 Task: Select traffic view around selected location Chattahoochee National Forest, Georgia, United States and identify the nearest hotel to the peak traffic point
Action: Mouse moved to (196, 87)
Screenshot: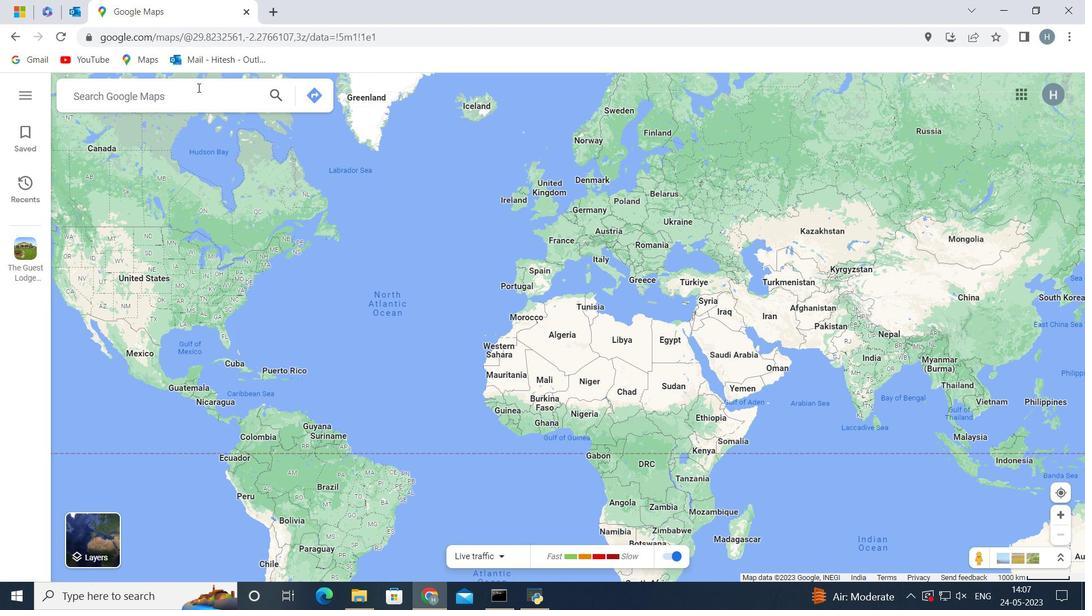 
Action: Mouse pressed left at (196, 87)
Screenshot: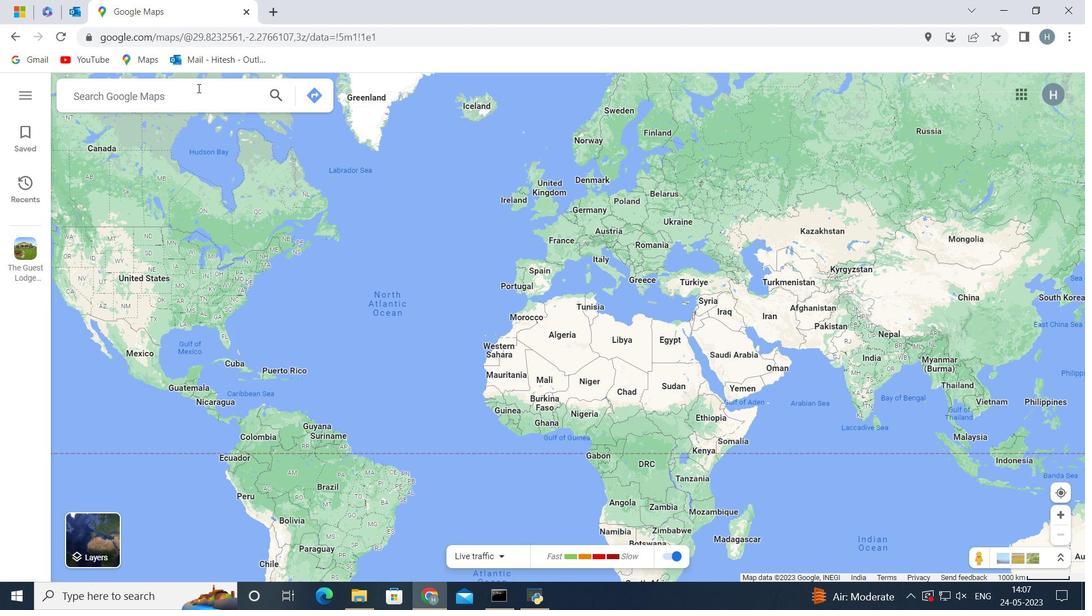 
Action: Key pressed <Key.shift>Chattahoochee<Key.space>national<Key.space>forest<Key.space>georgia<Key.space>united<Key.space>states
Screenshot: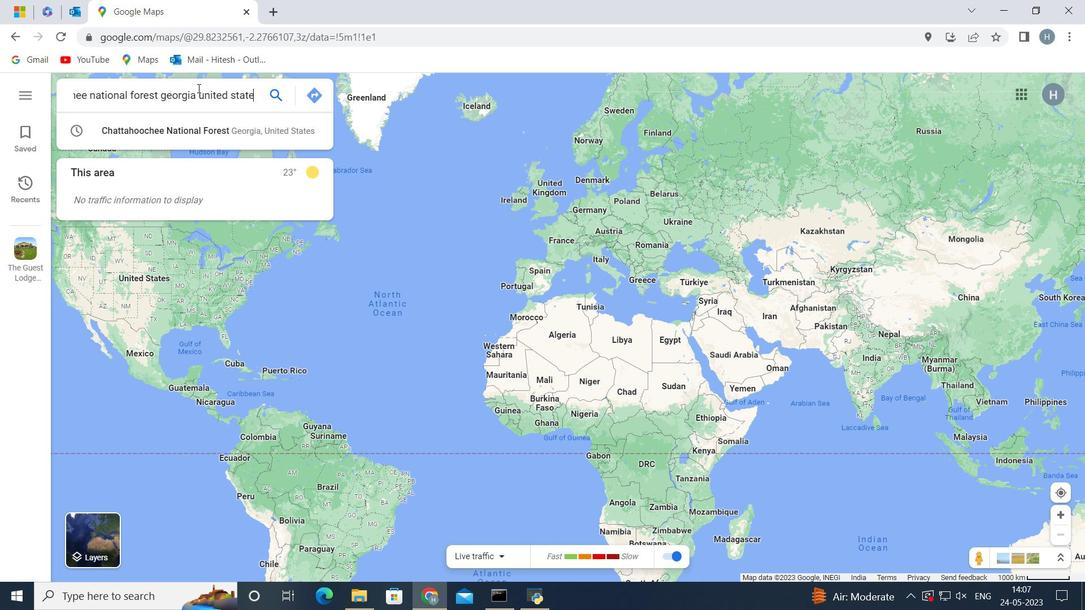 
Action: Mouse moved to (196, 124)
Screenshot: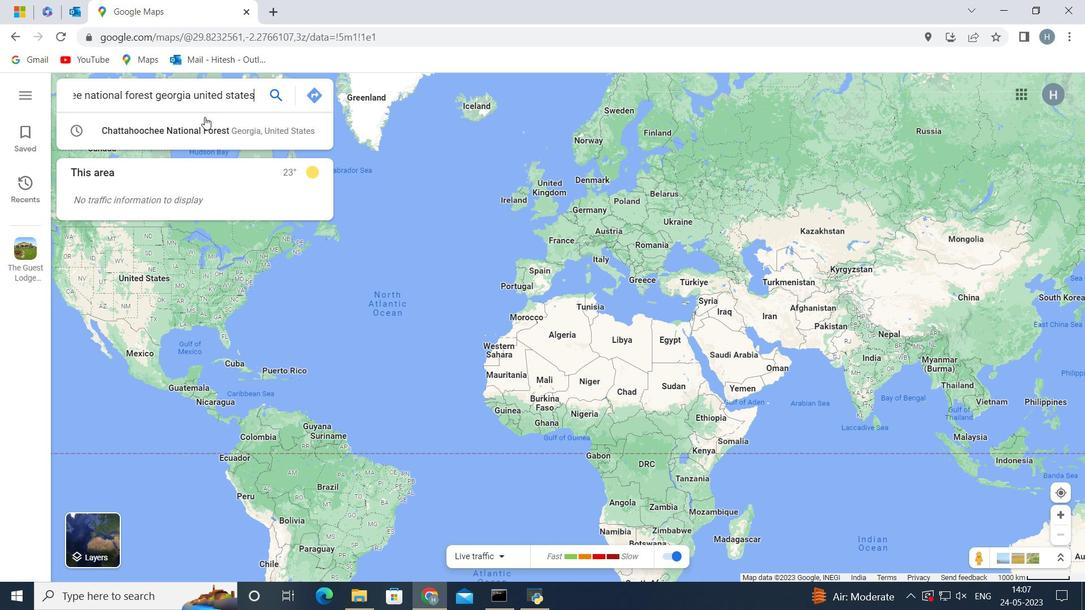 
Action: Mouse pressed left at (196, 124)
Screenshot: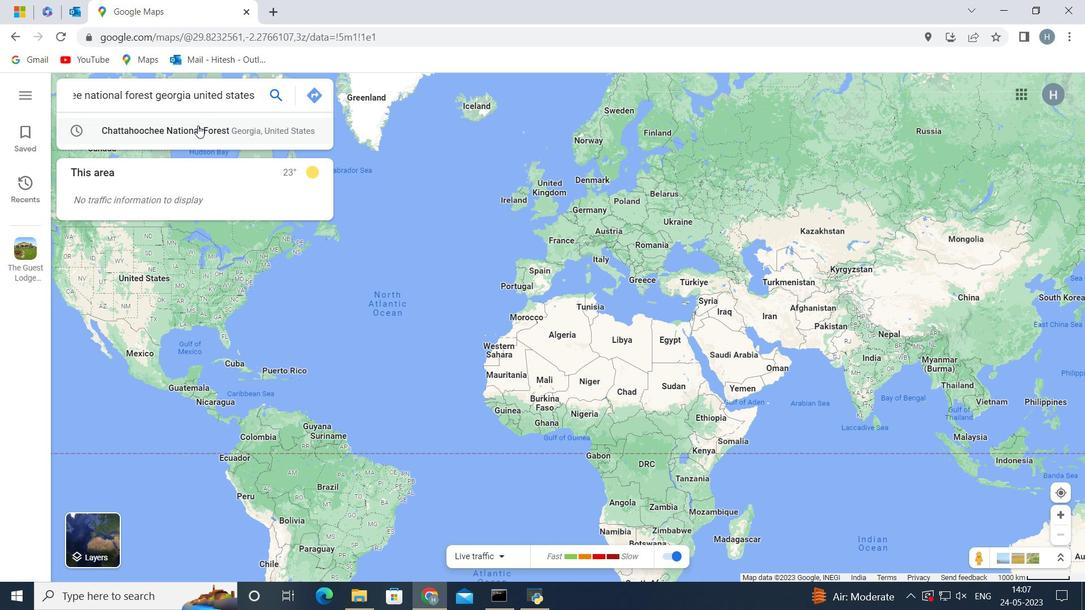 
Action: Mouse moved to (264, 457)
Screenshot: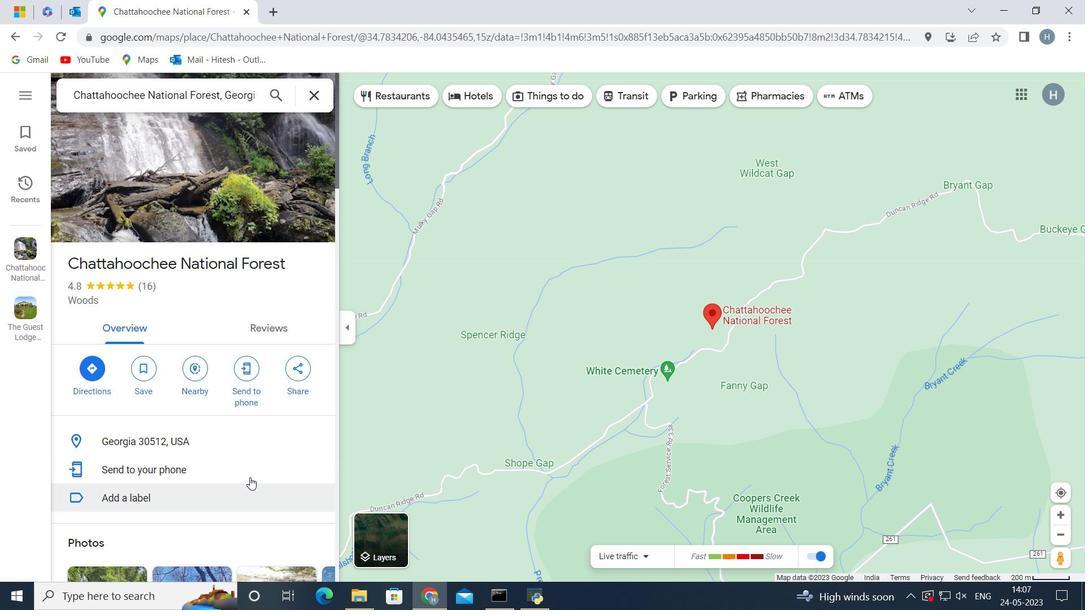 
Action: Mouse scrolled (264, 457) with delta (0, 0)
Screenshot: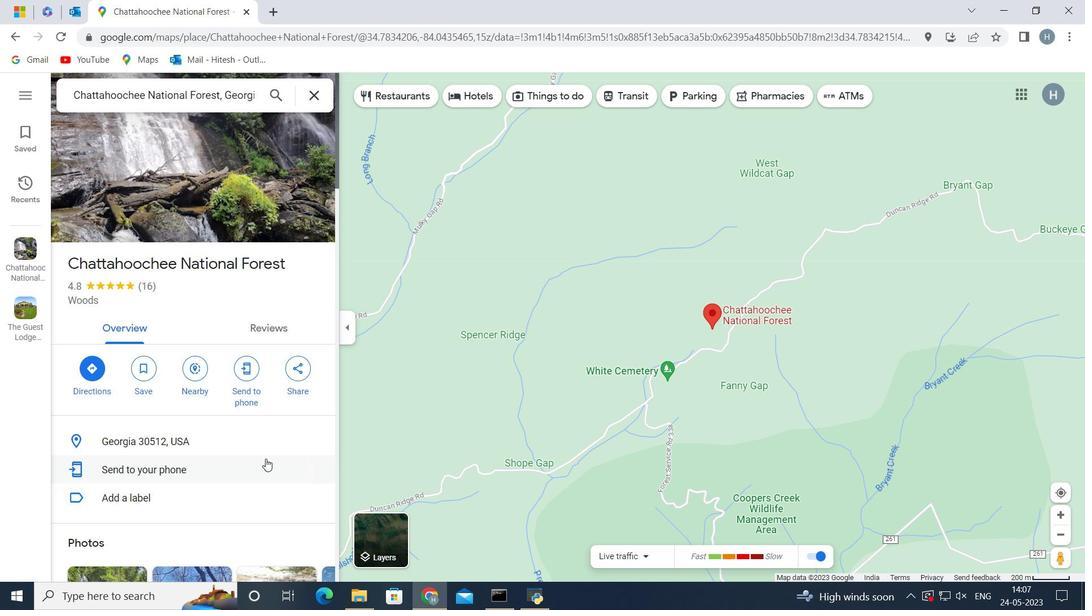 
Action: Mouse scrolled (264, 457) with delta (0, 0)
Screenshot: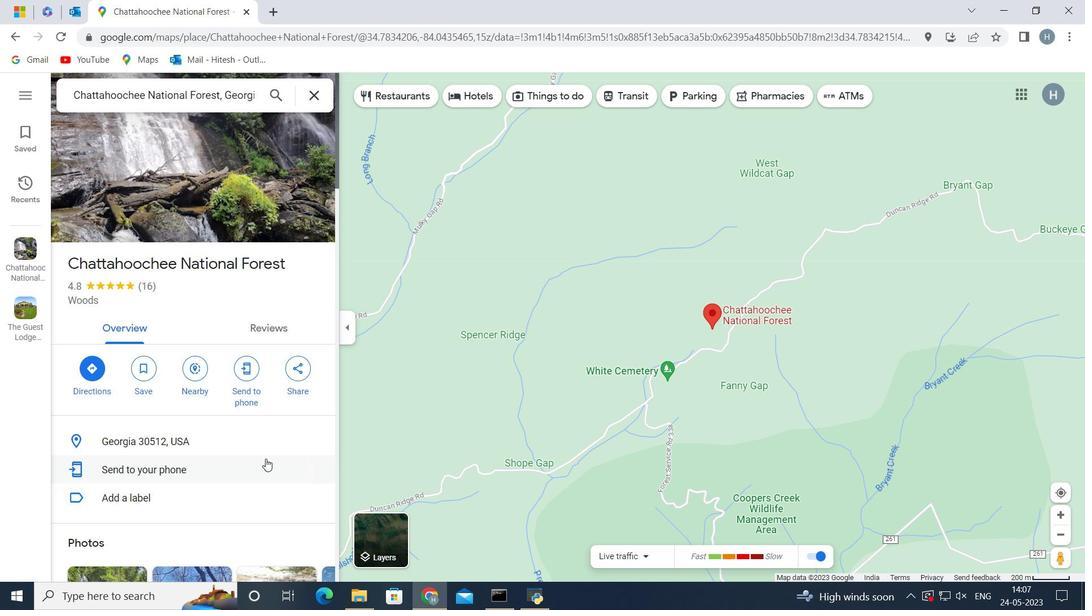 
Action: Mouse scrolled (264, 457) with delta (0, 0)
Screenshot: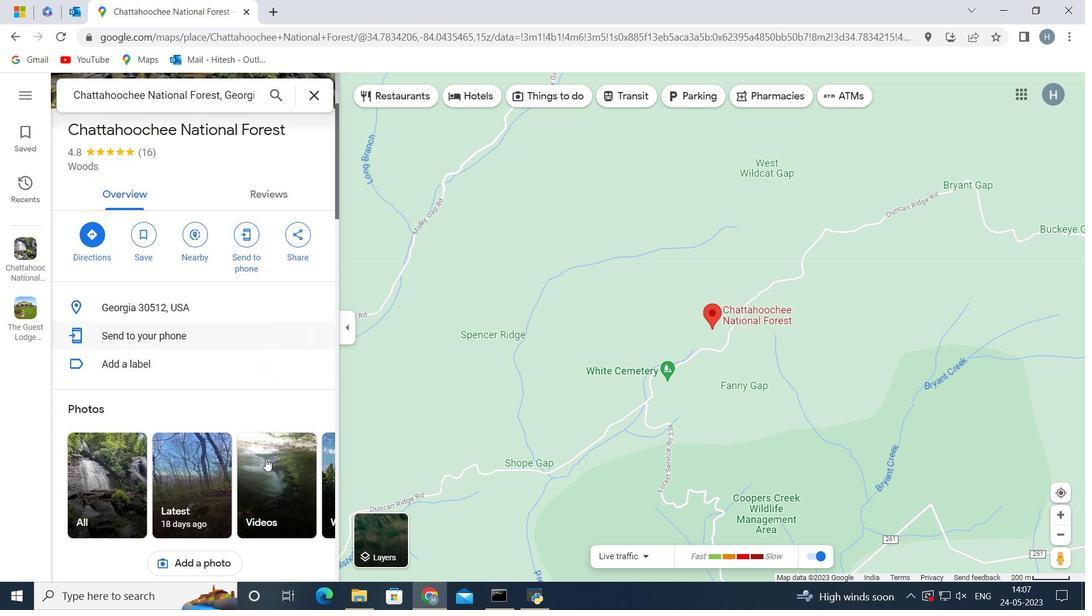 
Action: Mouse scrolled (264, 457) with delta (0, 0)
Screenshot: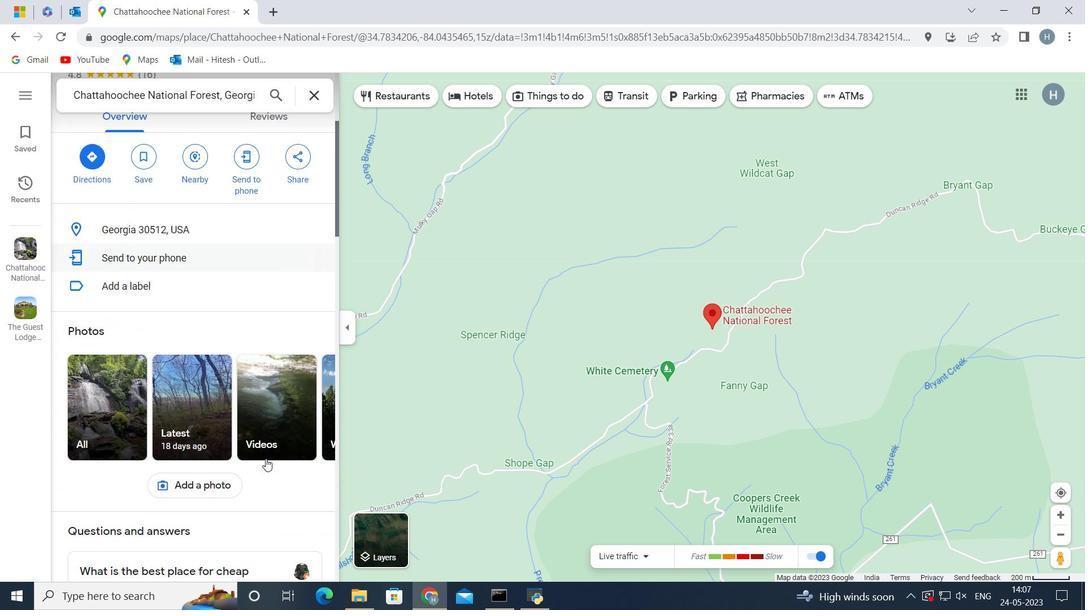 
Action: Mouse scrolled (264, 457) with delta (0, 0)
Screenshot: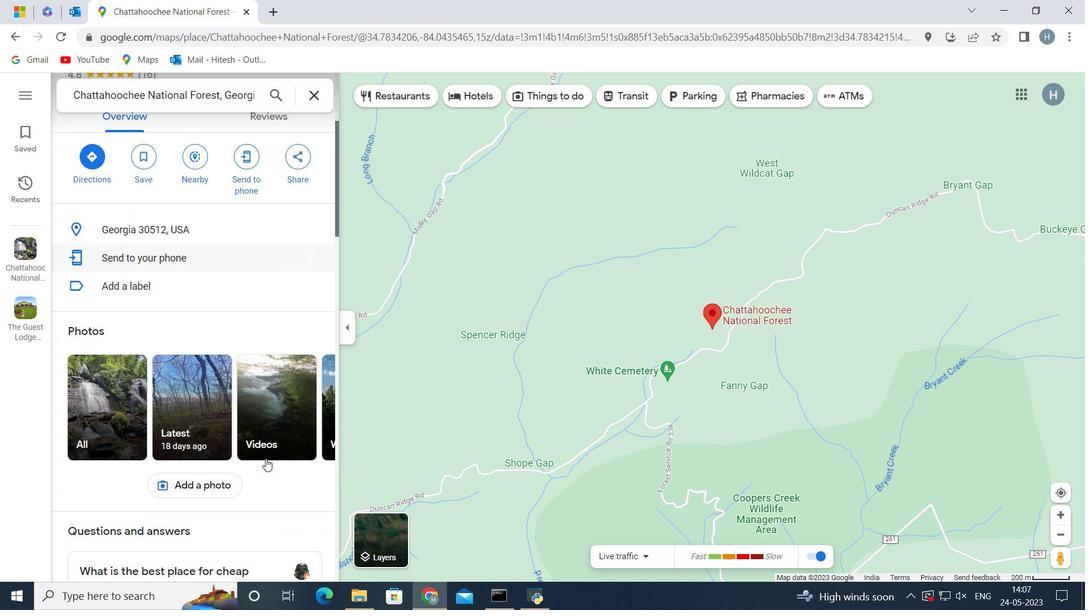 
Action: Mouse moved to (258, 452)
Screenshot: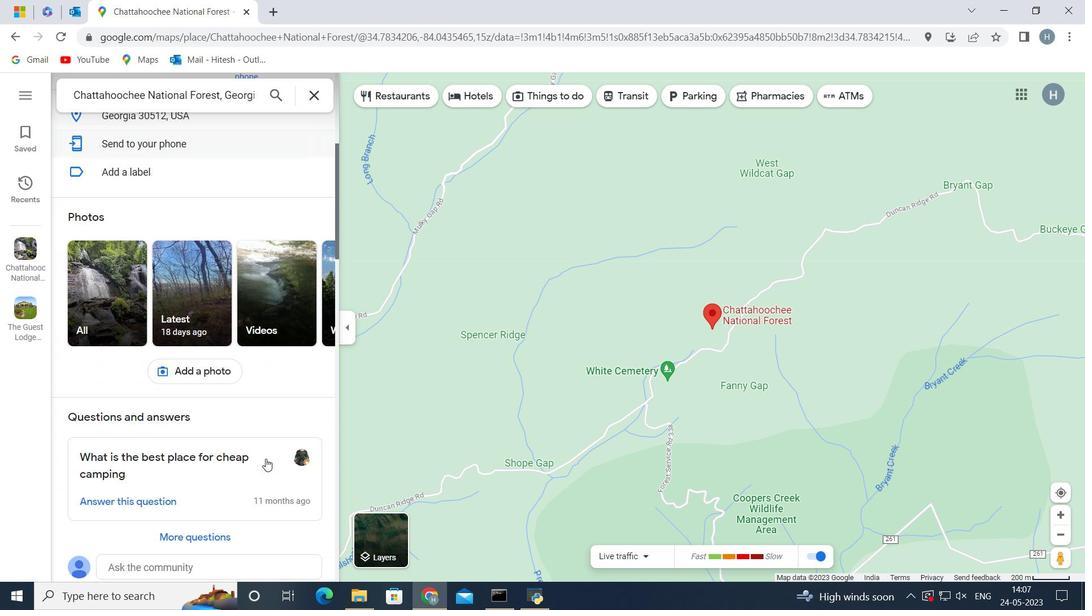 
Action: Mouse scrolled (258, 452) with delta (0, 0)
Screenshot: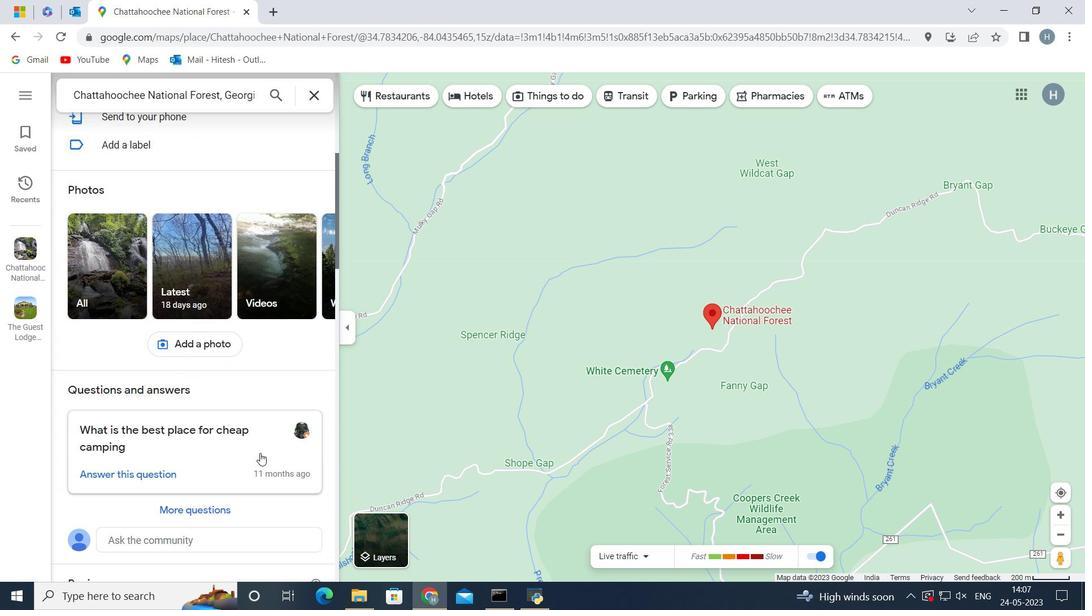 
Action: Mouse scrolled (258, 452) with delta (0, 0)
Screenshot: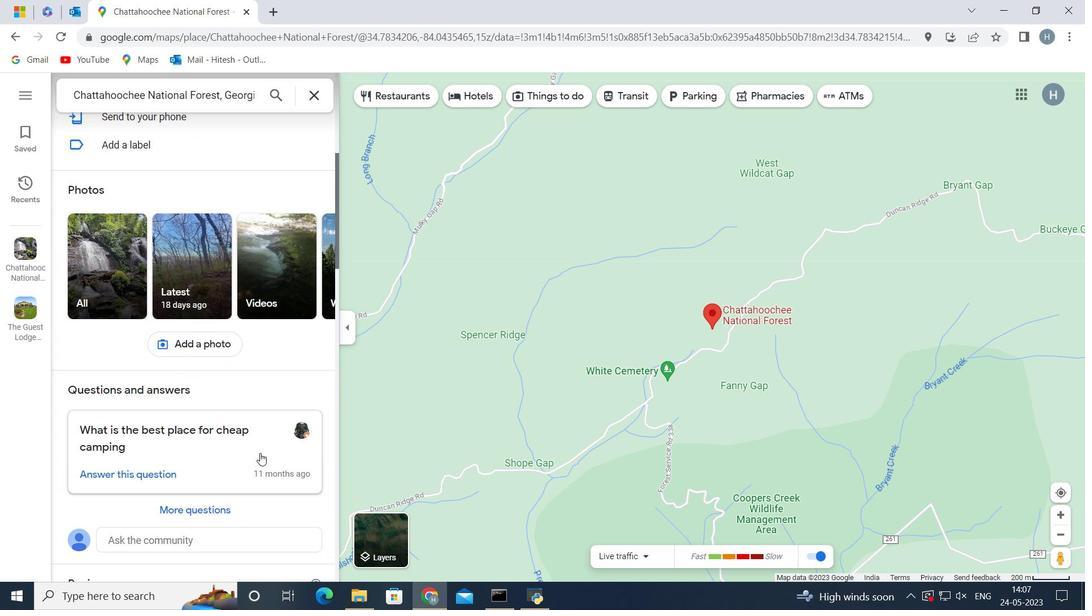 
Action: Mouse moved to (201, 438)
Screenshot: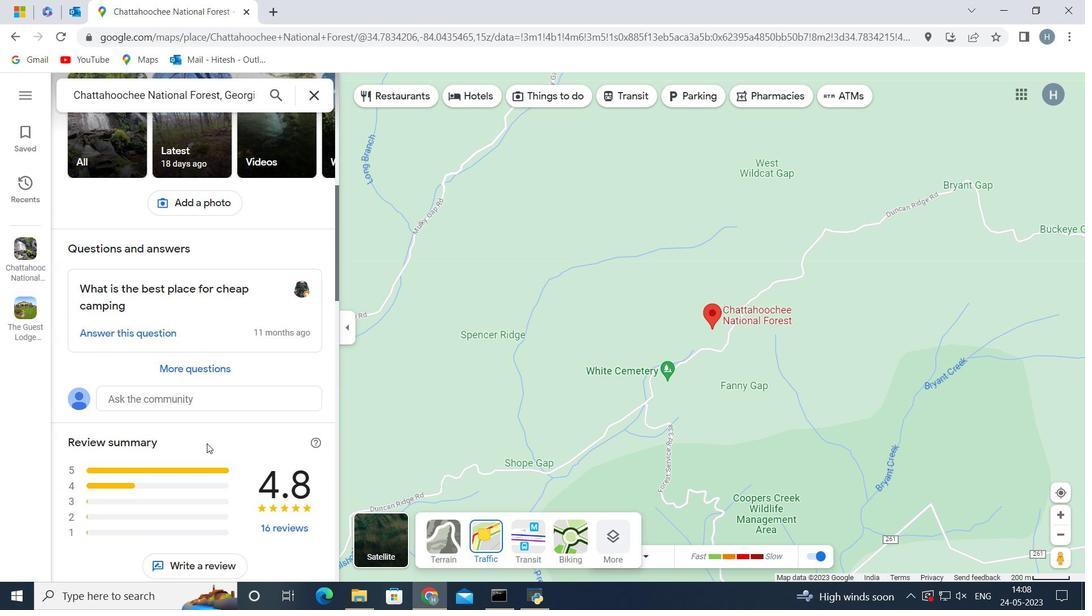 
Action: Mouse scrolled (201, 437) with delta (0, 0)
Screenshot: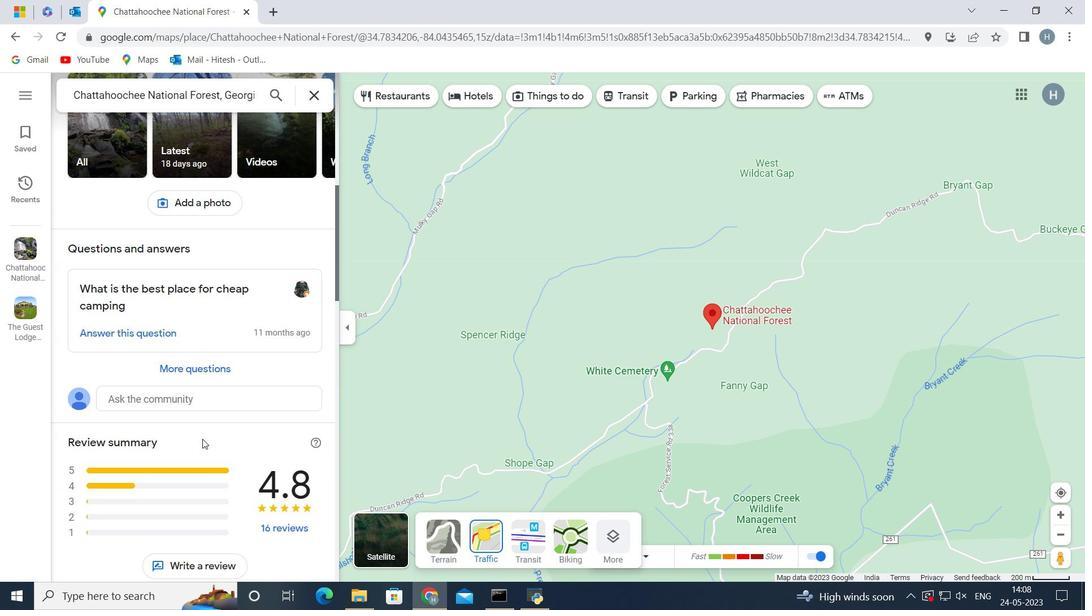 
Action: Mouse scrolled (201, 437) with delta (0, 0)
Screenshot: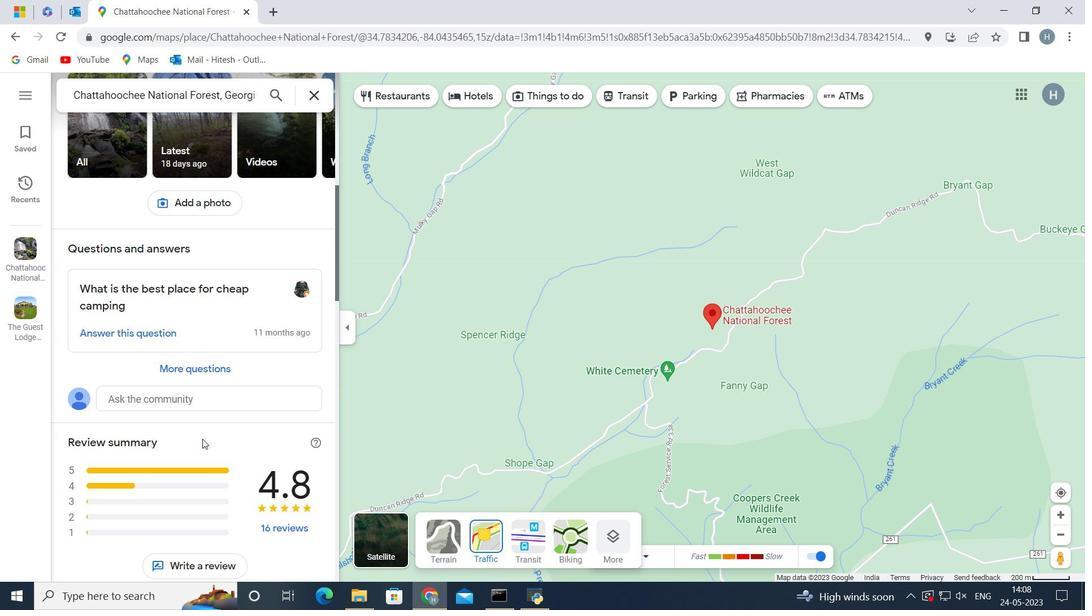
Action: Mouse moved to (193, 424)
Screenshot: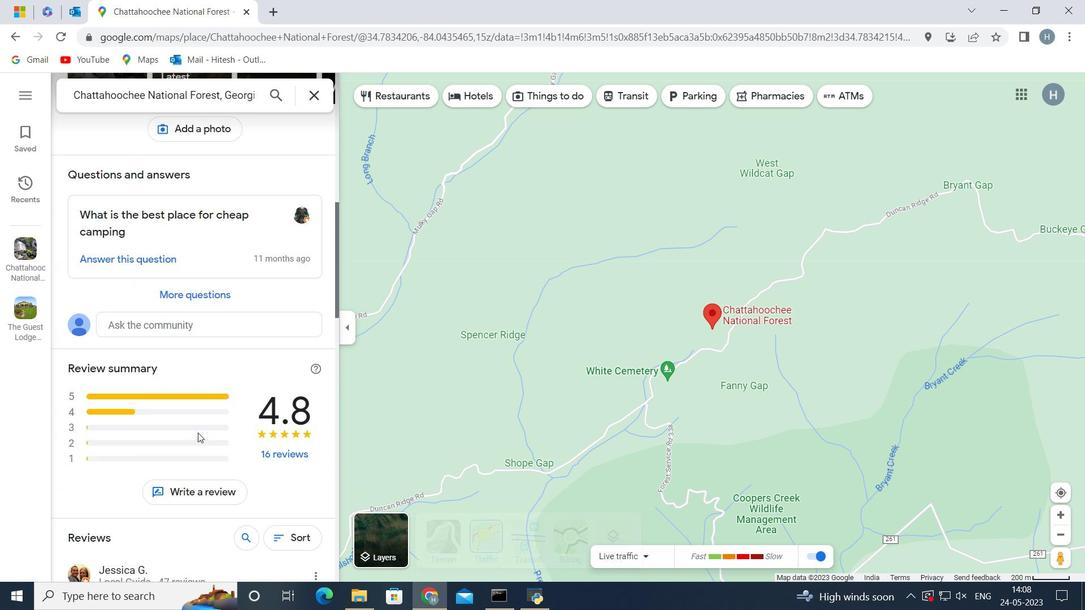 
Action: Mouse scrolled (193, 423) with delta (0, 0)
Screenshot: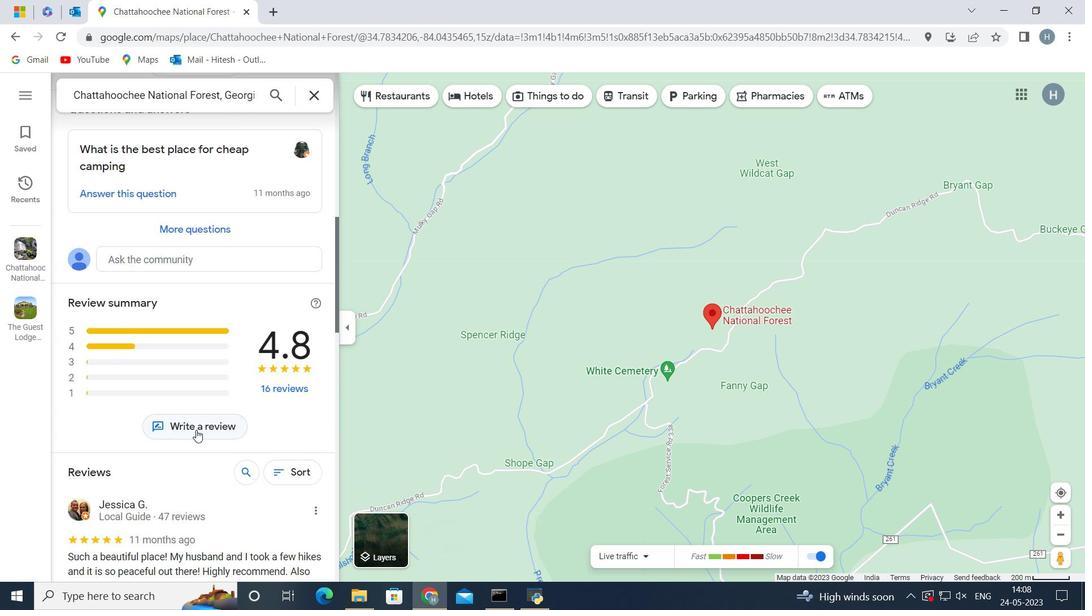 
Action: Mouse scrolled (193, 423) with delta (0, 0)
Screenshot: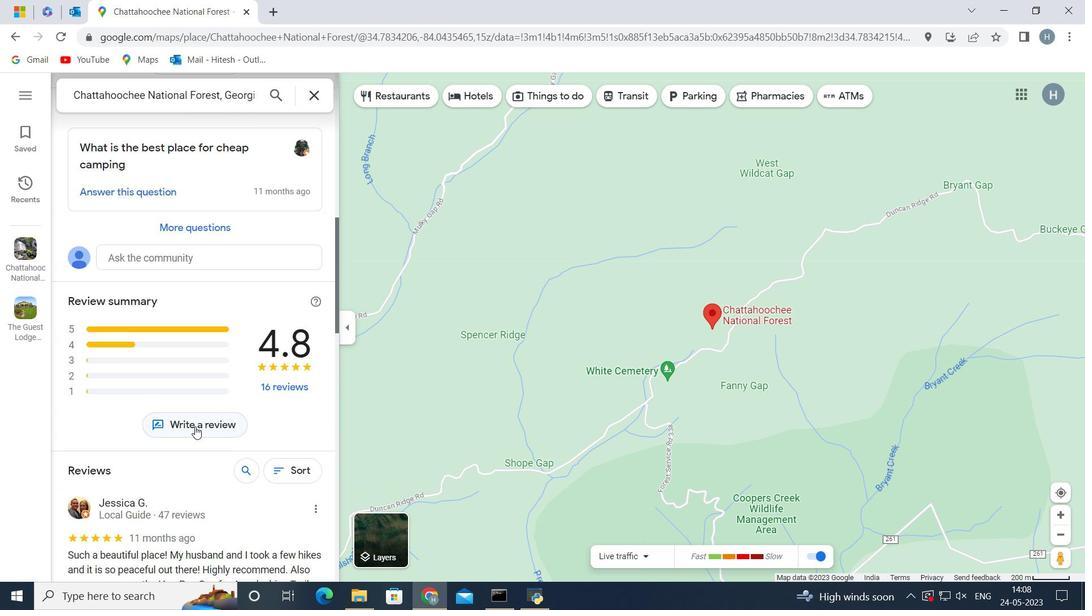 
Action: Mouse moved to (189, 425)
Screenshot: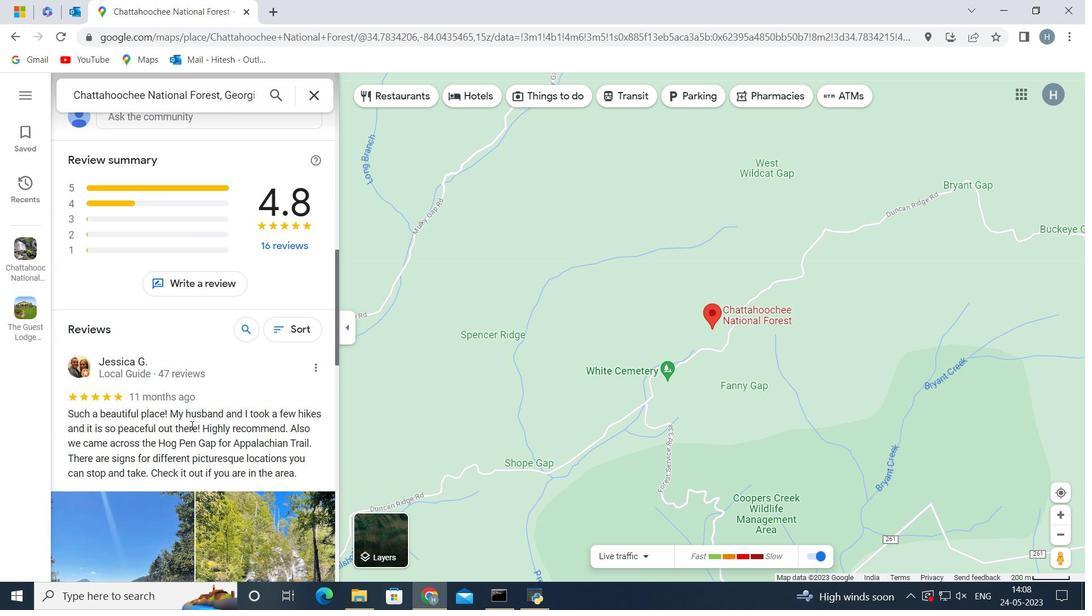 
Action: Mouse scrolled (189, 426) with delta (0, 0)
Screenshot: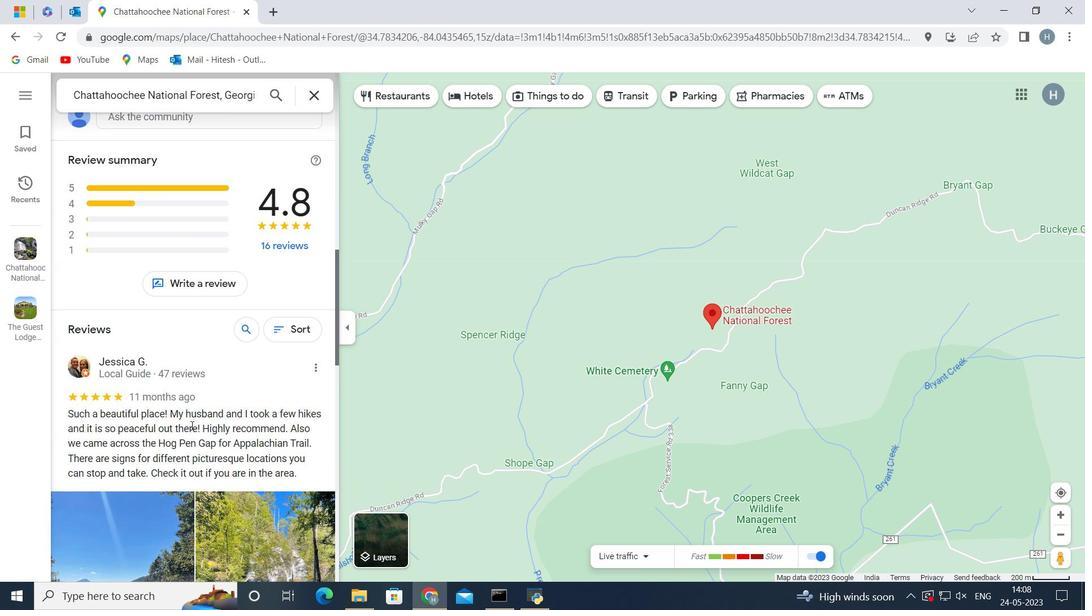 
Action: Mouse scrolled (189, 426) with delta (0, 0)
Screenshot: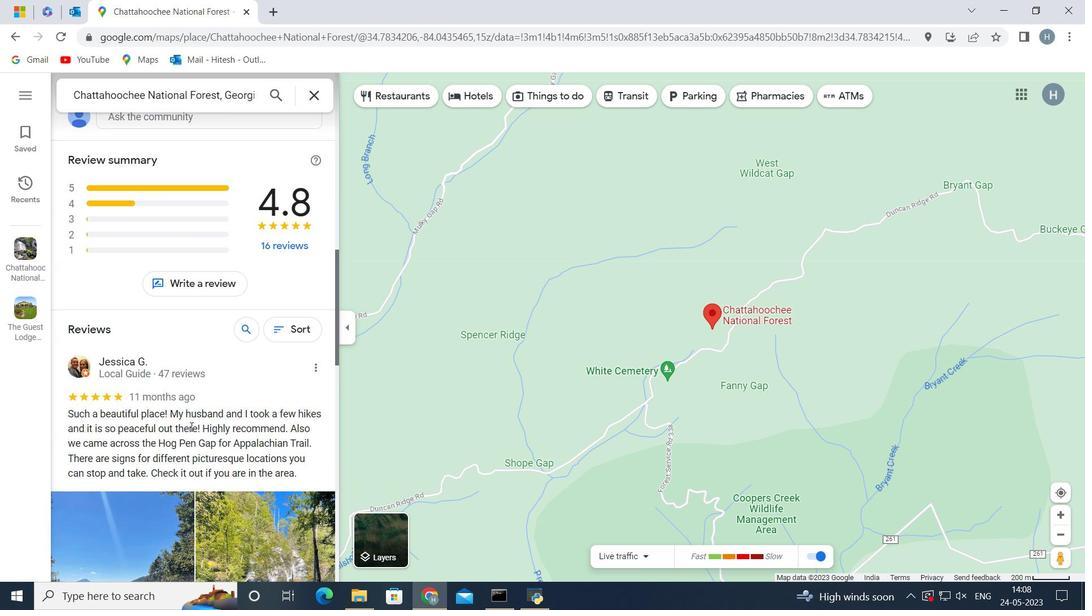 
Action: Mouse scrolled (189, 426) with delta (0, 0)
Screenshot: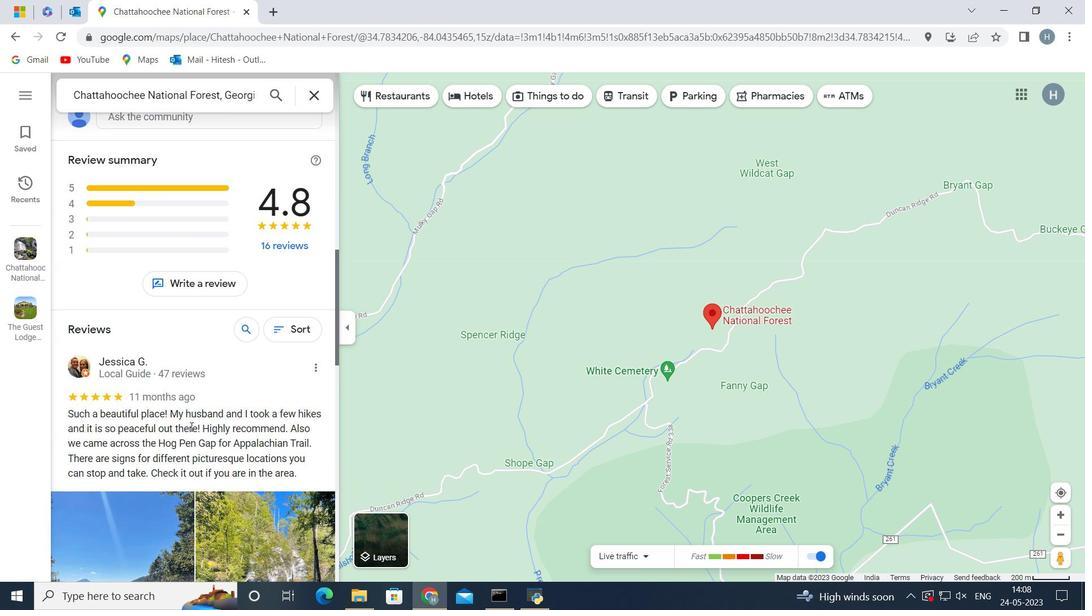 
Action: Mouse scrolled (189, 426) with delta (0, 0)
Screenshot: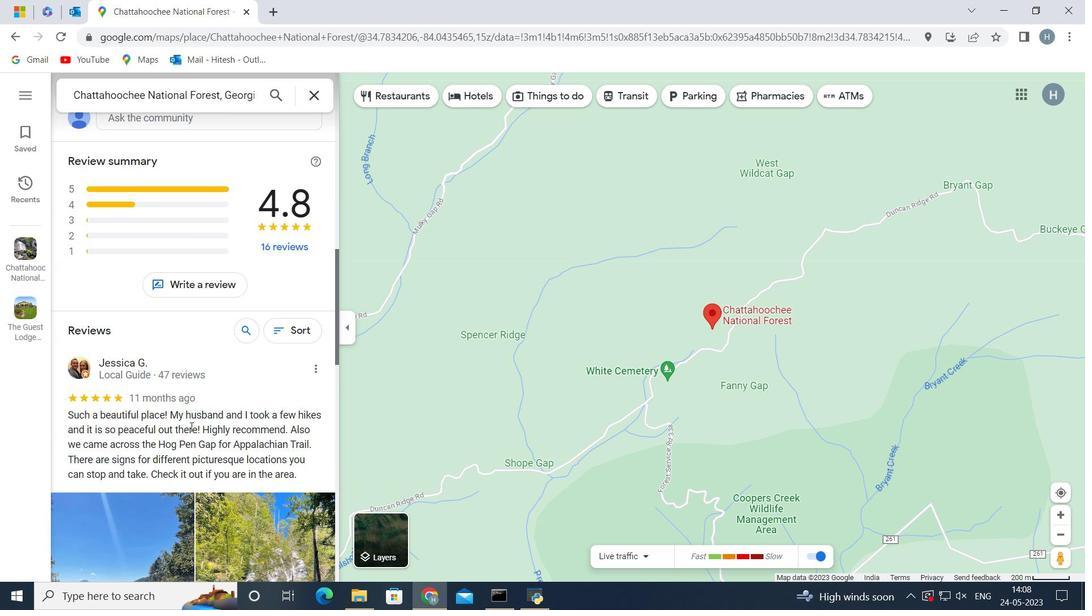 
Action: Mouse scrolled (189, 426) with delta (0, 0)
Screenshot: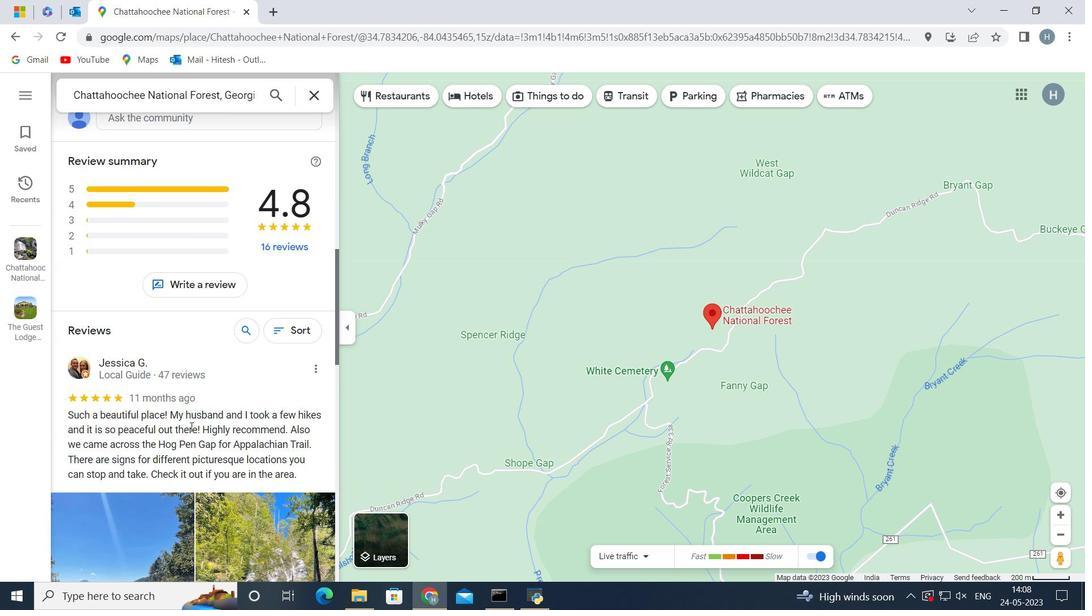 
Action: Mouse scrolled (189, 426) with delta (0, 0)
Screenshot: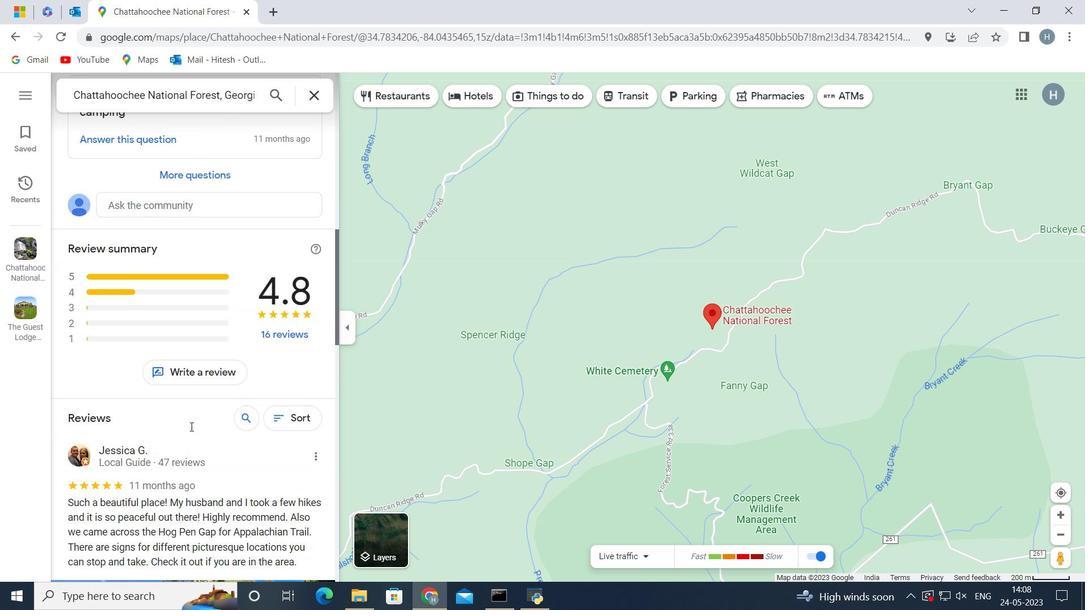 
Action: Mouse scrolled (189, 426) with delta (0, 0)
Screenshot: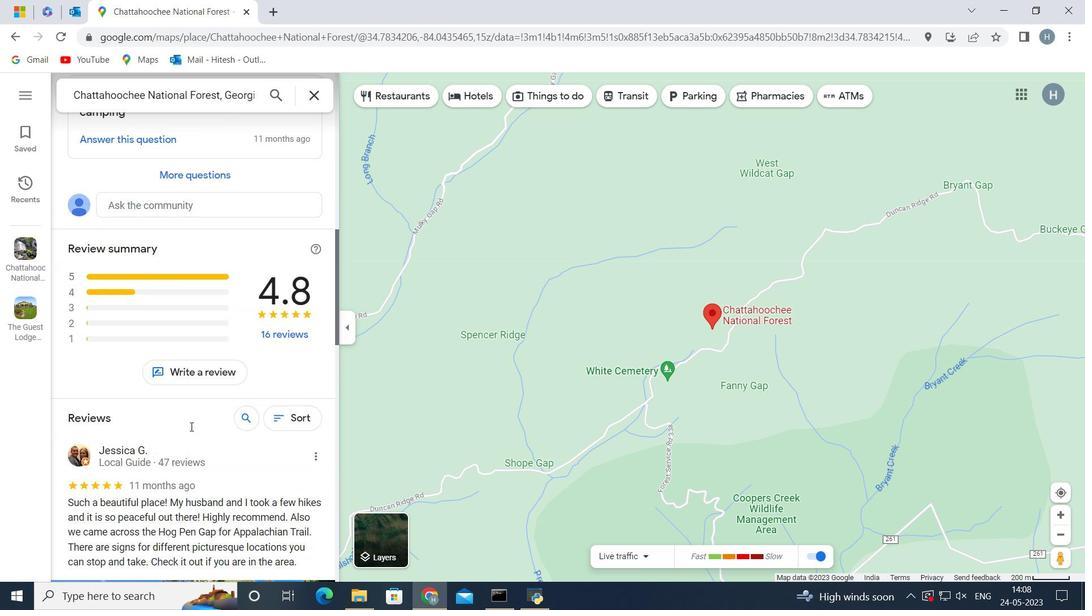 
Action: Mouse scrolled (189, 426) with delta (0, 0)
Screenshot: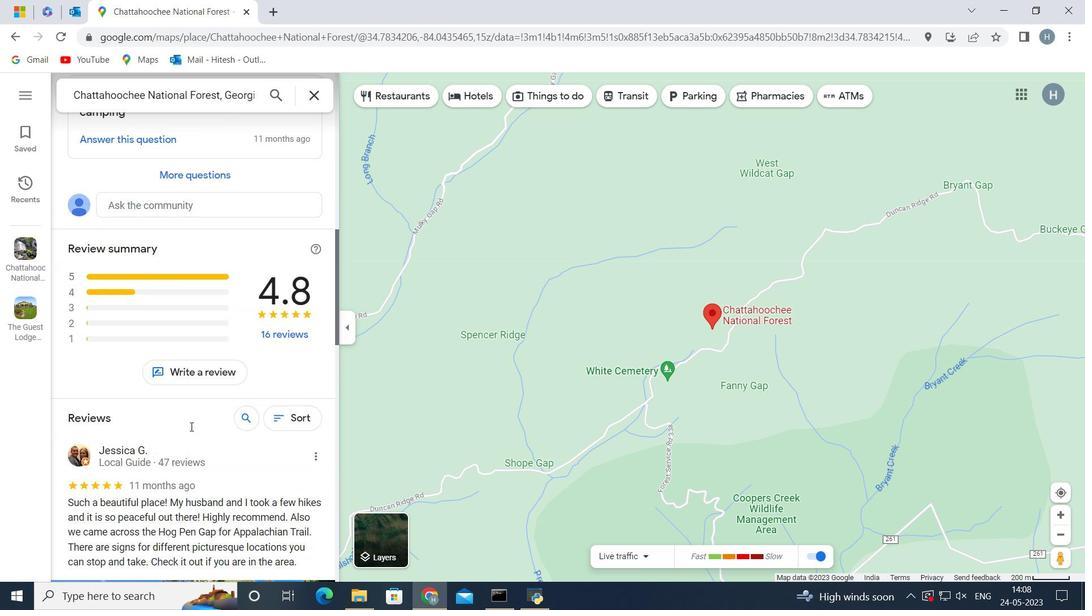 
Action: Mouse scrolled (189, 426) with delta (0, 0)
Screenshot: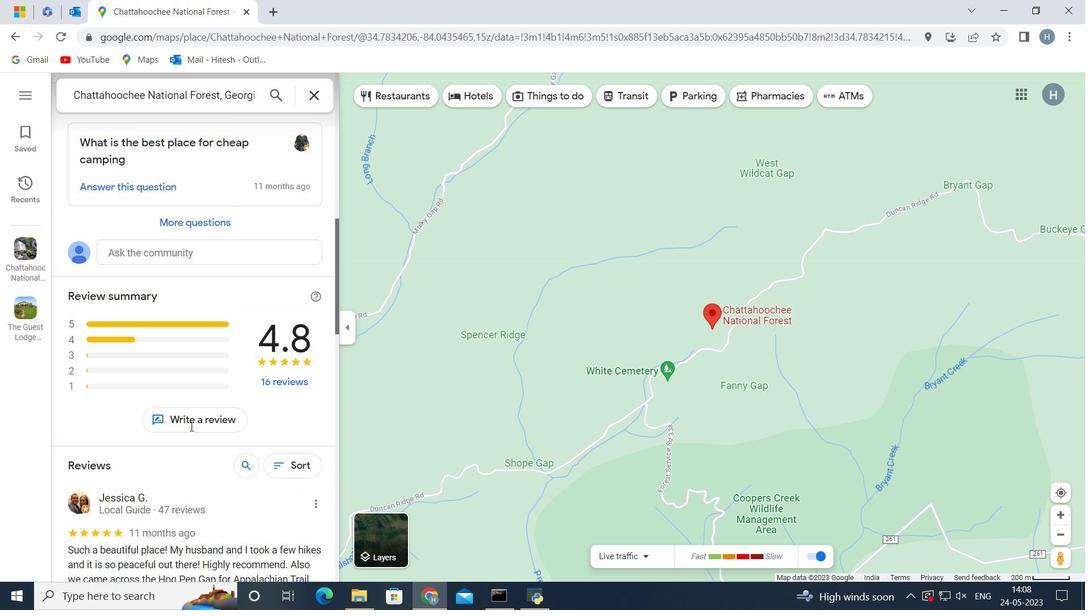 
Action: Mouse scrolled (189, 426) with delta (0, 0)
Screenshot: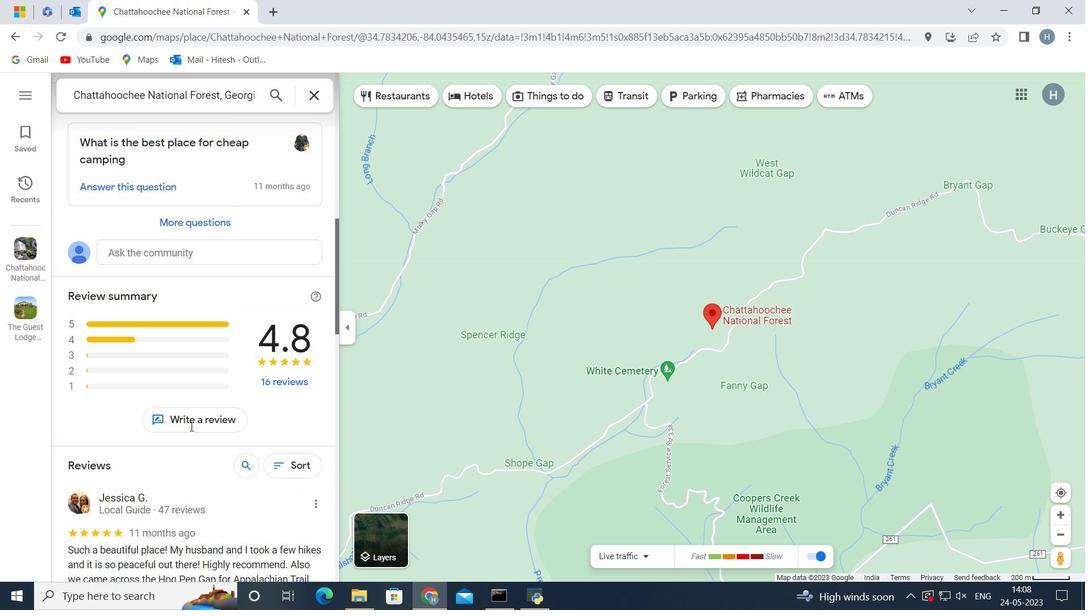 
Action: Mouse scrolled (189, 426) with delta (0, 0)
Screenshot: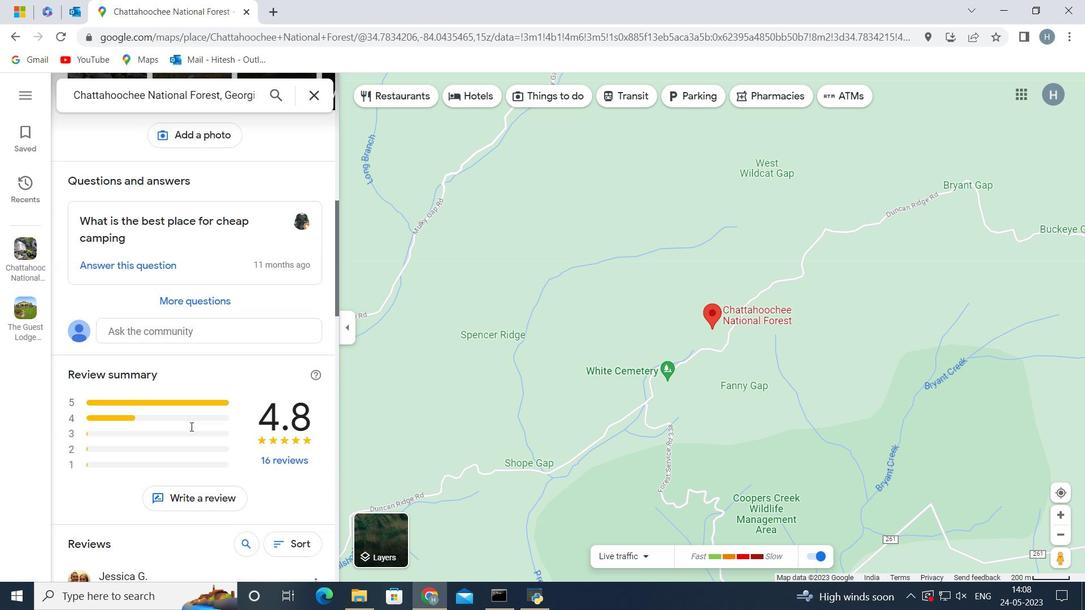 
Action: Mouse scrolled (189, 426) with delta (0, 0)
Screenshot: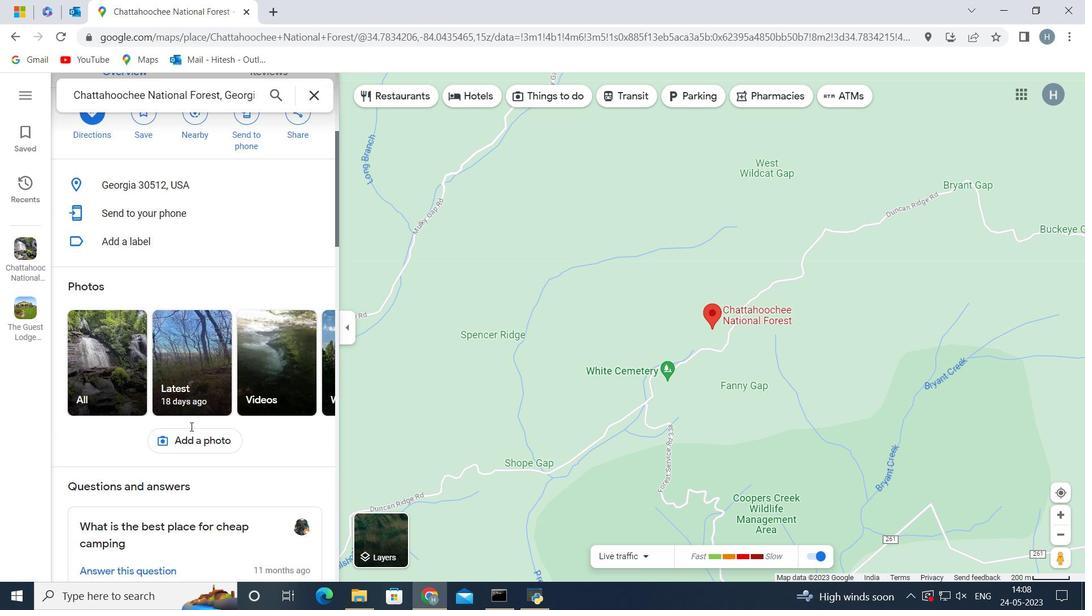
Action: Mouse scrolled (189, 426) with delta (0, 0)
Screenshot: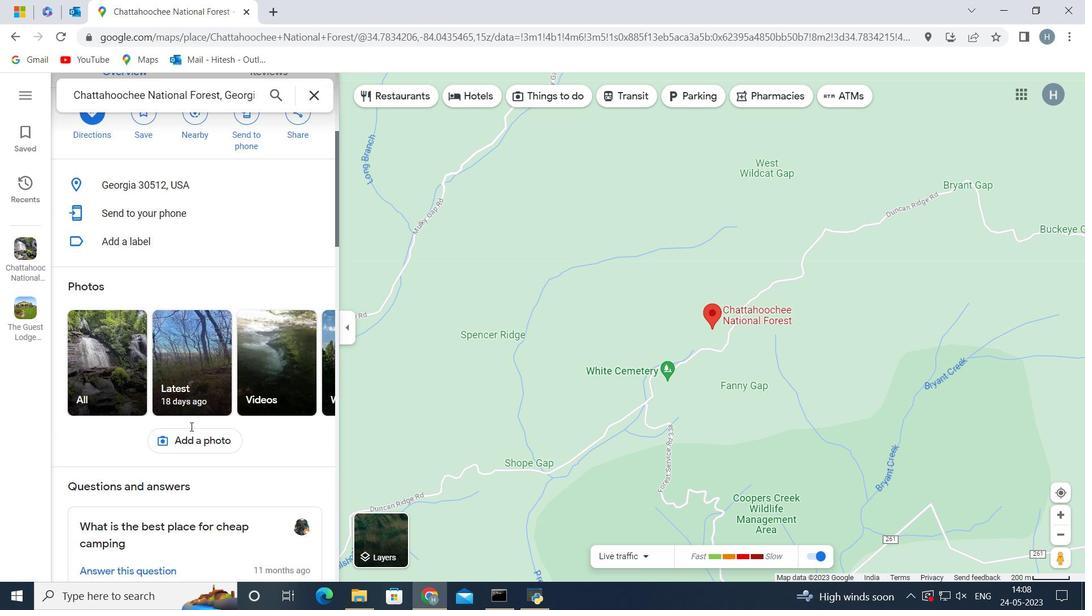 
Action: Mouse scrolled (189, 426) with delta (0, 0)
Screenshot: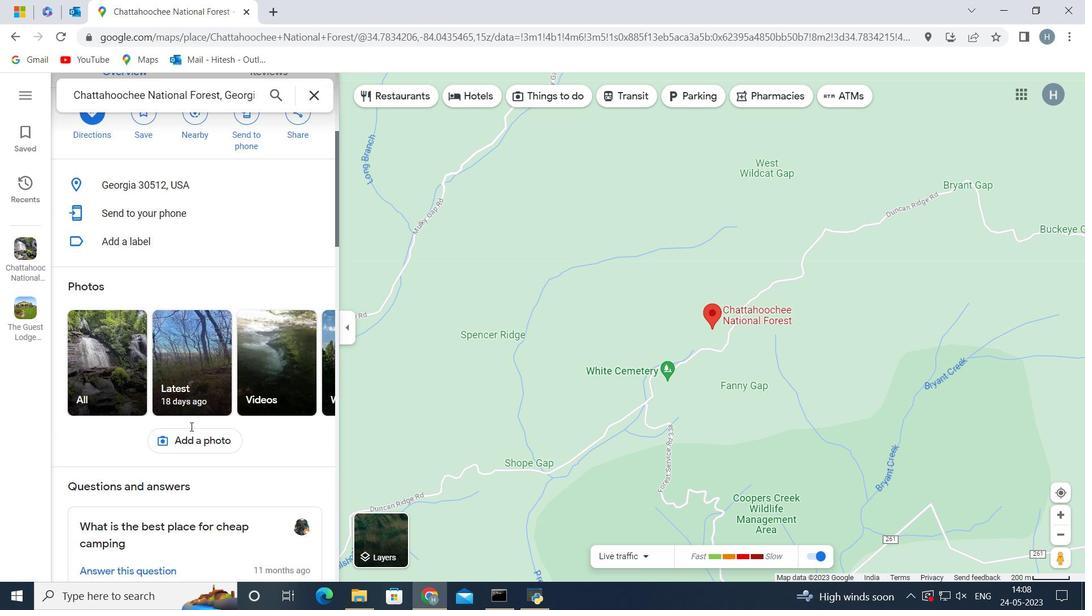 
Action: Mouse scrolled (189, 426) with delta (0, 0)
Screenshot: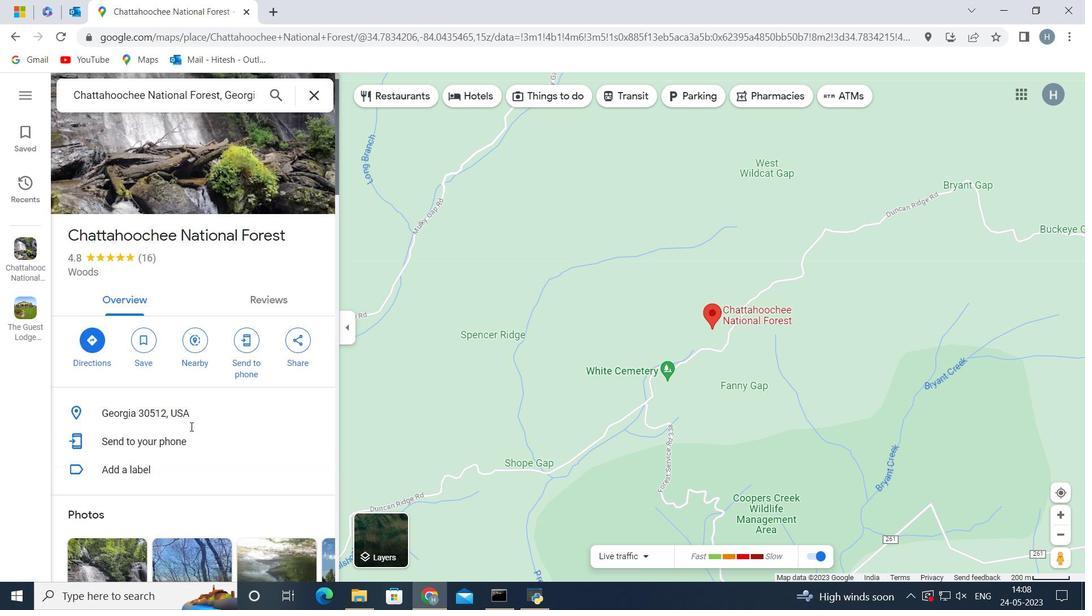 
Action: Mouse scrolled (189, 426) with delta (0, 0)
Screenshot: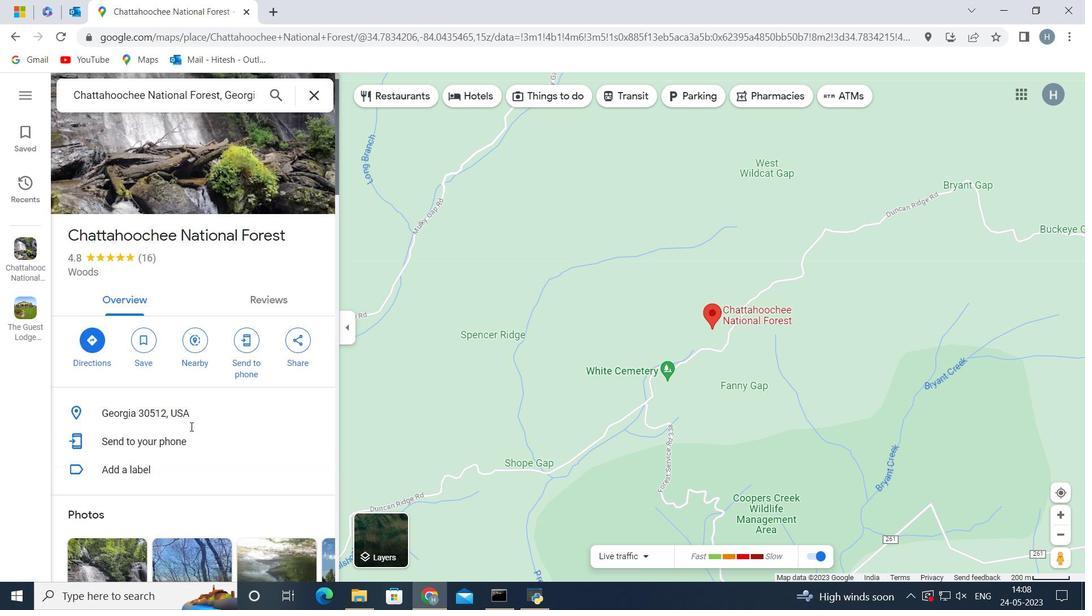 
Action: Mouse scrolled (189, 426) with delta (0, 0)
Screenshot: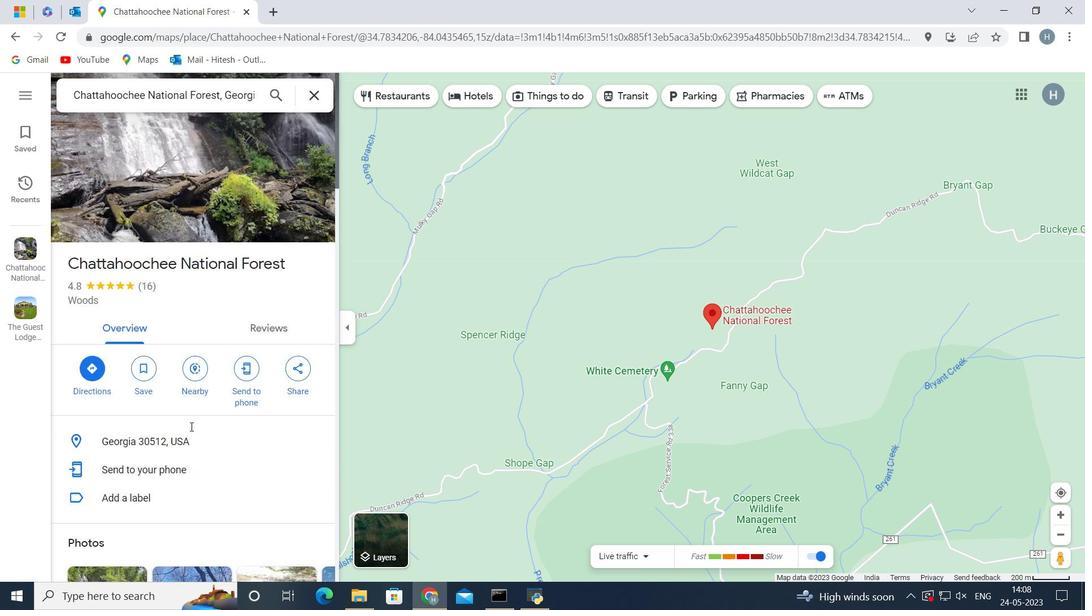 
Action: Mouse moved to (475, 97)
Screenshot: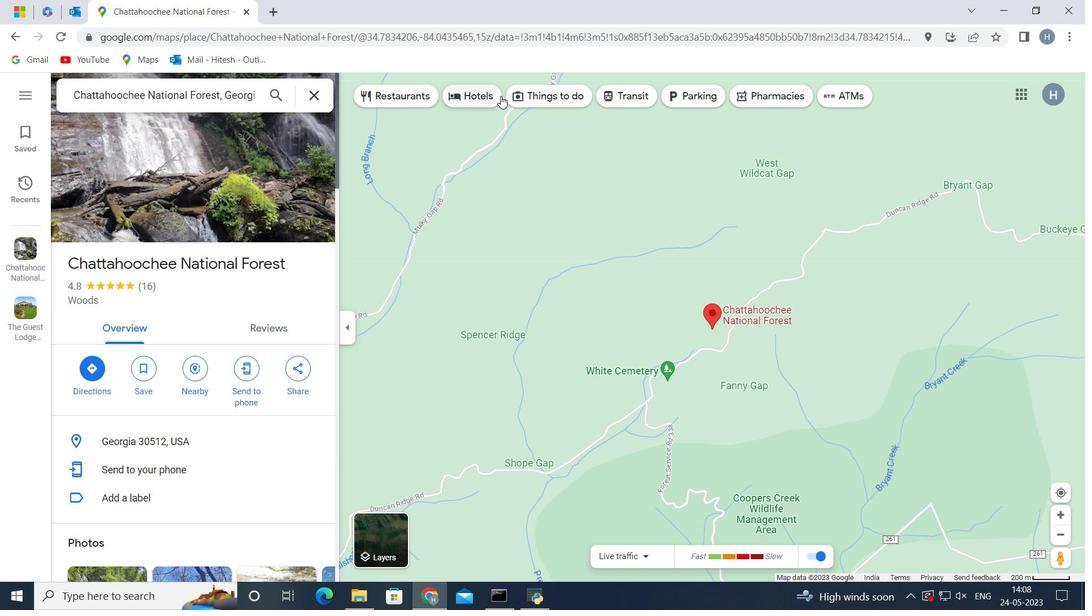 
Action: Mouse pressed left at (475, 97)
Screenshot: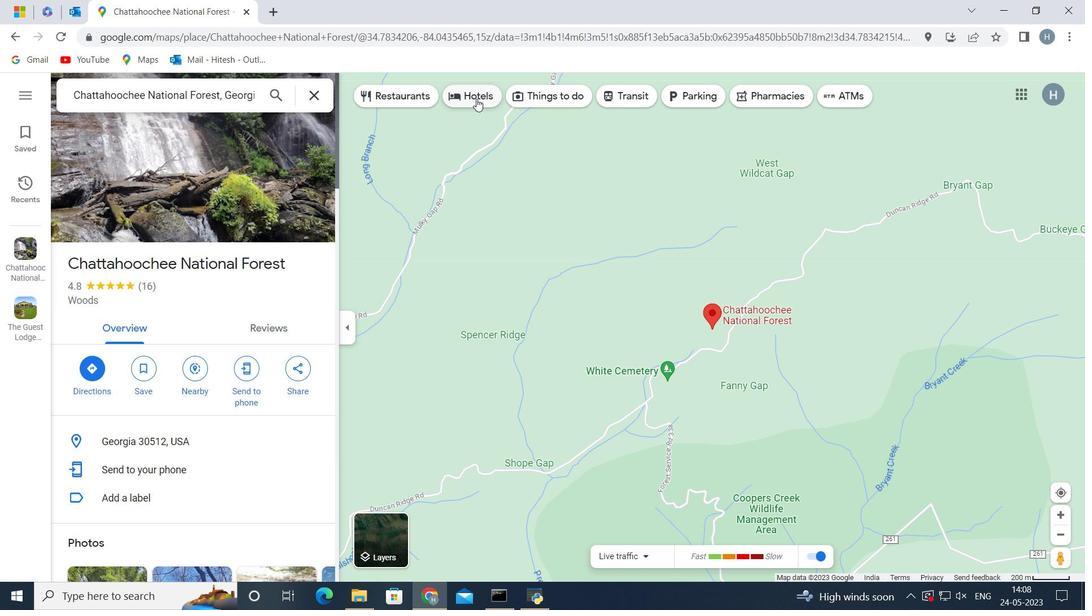
Action: Mouse moved to (229, 354)
Screenshot: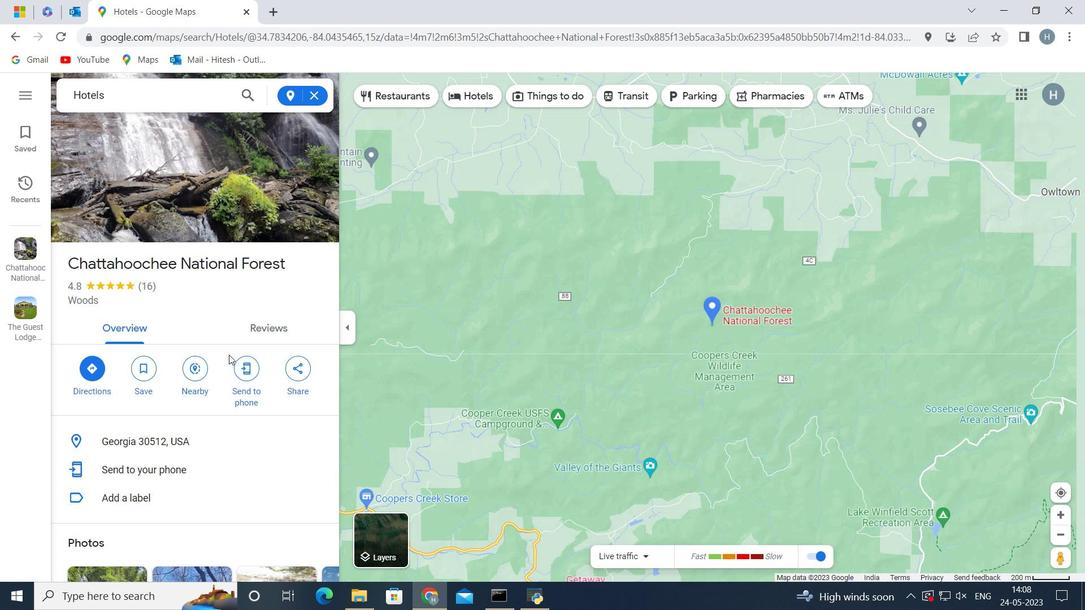 
Action: Mouse scrolled (229, 353) with delta (0, 0)
Screenshot: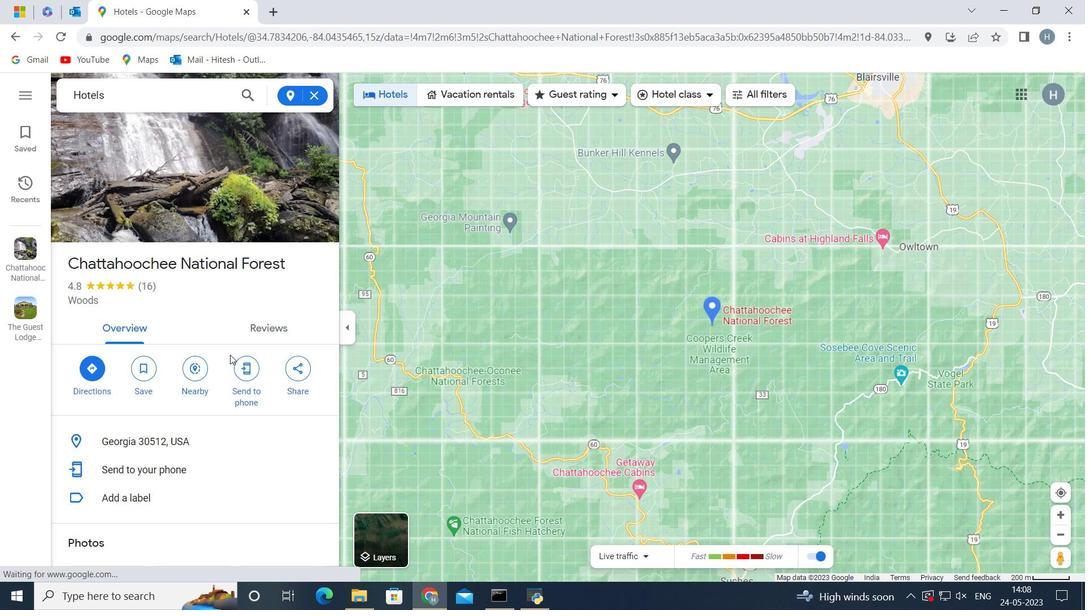 
Action: Mouse scrolled (229, 353) with delta (0, 0)
Screenshot: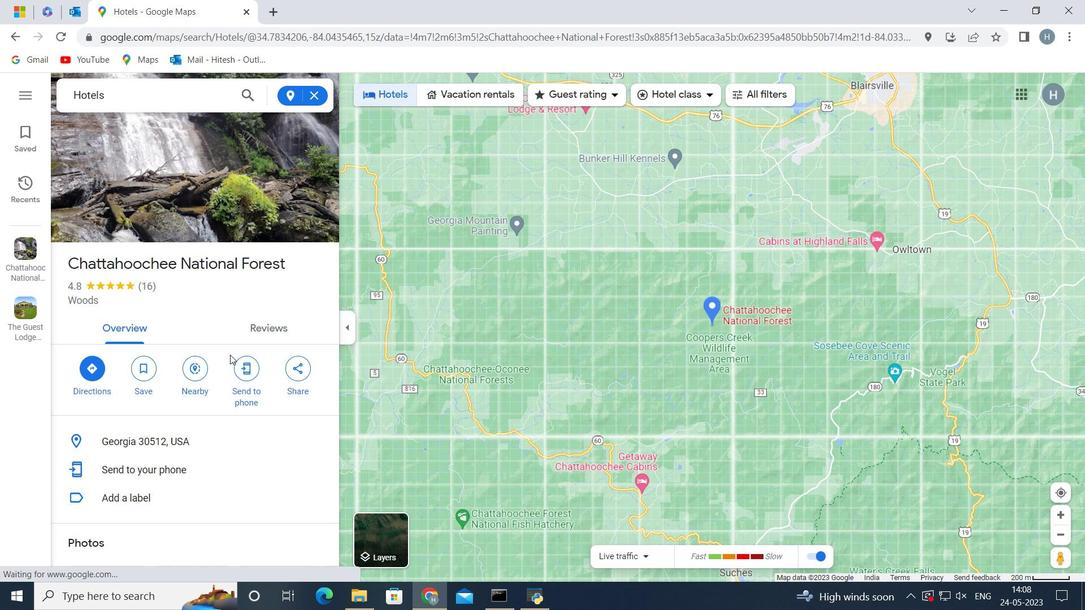 
Action: Mouse scrolled (229, 353) with delta (0, 0)
Screenshot: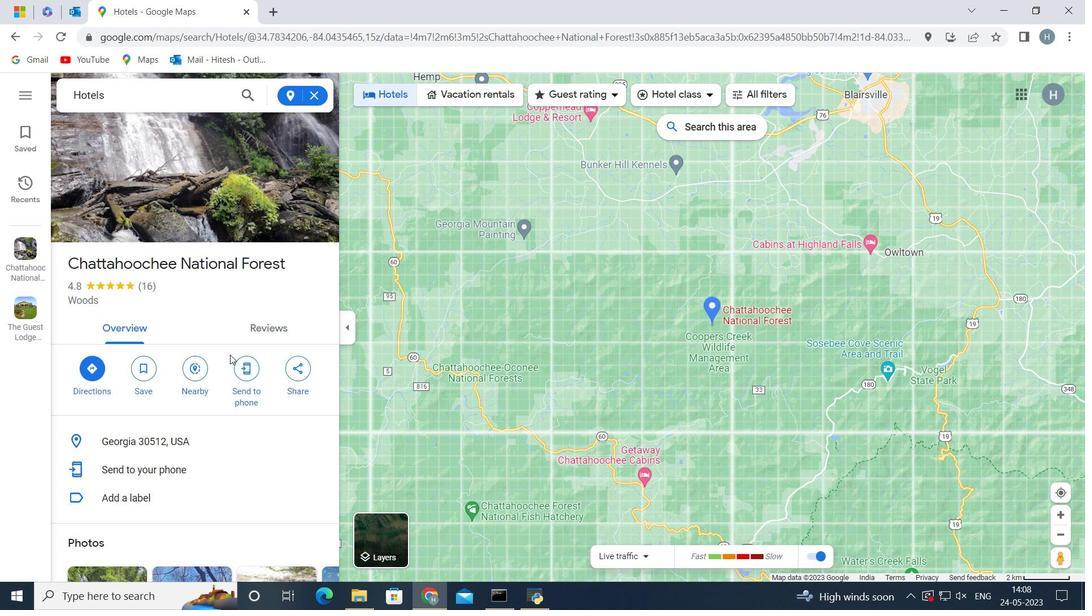 
Action: Mouse moved to (236, 359)
Screenshot: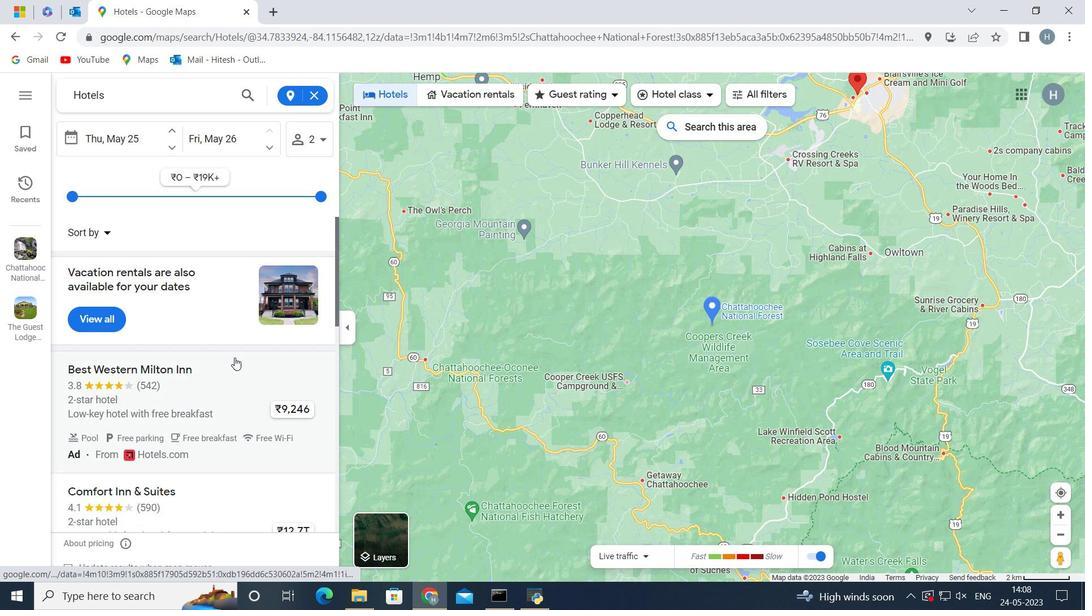 
Action: Mouse scrolled (236, 358) with delta (0, 0)
Screenshot: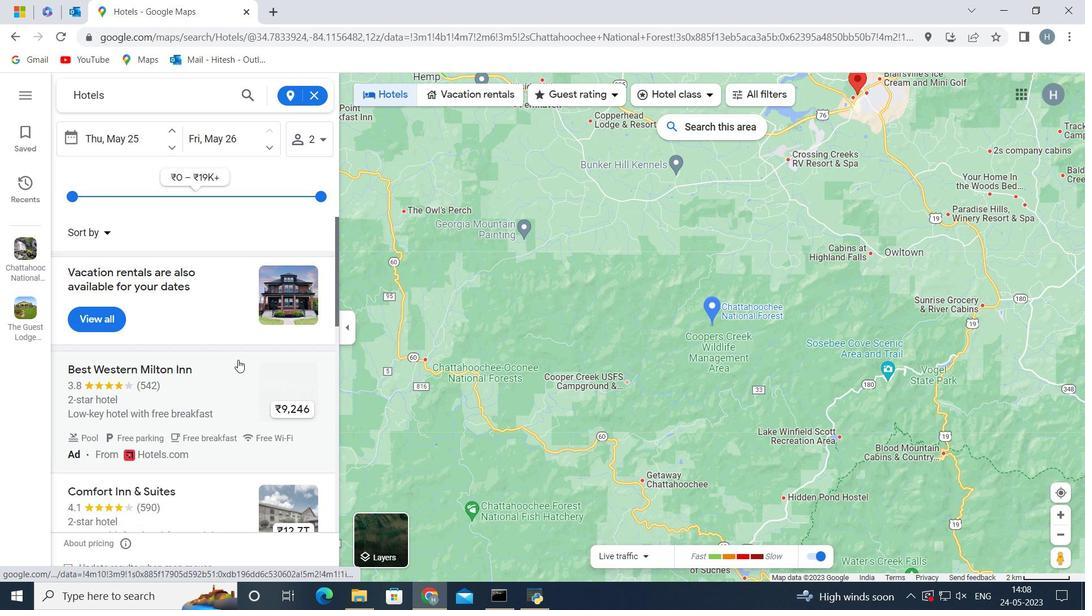 
Action: Mouse scrolled (236, 358) with delta (0, 0)
Screenshot: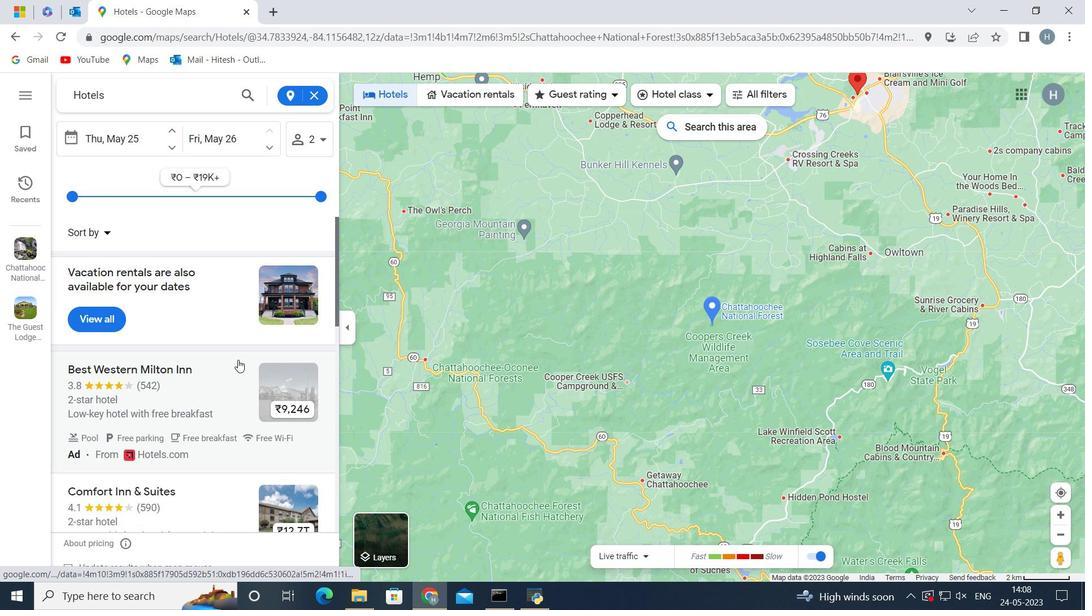 
Action: Mouse scrolled (236, 360) with delta (0, 0)
Screenshot: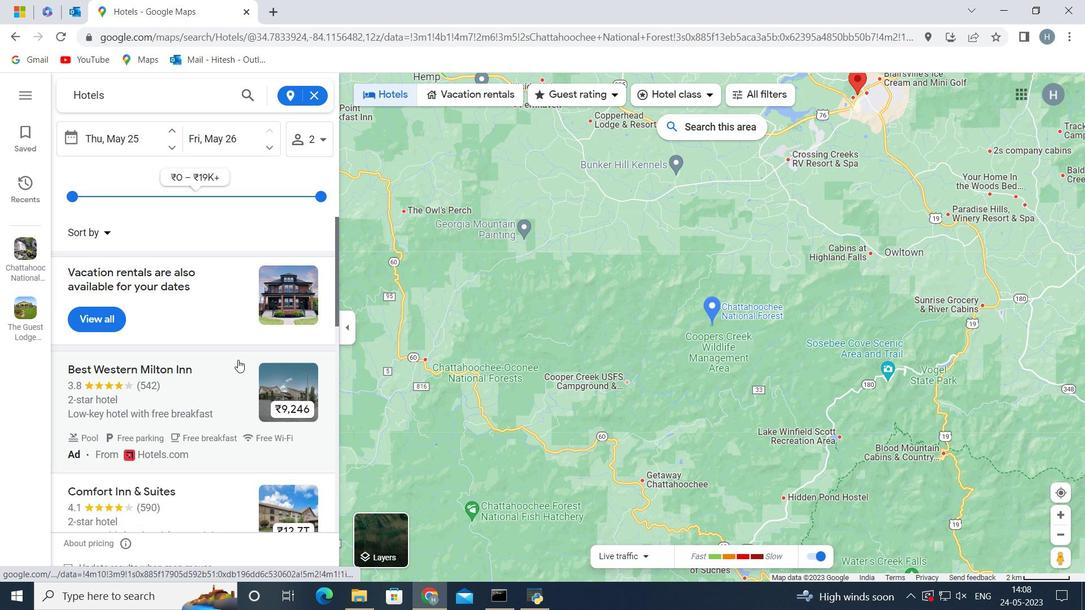 
Action: Mouse moved to (184, 347)
Screenshot: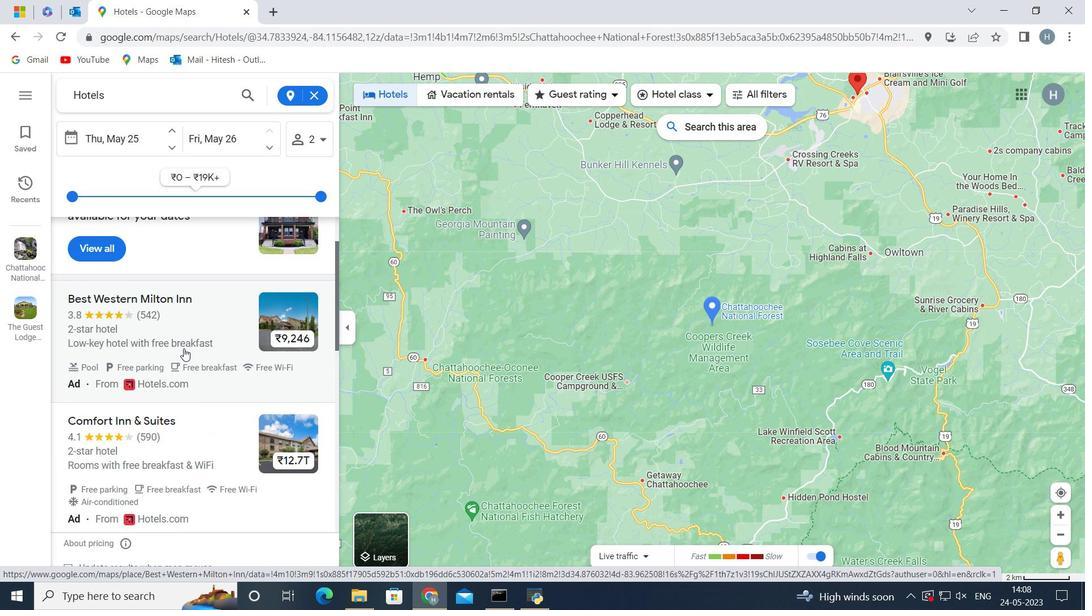 
Action: Mouse scrolled (184, 348) with delta (0, 0)
Screenshot: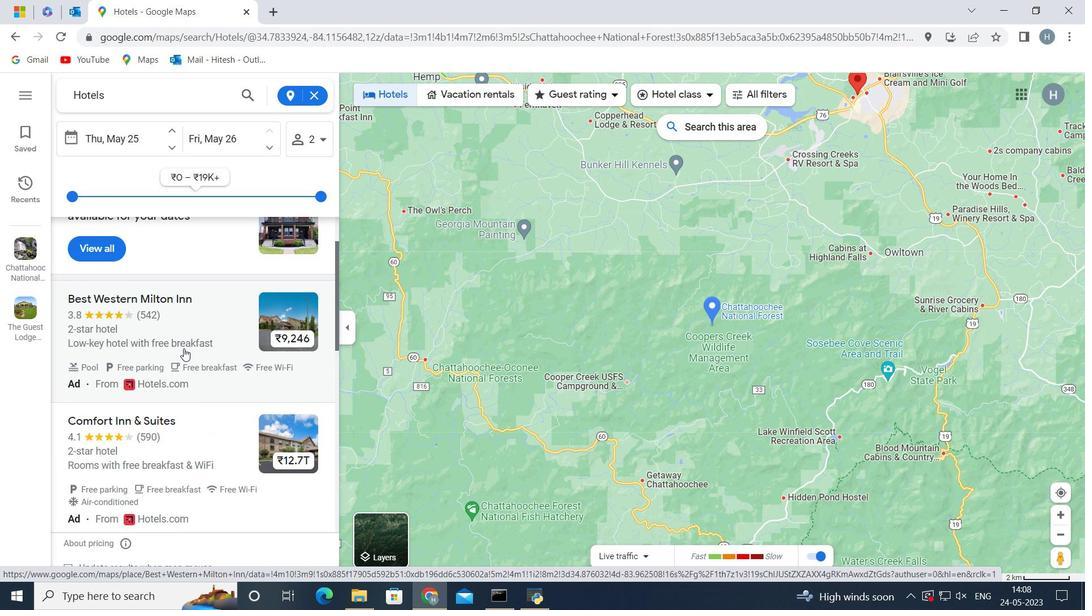 
Action: Mouse scrolled (184, 348) with delta (0, 0)
Screenshot: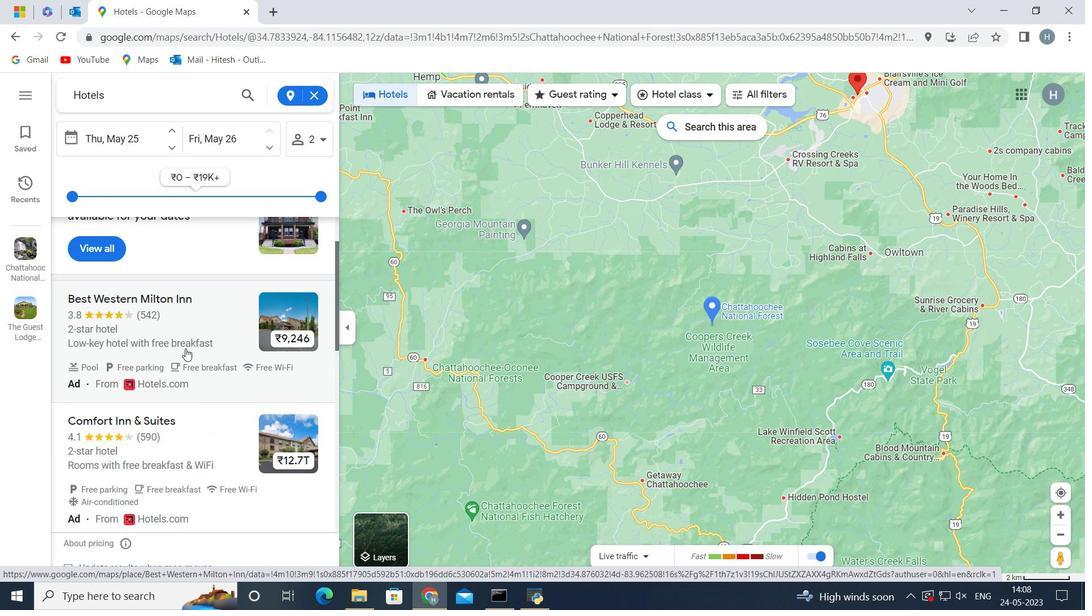 
Action: Mouse moved to (687, 331)
Screenshot: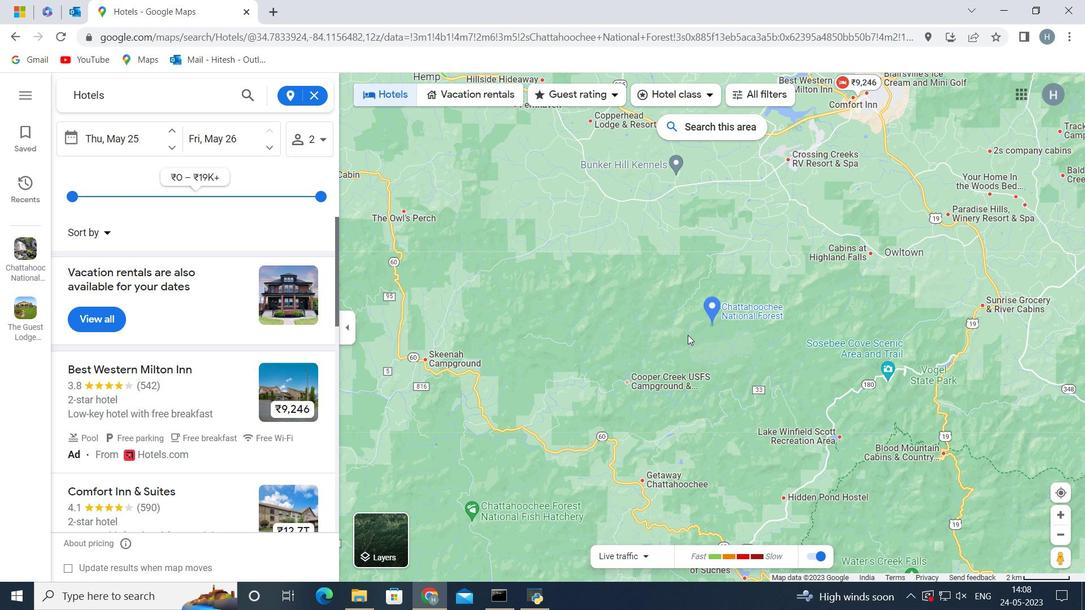 
Action: Mouse scrolled (687, 331) with delta (0, 0)
Screenshot: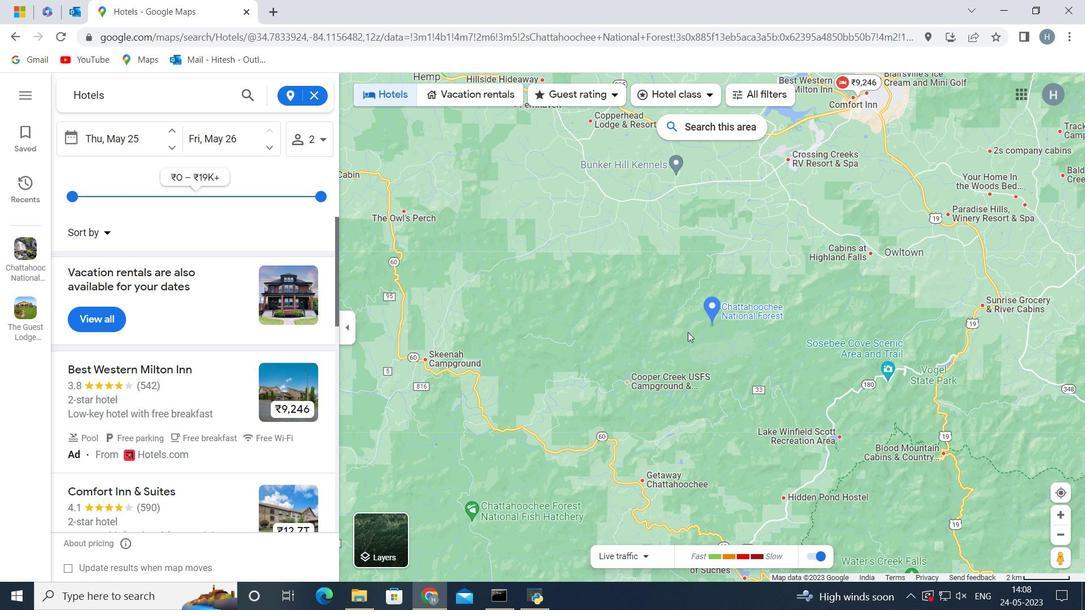 
Action: Mouse scrolled (687, 331) with delta (0, 0)
Screenshot: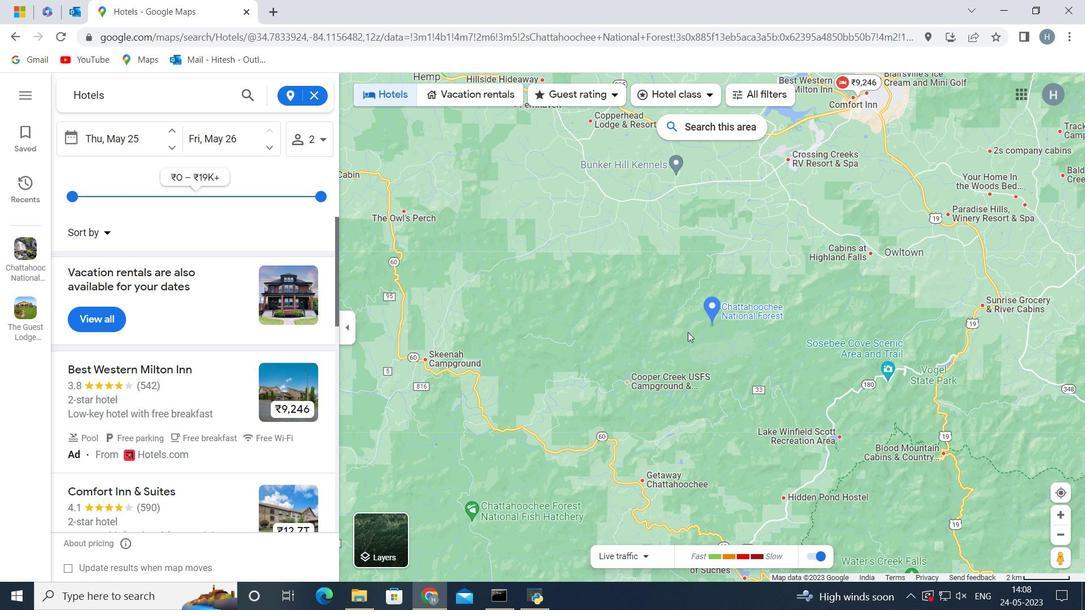 
Action: Mouse scrolled (687, 331) with delta (0, 0)
Screenshot: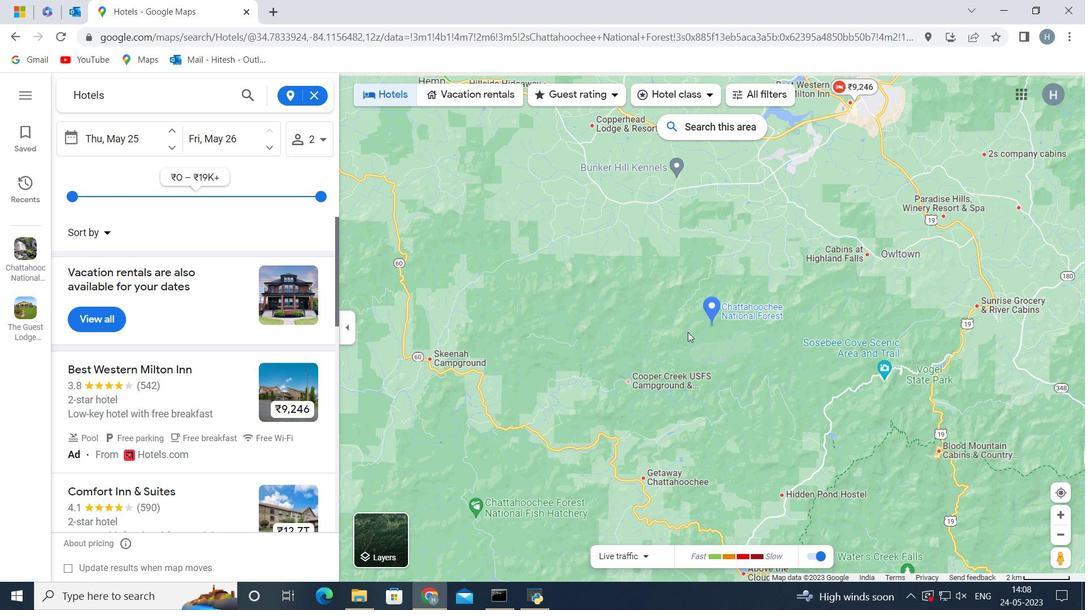 
Action: Mouse scrolled (687, 331) with delta (0, 0)
Screenshot: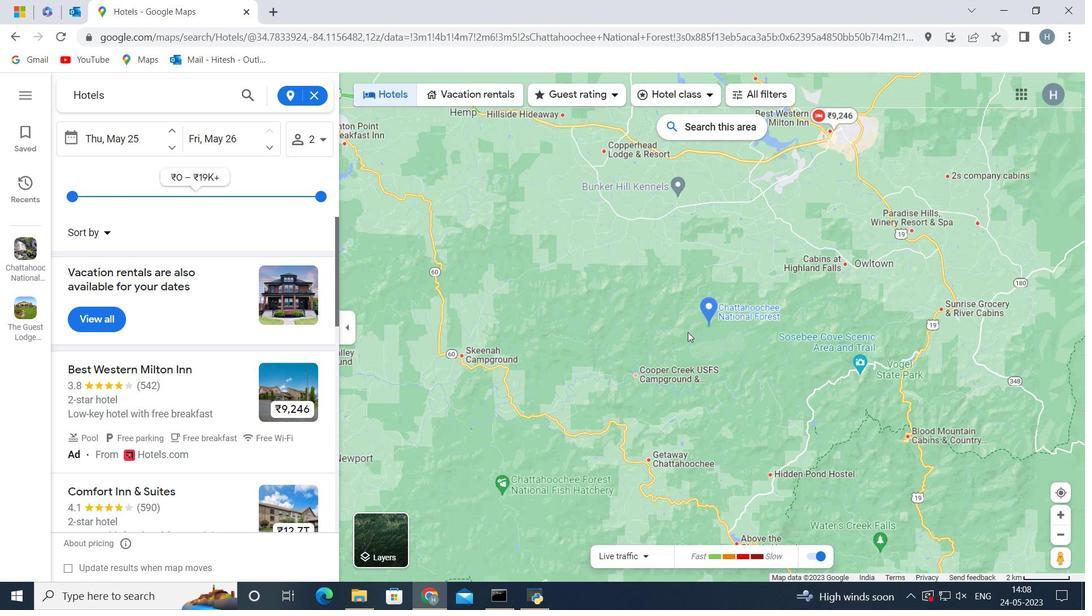 
Action: Mouse scrolled (687, 331) with delta (0, 0)
Screenshot: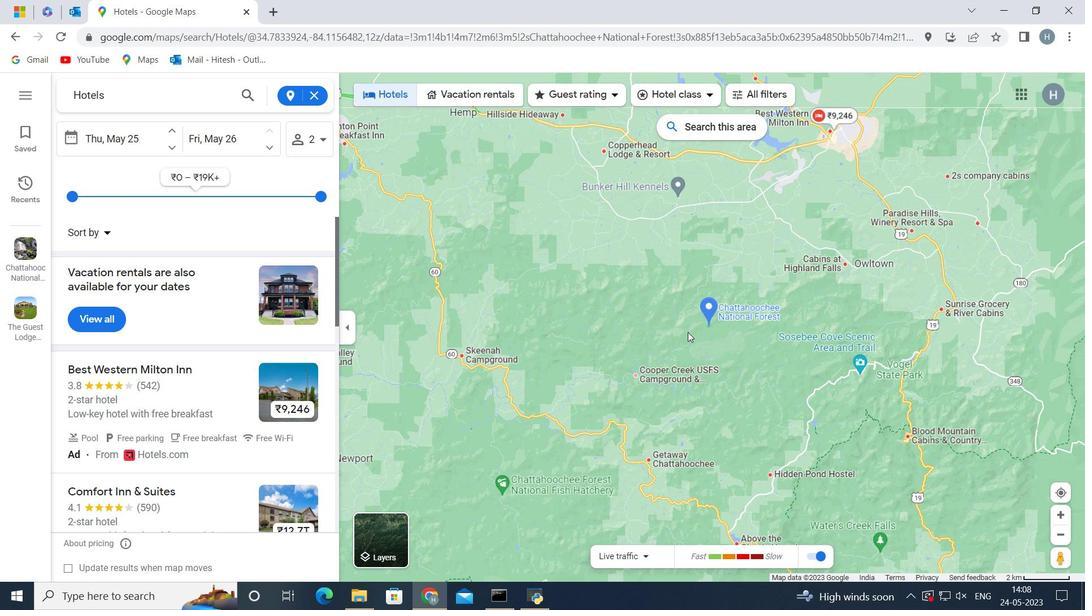
Action: Mouse scrolled (687, 331) with delta (0, 0)
Screenshot: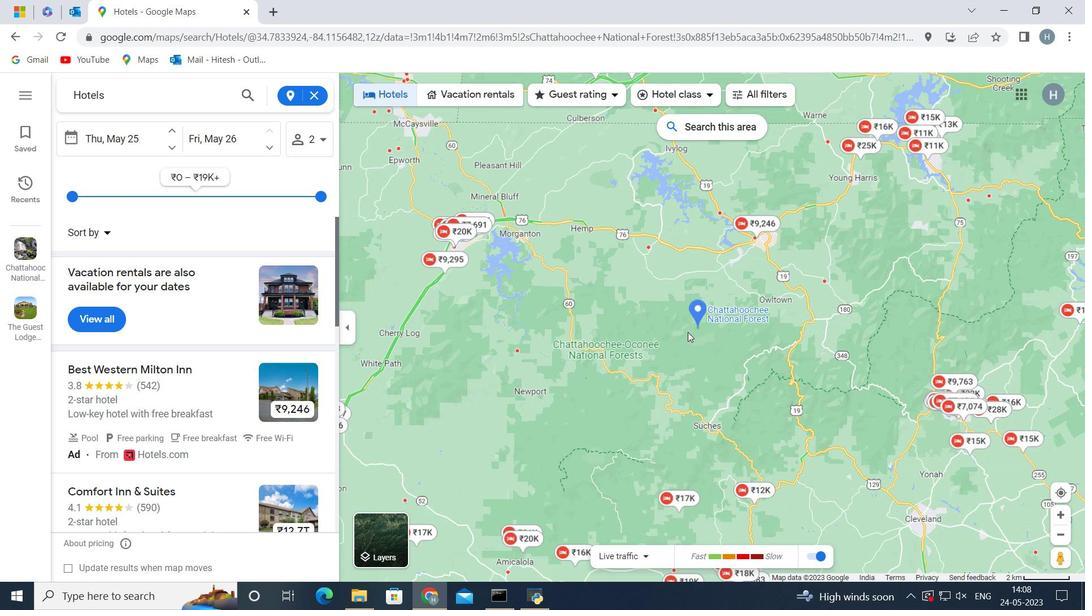 
Action: Mouse scrolled (687, 332) with delta (0, 0)
Screenshot: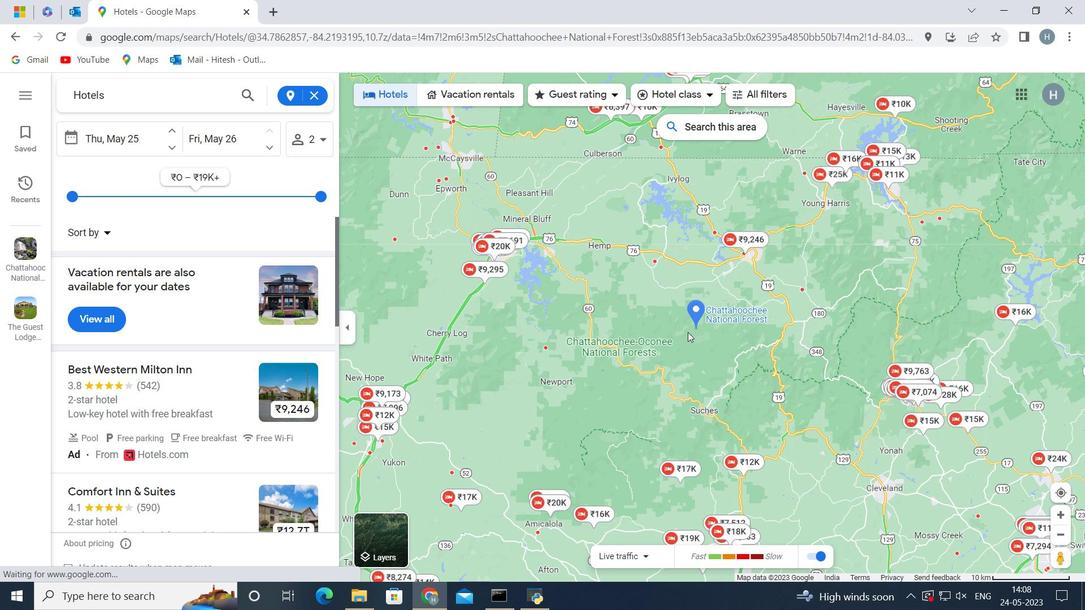 
Action: Mouse scrolled (687, 332) with delta (0, 0)
Screenshot: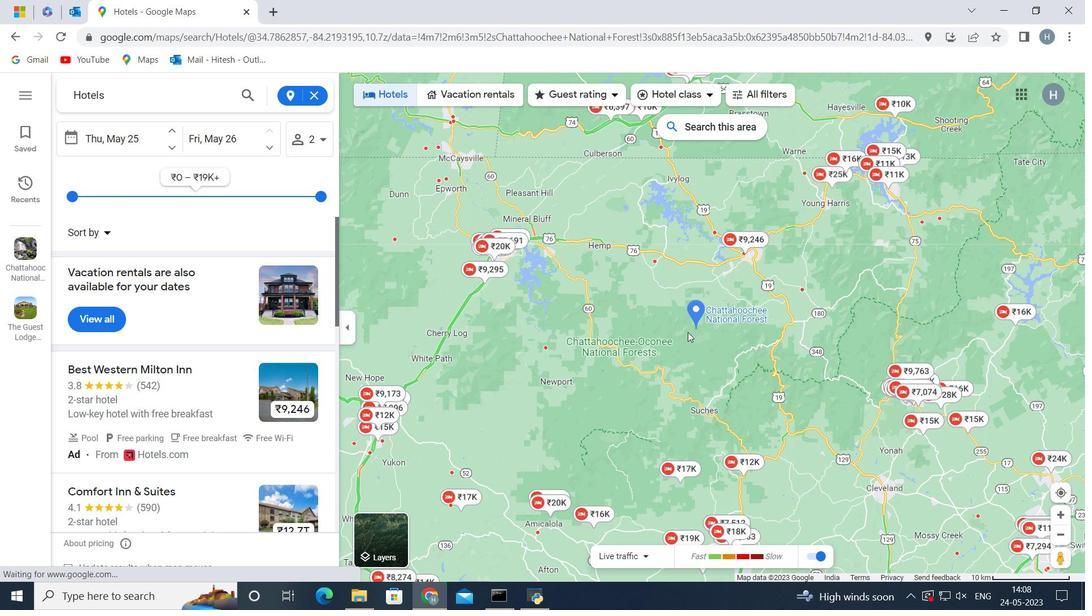 
Action: Mouse scrolled (687, 332) with delta (0, 0)
Screenshot: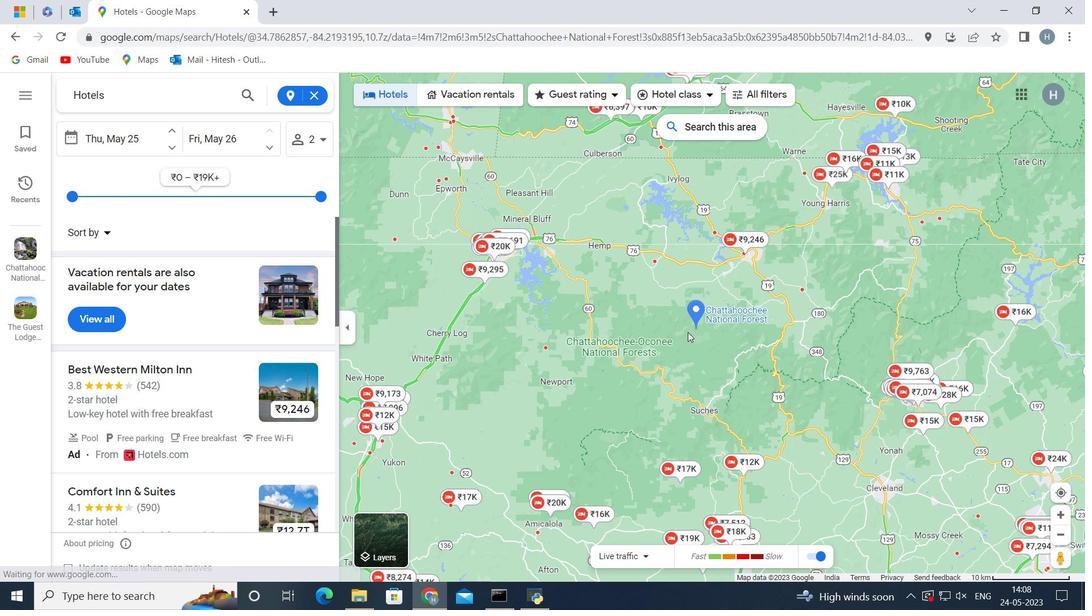 
Action: Mouse scrolled (687, 331) with delta (0, 0)
Screenshot: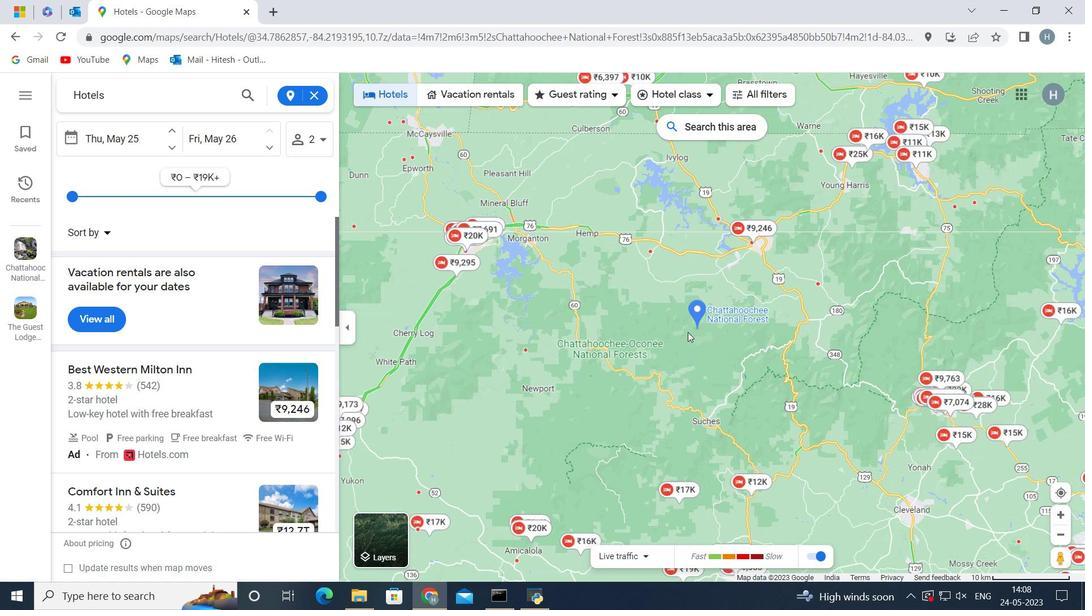 
Action: Mouse moved to (744, 447)
Screenshot: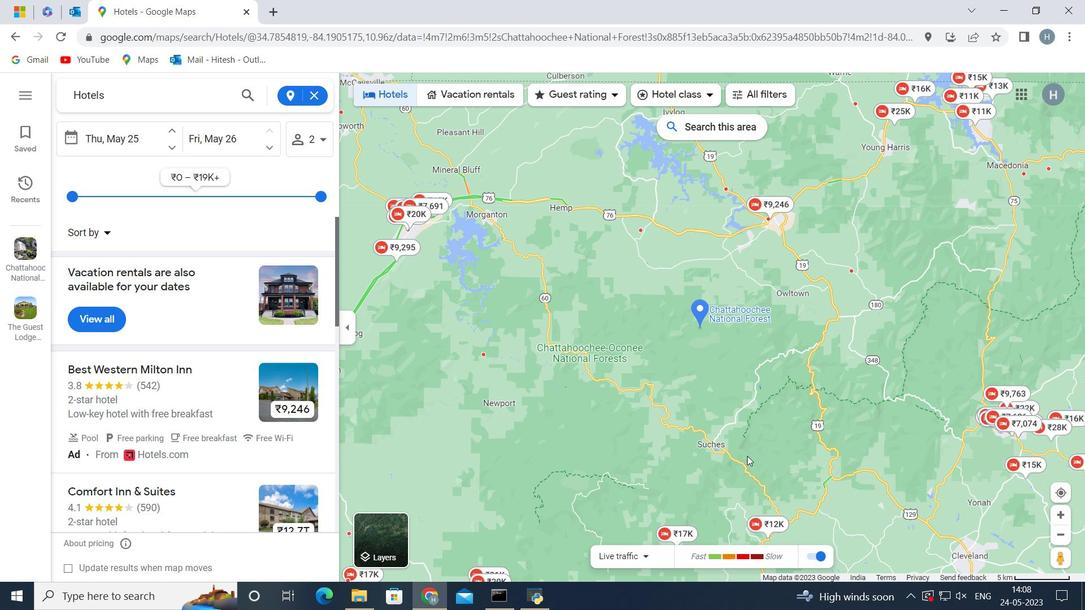 
Action: Mouse scrolled (744, 446) with delta (0, 0)
Screenshot: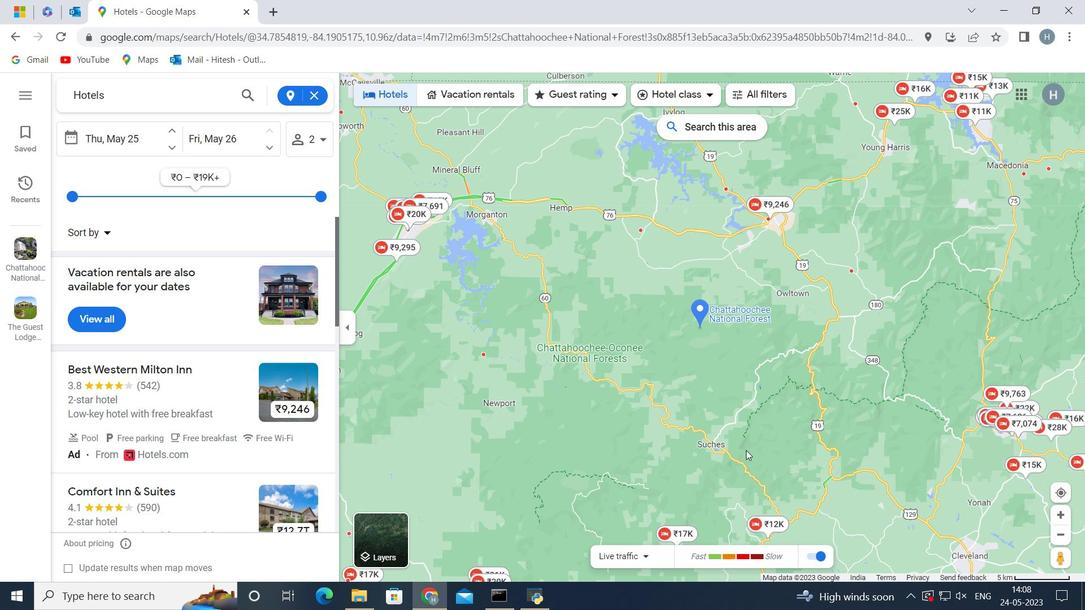 
Action: Mouse moved to (742, 430)
Screenshot: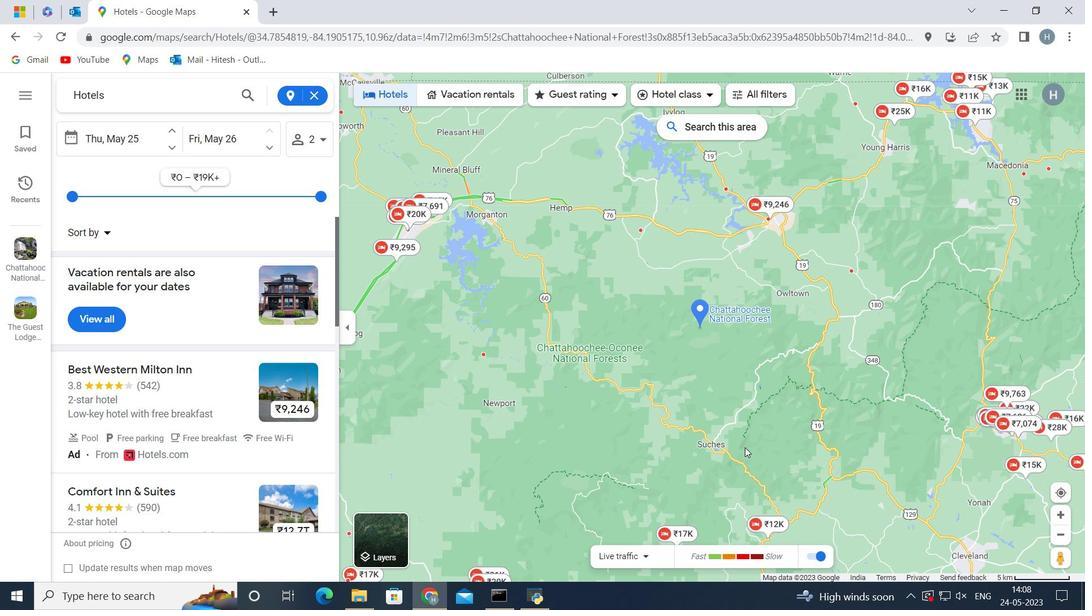 
Action: Mouse scrolled (744, 445) with delta (0, 0)
Screenshot: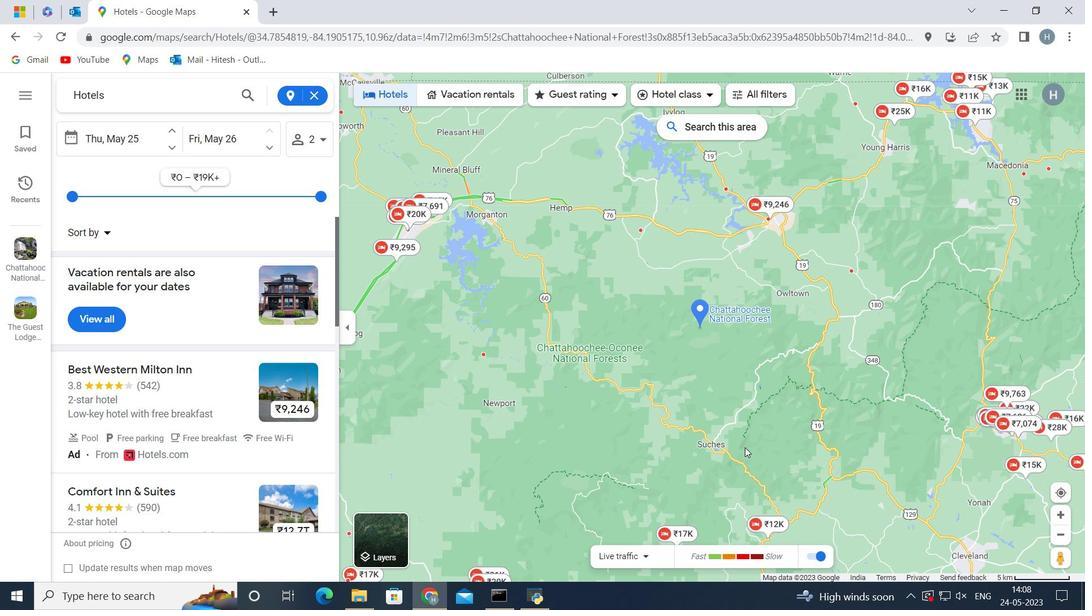 
Action: Mouse moved to (731, 378)
Screenshot: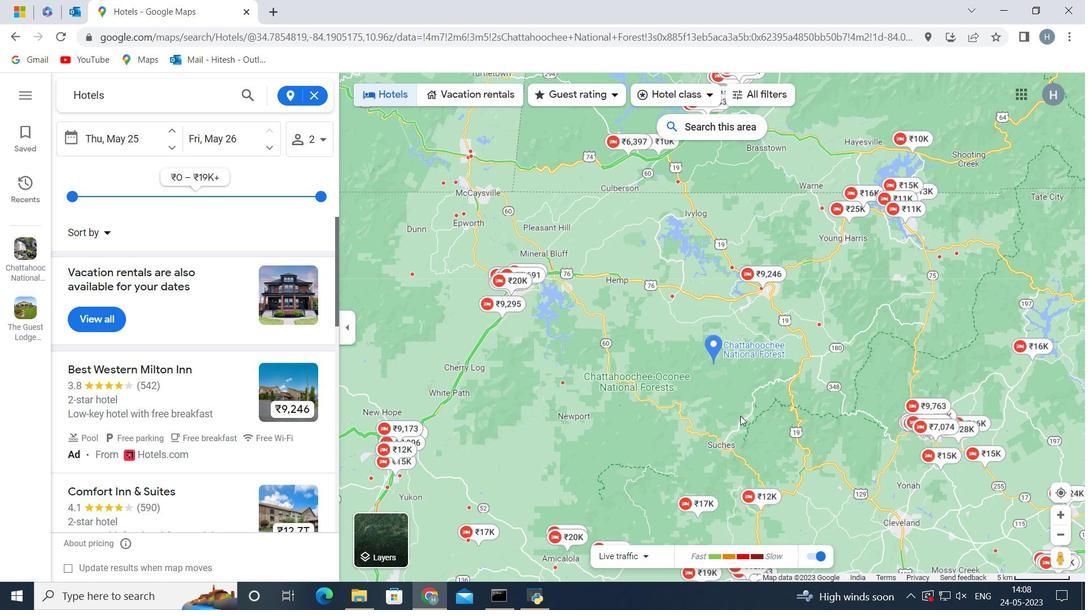 
Action: Mouse scrolled (731, 378) with delta (0, 0)
Screenshot: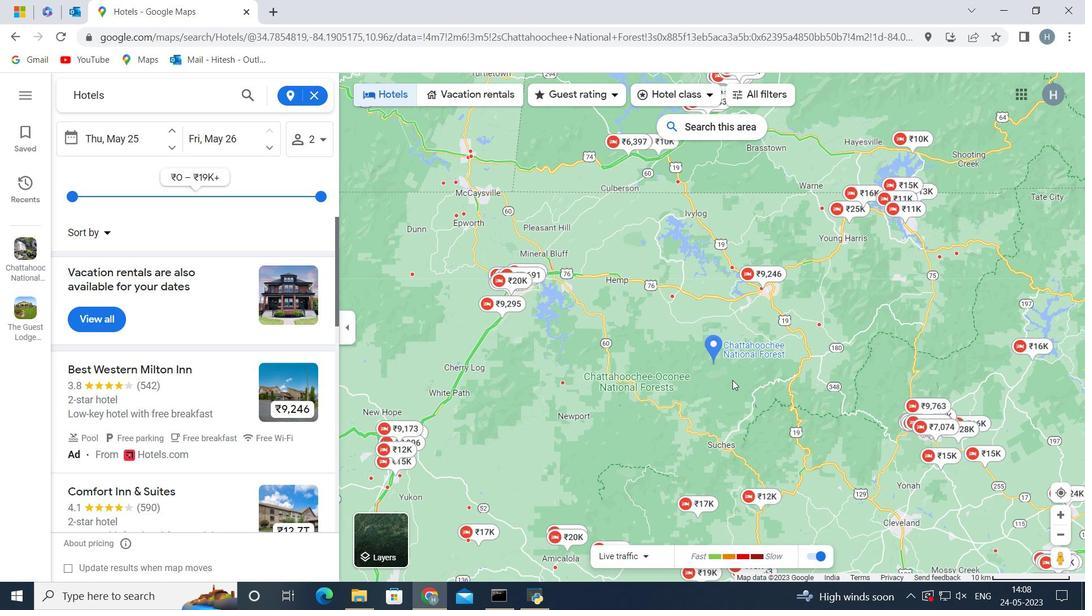 
Action: Mouse scrolled (731, 378) with delta (0, 0)
Screenshot: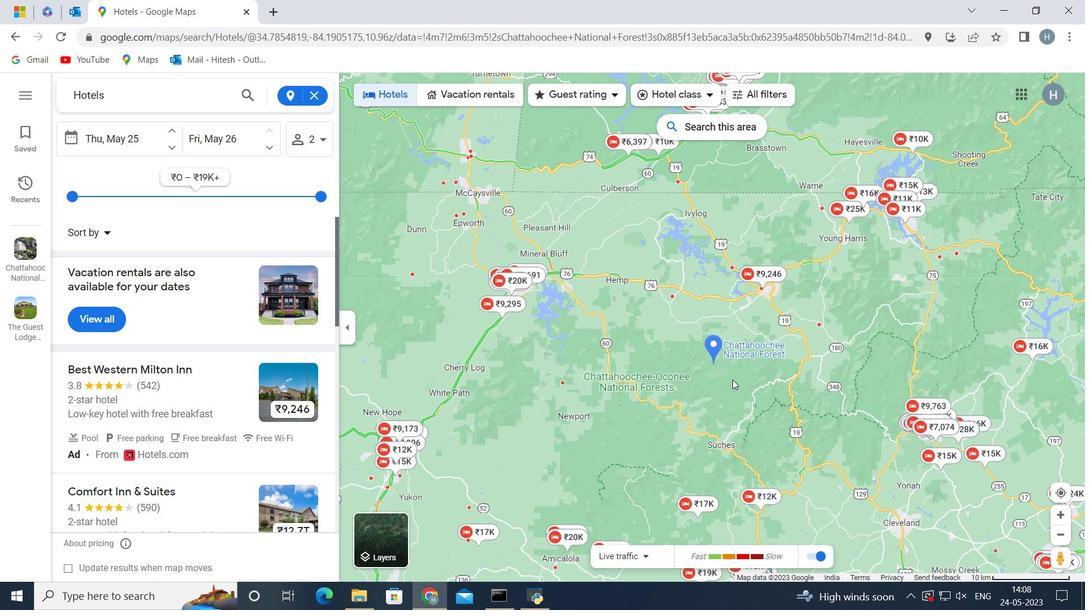 
Action: Mouse moved to (737, 298)
Screenshot: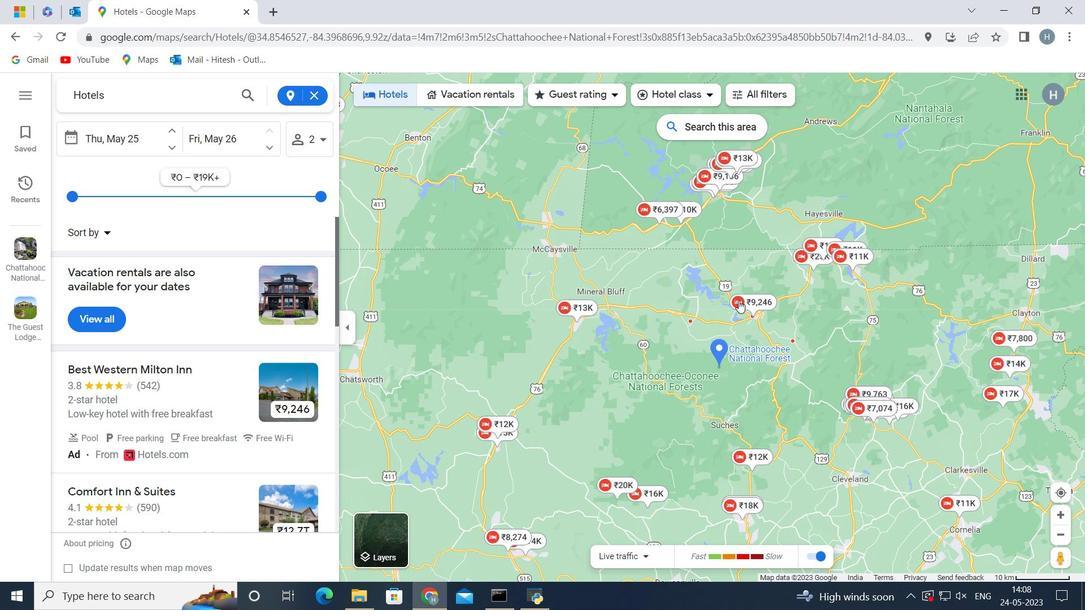 
Action: Mouse pressed left at (737, 298)
Screenshot: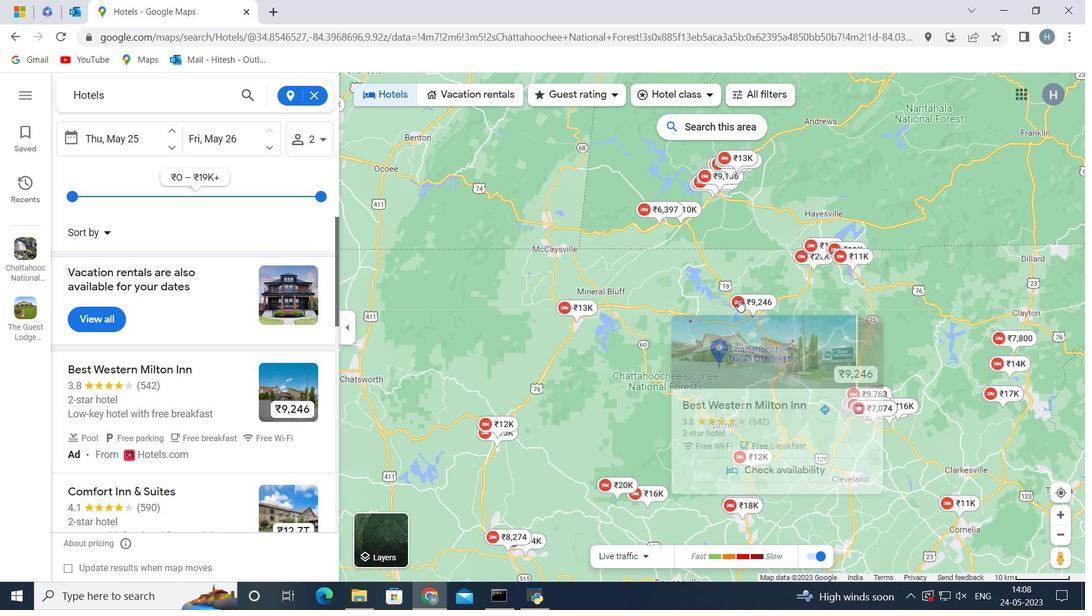 
Action: Mouse moved to (489, 253)
Screenshot: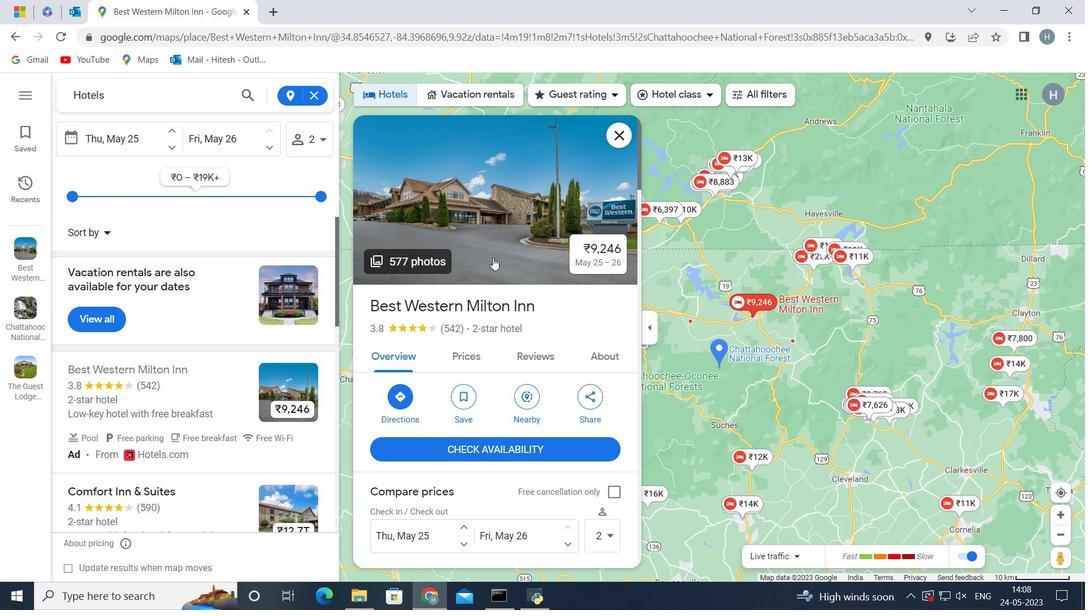 
Action: Mouse pressed left at (489, 253)
Screenshot: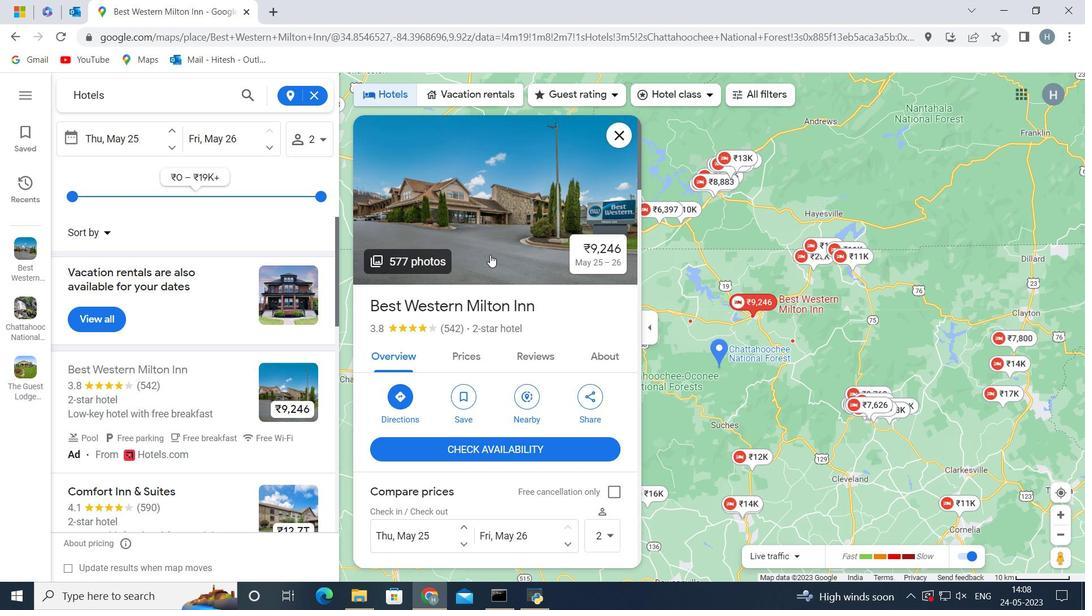 
Action: Mouse moved to (513, 340)
Screenshot: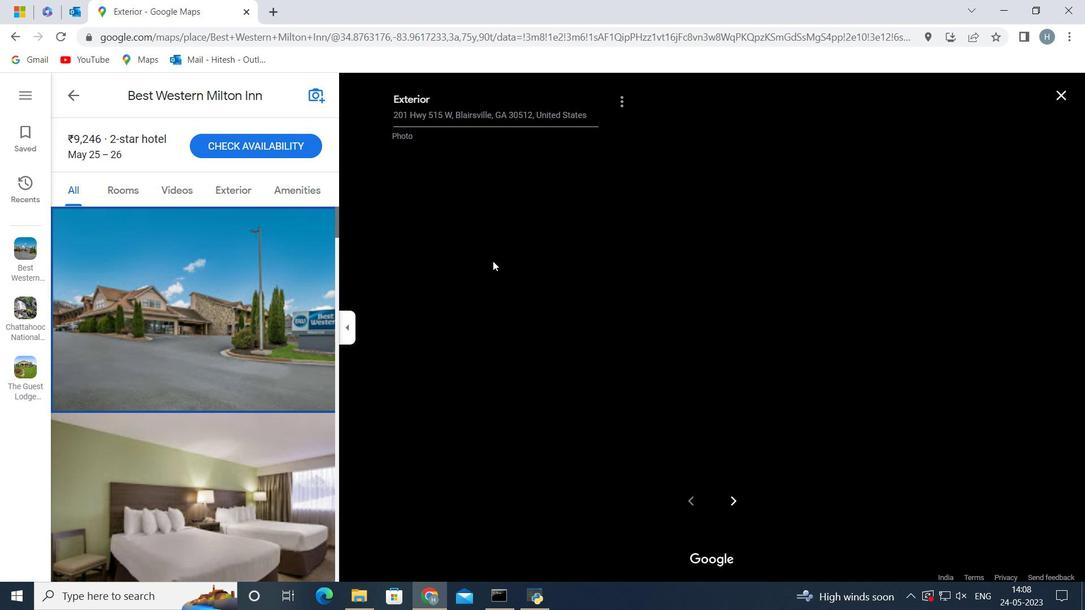 
Action: Key pressed <Key.right><Key.right><Key.right><Key.right><Key.right><Key.right><Key.right><Key.right>
Screenshot: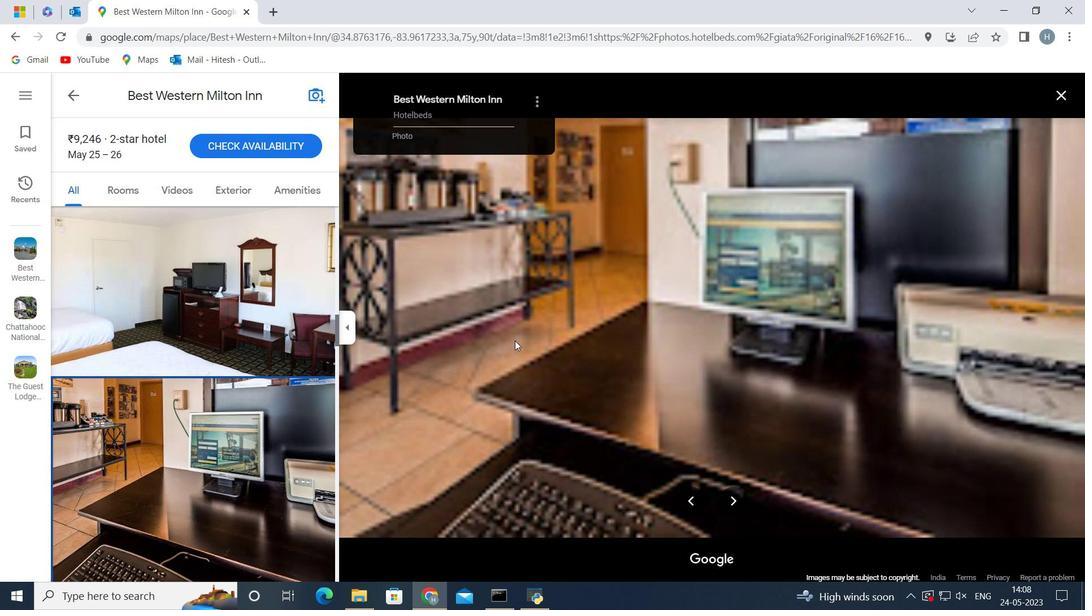 
Action: Mouse moved to (1066, 88)
Screenshot: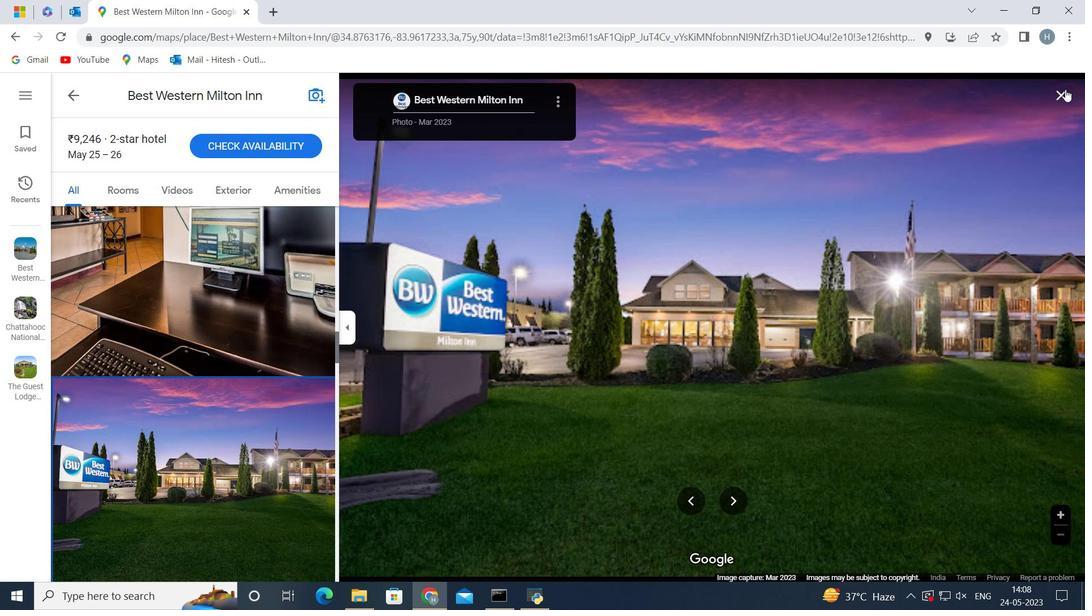 
Action: Mouse pressed left at (1066, 88)
Screenshot: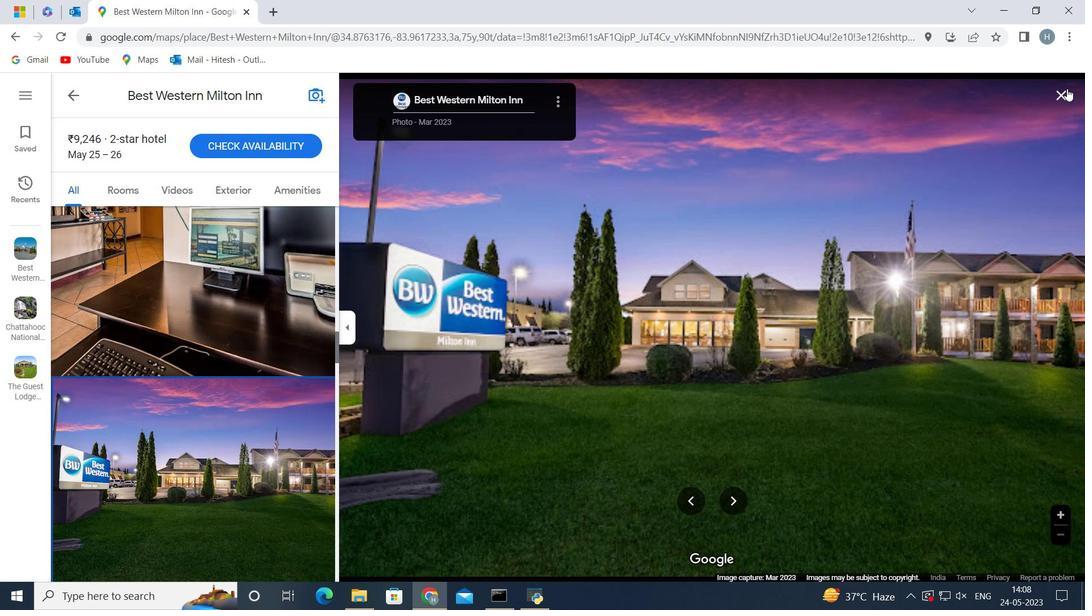 
Action: Mouse moved to (620, 130)
Screenshot: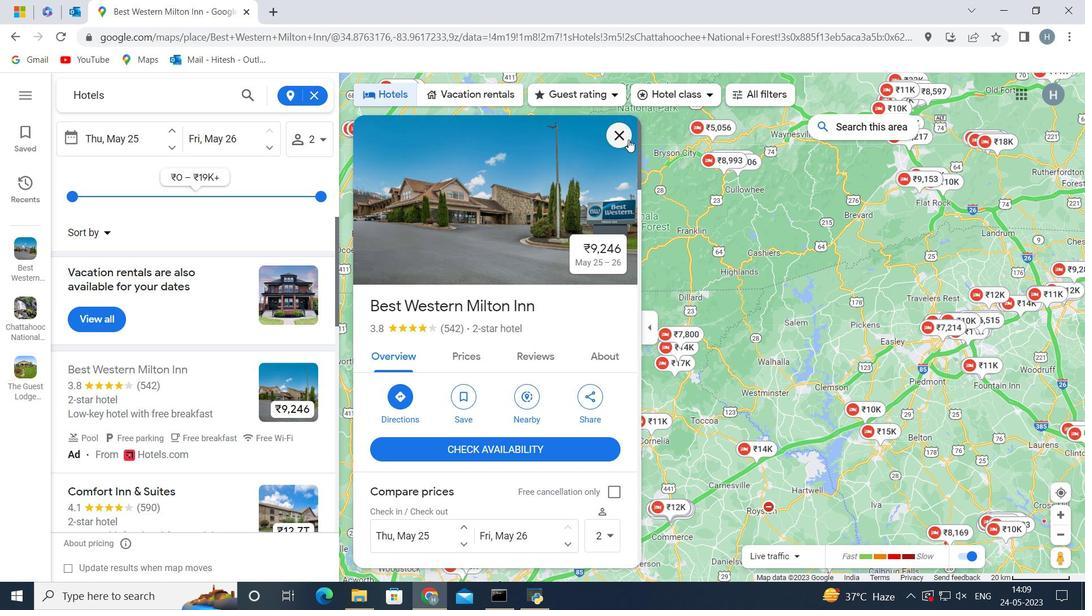
Action: Mouse pressed left at (620, 130)
Screenshot: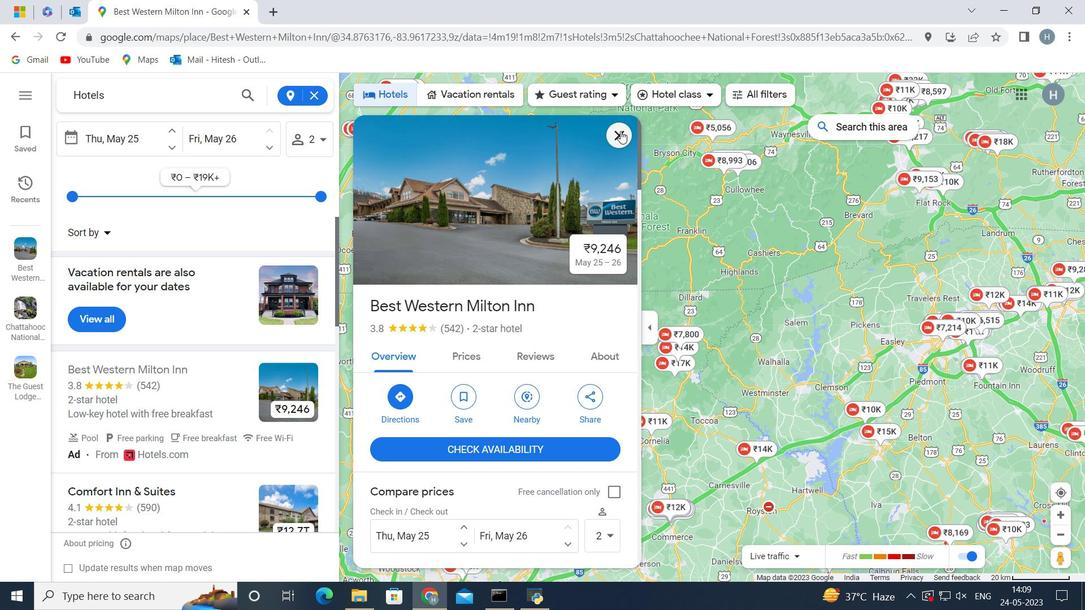 
Action: Mouse moved to (607, 321)
Screenshot: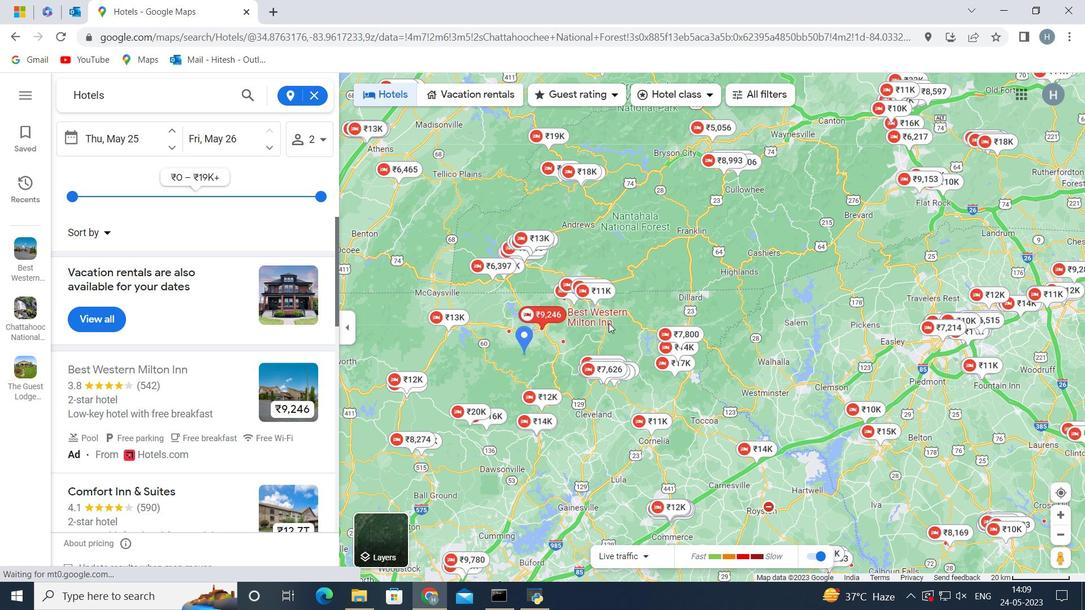
Action: Mouse scrolled (607, 320) with delta (0, 0)
Screenshot: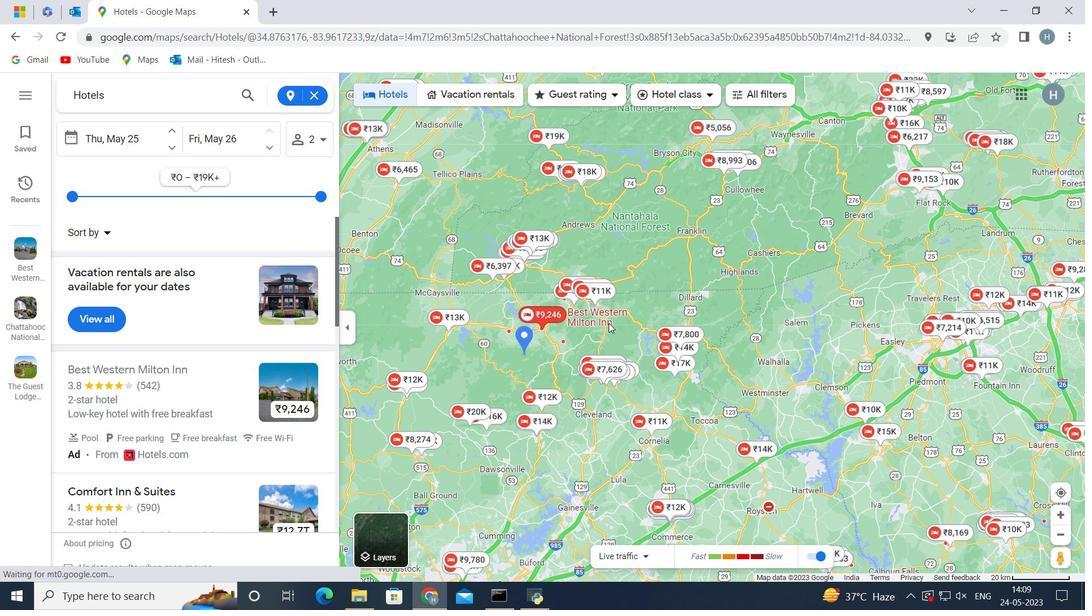 
Action: Mouse scrolled (607, 320) with delta (0, 0)
Screenshot: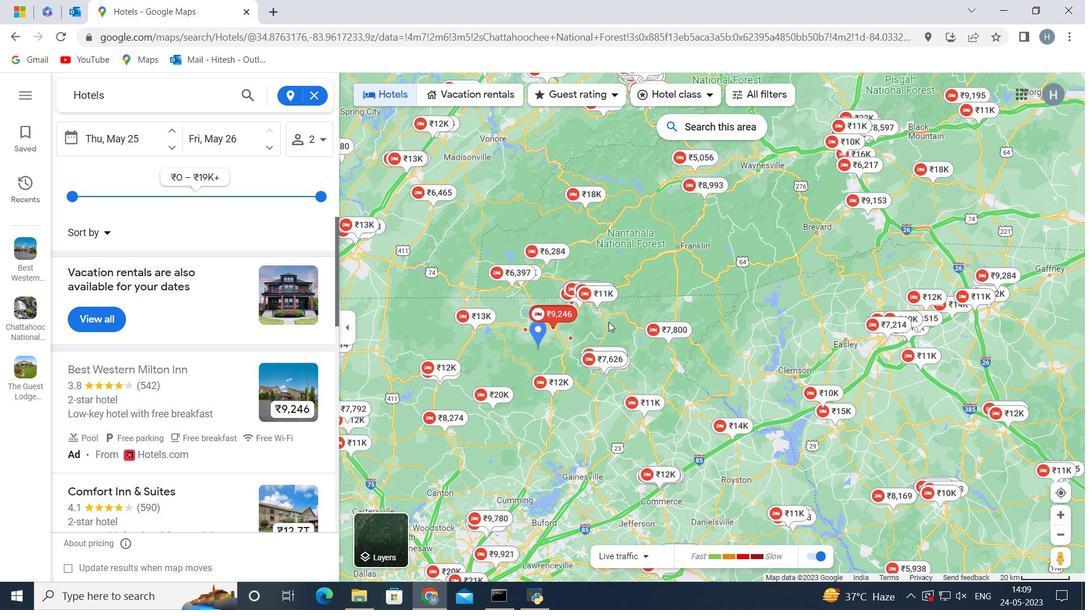 
Action: Mouse scrolled (607, 320) with delta (0, 0)
Screenshot: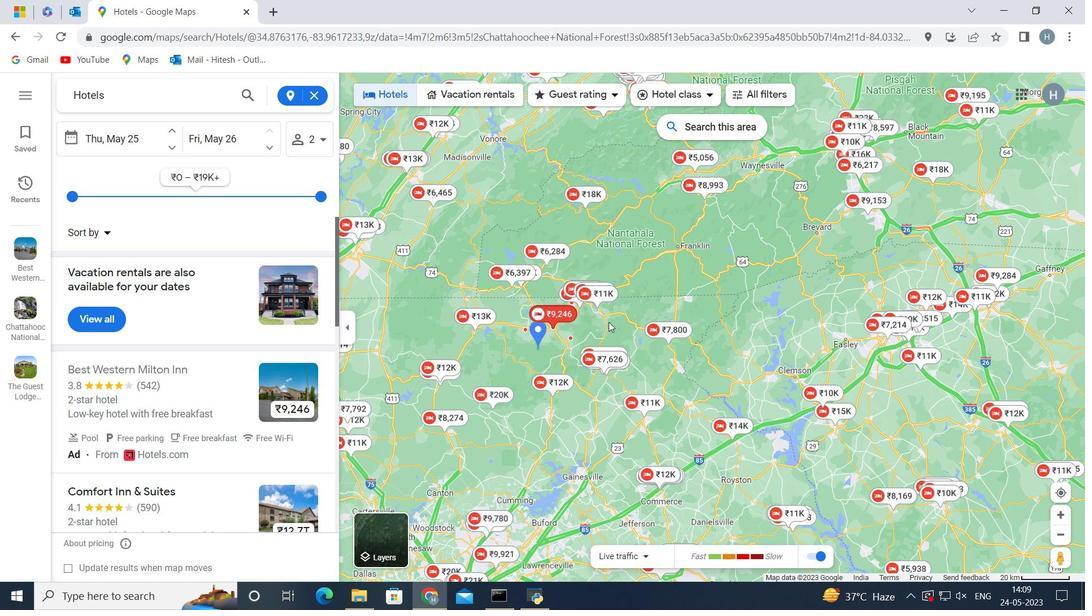 
Action: Mouse scrolled (607, 320) with delta (0, 0)
Screenshot: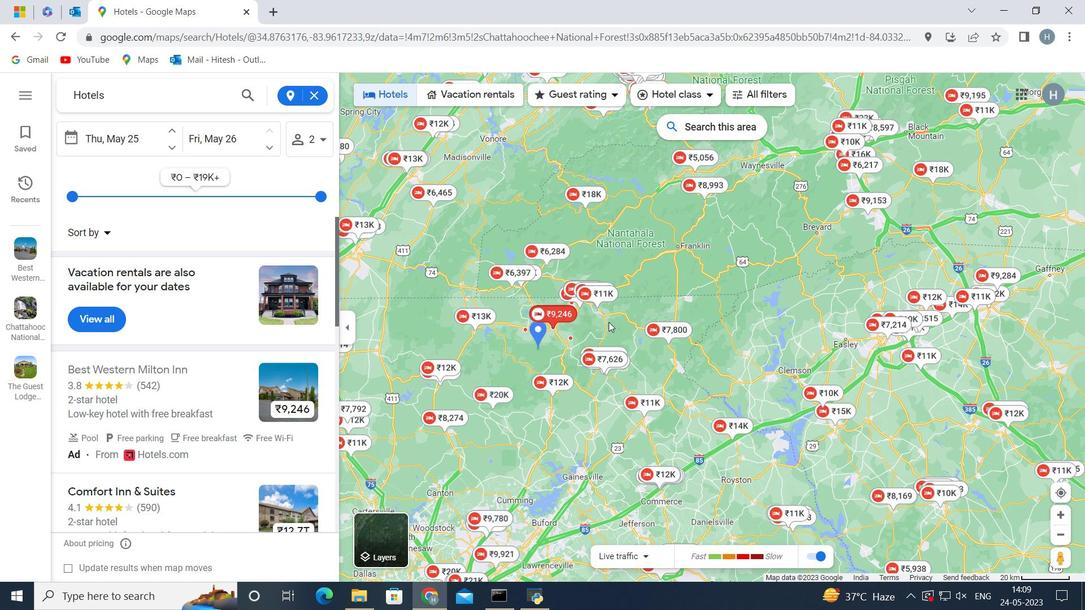 
Action: Mouse moved to (566, 327)
Screenshot: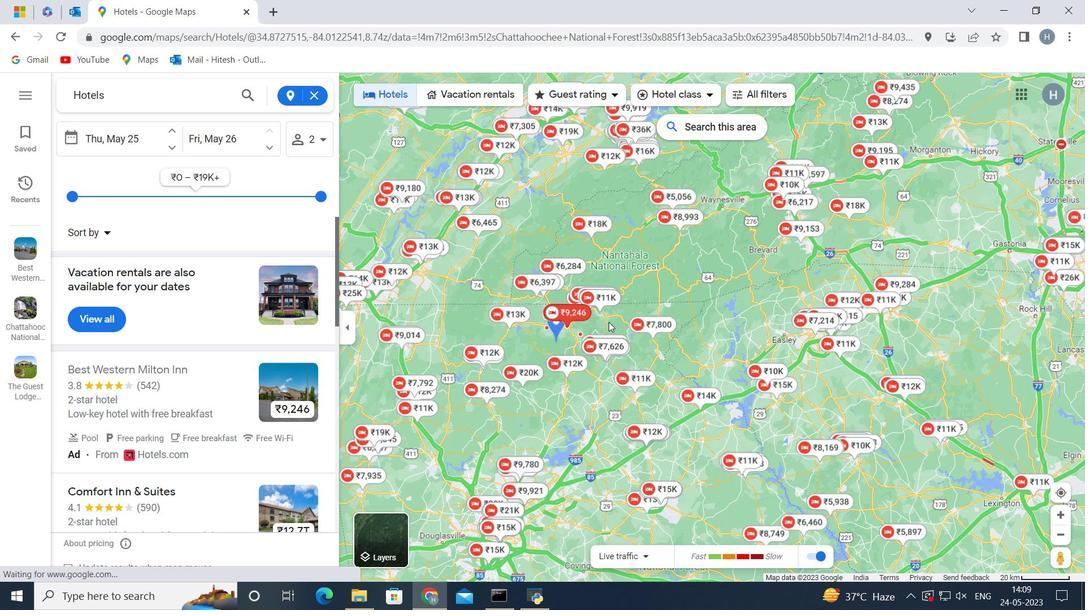 
Action: Mouse scrolled (566, 328) with delta (0, 0)
Screenshot: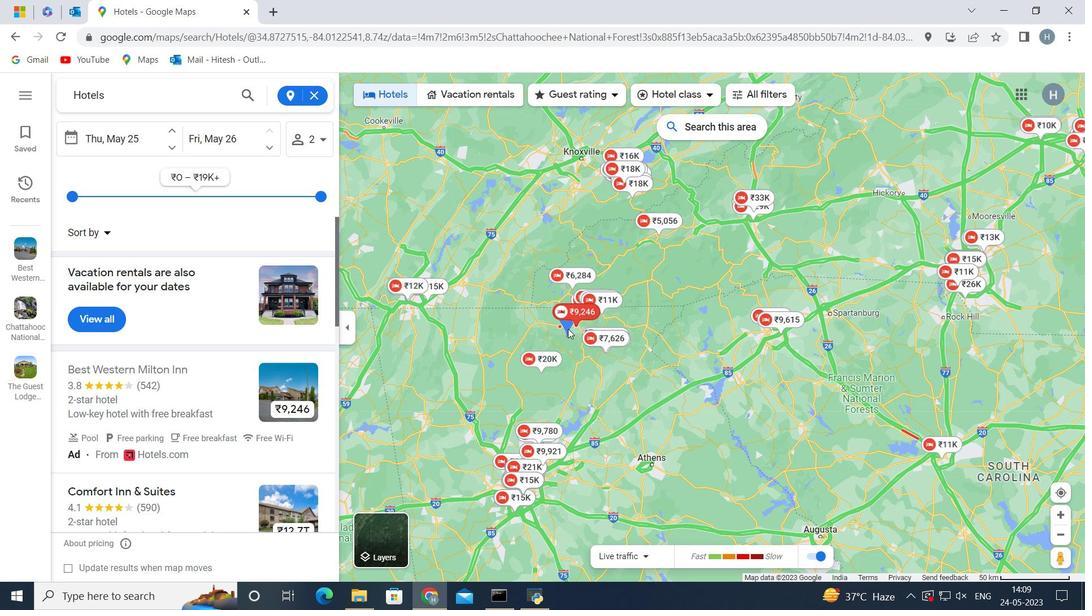 
Action: Mouse scrolled (566, 328) with delta (0, 0)
Screenshot: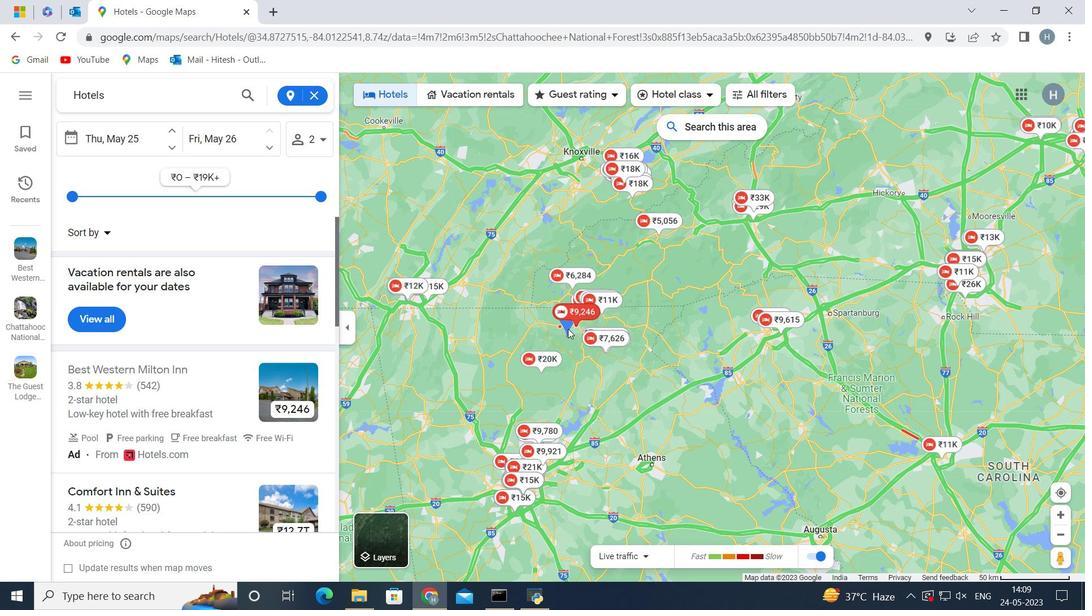 
Action: Mouse scrolled (566, 328) with delta (0, 0)
Screenshot: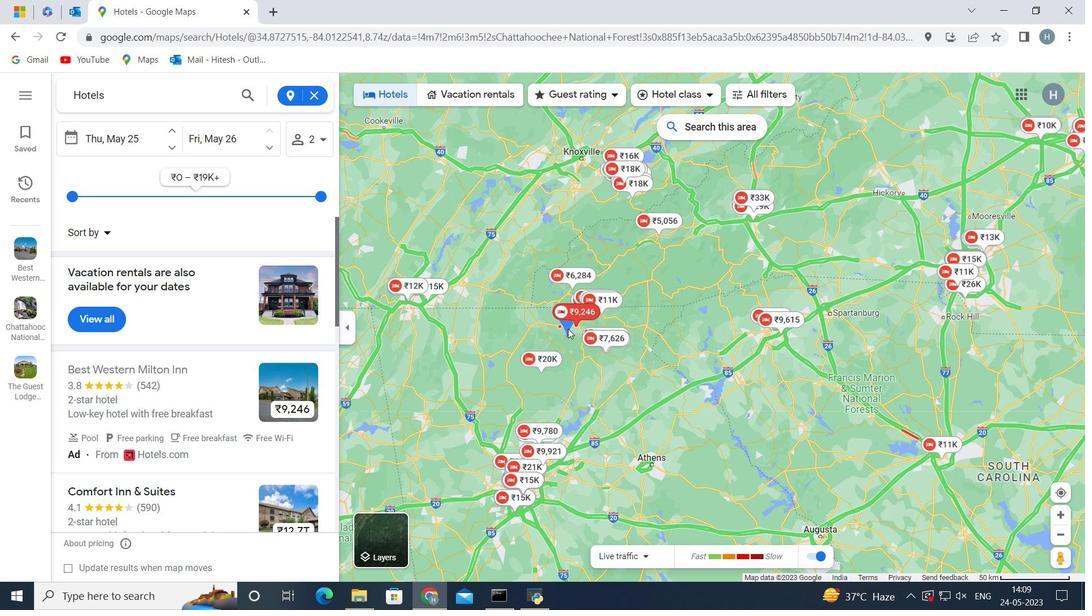
Action: Mouse scrolled (566, 328) with delta (0, 0)
Screenshot: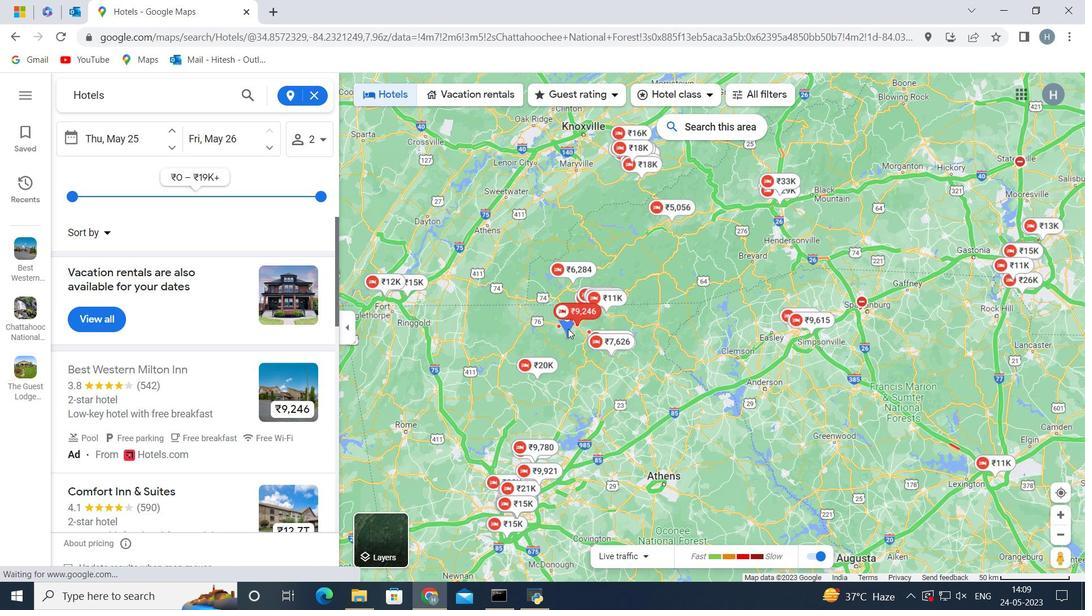 
Action: Mouse scrolled (566, 328) with delta (0, 0)
Screenshot: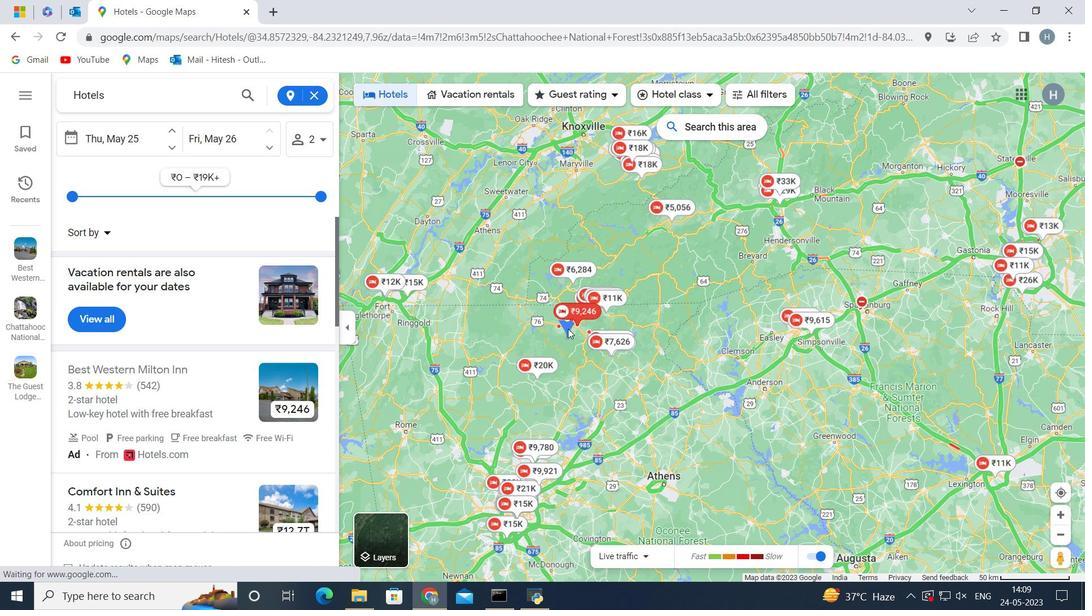 
Action: Mouse scrolled (566, 328) with delta (0, 0)
Screenshot: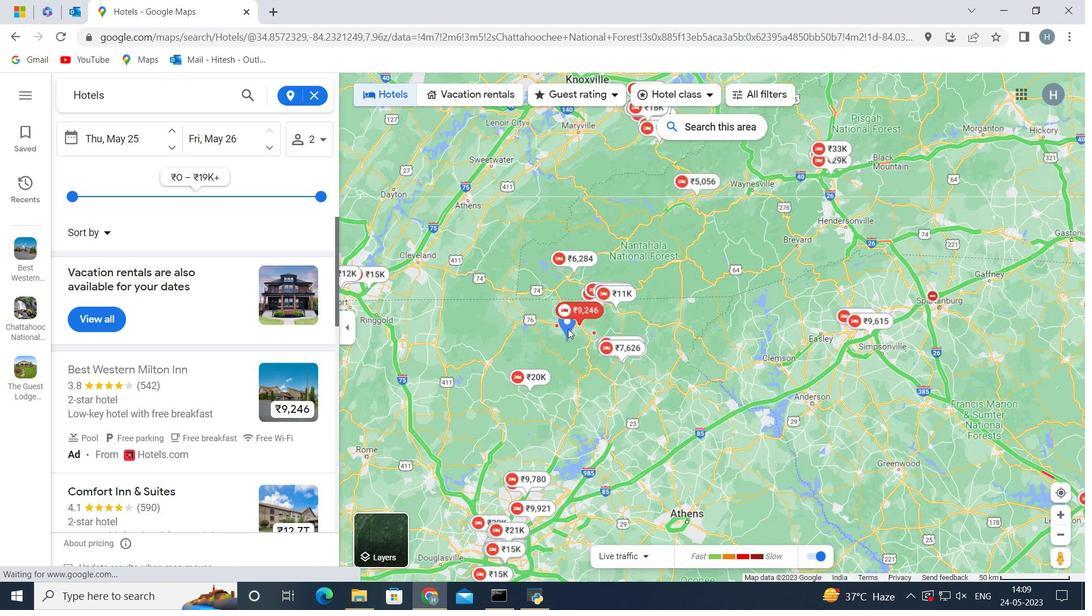 
Action: Mouse scrolled (566, 328) with delta (0, 0)
Screenshot: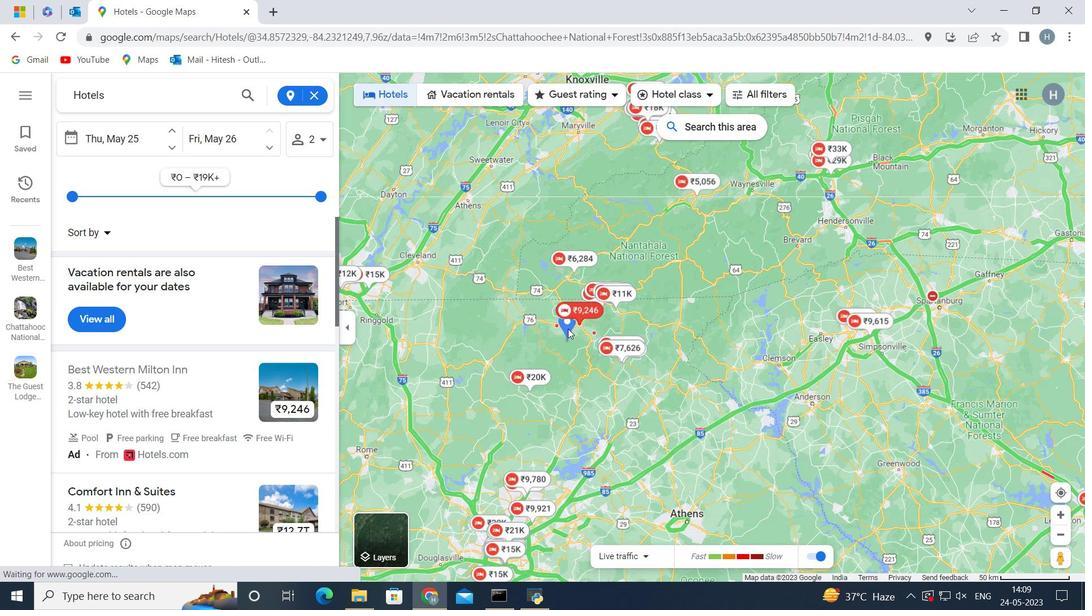 
Action: Mouse moved to (563, 340)
Screenshot: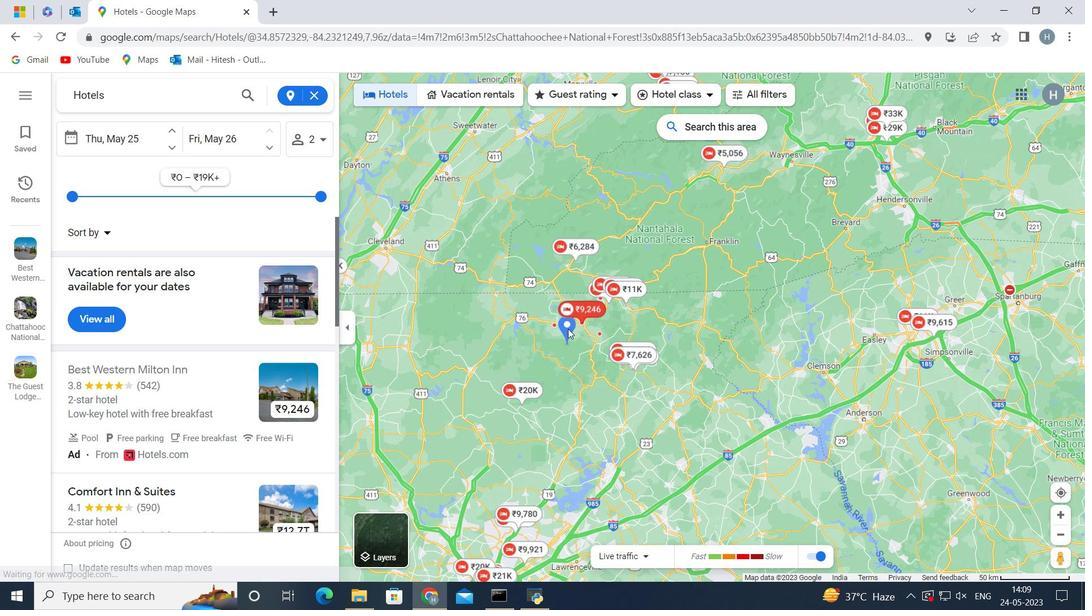 
Action: Mouse scrolled (563, 340) with delta (0, 0)
Screenshot: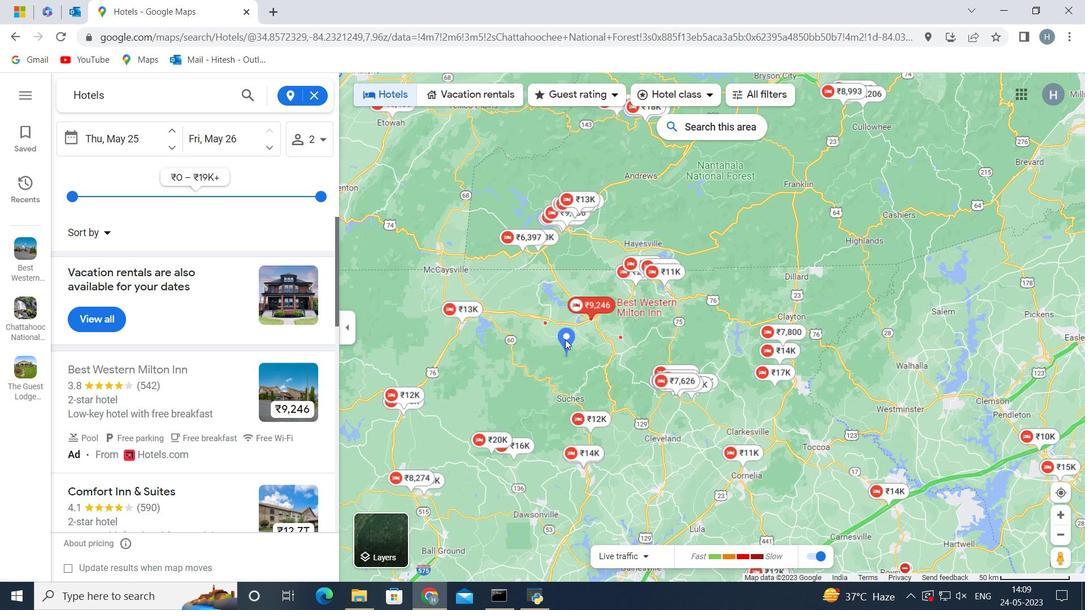 
Action: Mouse scrolled (563, 340) with delta (0, 0)
Screenshot: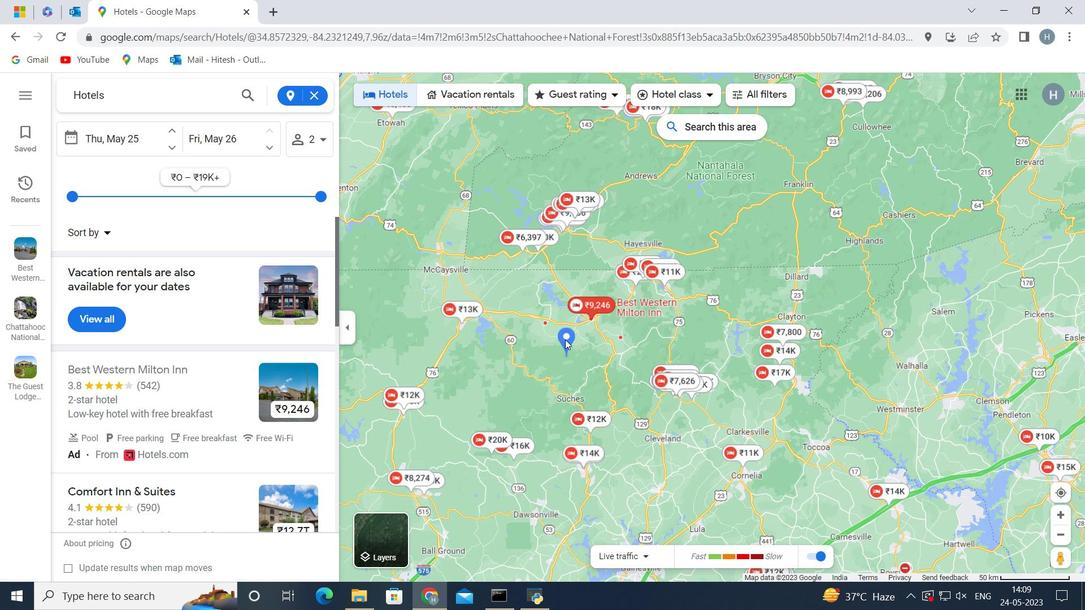 
Action: Mouse scrolled (563, 340) with delta (0, 0)
Screenshot: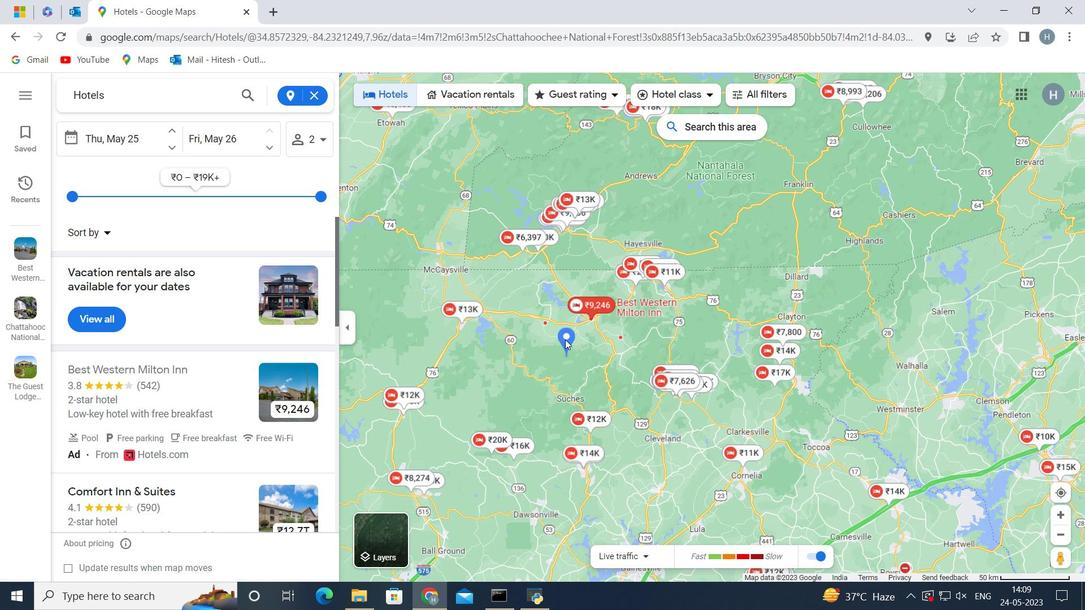 
Action: Mouse moved to (625, 362)
Screenshot: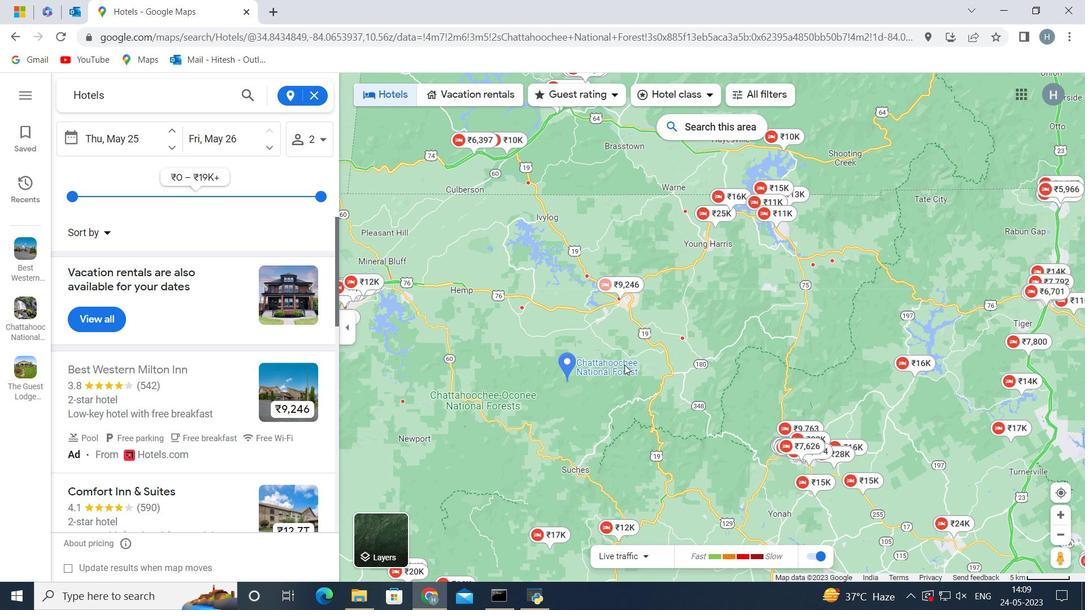 
Action: Mouse pressed left at (625, 362)
Screenshot: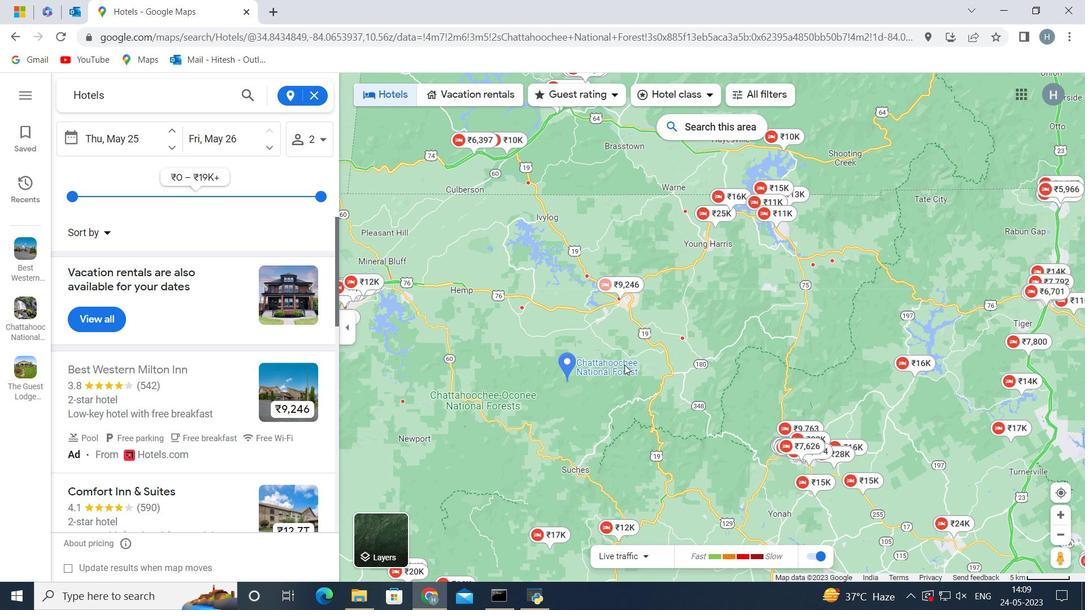 
Action: Mouse moved to (665, 380)
Screenshot: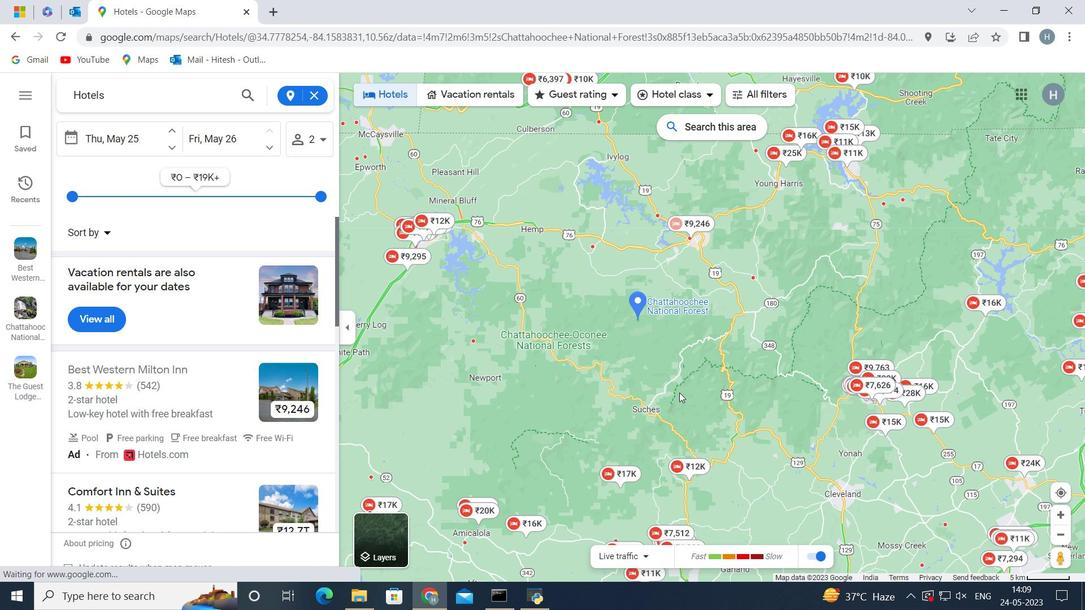 
Action: Mouse pressed left at (665, 380)
Screenshot: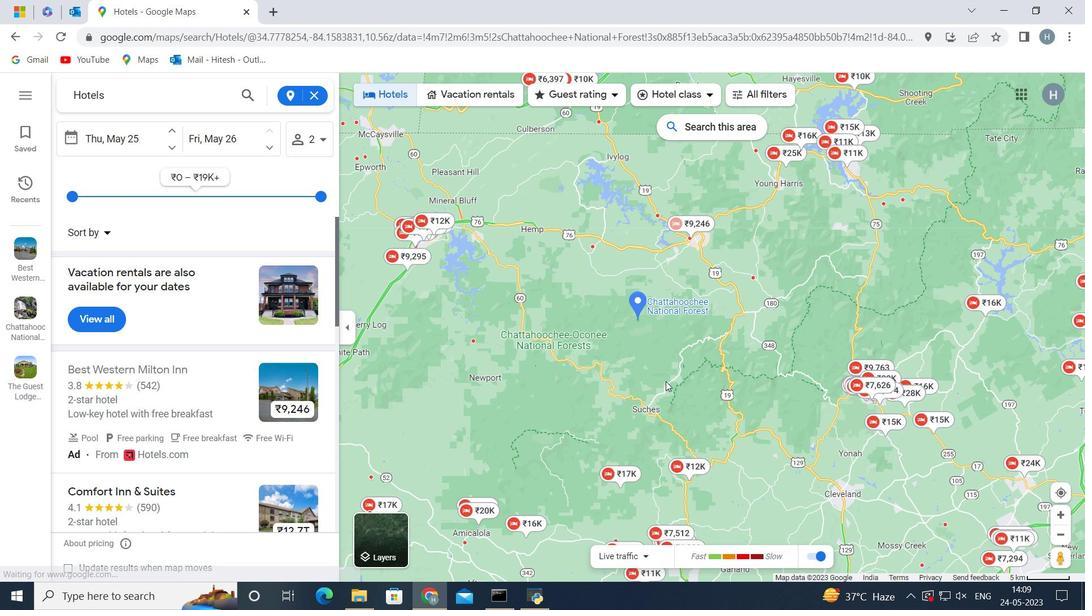 
Action: Mouse moved to (596, 341)
Screenshot: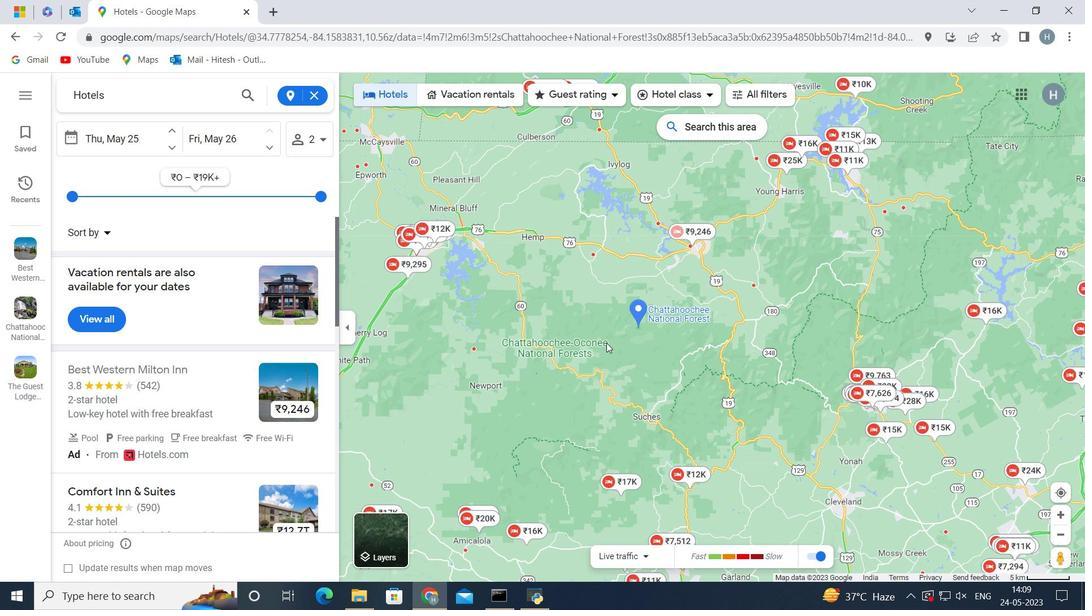 
Action: Mouse pressed left at (596, 341)
Screenshot: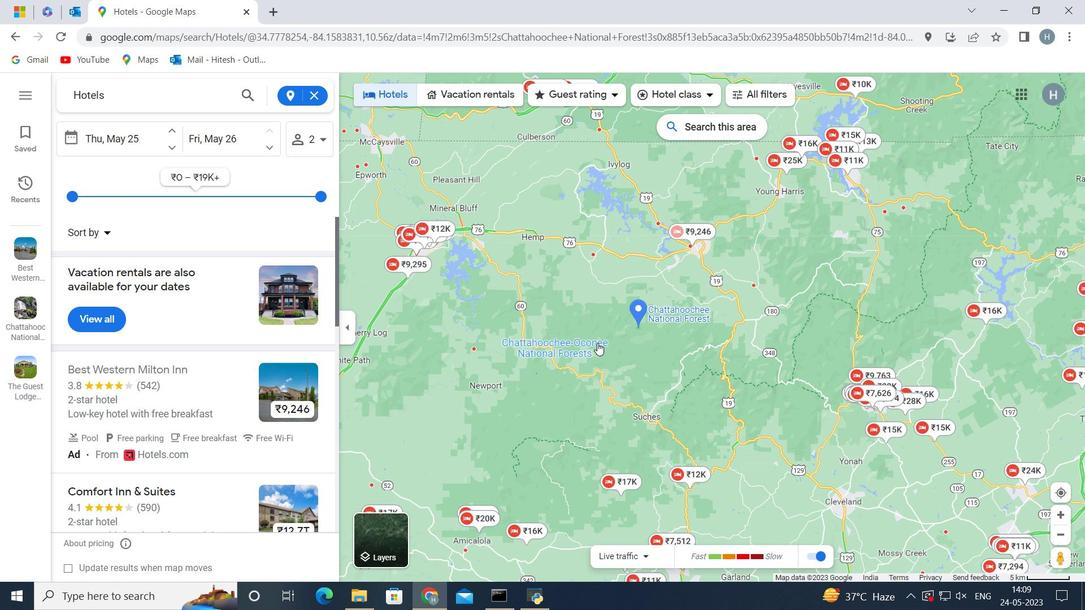 
Action: Mouse moved to (544, 319)
Screenshot: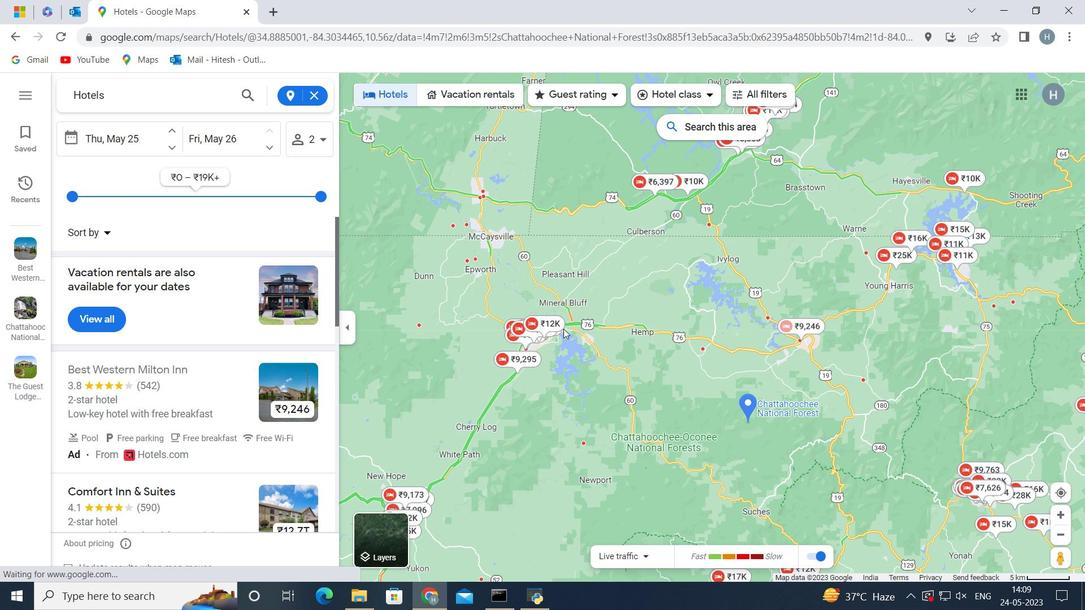 
Action: Mouse scrolled (544, 319) with delta (0, 0)
Screenshot: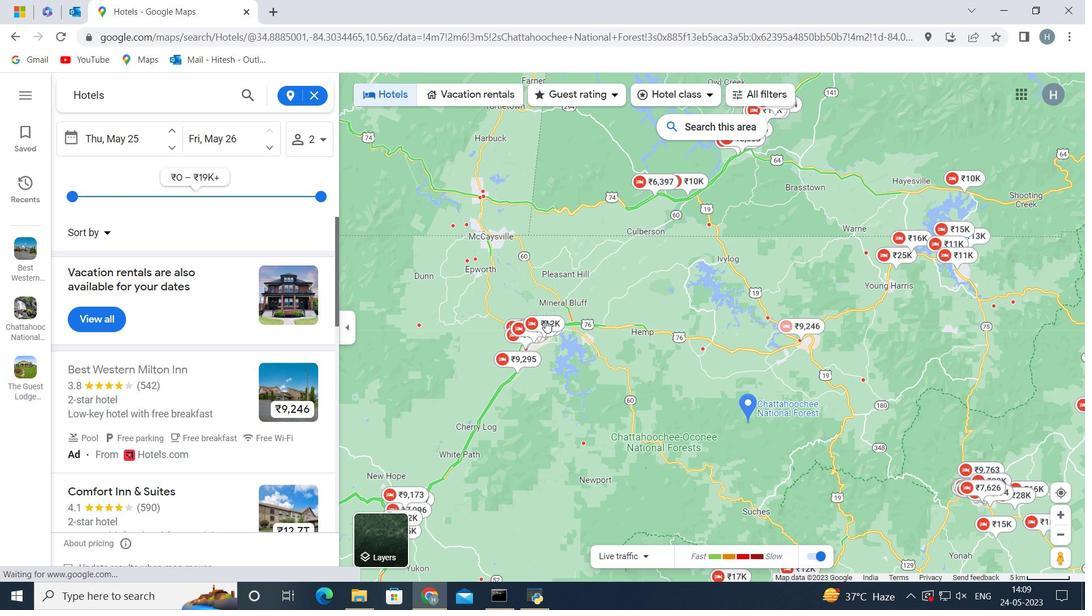 
Action: Mouse scrolled (544, 319) with delta (0, 0)
Screenshot: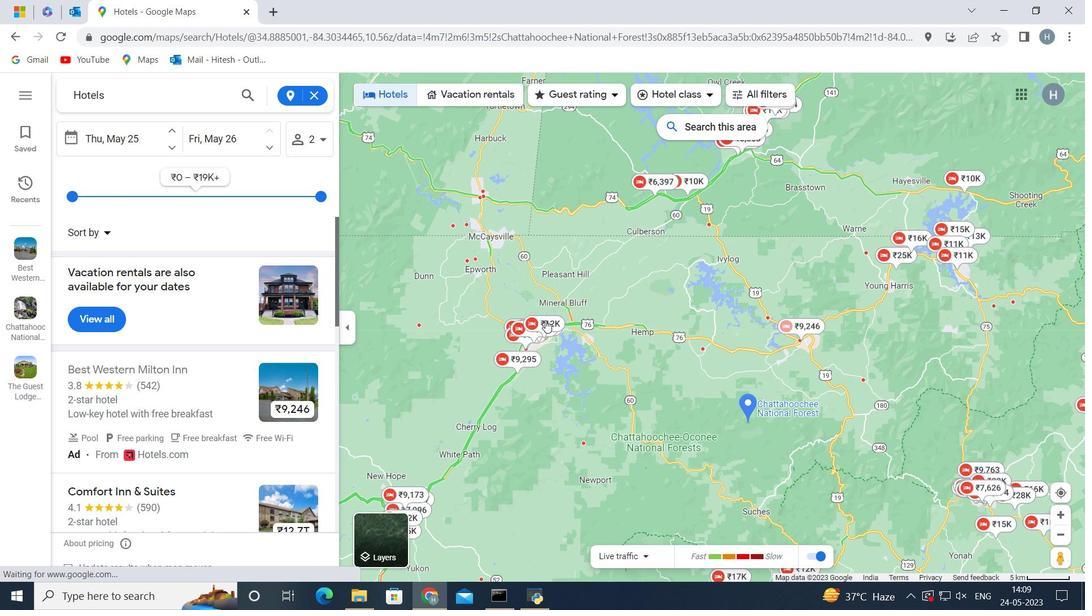 
Action: Mouse scrolled (544, 319) with delta (0, 0)
Screenshot: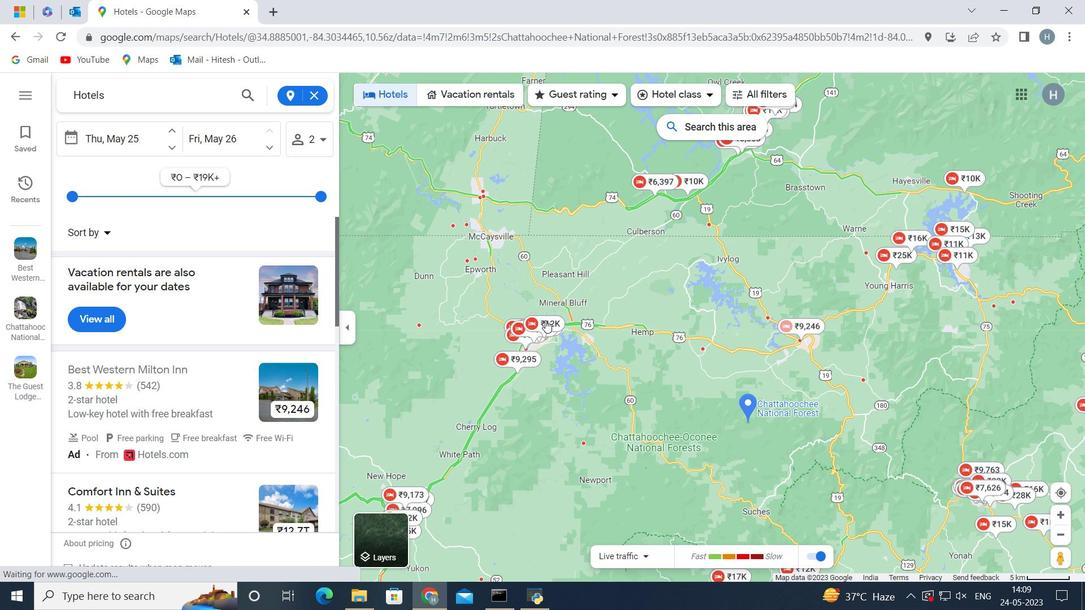 
Action: Mouse moved to (639, 338)
Screenshot: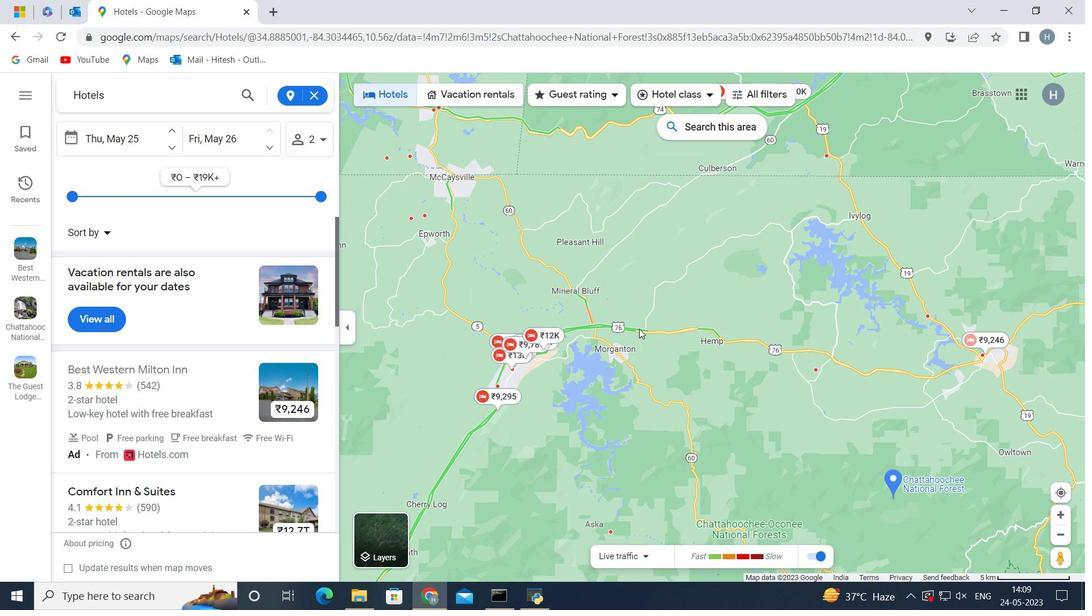 
Action: Mouse pressed left at (639, 338)
Screenshot: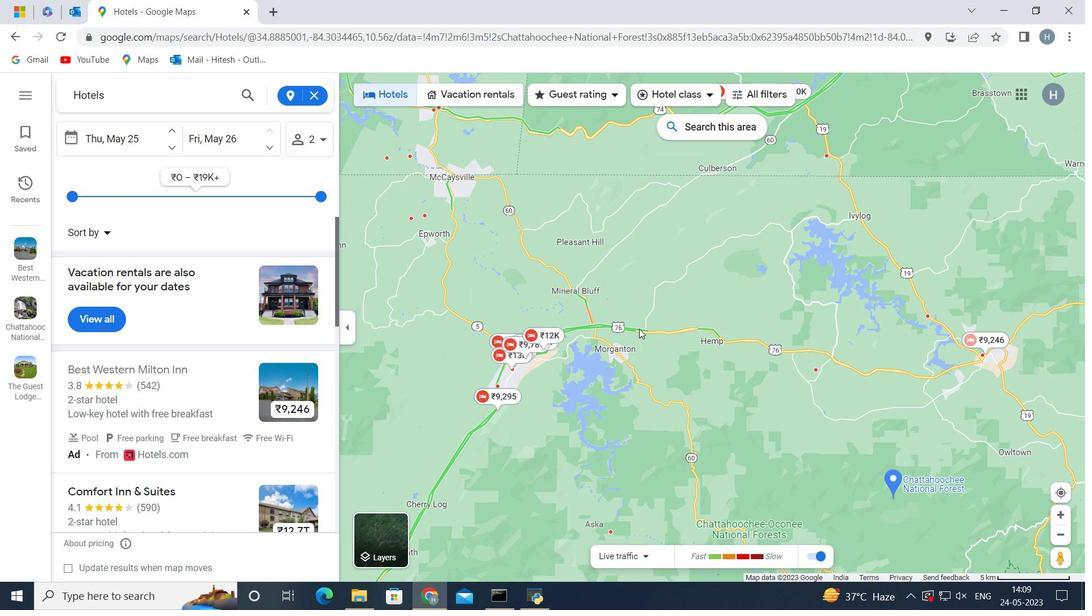 
Action: Mouse moved to (590, 404)
Screenshot: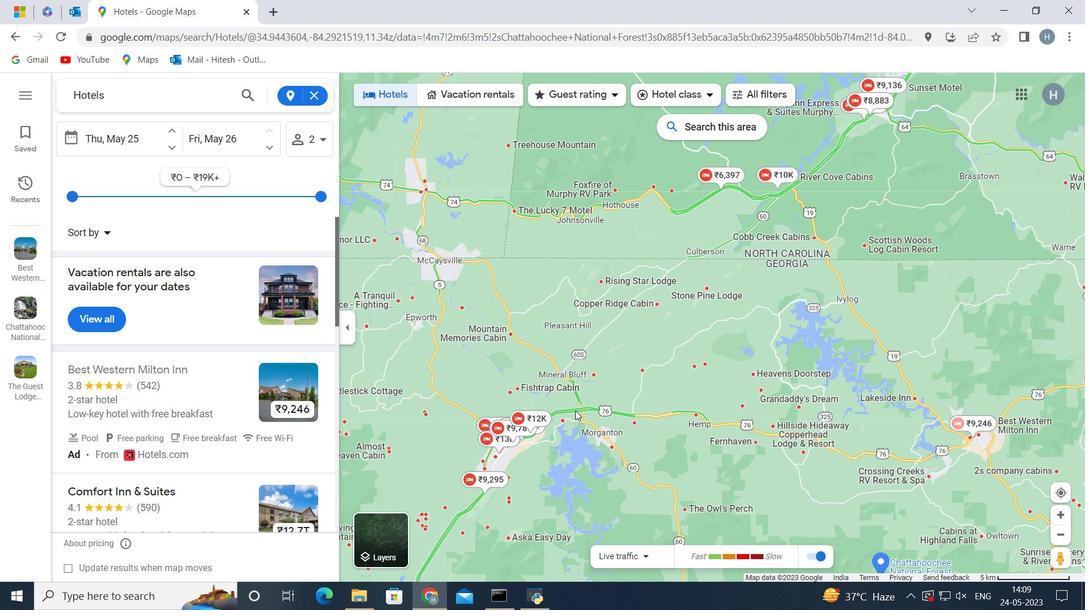 
Action: Mouse scrolled (590, 404) with delta (0, 0)
Screenshot: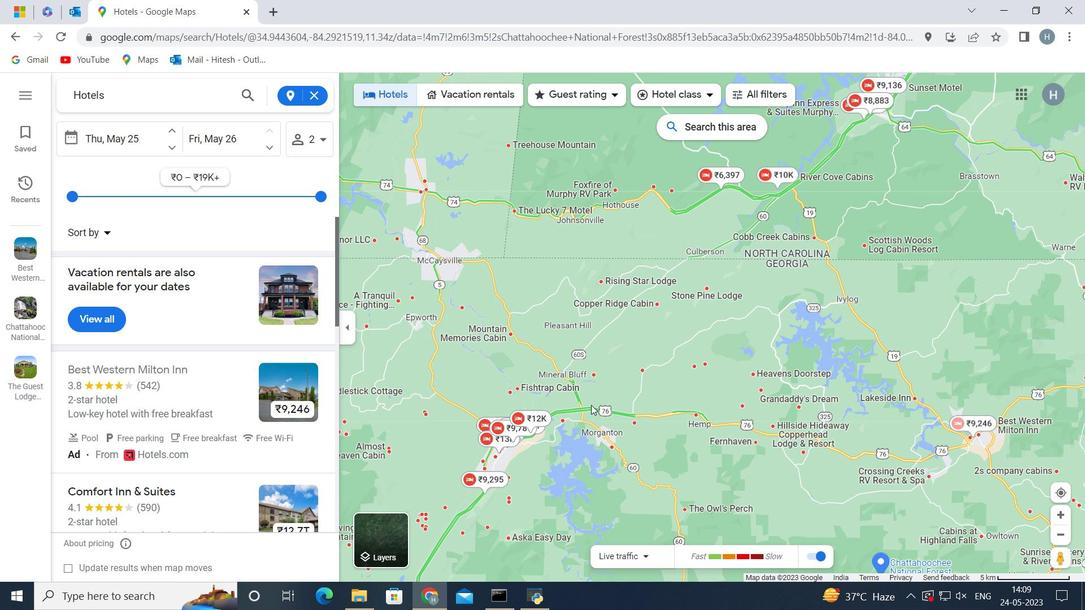 
Action: Mouse scrolled (590, 404) with delta (0, 0)
Screenshot: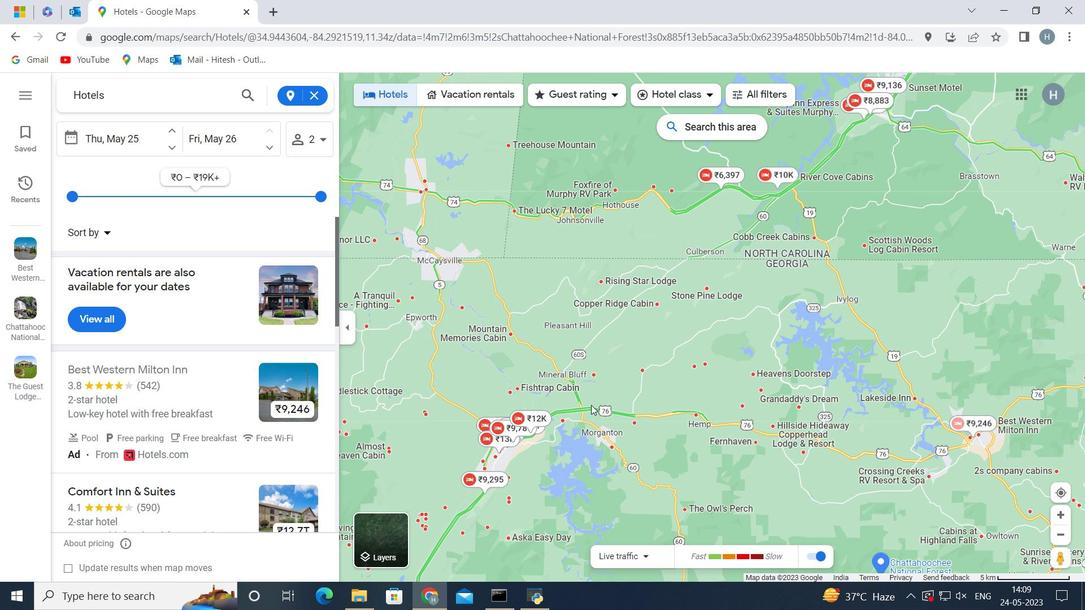 
Action: Mouse scrolled (590, 404) with delta (0, 0)
Screenshot: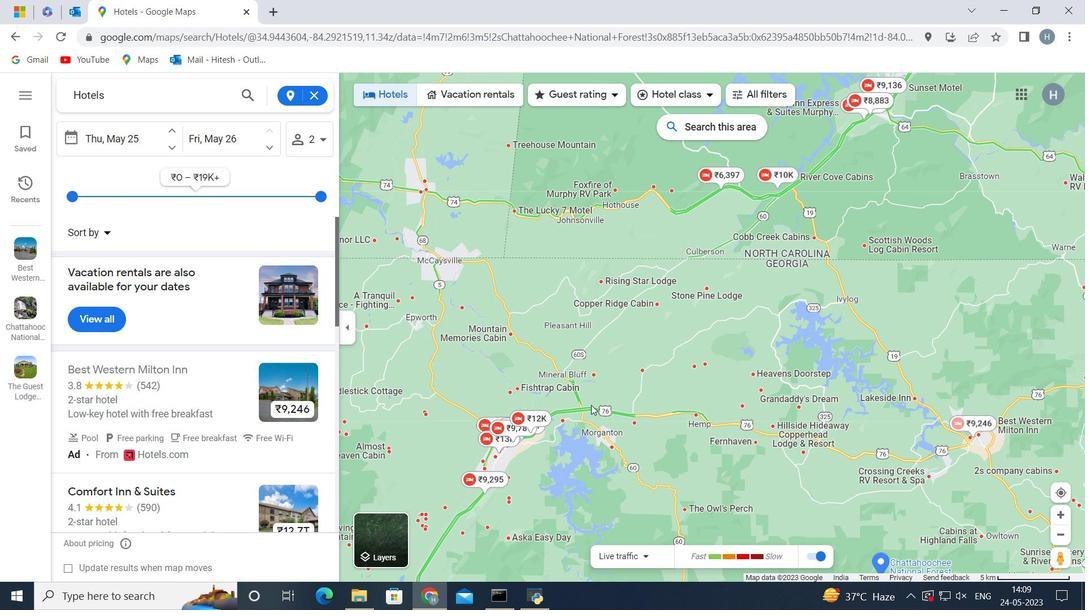 
Action: Mouse scrolled (590, 404) with delta (0, 0)
Screenshot: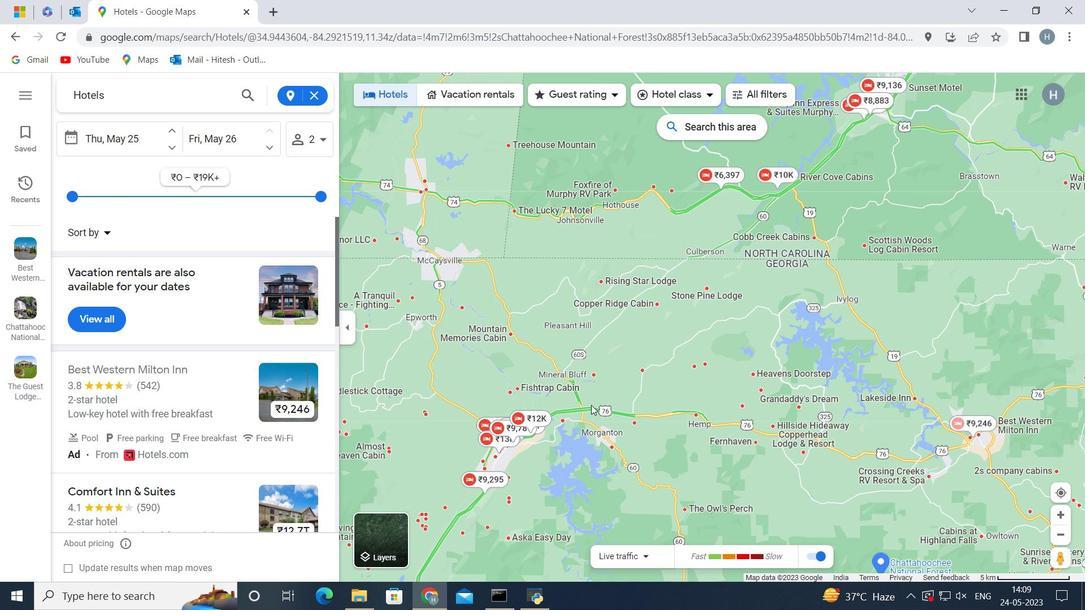 
Action: Mouse scrolled (590, 403) with delta (0, 0)
Screenshot: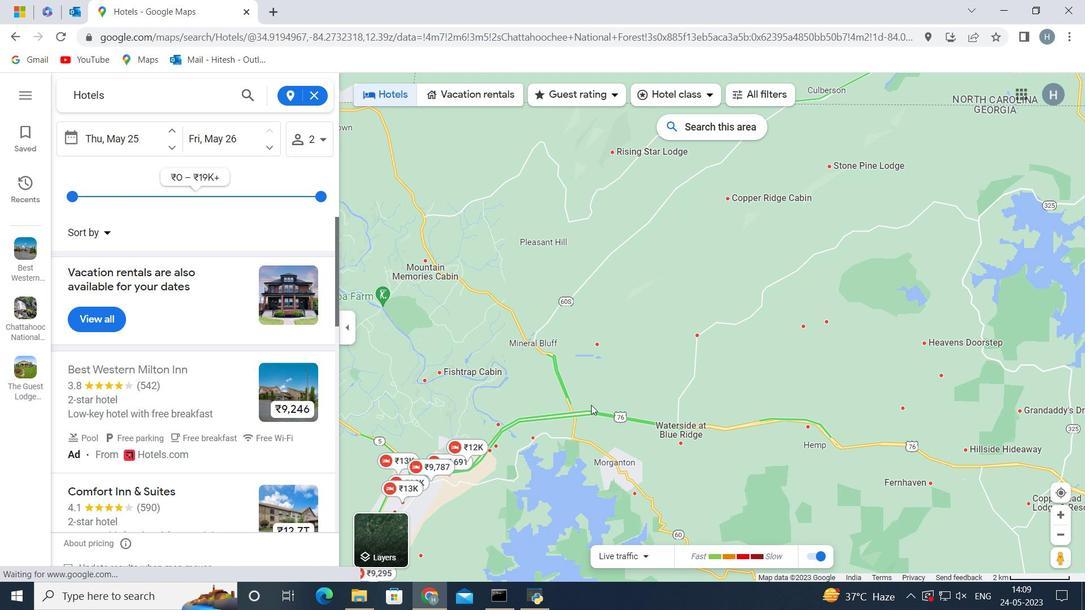 
Action: Mouse scrolled (590, 403) with delta (0, 0)
Screenshot: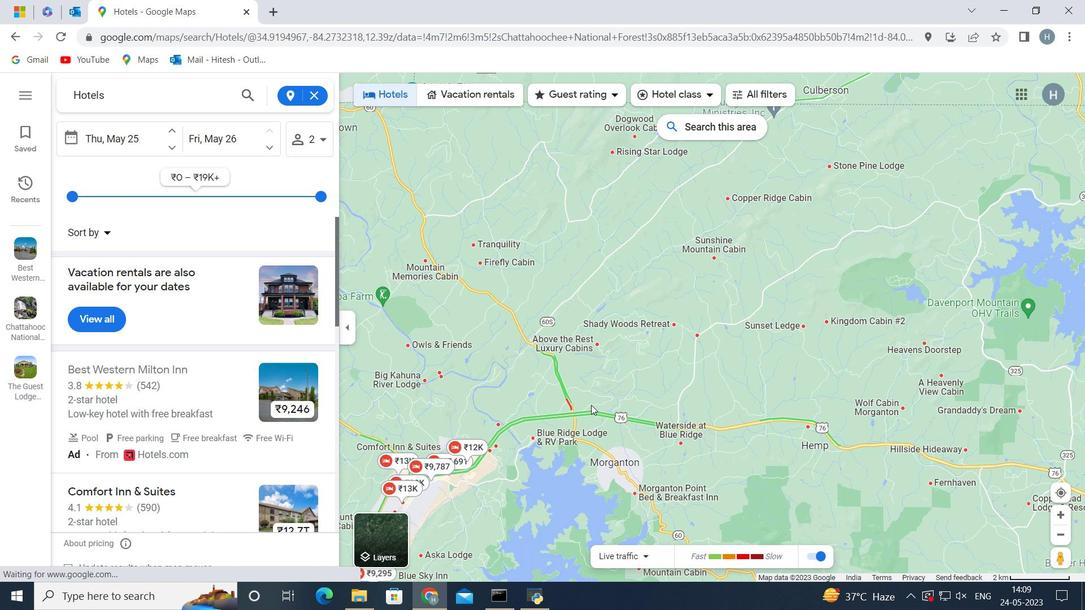 
Action: Mouse scrolled (590, 403) with delta (0, 0)
Screenshot: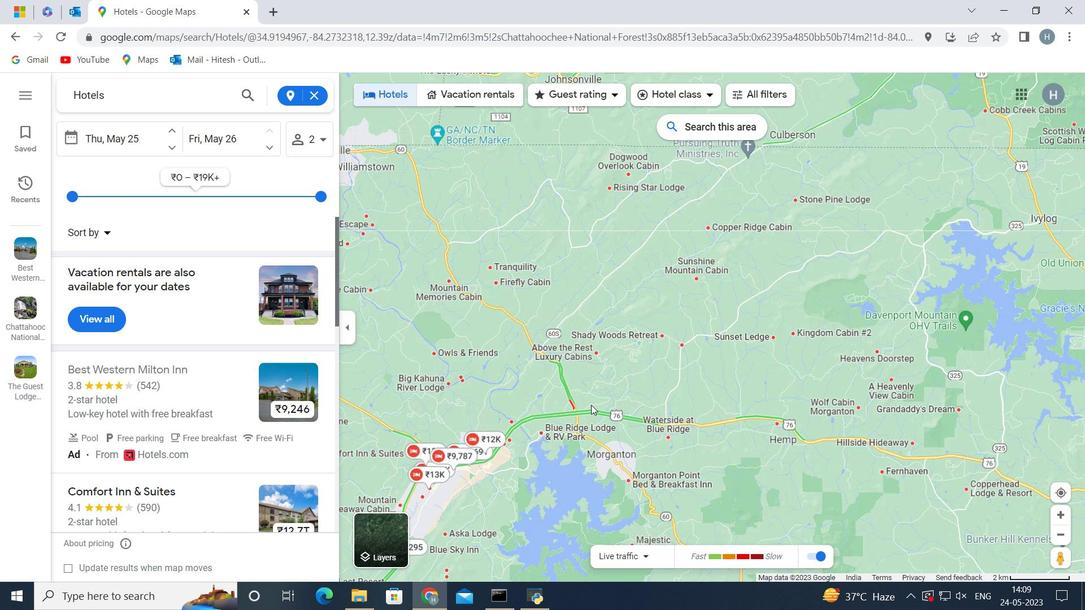 
Action: Mouse scrolled (590, 403) with delta (0, 0)
Screenshot: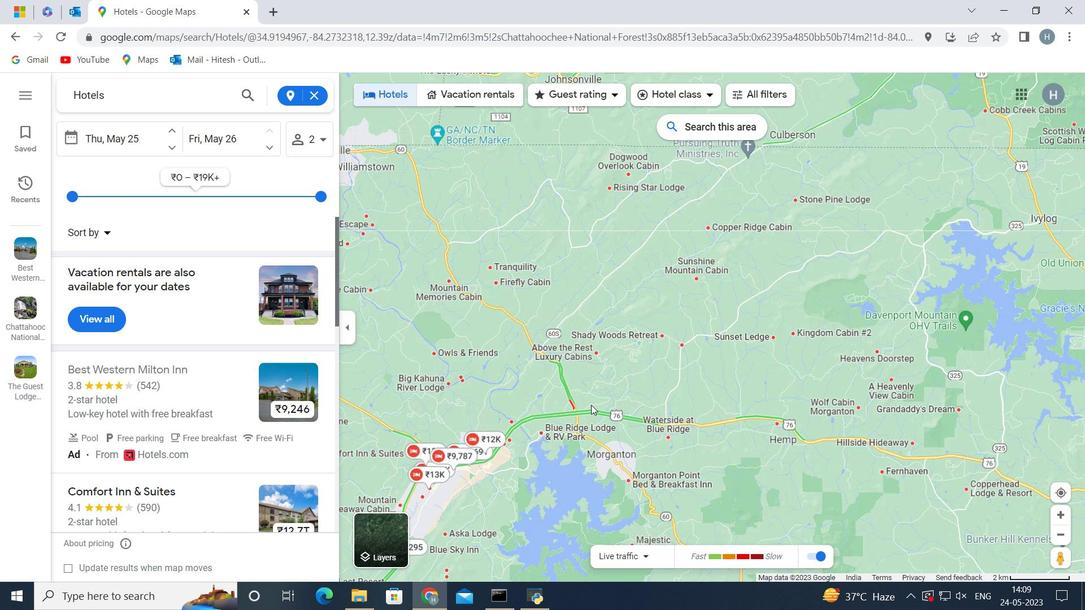 
Action: Mouse scrolled (590, 403) with delta (0, 0)
Screenshot: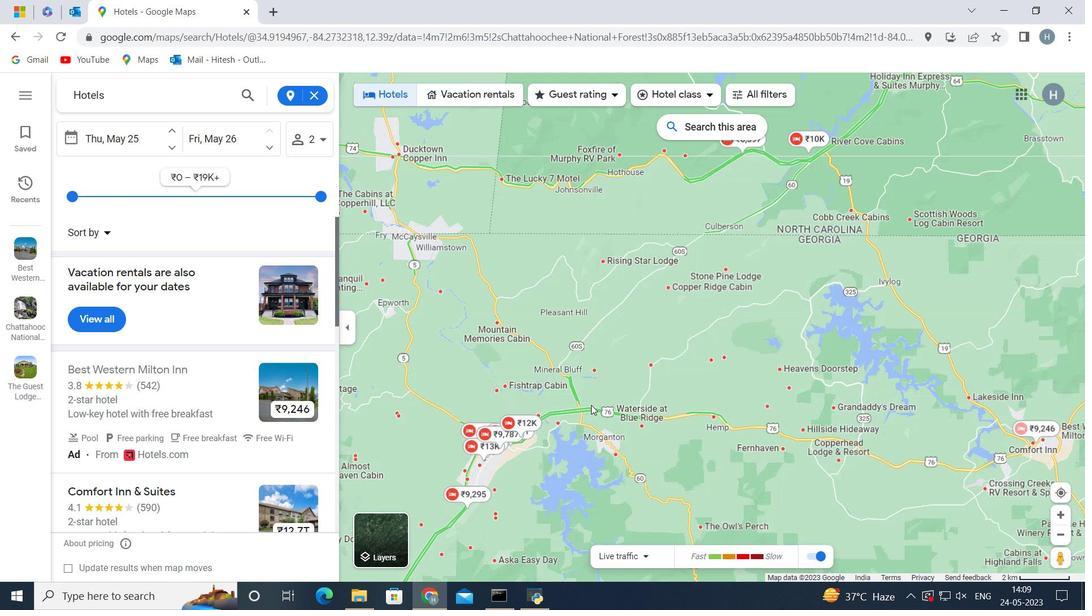 
Action: Mouse scrolled (590, 403) with delta (0, 0)
Screenshot: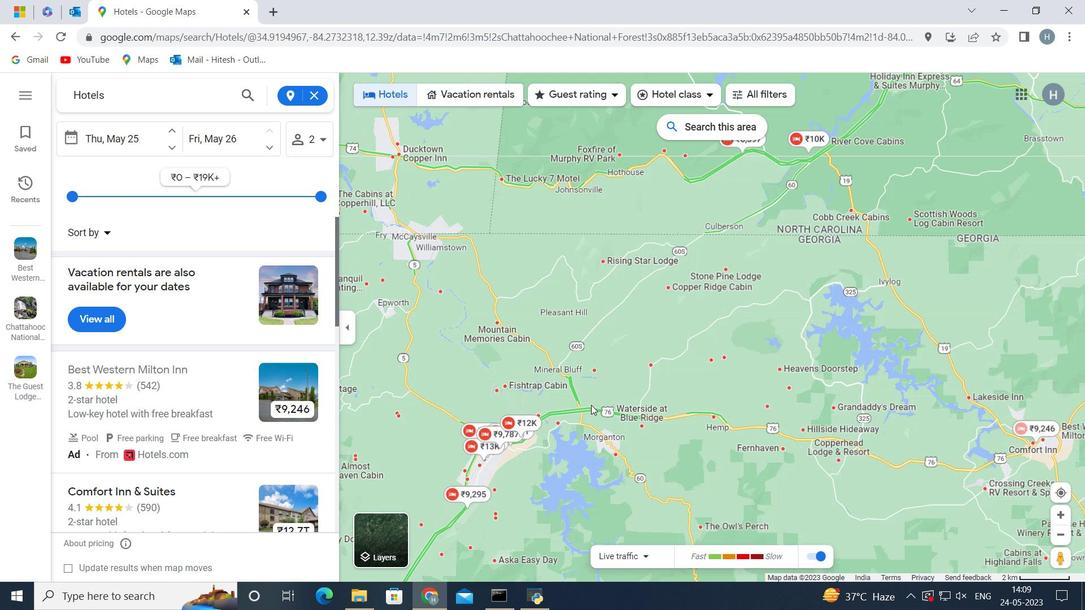 
Action: Mouse scrolled (590, 403) with delta (0, 0)
Screenshot: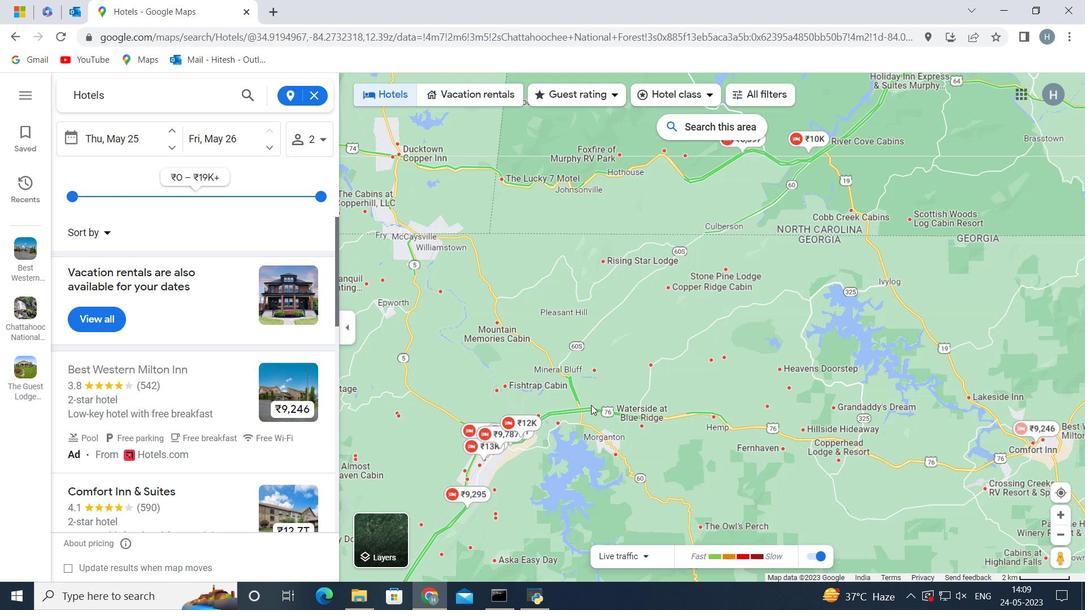 
Action: Mouse scrolled (590, 403) with delta (0, 0)
Screenshot: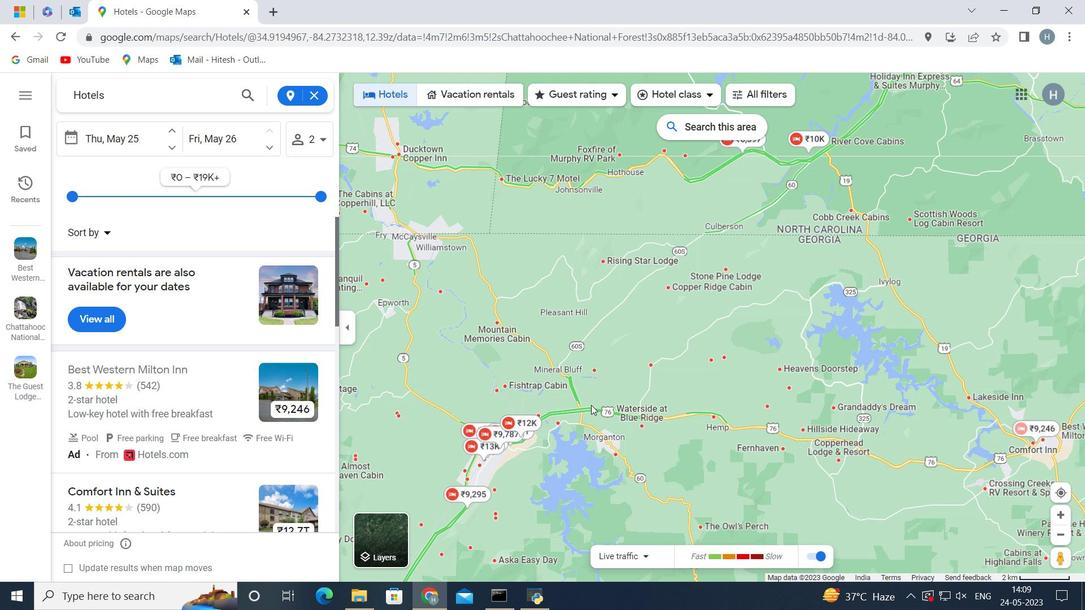 
Action: Mouse moved to (794, 448)
Screenshot: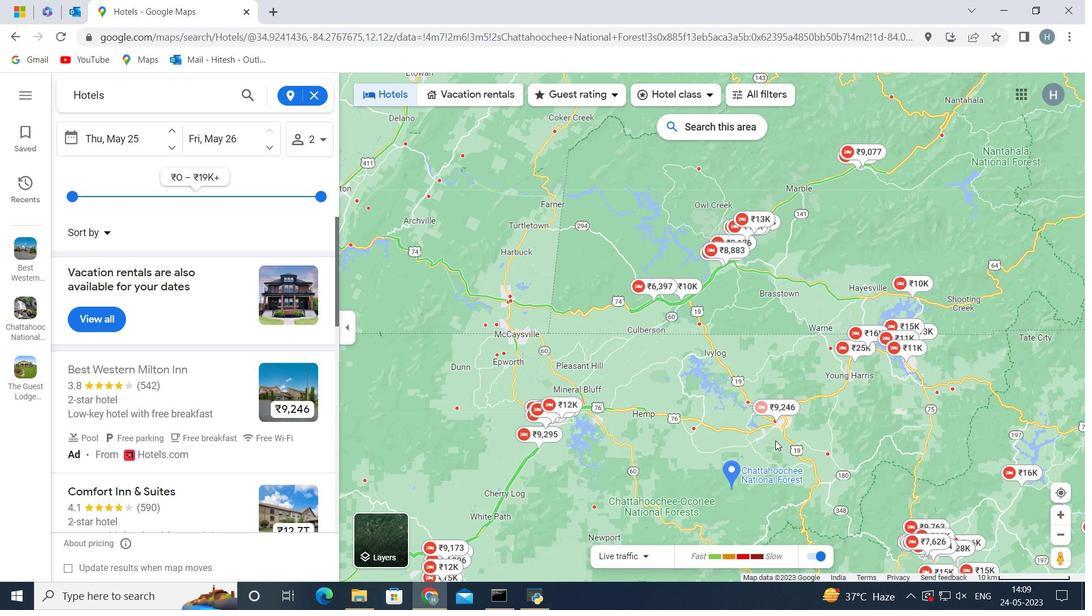
Action: Mouse pressed left at (794, 448)
Screenshot: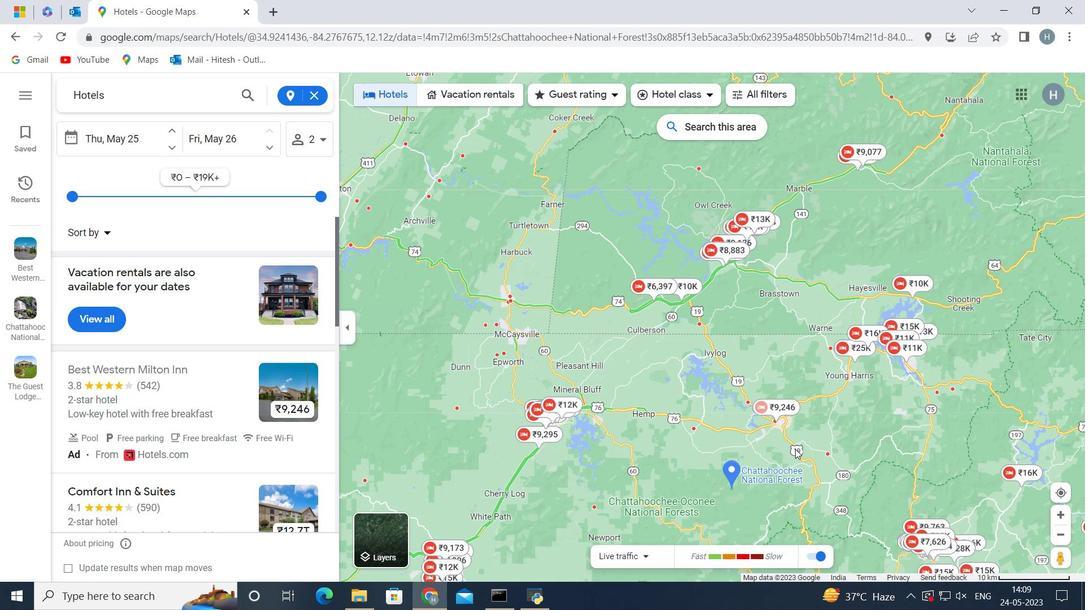 
Action: Mouse moved to (715, 423)
Screenshot: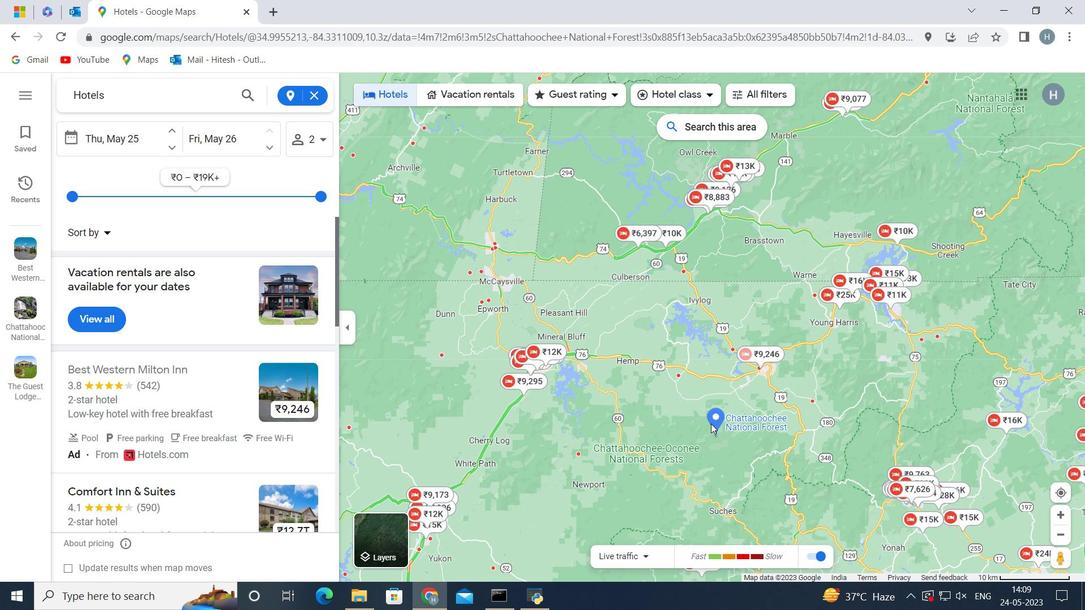 
Action: Mouse pressed left at (715, 423)
Screenshot: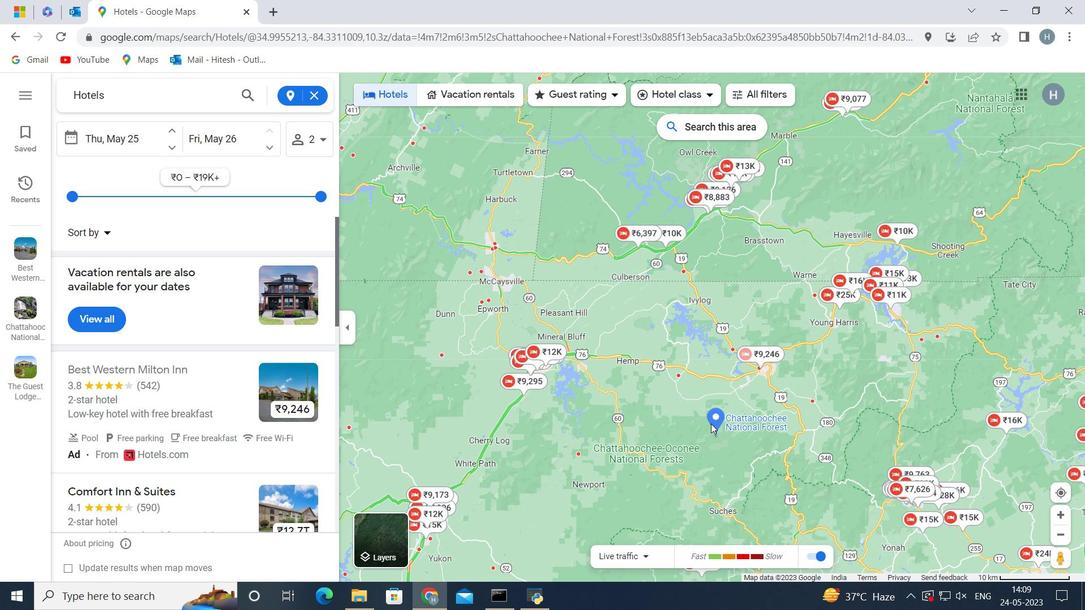 
Action: Mouse moved to (678, 333)
Screenshot: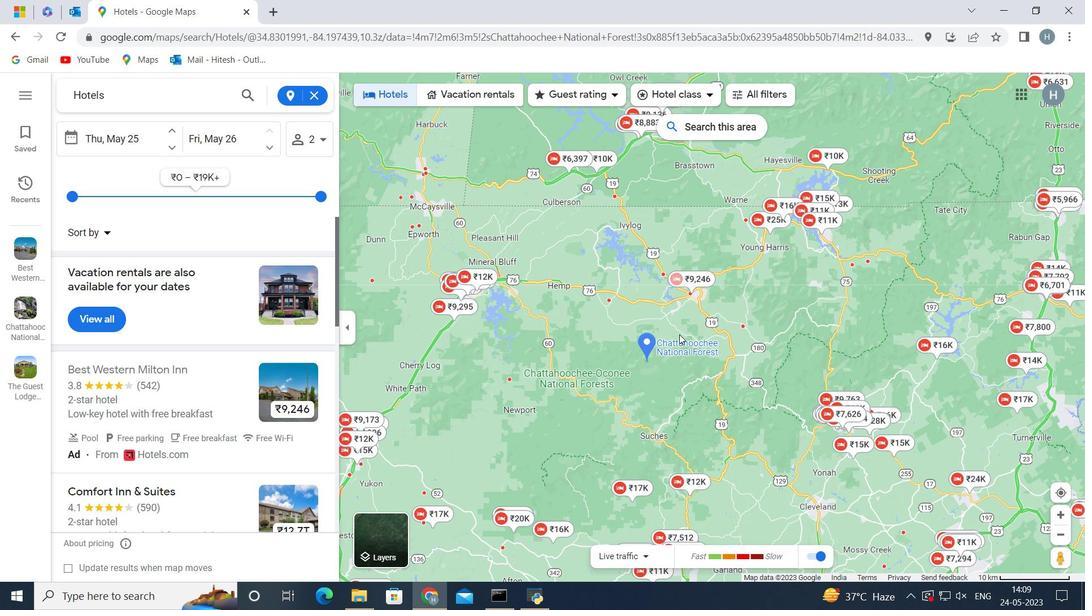 
Action: Mouse scrolled (678, 334) with delta (0, 0)
Screenshot: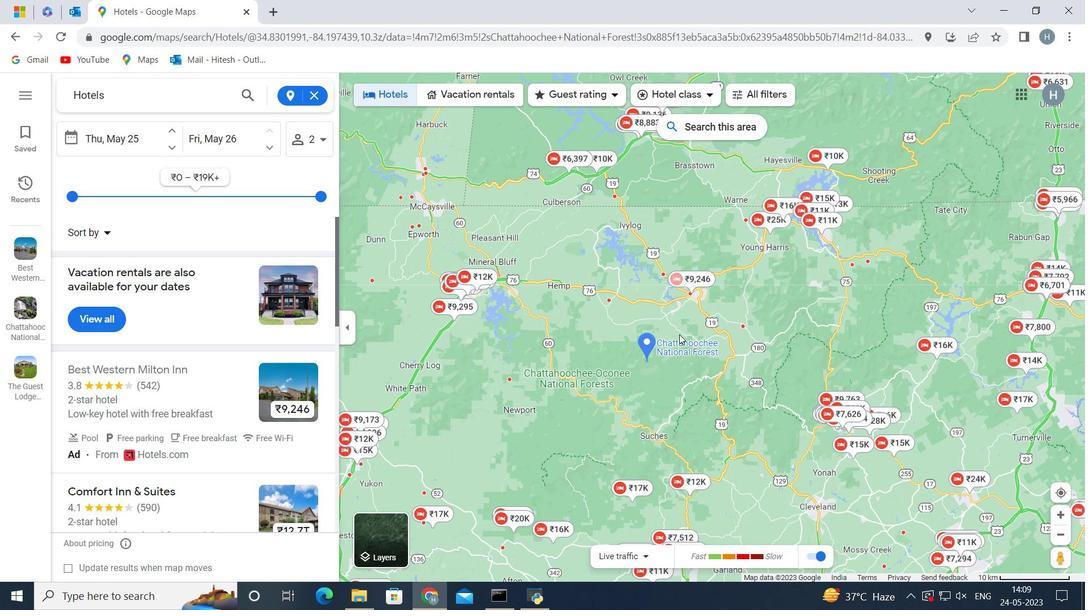 
Action: Mouse scrolled (678, 334) with delta (0, 0)
Screenshot: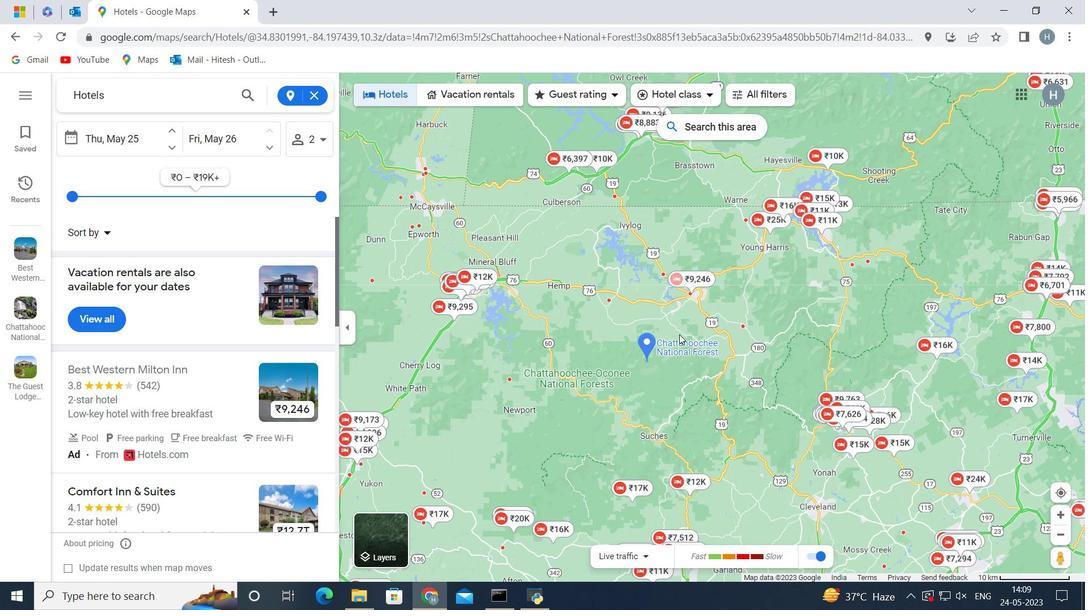 
Action: Mouse scrolled (678, 334) with delta (0, 0)
Screenshot: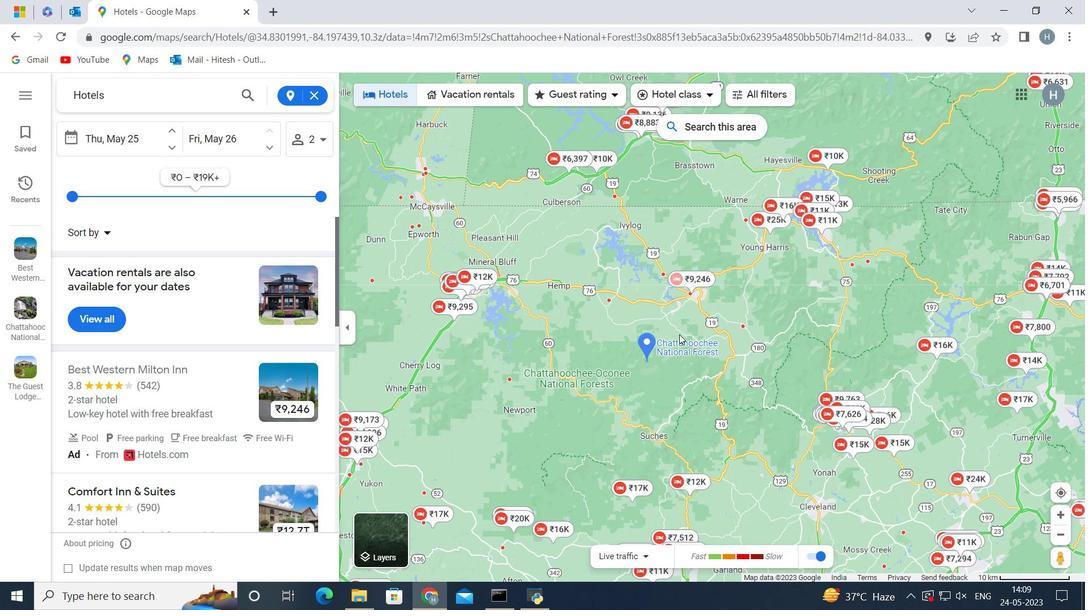 
Action: Mouse scrolled (678, 334) with delta (0, 0)
Screenshot: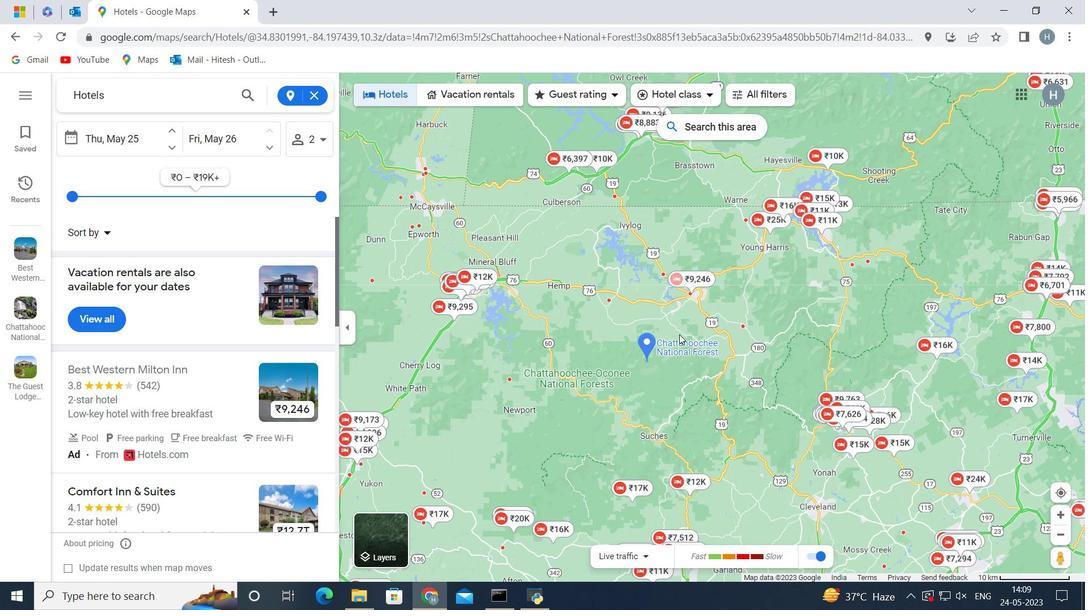 
Action: Mouse scrolled (678, 332) with delta (0, 0)
Screenshot: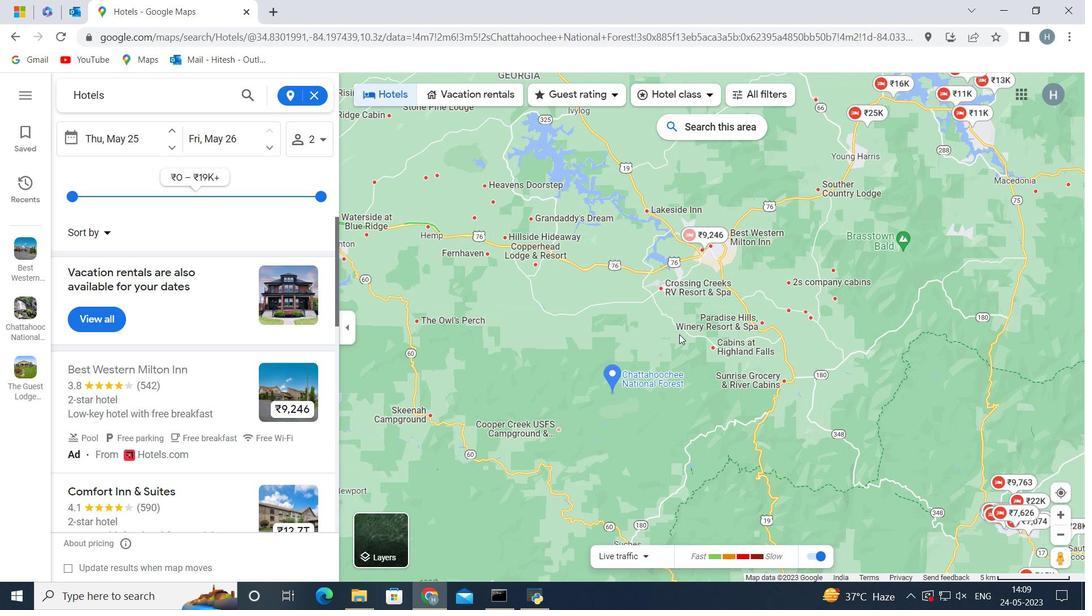 
Action: Mouse scrolled (678, 332) with delta (0, 0)
Screenshot: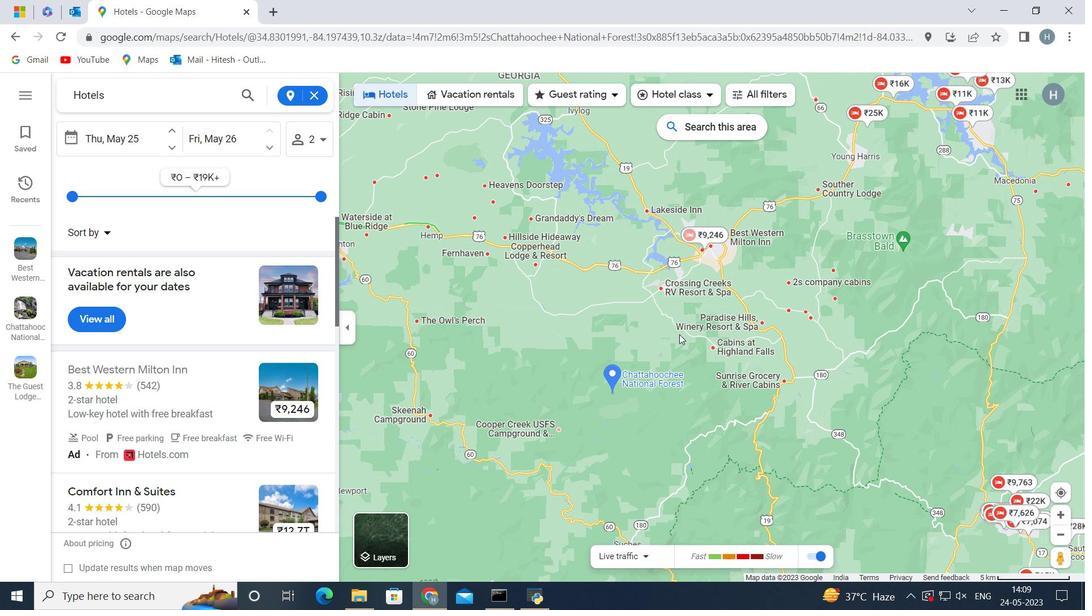 
Action: Mouse scrolled (678, 332) with delta (0, 0)
Screenshot: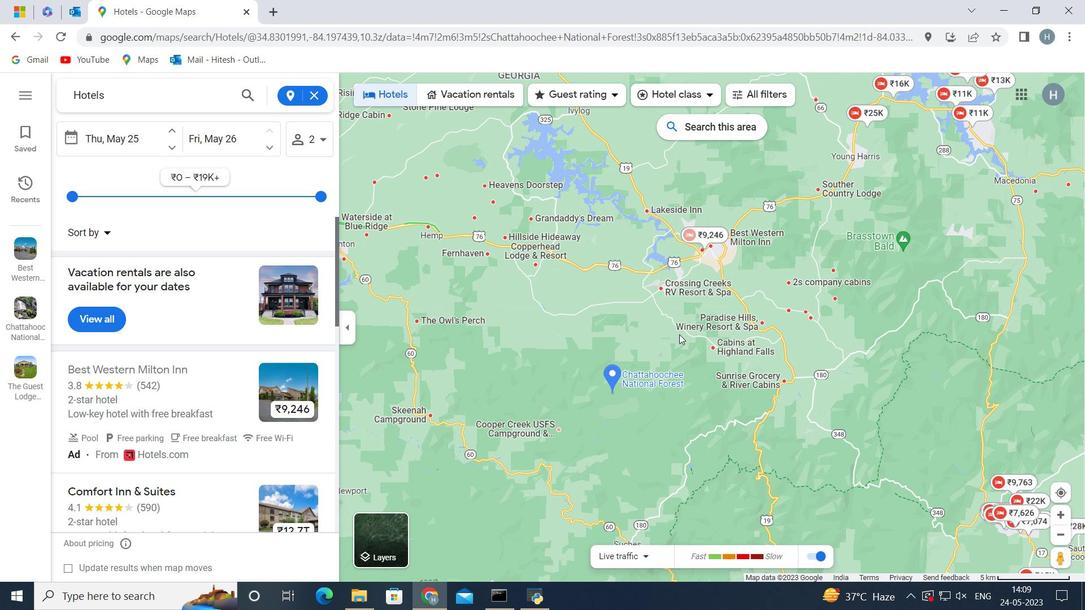 
Action: Mouse scrolled (678, 332) with delta (0, 0)
Screenshot: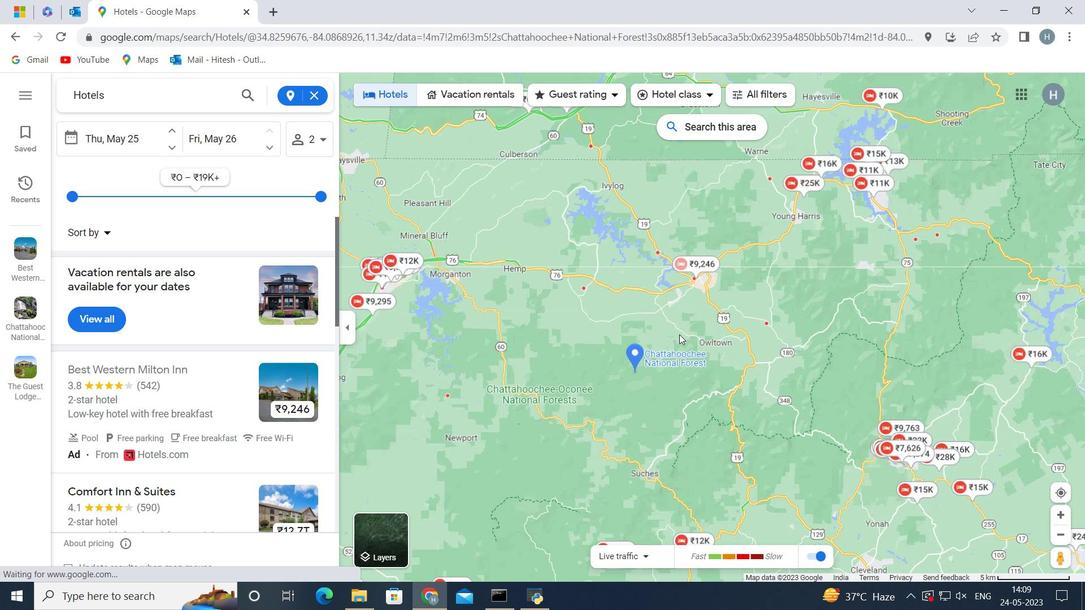 
Action: Mouse scrolled (678, 332) with delta (0, 0)
Screenshot: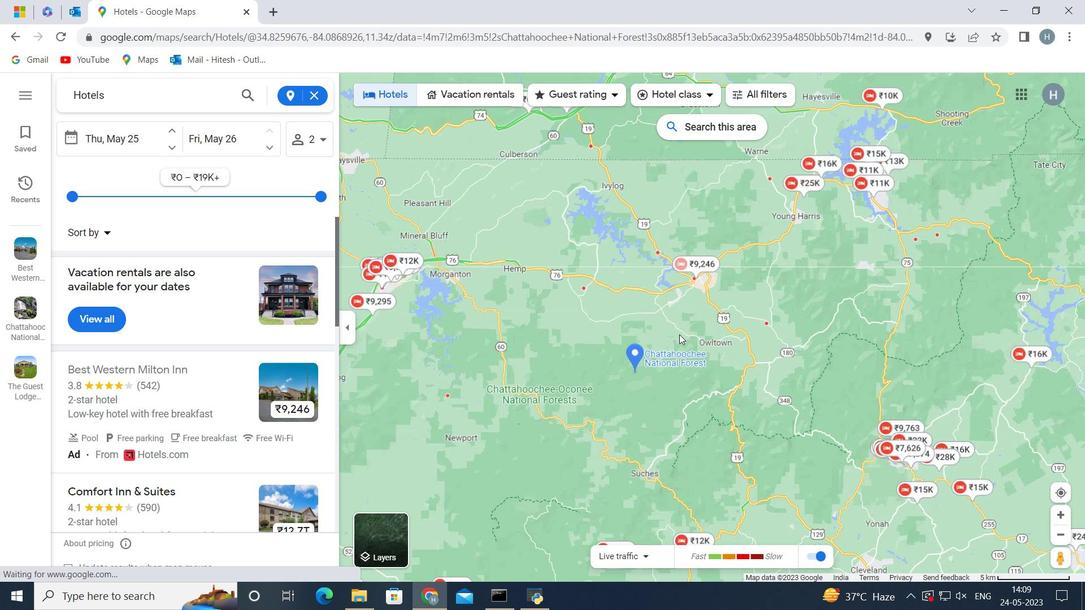 
Action: Mouse scrolled (678, 332) with delta (0, 0)
Screenshot: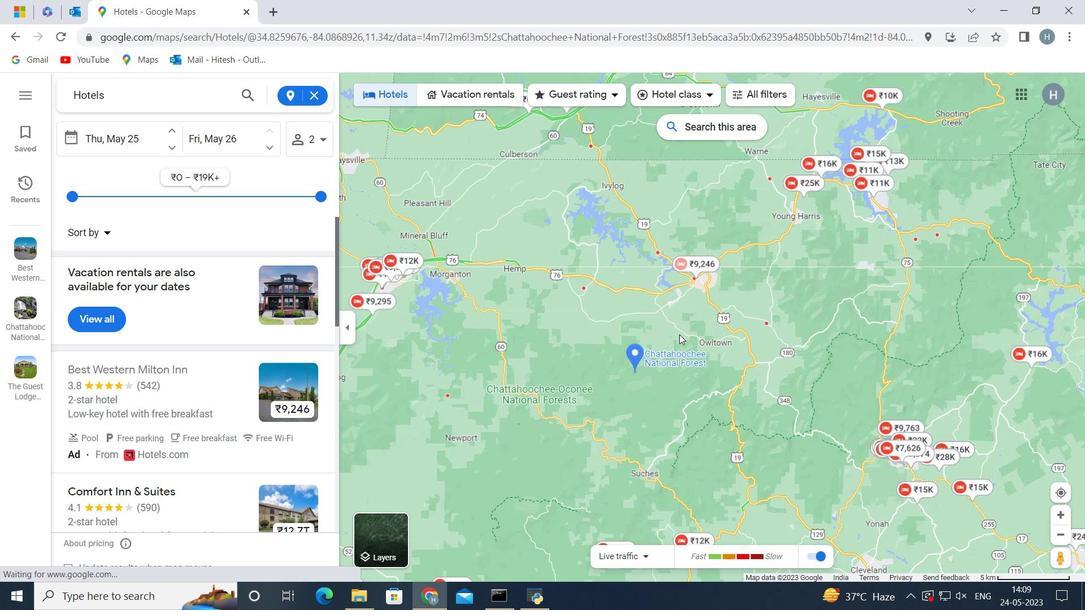 
Action: Mouse scrolled (678, 332) with delta (0, 0)
Screenshot: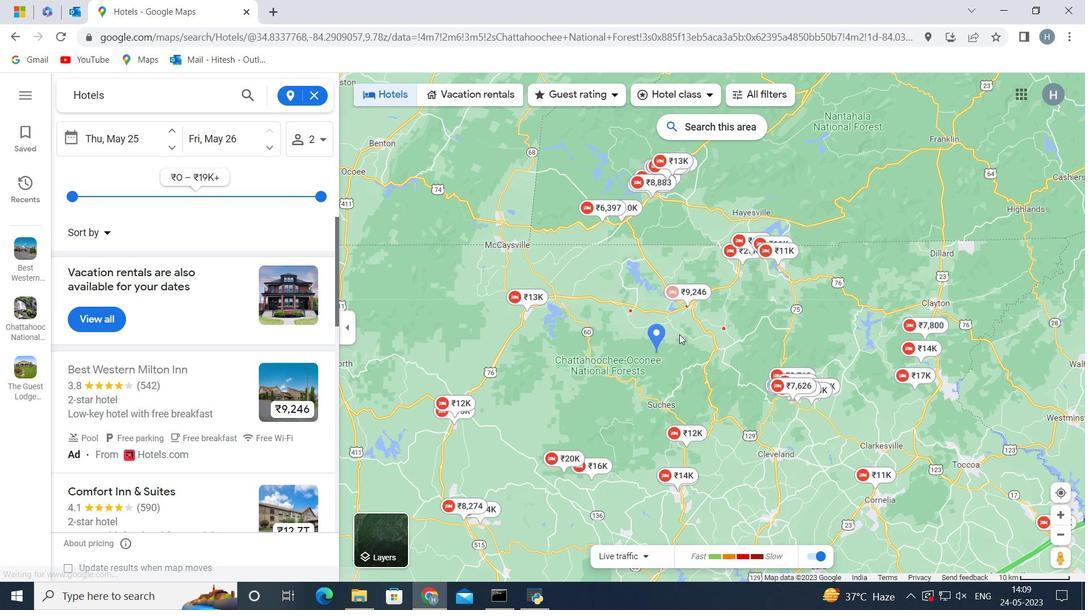 
Action: Mouse scrolled (678, 332) with delta (0, 0)
Screenshot: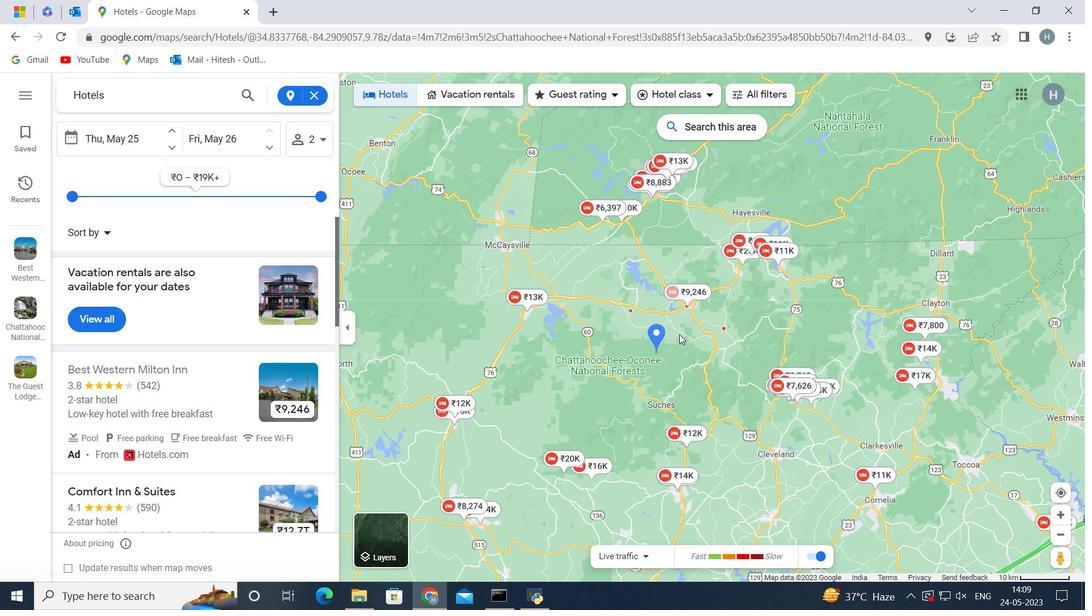 
Action: Mouse scrolled (678, 332) with delta (0, 0)
Screenshot: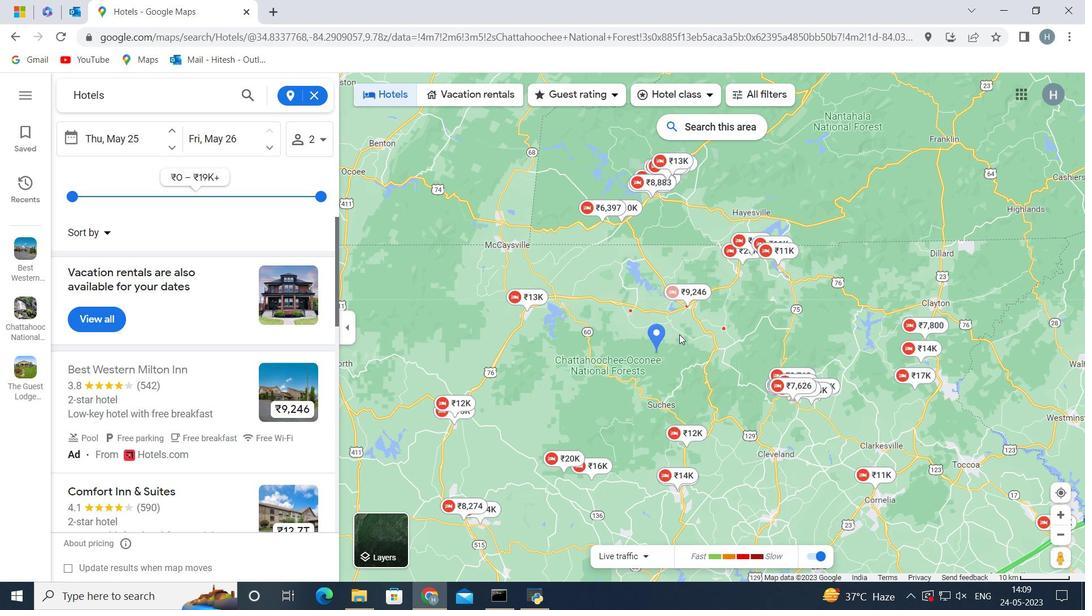 
Action: Mouse scrolled (678, 332) with delta (0, 0)
Screenshot: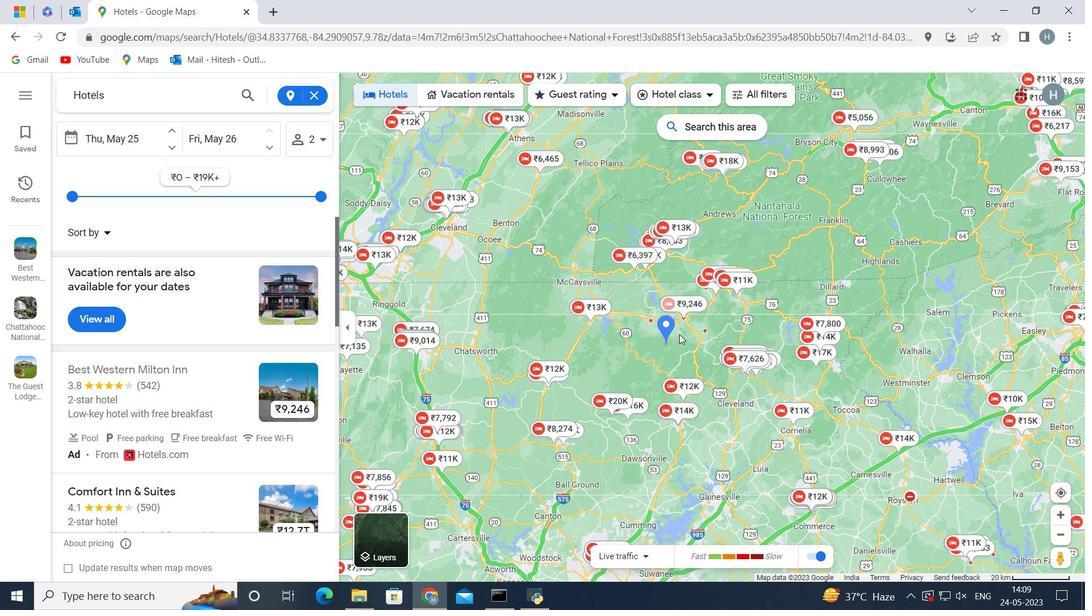 
Action: Mouse scrolled (678, 332) with delta (0, 0)
Screenshot: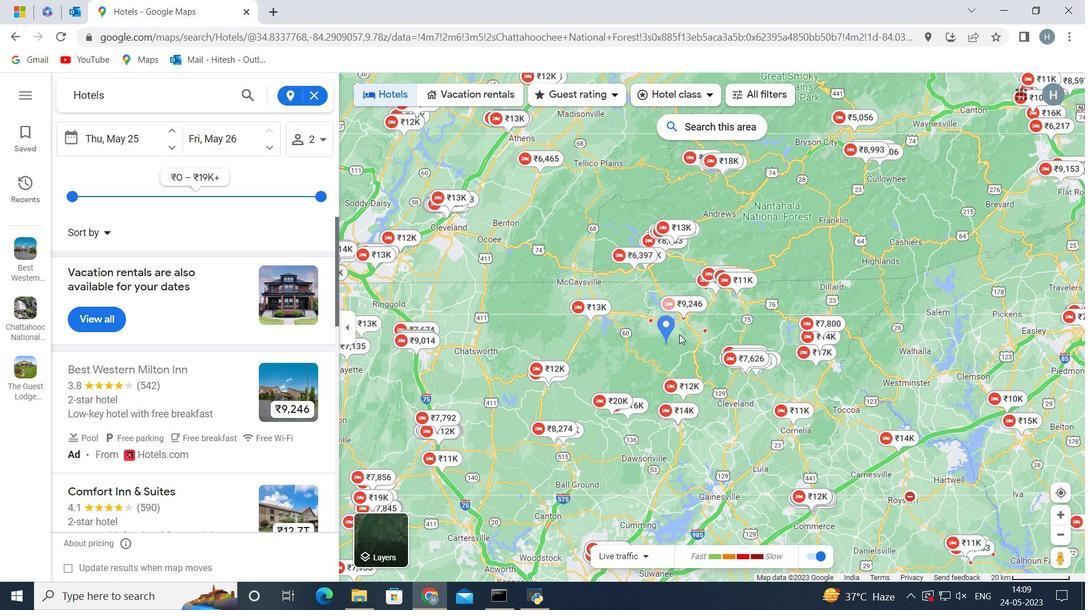 
Action: Mouse scrolled (678, 332) with delta (0, 0)
Screenshot: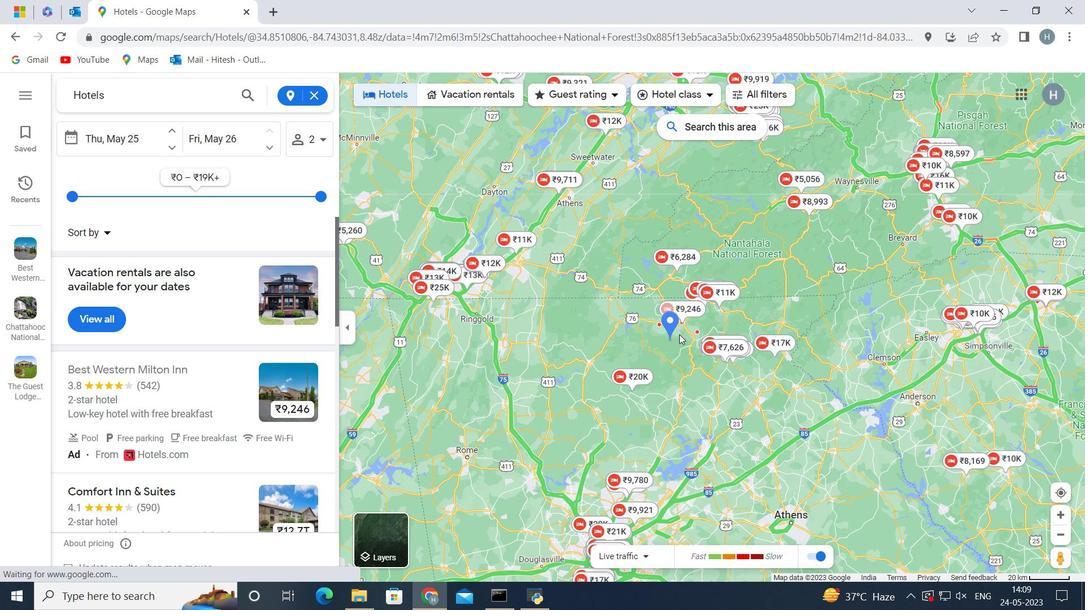
Action: Mouse scrolled (678, 332) with delta (0, 0)
Screenshot: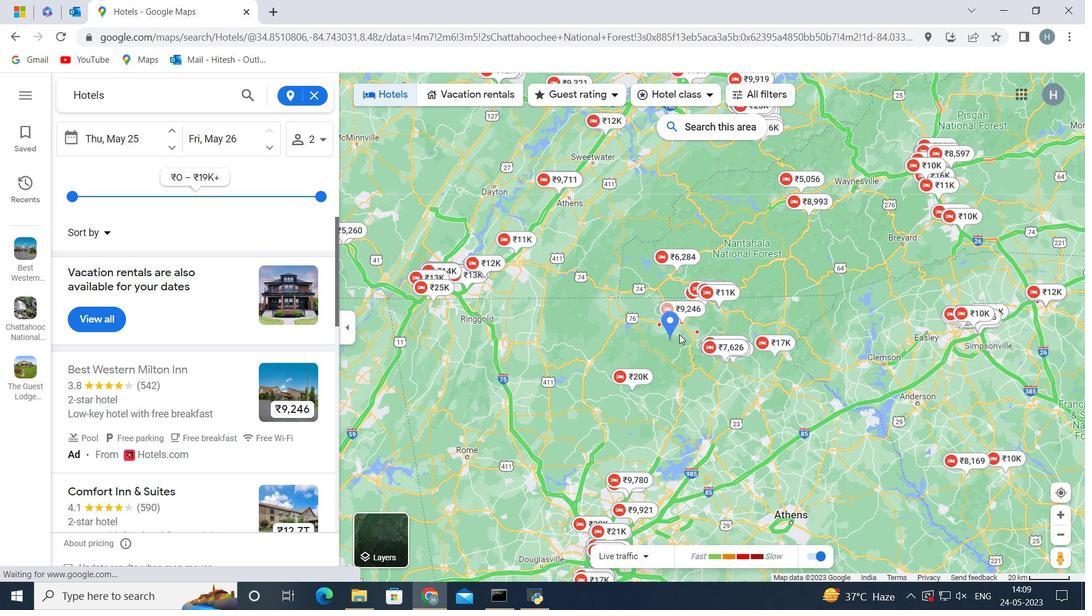 
Action: Mouse scrolled (678, 334) with delta (0, 0)
Screenshot: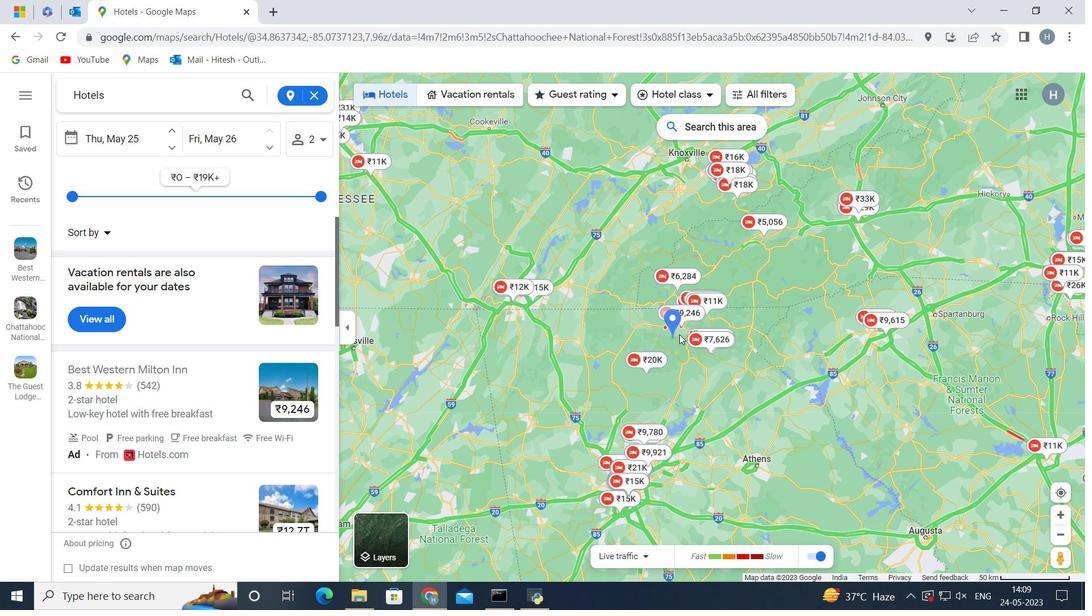 
Action: Mouse scrolled (678, 334) with delta (0, 0)
Screenshot: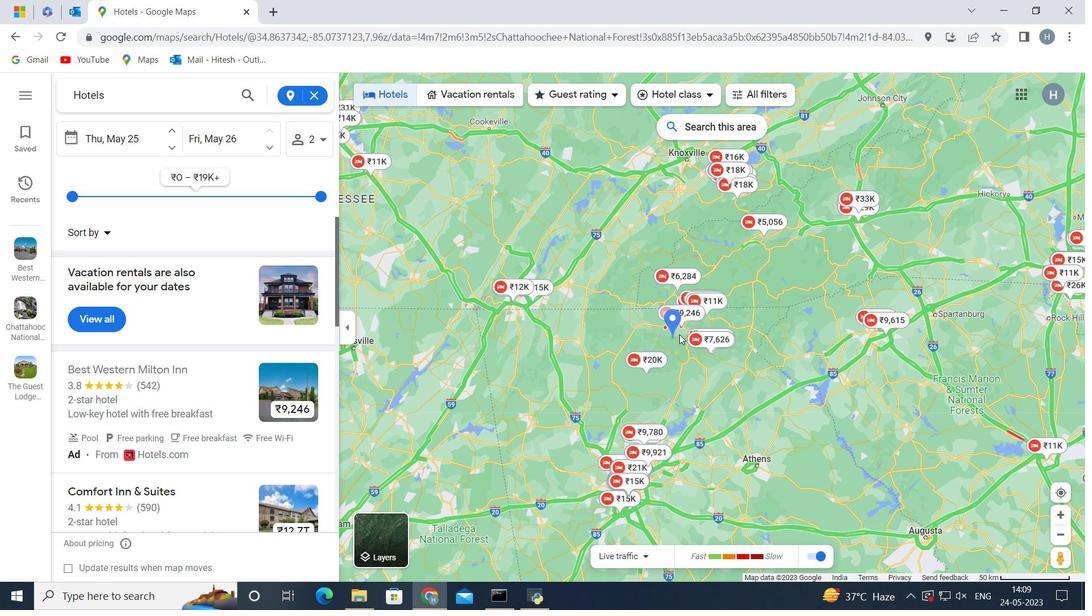 
Action: Mouse scrolled (678, 334) with delta (0, 0)
Screenshot: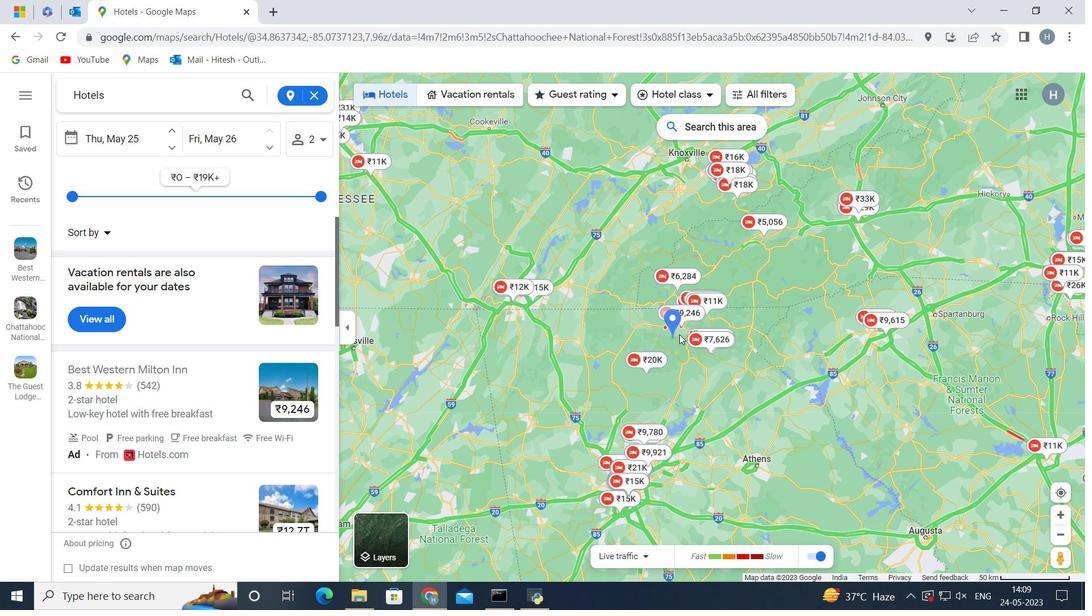 
Action: Mouse scrolled (678, 334) with delta (0, 0)
Screenshot: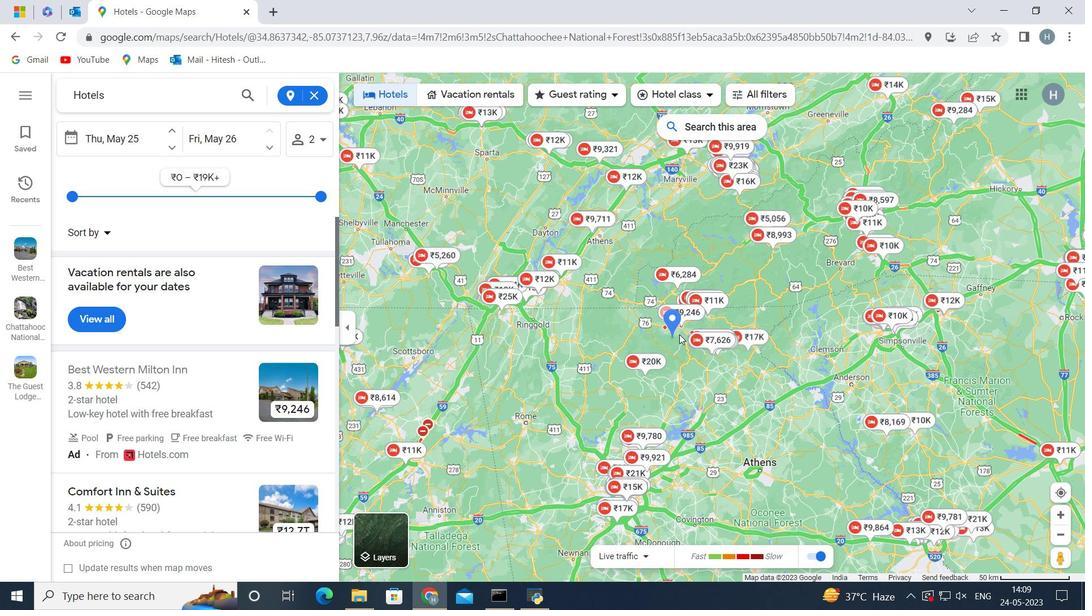 
Action: Mouse scrolled (678, 334) with delta (0, 0)
Screenshot: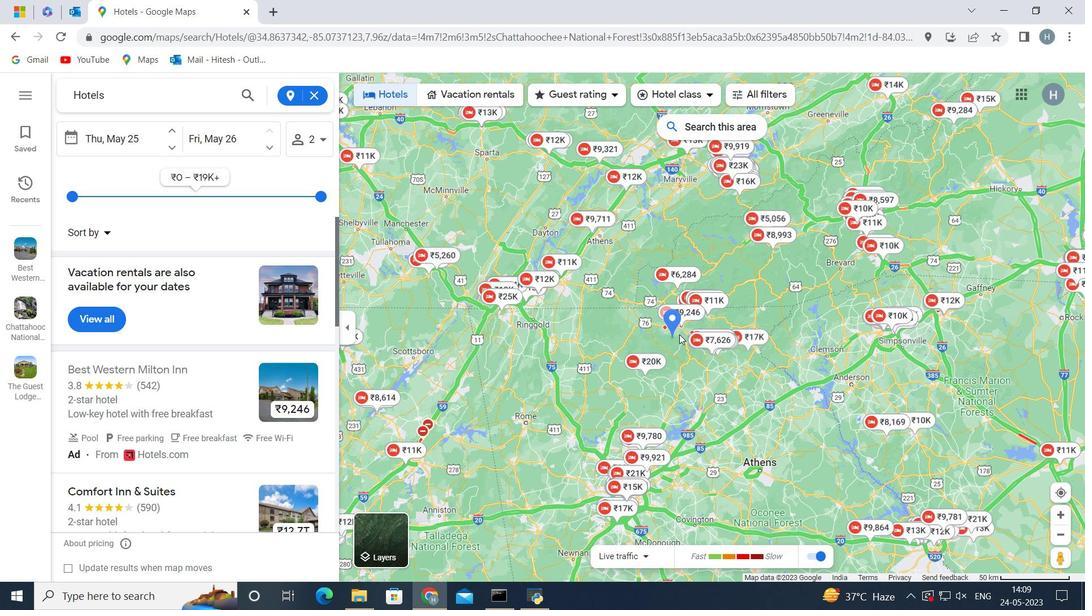 
Action: Mouse scrolled (678, 334) with delta (0, 0)
Screenshot: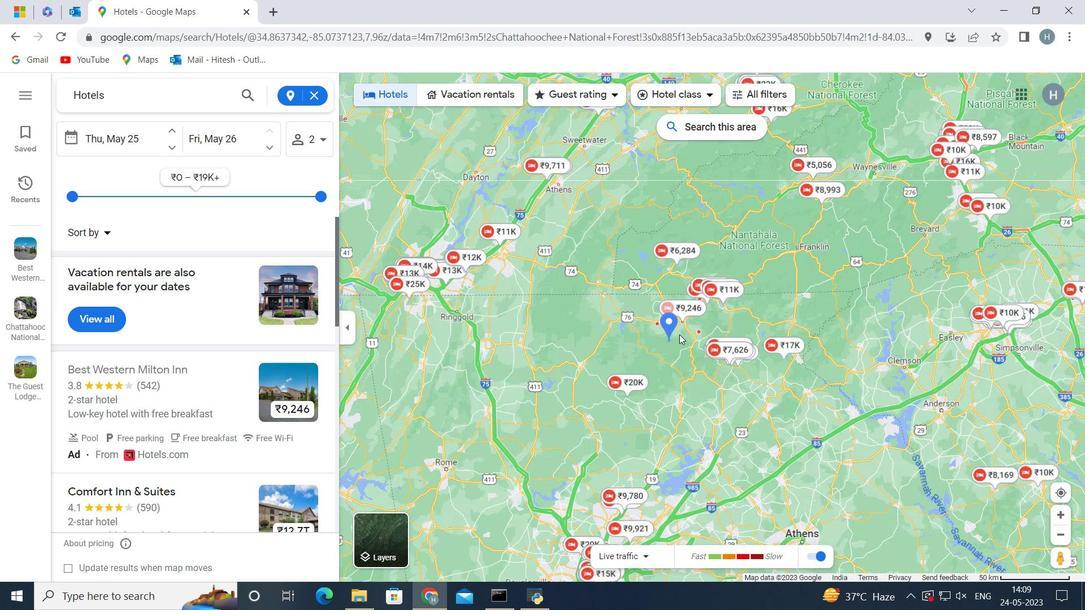 
Action: Mouse scrolled (678, 334) with delta (0, 0)
Screenshot: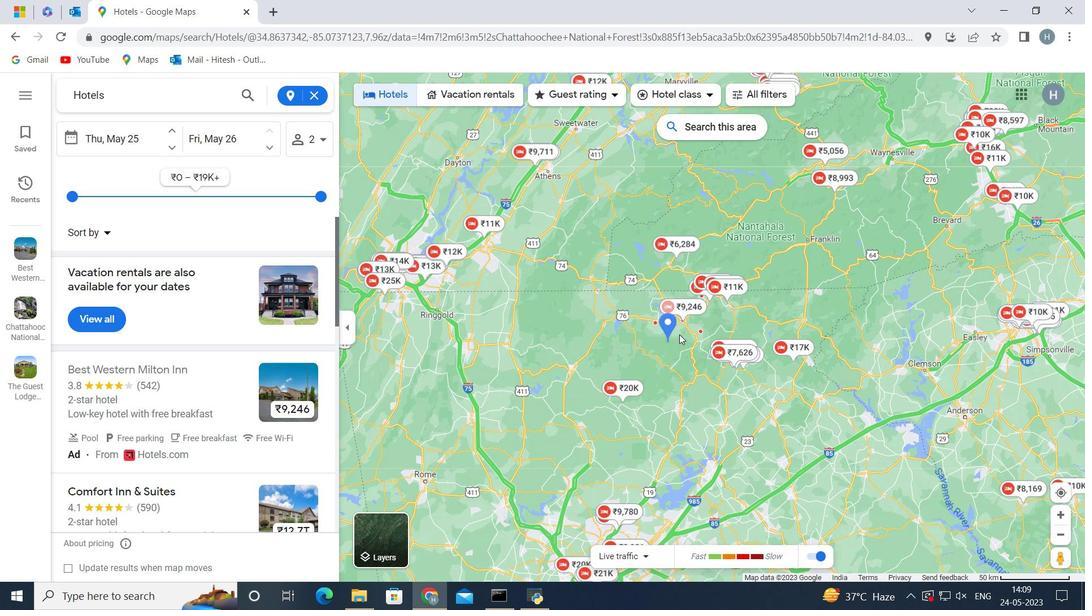 
Action: Mouse scrolled (678, 334) with delta (0, 0)
Screenshot: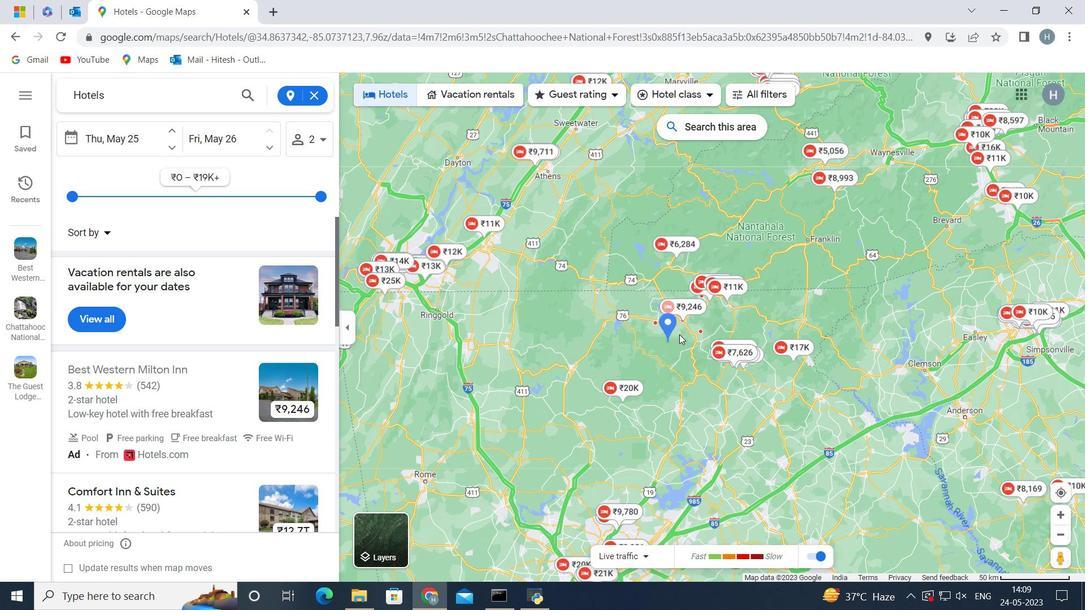 
Action: Mouse scrolled (678, 334) with delta (0, 0)
Screenshot: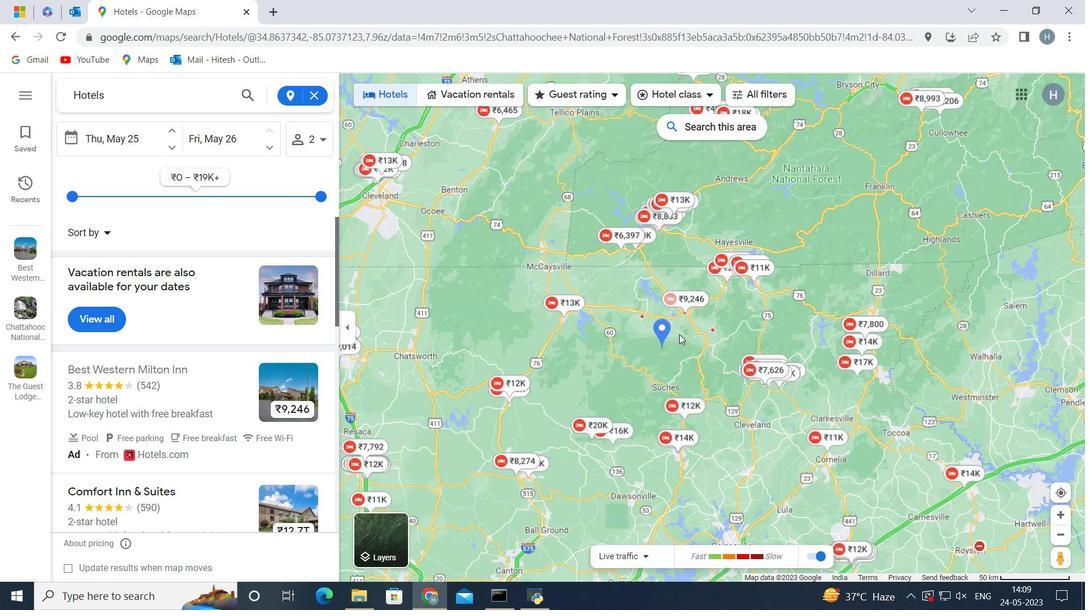 
Action: Mouse scrolled (678, 334) with delta (0, 0)
Screenshot: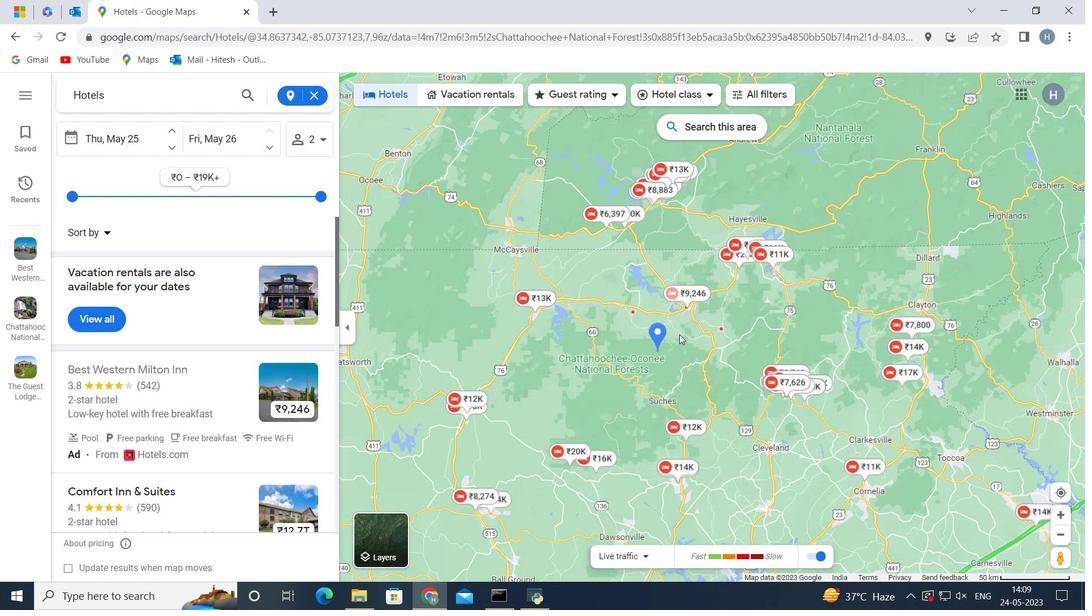 
Action: Mouse scrolled (678, 334) with delta (0, 0)
Screenshot: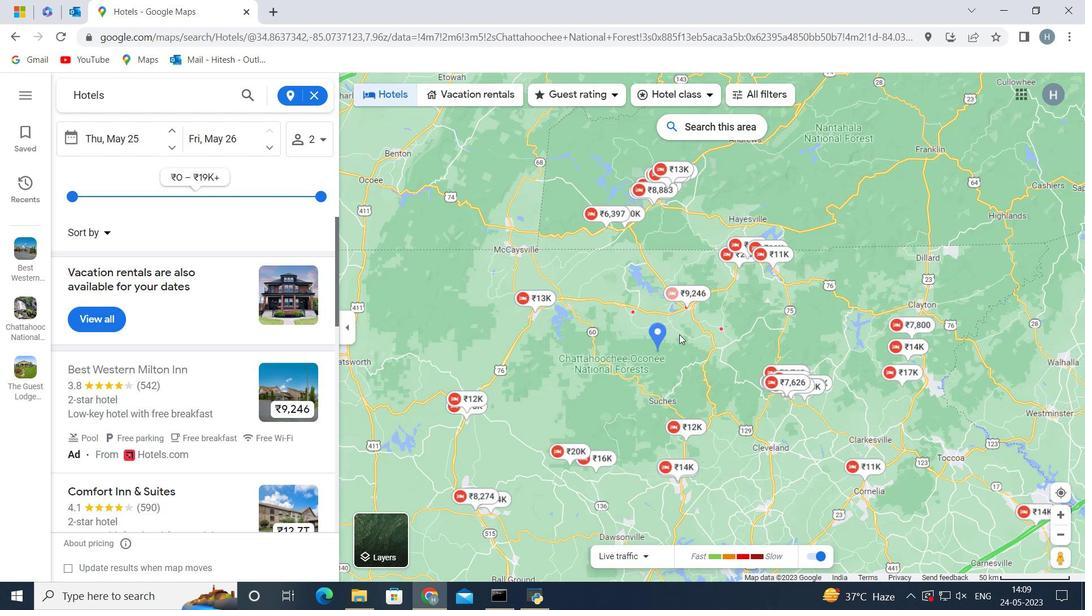 
Action: Mouse scrolled (678, 334) with delta (0, 0)
Screenshot: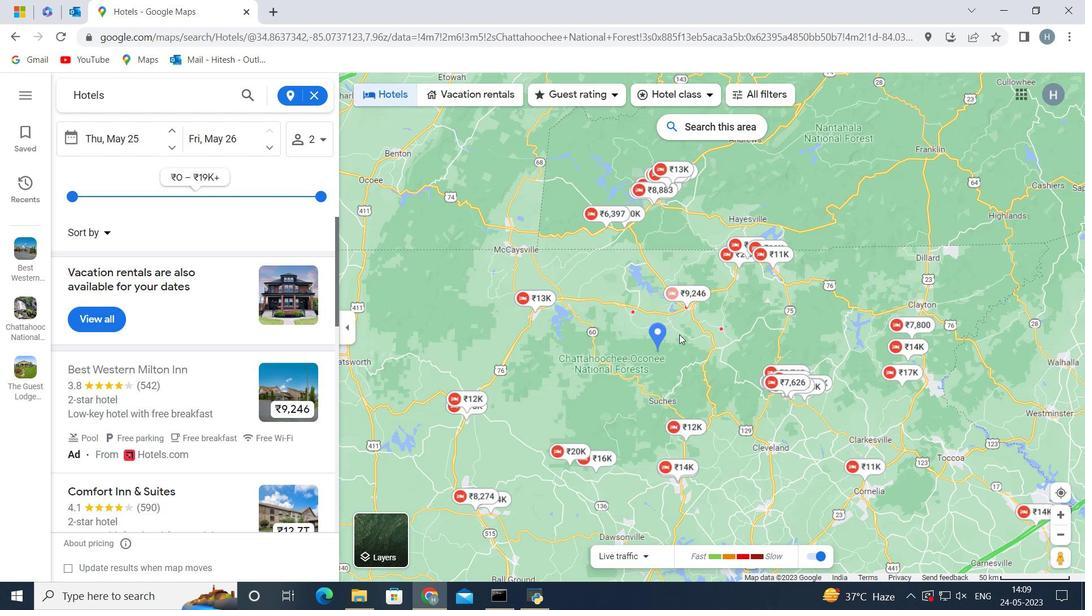 
Action: Mouse moved to (685, 245)
Screenshot: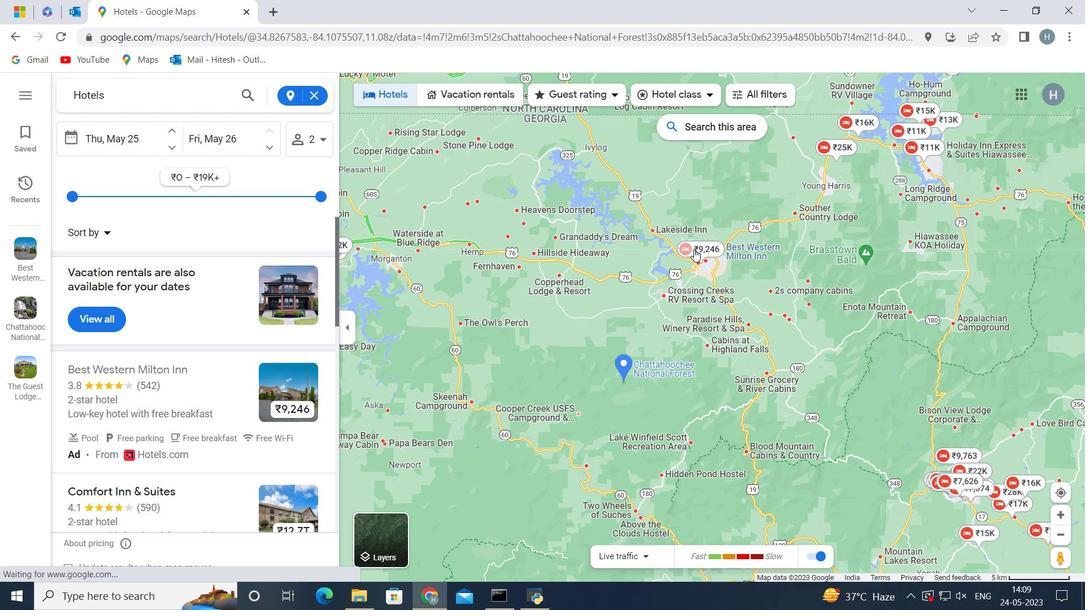 
Action: Mouse pressed left at (685, 245)
Screenshot: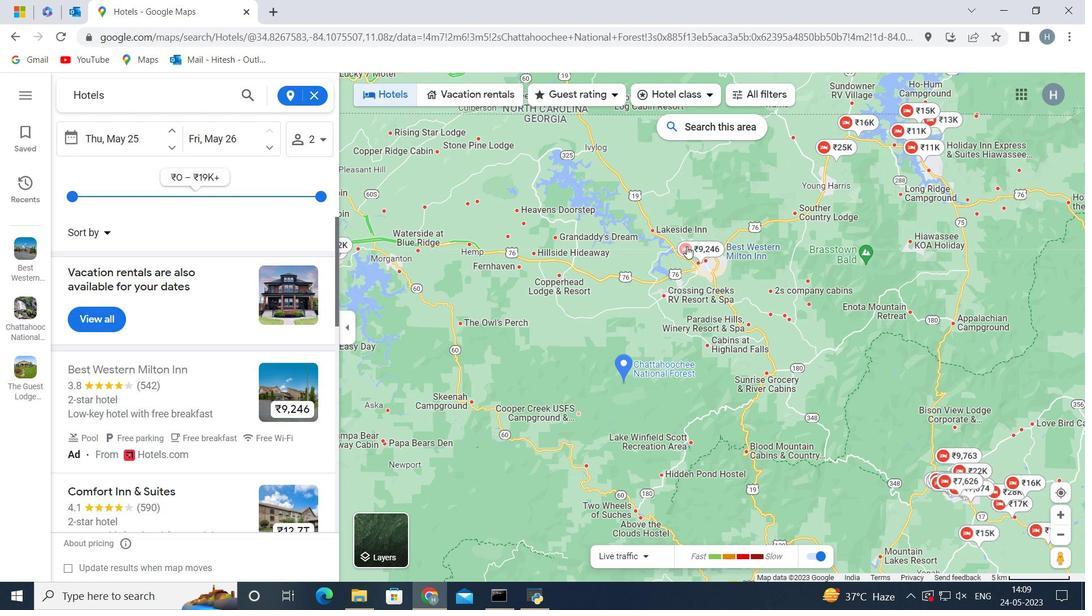 
Action: Mouse moved to (535, 237)
Screenshot: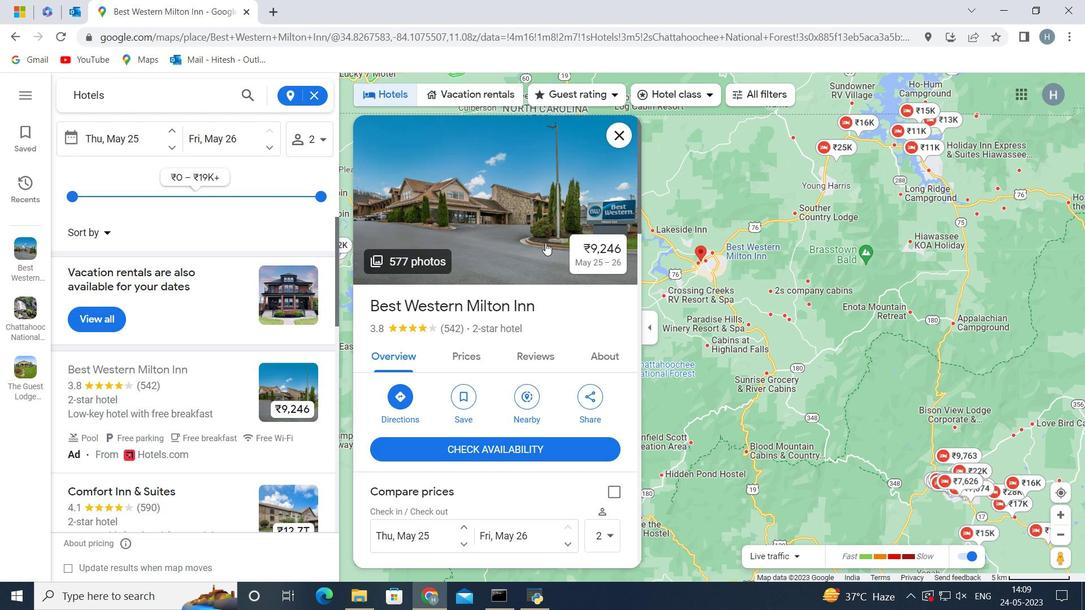
Action: Mouse pressed left at (535, 237)
Screenshot: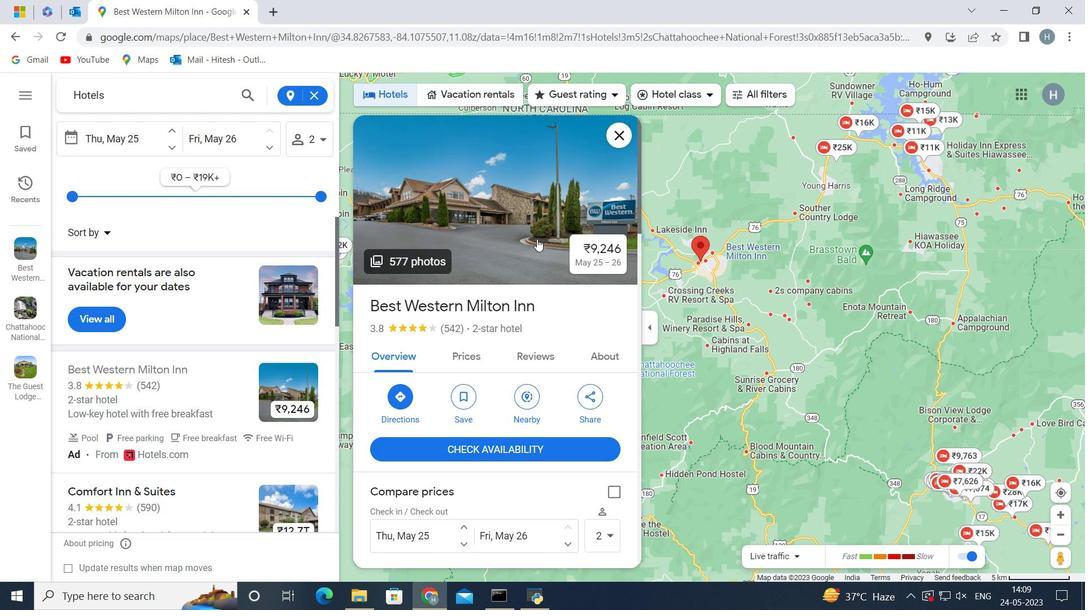 
Action: Mouse moved to (520, 240)
Screenshot: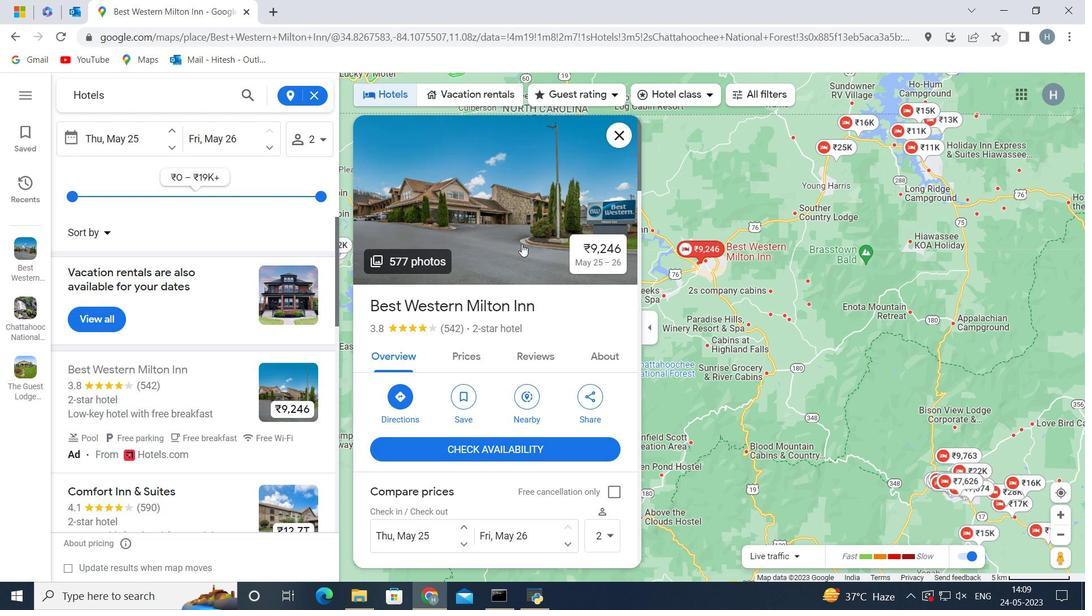 
Action: Mouse pressed left at (520, 240)
Screenshot: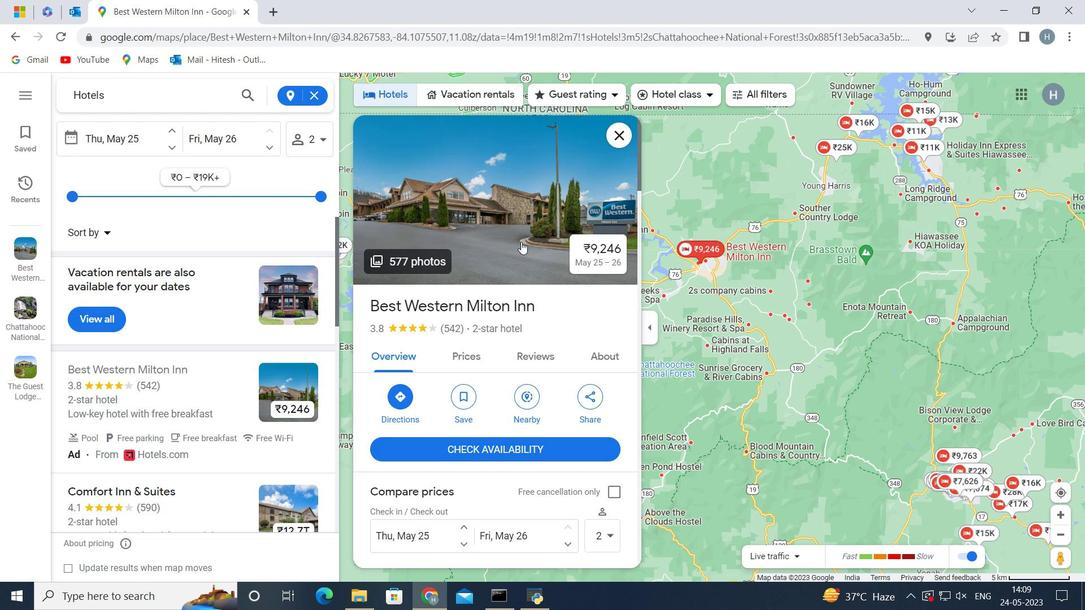 
Action: Mouse moved to (223, 416)
Screenshot: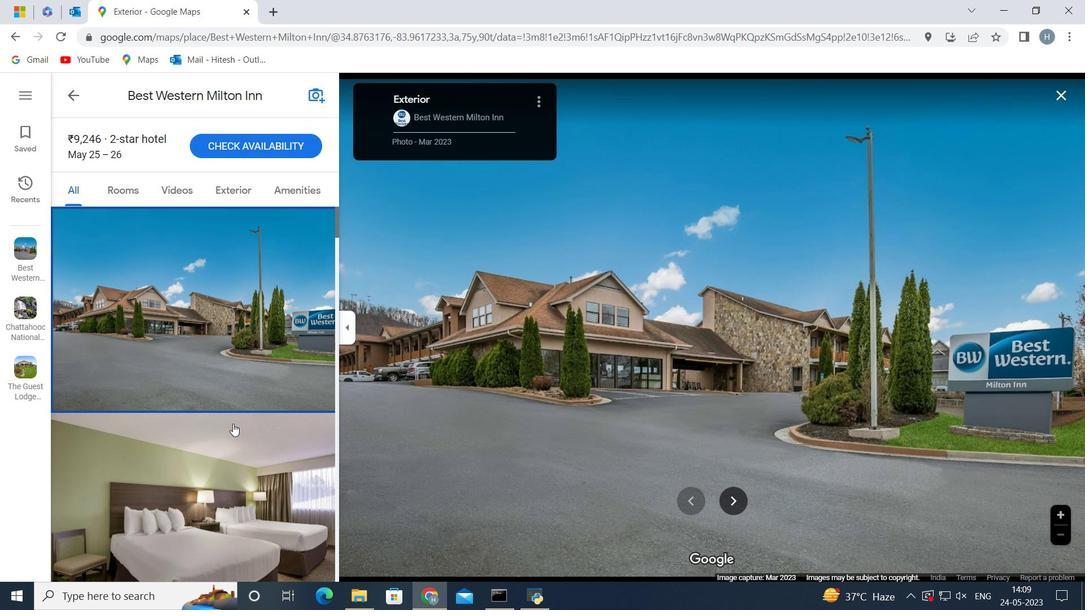 
Action: Mouse scrolled (223, 416) with delta (0, 0)
Screenshot: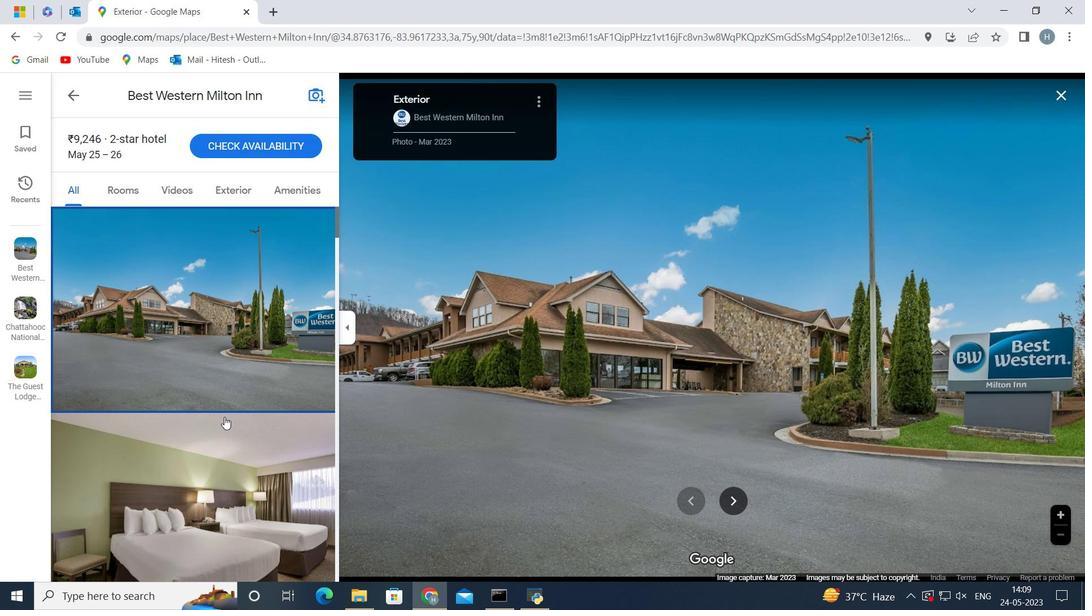 
Action: Mouse scrolled (223, 416) with delta (0, 0)
Screenshot: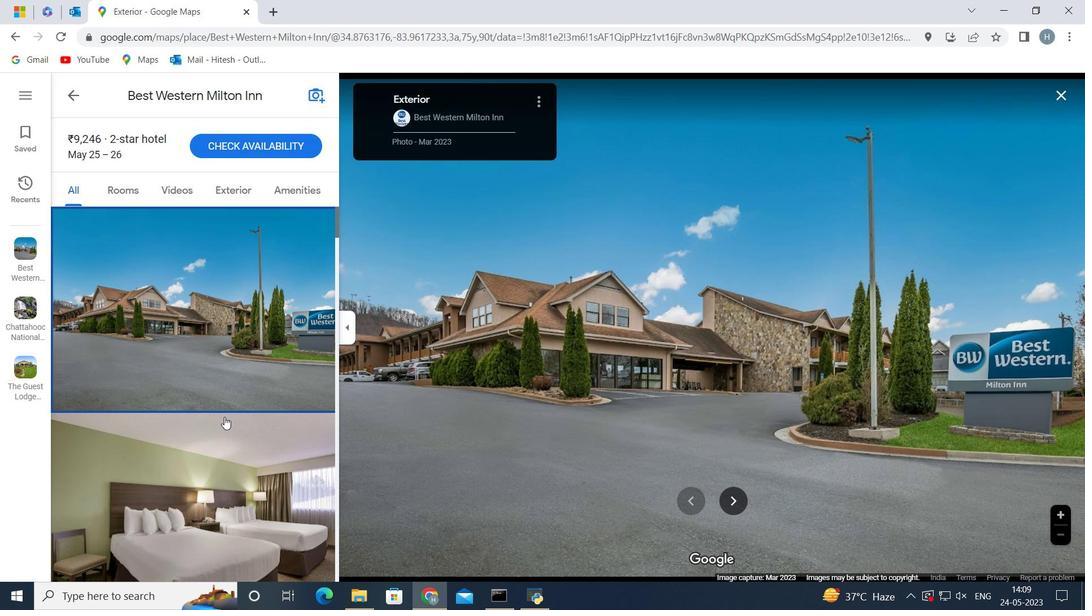 
Action: Mouse scrolled (223, 416) with delta (0, 0)
Screenshot: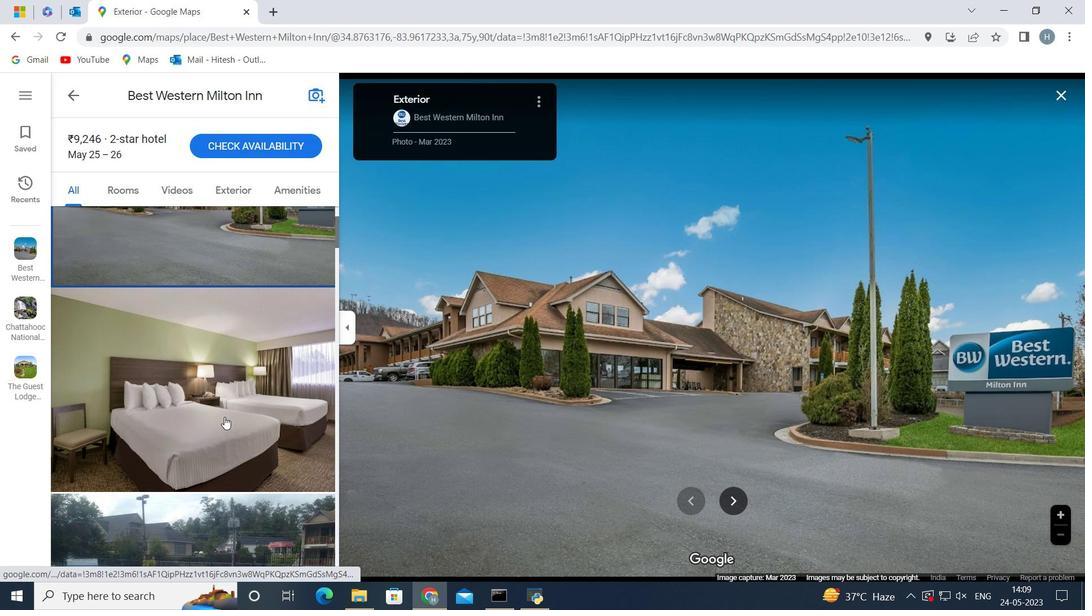 
Action: Mouse scrolled (223, 416) with delta (0, 0)
Screenshot: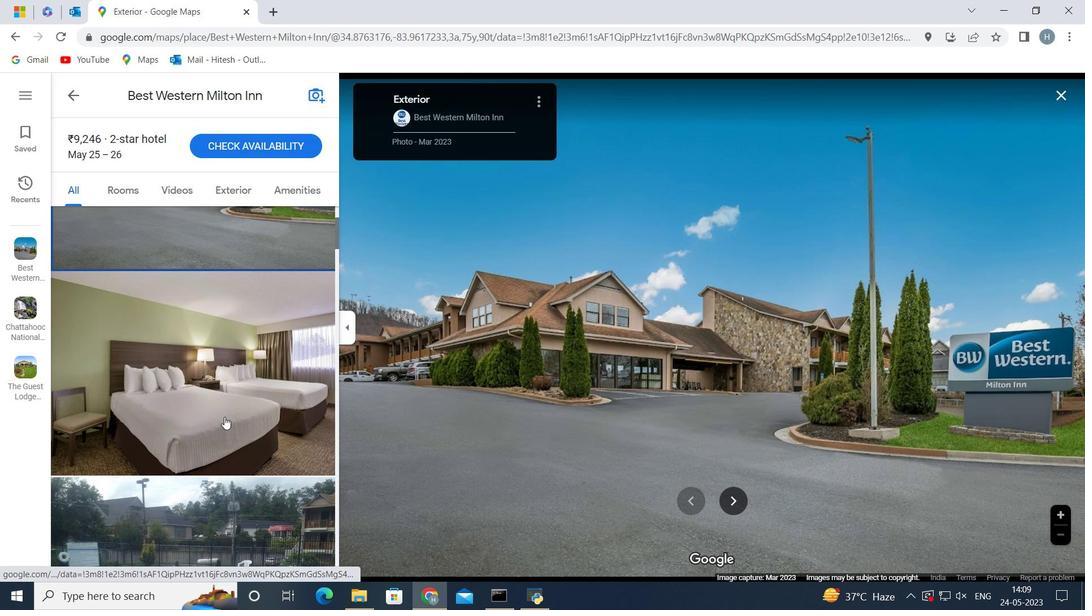 
Action: Mouse scrolled (223, 416) with delta (0, 0)
Screenshot: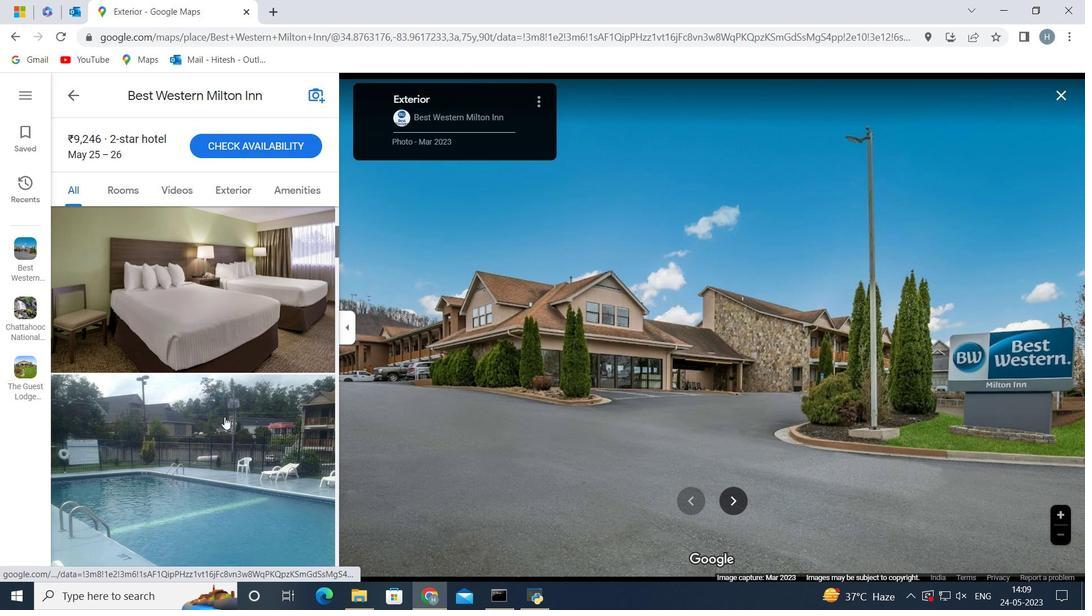 
Action: Mouse scrolled (223, 416) with delta (0, 0)
Screenshot: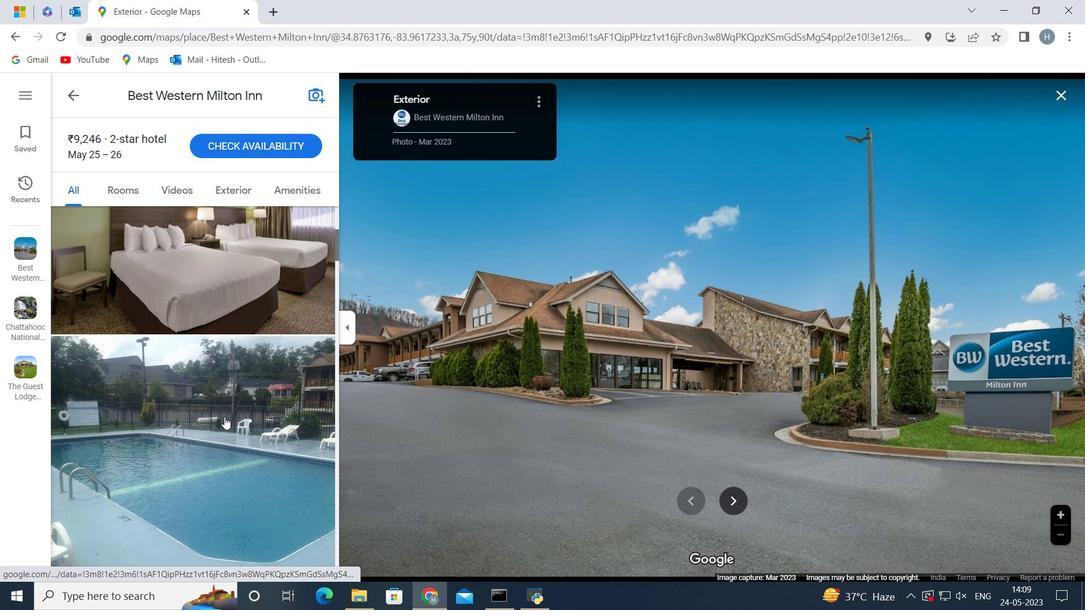 
Action: Mouse scrolled (223, 416) with delta (0, 0)
Screenshot: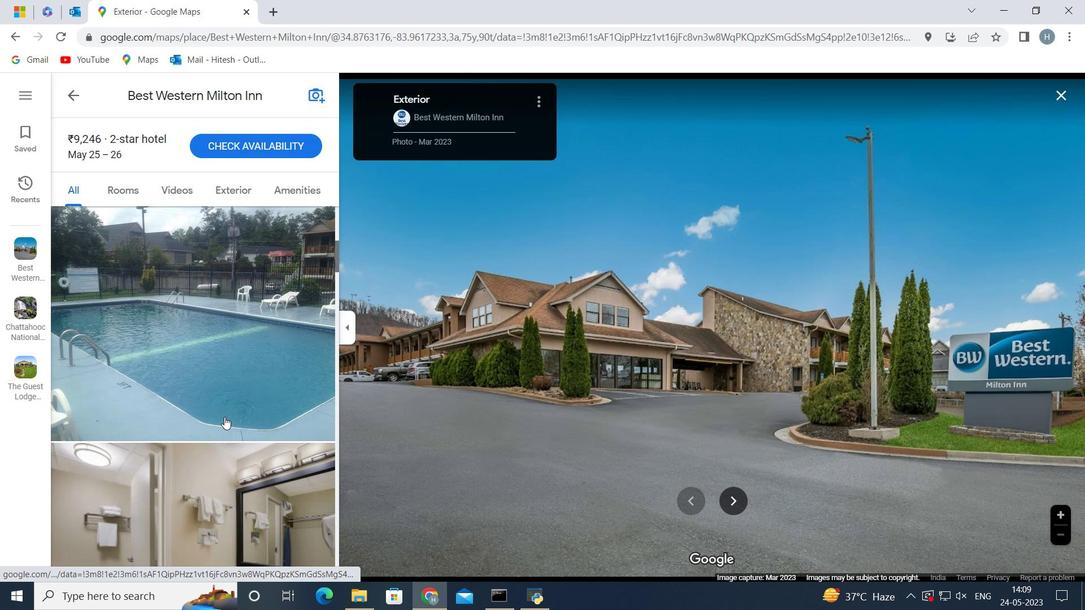 
Action: Mouse scrolled (223, 416) with delta (0, 0)
Screenshot: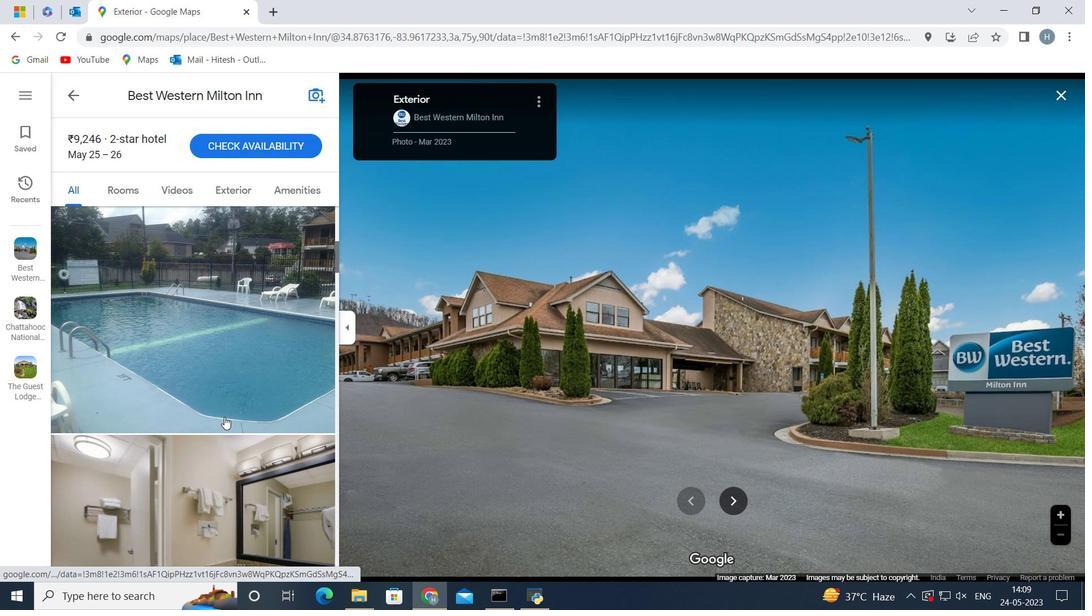 
Action: Mouse scrolled (223, 416) with delta (0, 0)
Screenshot: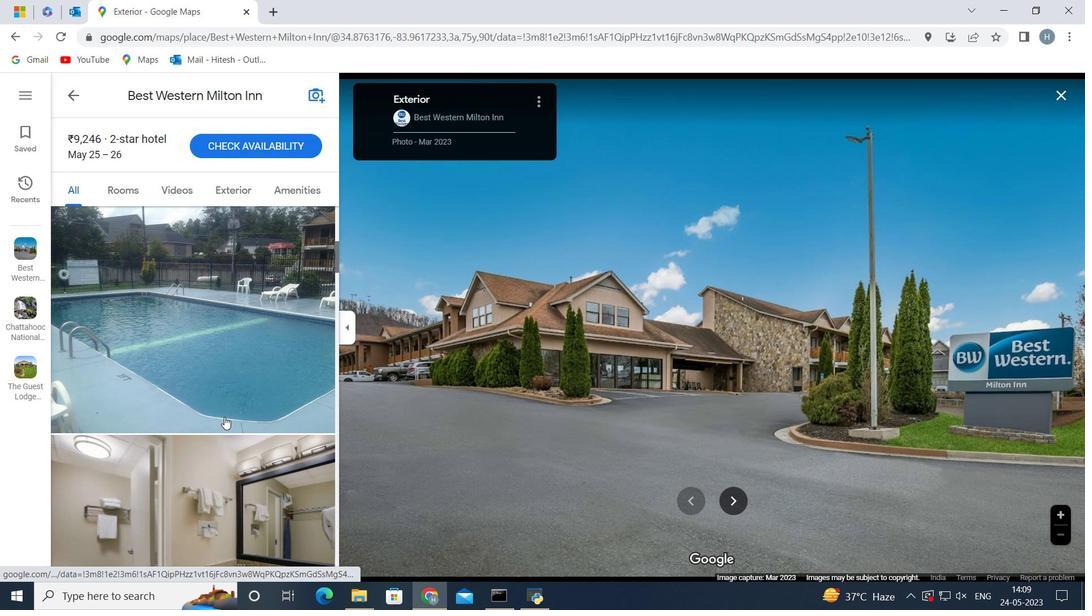 
Action: Mouse scrolled (223, 416) with delta (0, 0)
Screenshot: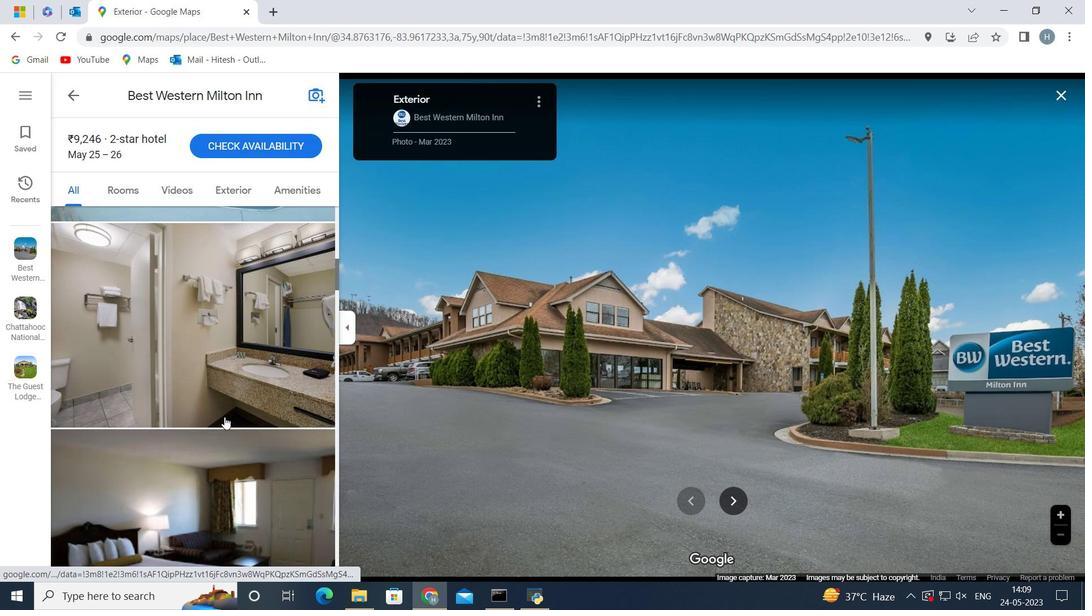 
Action: Mouse scrolled (223, 416) with delta (0, 0)
Screenshot: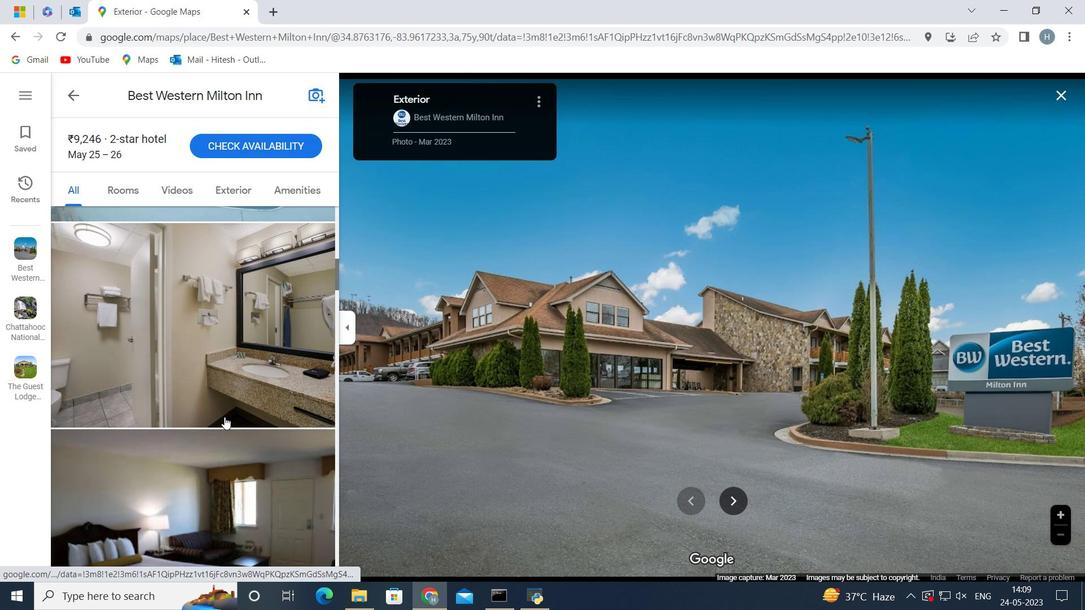 
Action: Mouse scrolled (223, 416) with delta (0, 0)
Screenshot: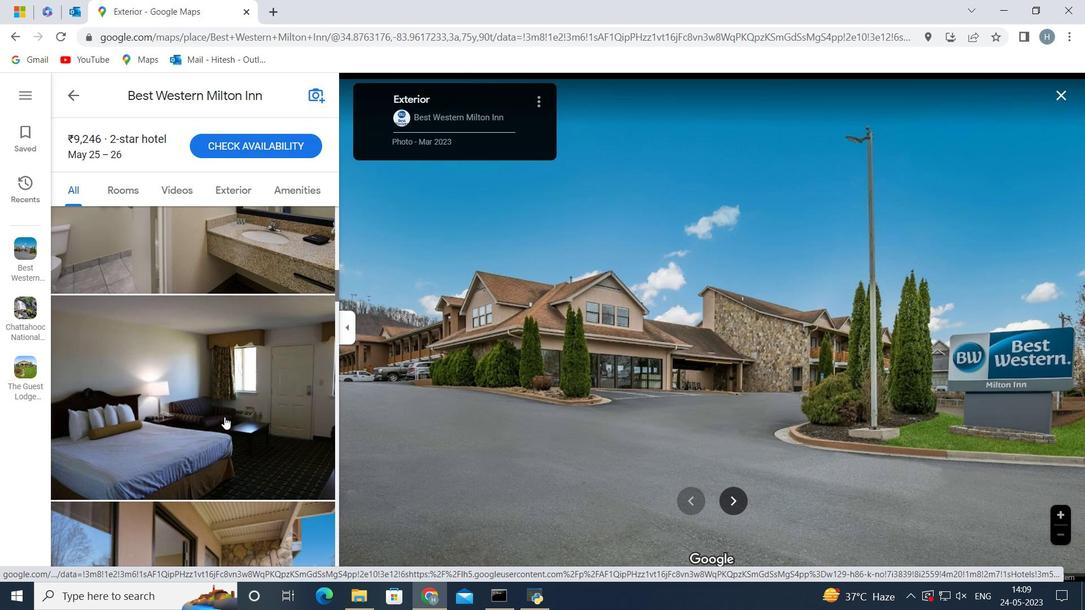 
Action: Mouse scrolled (223, 416) with delta (0, 0)
Screenshot: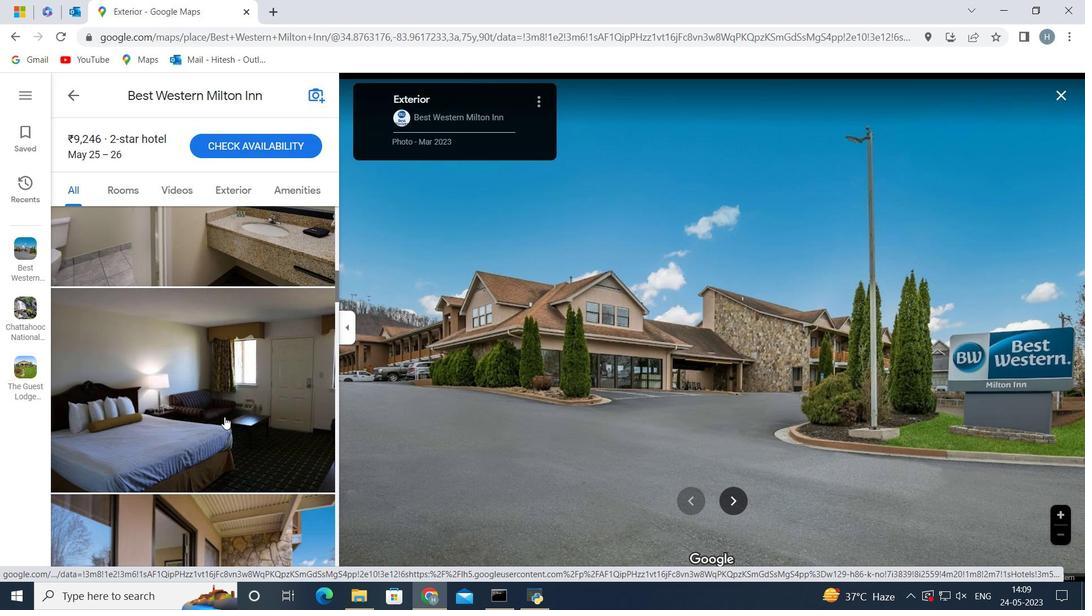 
Action: Mouse scrolled (223, 416) with delta (0, 0)
Screenshot: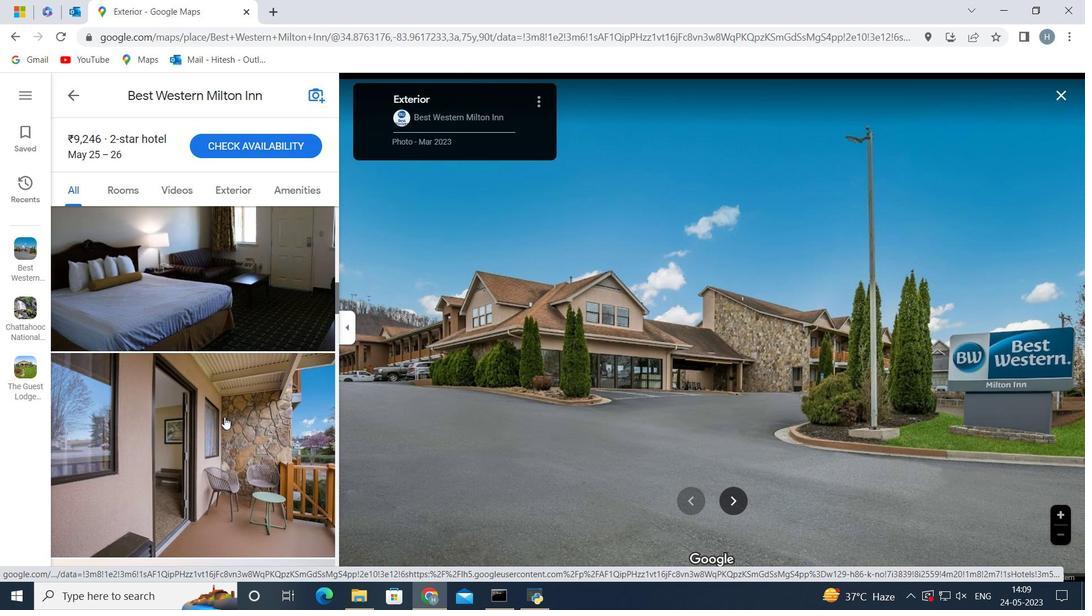 
Action: Mouse scrolled (223, 416) with delta (0, 0)
Screenshot: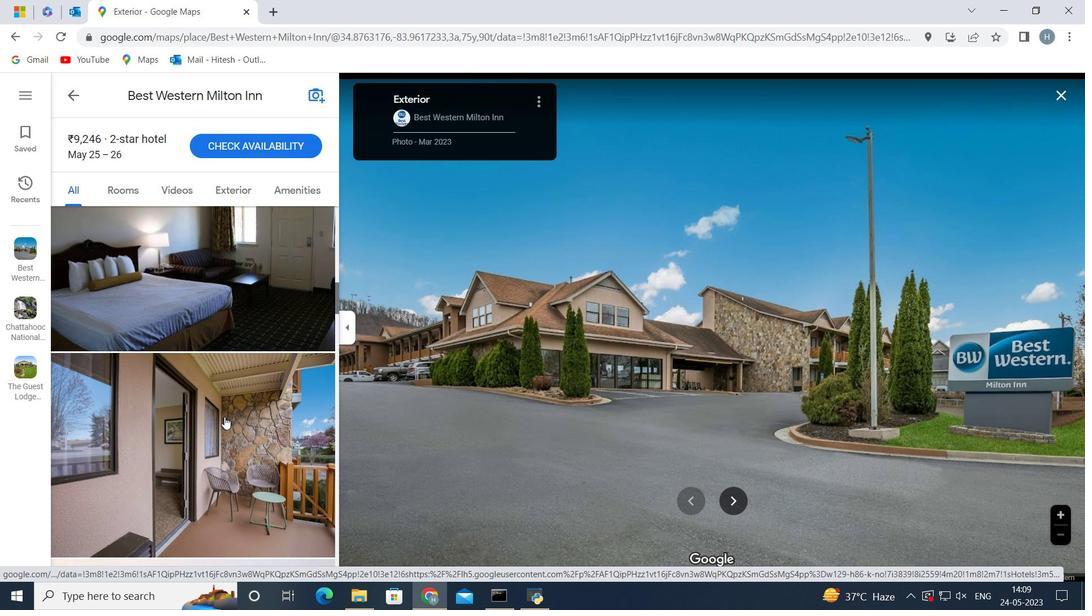 
Action: Mouse scrolled (223, 416) with delta (0, 0)
Screenshot: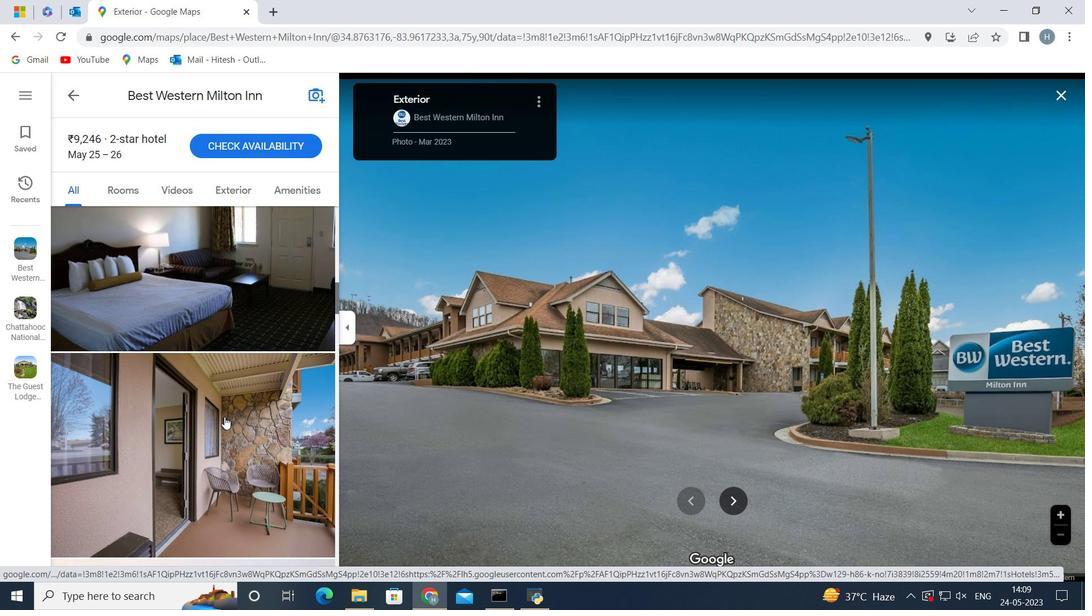 
Action: Mouse moved to (261, 309)
Screenshot: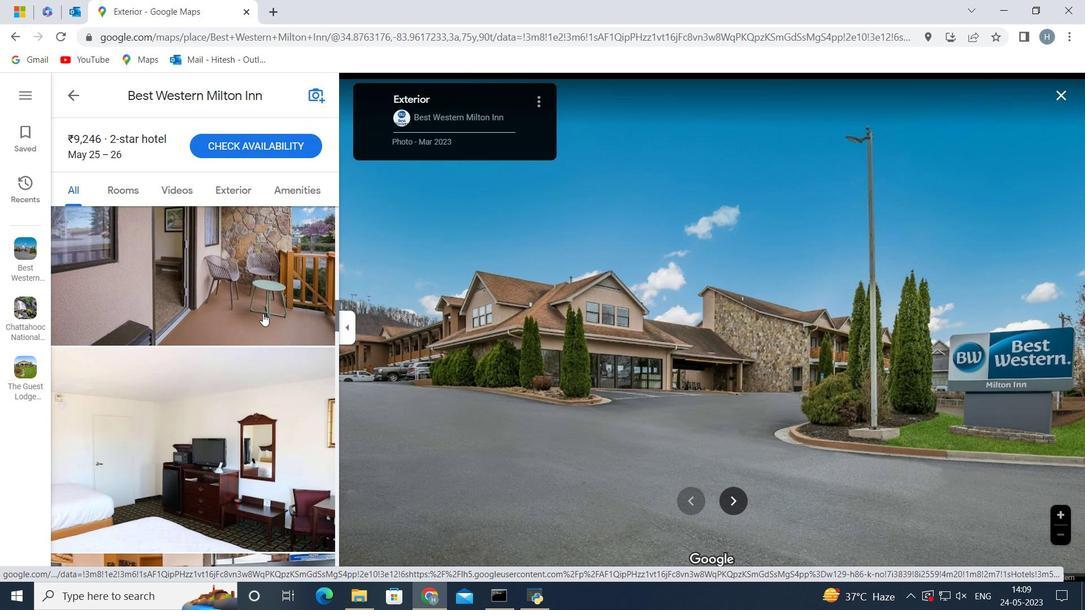 
Action: Mouse pressed left at (261, 309)
Screenshot: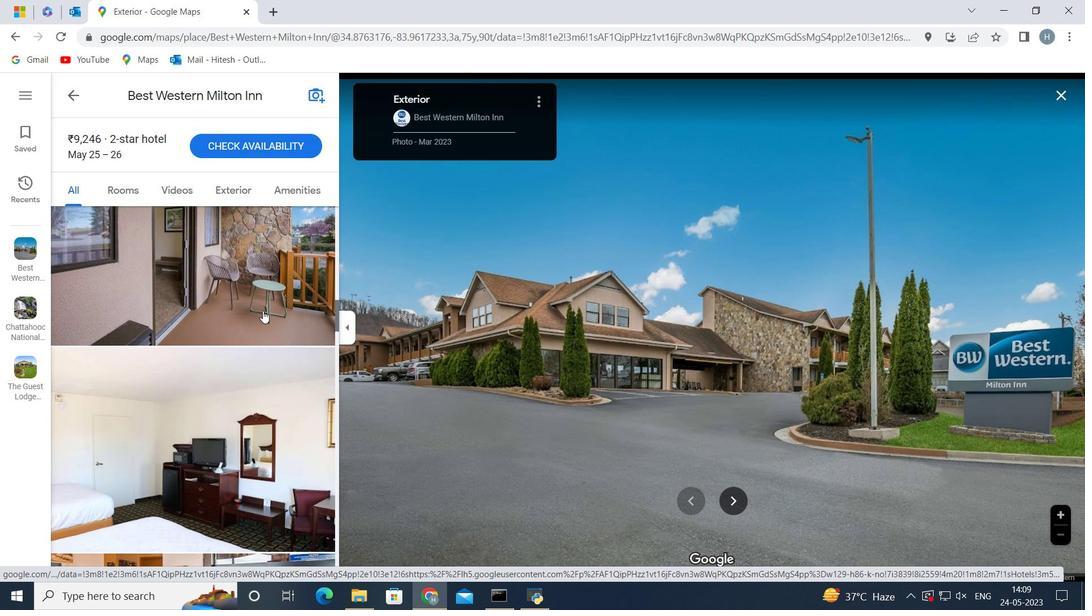 
Action: Key pressed <Key.right><Key.right><Key.right><Key.right><Key.right><Key.right><Key.right><Key.right><Key.right><Key.right><Key.right><Key.right><Key.right><Key.right><Key.right><Key.right><Key.right>
Screenshot: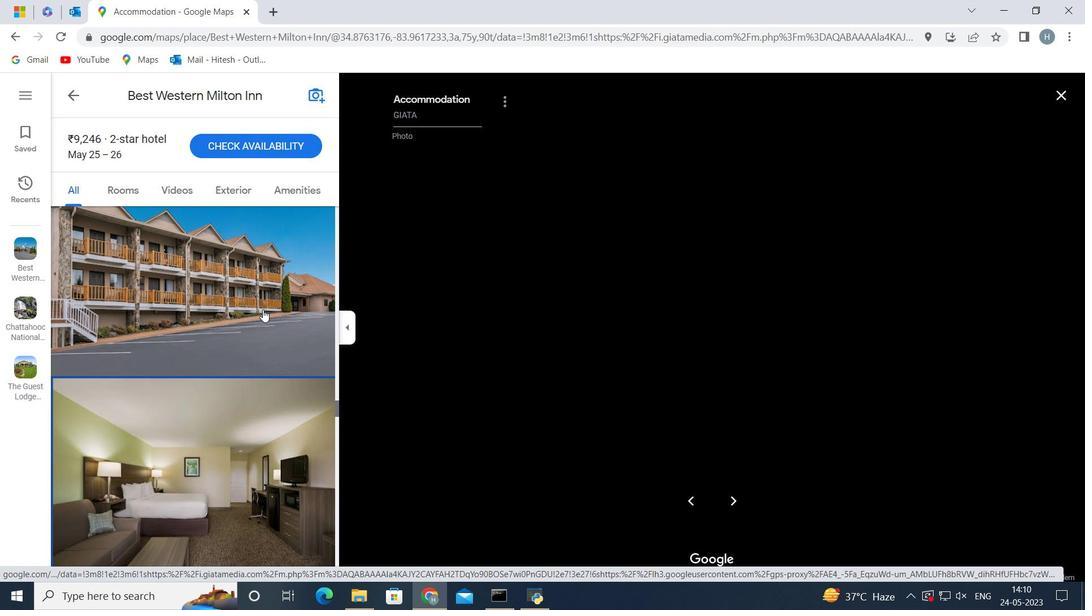 
Action: Mouse moved to (108, 189)
Screenshot: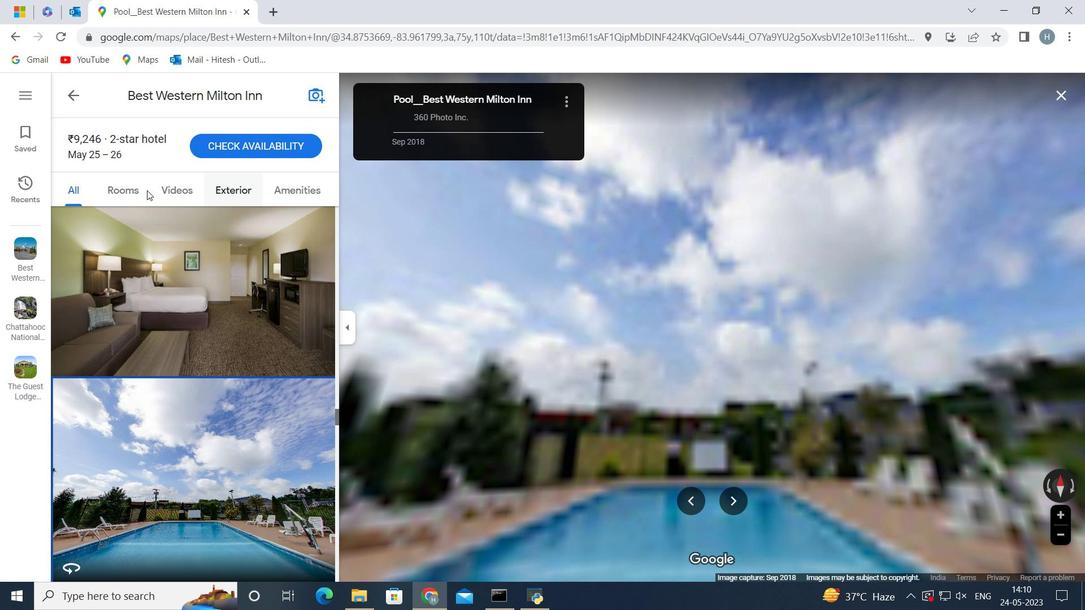 
Action: Mouse pressed left at (108, 189)
Screenshot: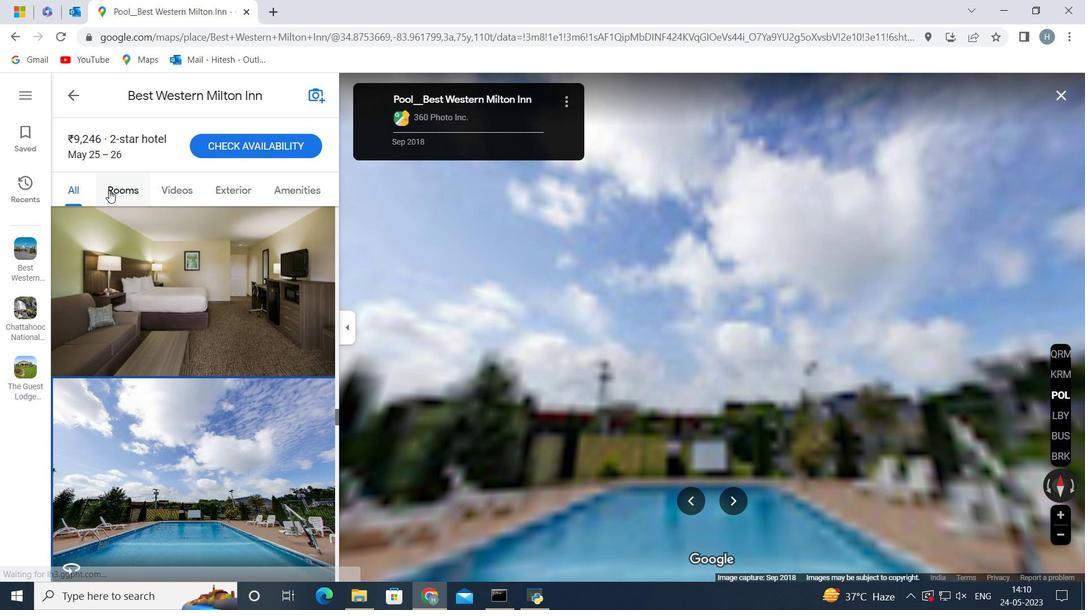 
Action: Mouse moved to (713, 289)
Screenshot: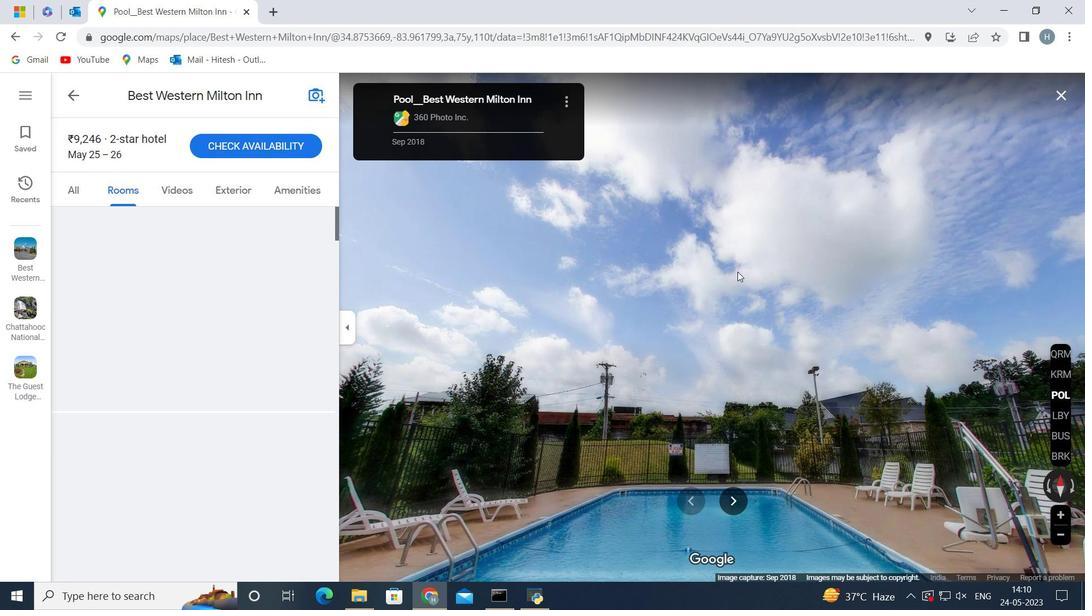 
Action: Mouse scrolled (713, 288) with delta (0, 0)
Screenshot: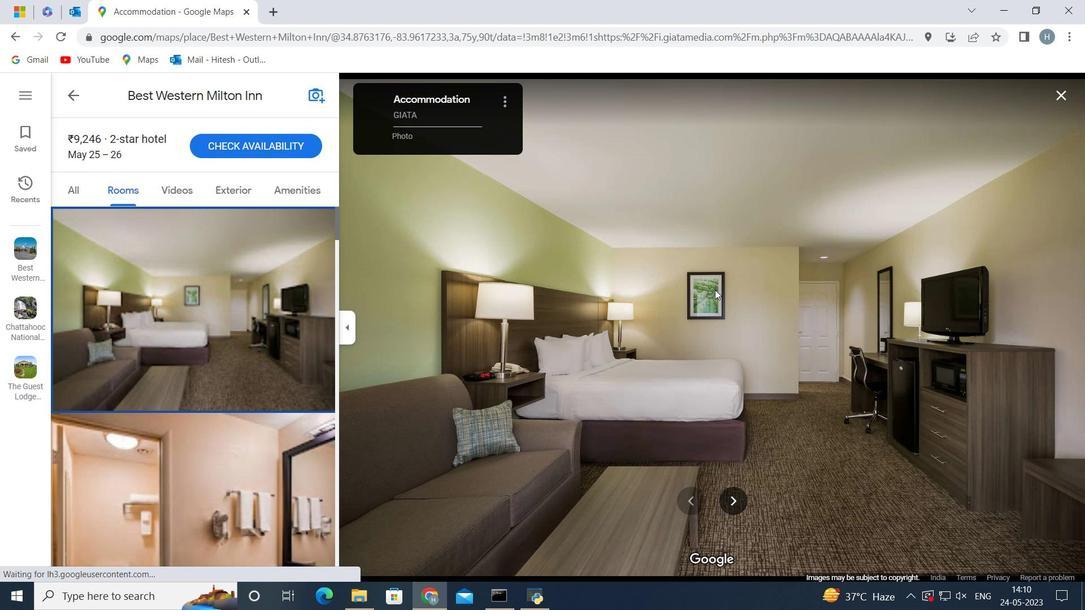 
Action: Mouse moved to (317, 335)
Screenshot: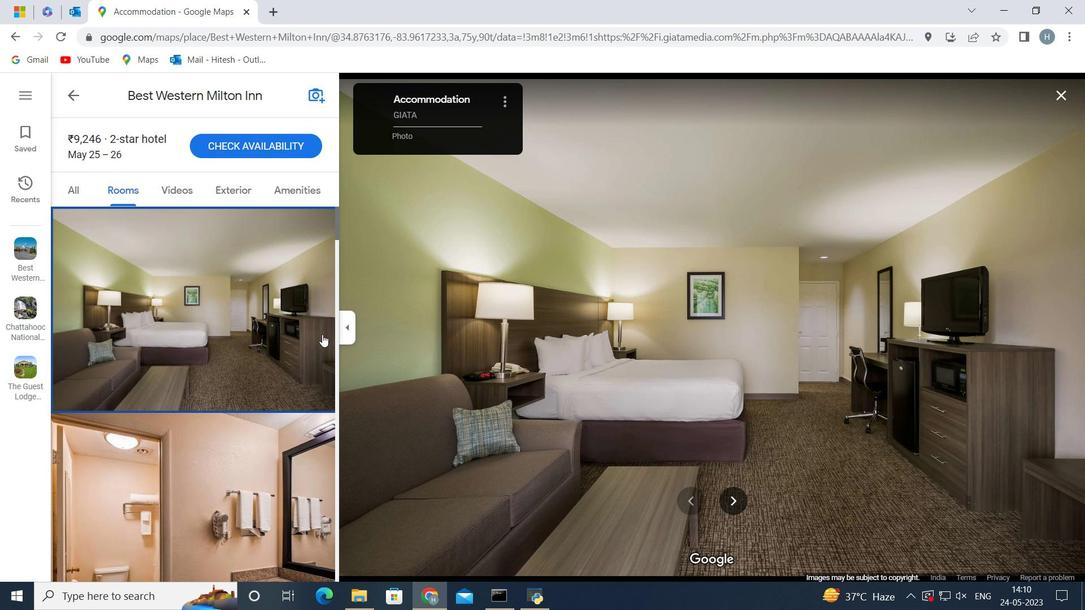 
Action: Key pressed <Key.down>
Screenshot: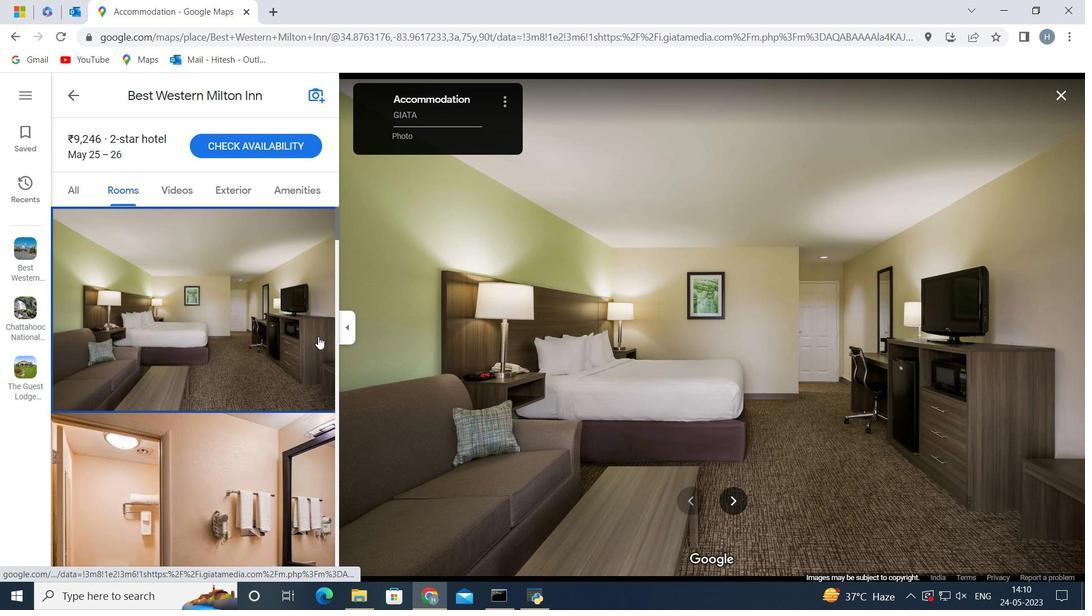
Action: Mouse moved to (313, 357)
Screenshot: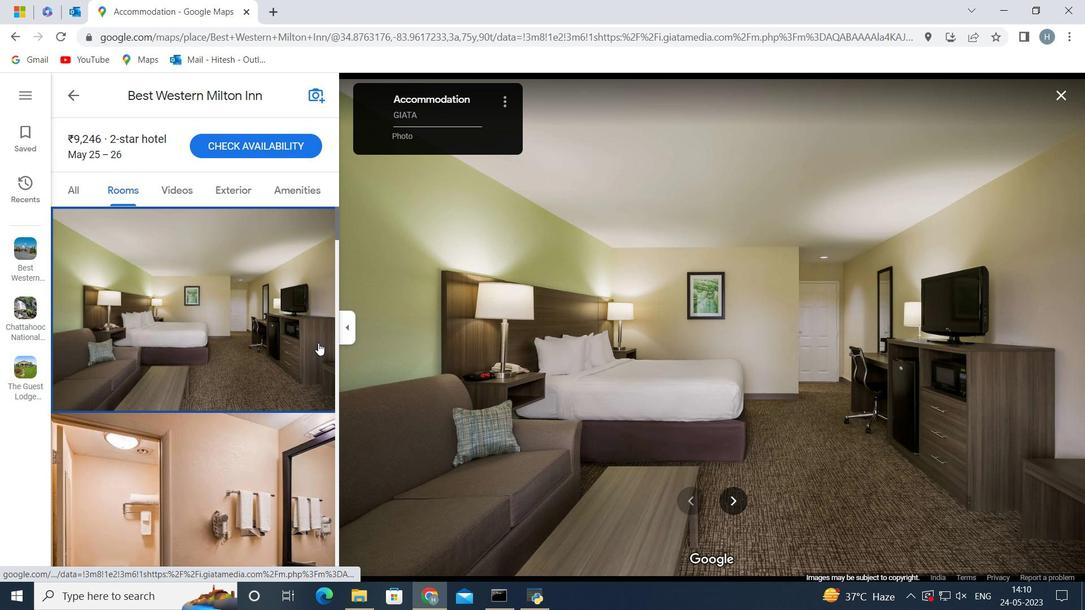 
Action: Mouse scrolled (313, 356) with delta (0, 0)
Screenshot: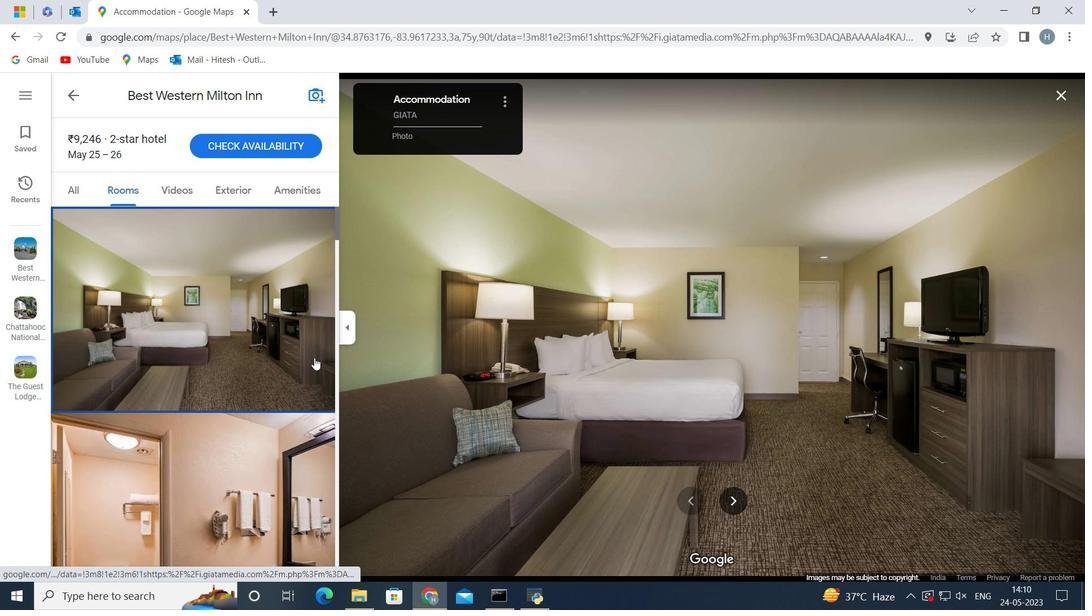 
Action: Mouse moved to (304, 360)
Screenshot: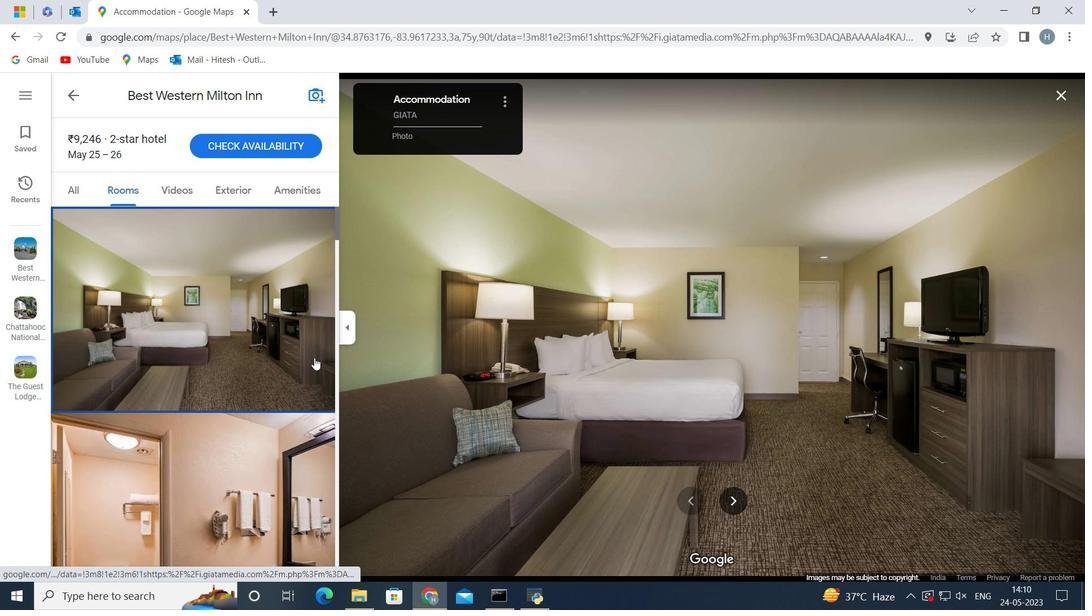
Action: Mouse scrolled (304, 360) with delta (0, 0)
Screenshot: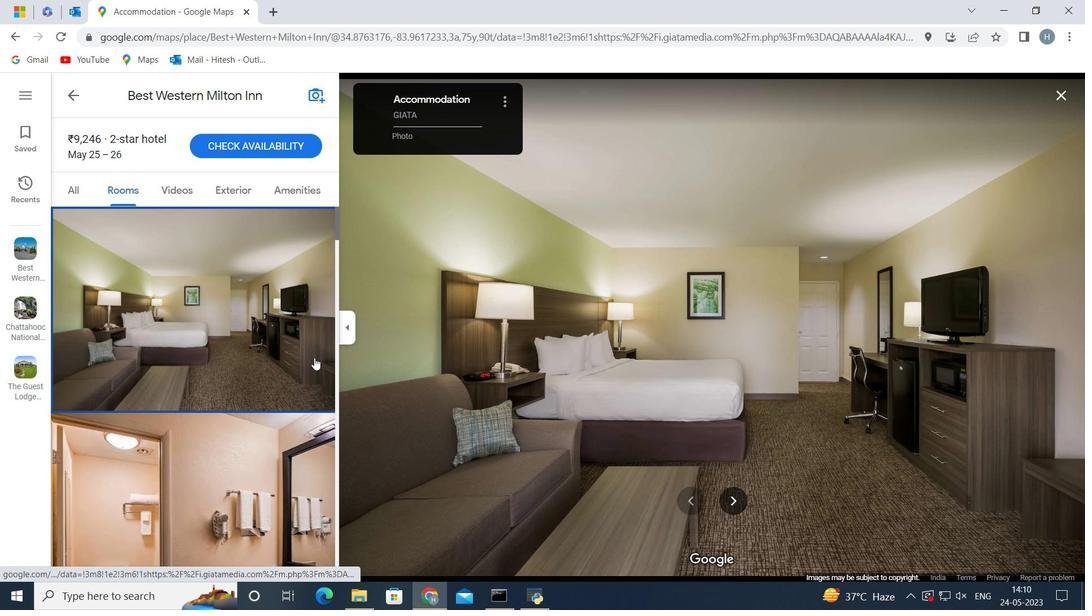 
Action: Mouse moved to (270, 364)
Screenshot: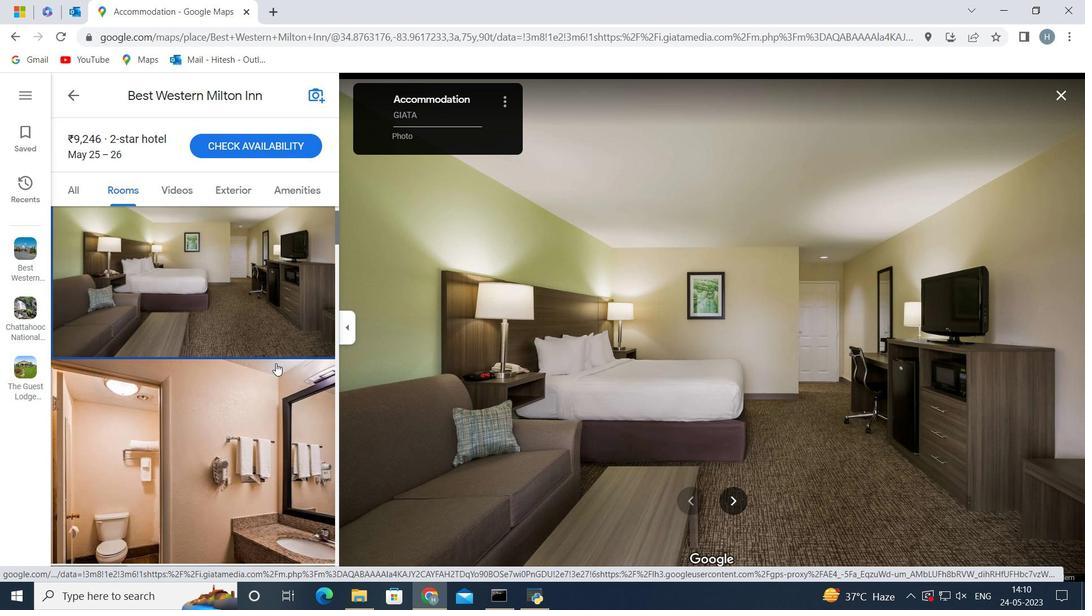 
Action: Mouse scrolled (270, 363) with delta (0, 0)
Screenshot: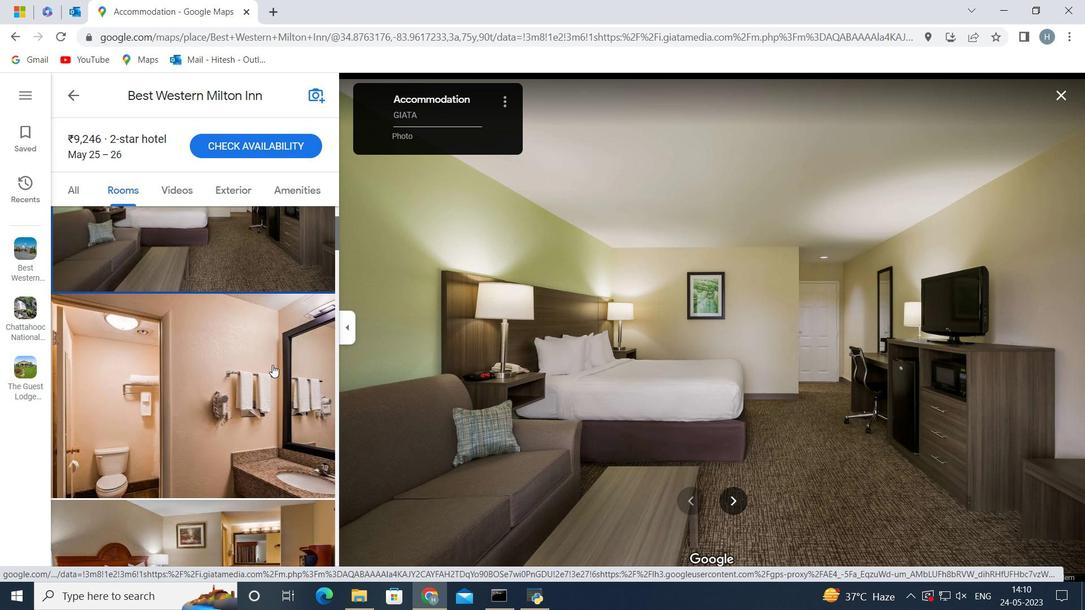 
Action: Mouse moved to (270, 364)
Screenshot: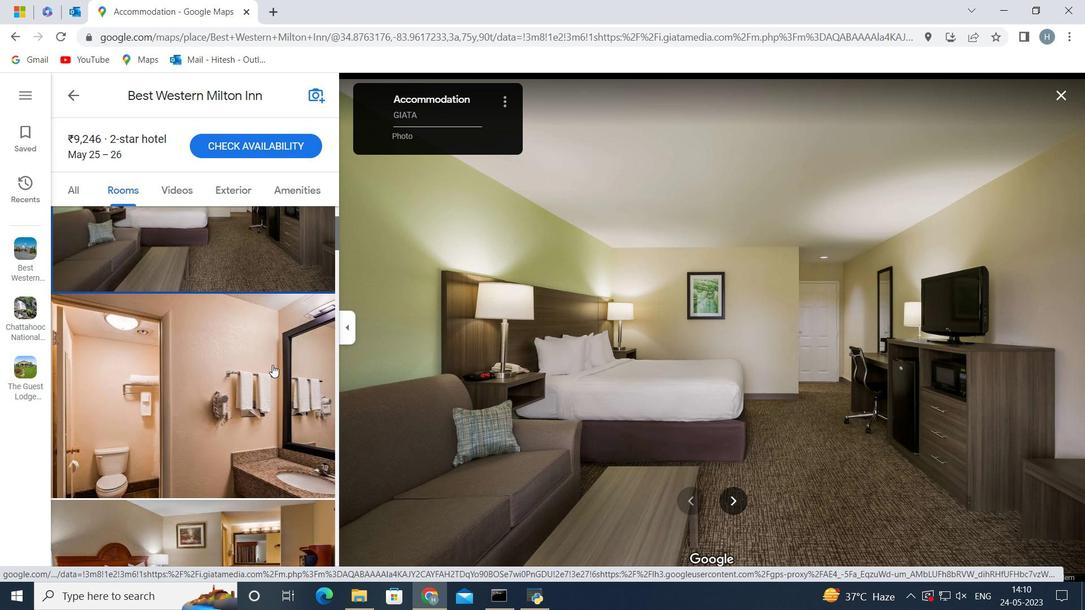 
Action: Mouse scrolled (270, 363) with delta (0, 0)
Screenshot: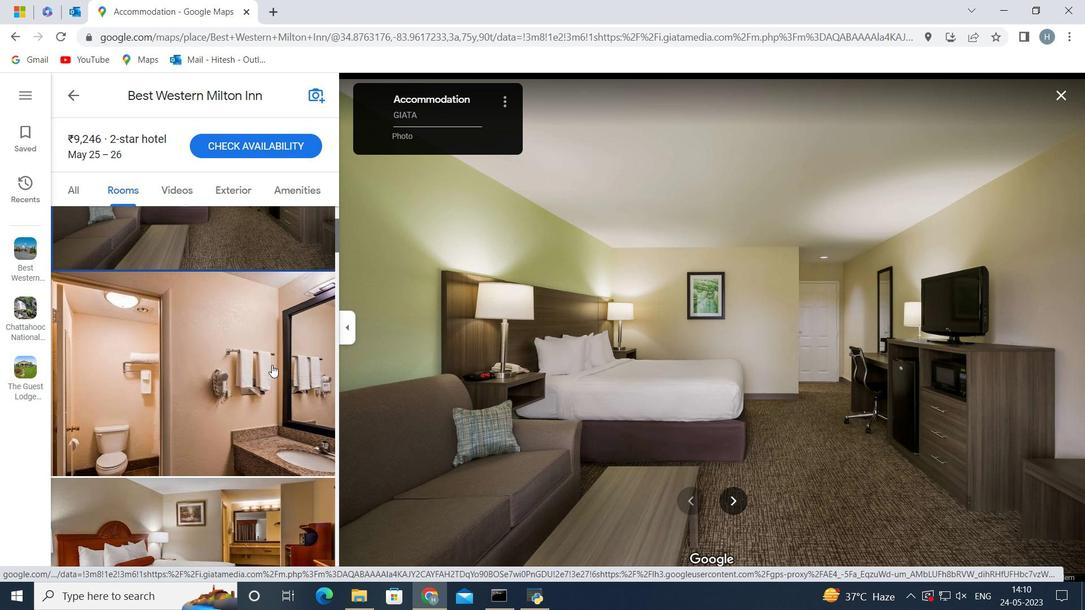 
Action: Mouse scrolled (270, 363) with delta (0, 0)
Screenshot: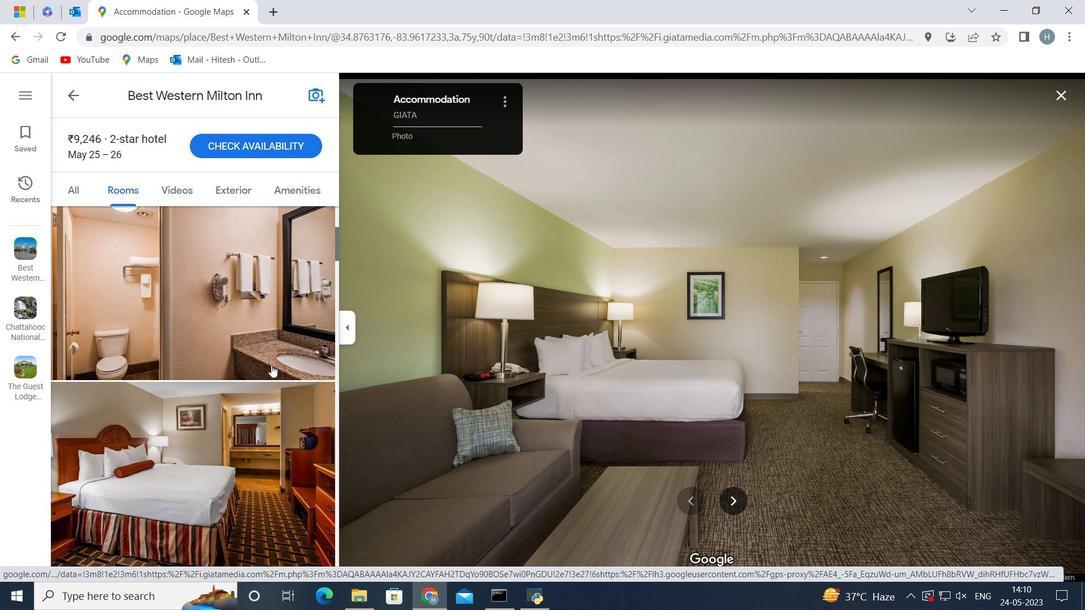 
Action: Mouse scrolled (270, 363) with delta (0, 0)
Screenshot: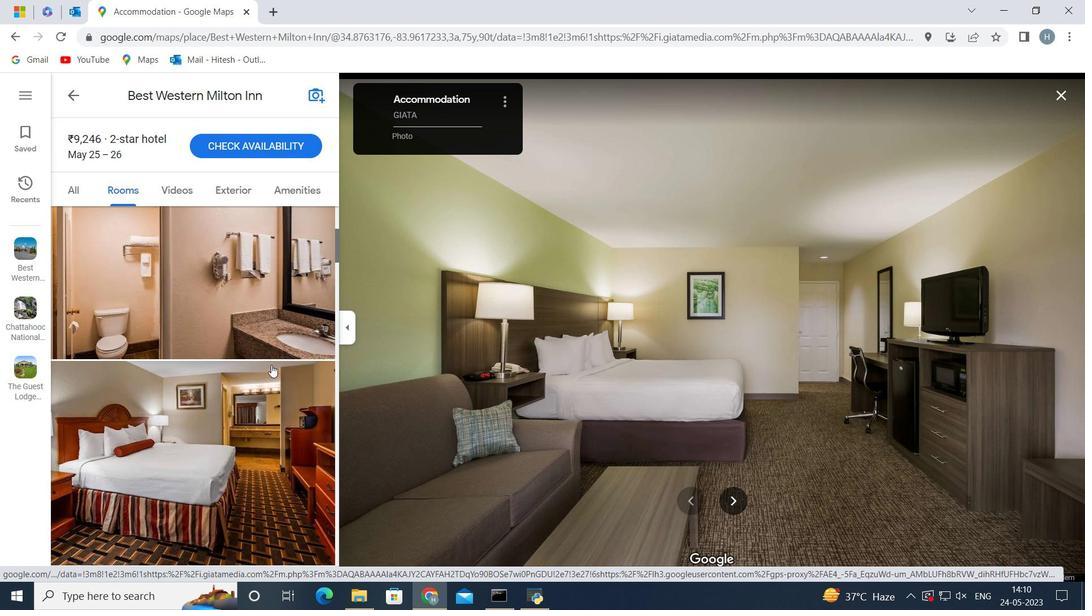 
Action: Mouse moved to (268, 364)
Screenshot: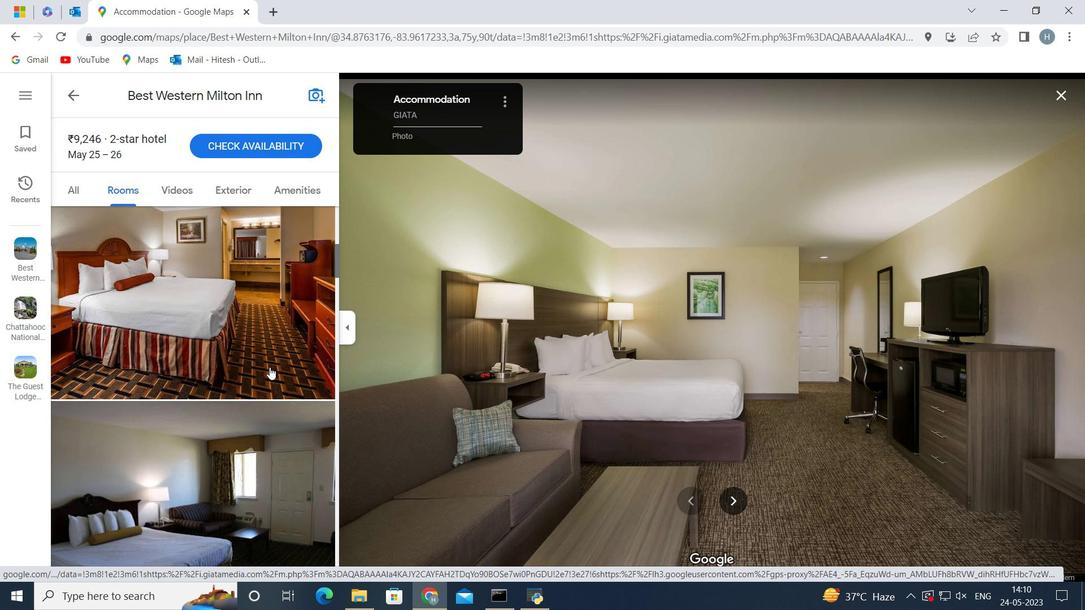 
Action: Mouse pressed left at (268, 364)
Screenshot: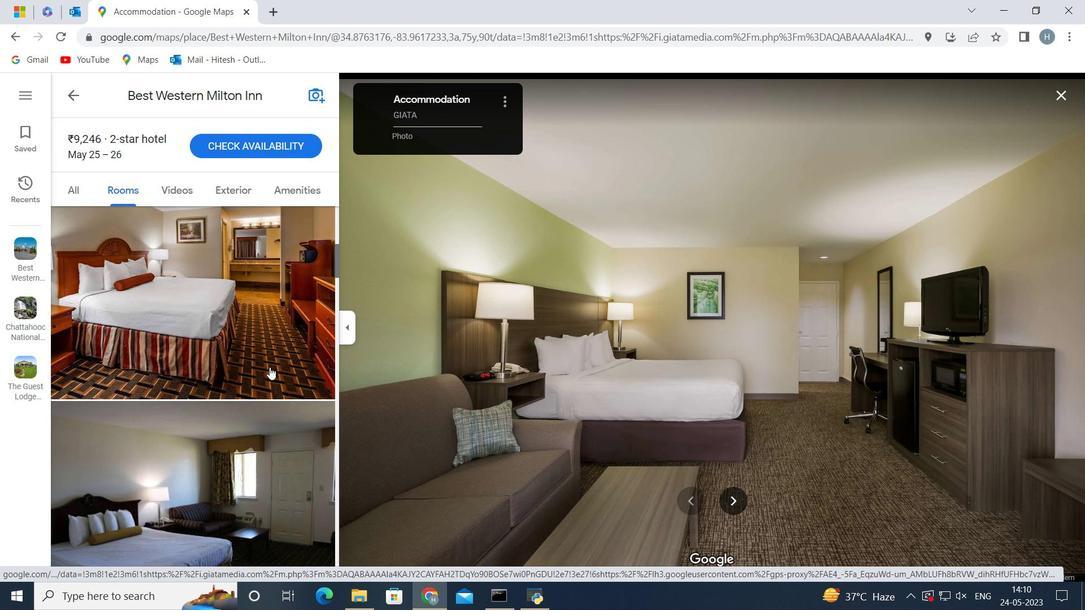 
Action: Key pressed <Key.right>
Screenshot: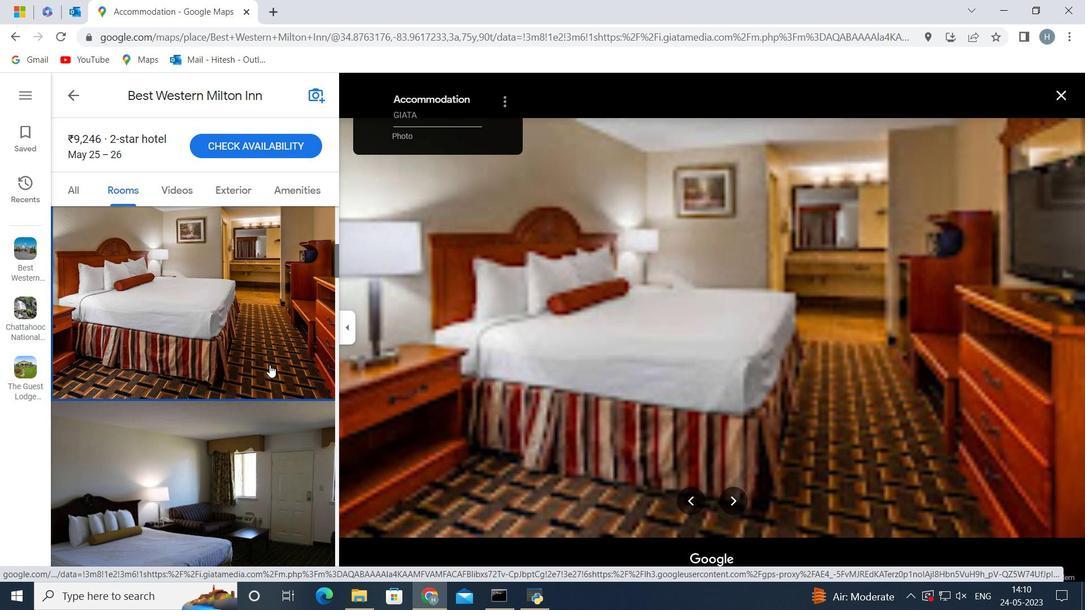 
Action: Mouse moved to (318, 362)
Screenshot: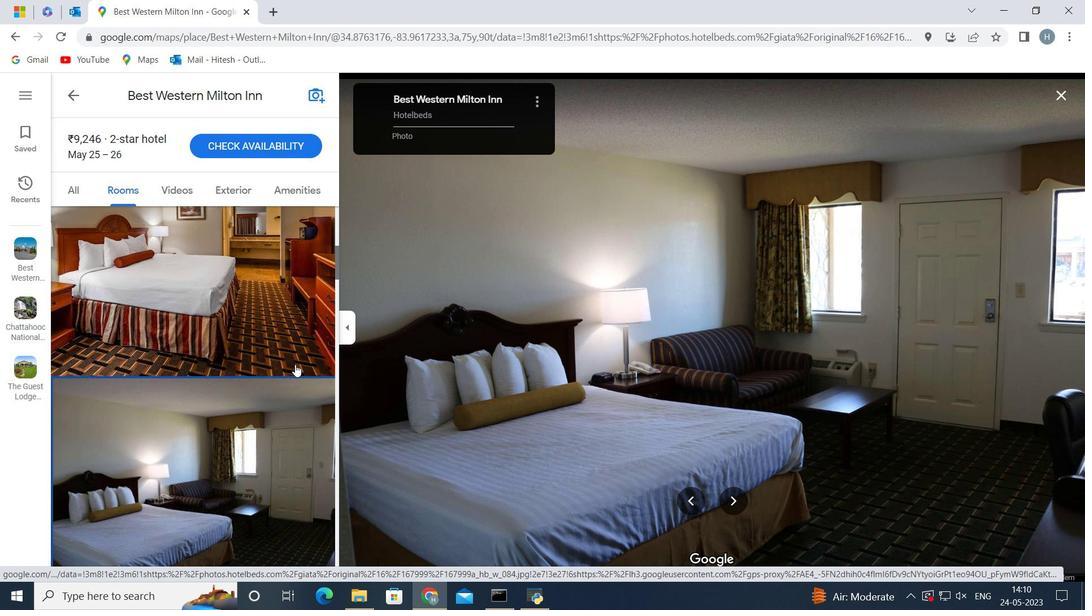 
Action: Key pressed <Key.right>
Screenshot: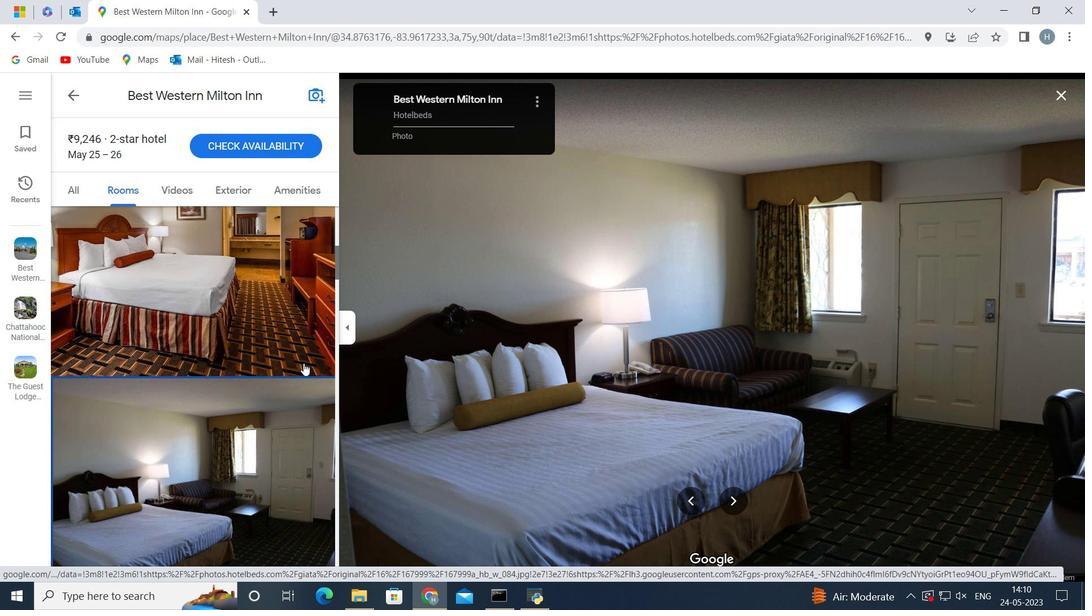 
Action: Mouse moved to (336, 361)
Screenshot: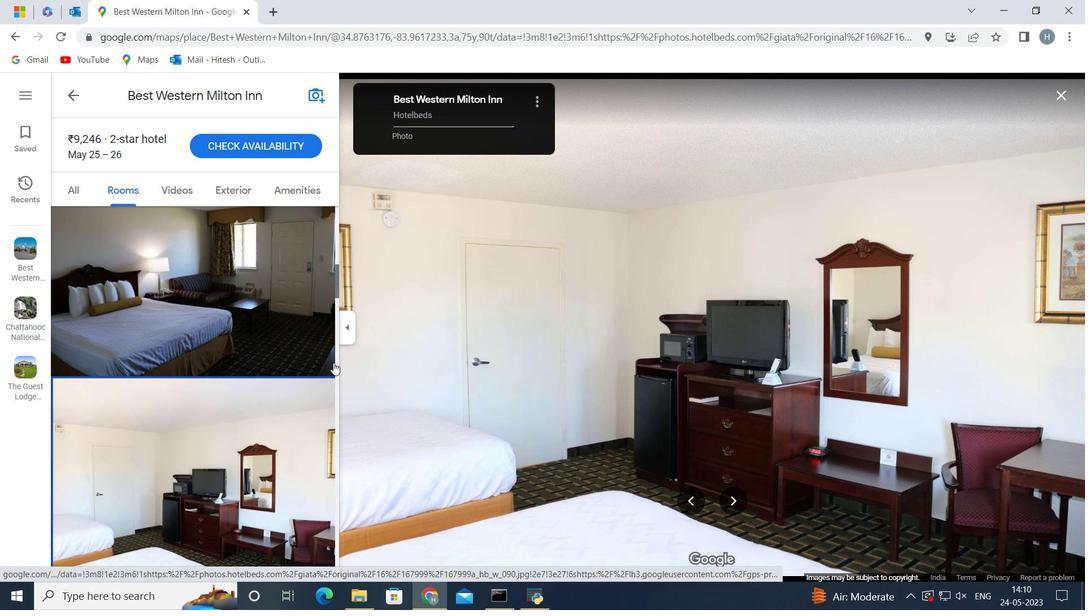 
Action: Key pressed <Key.right><Key.right><Key.right><Key.right>
Screenshot: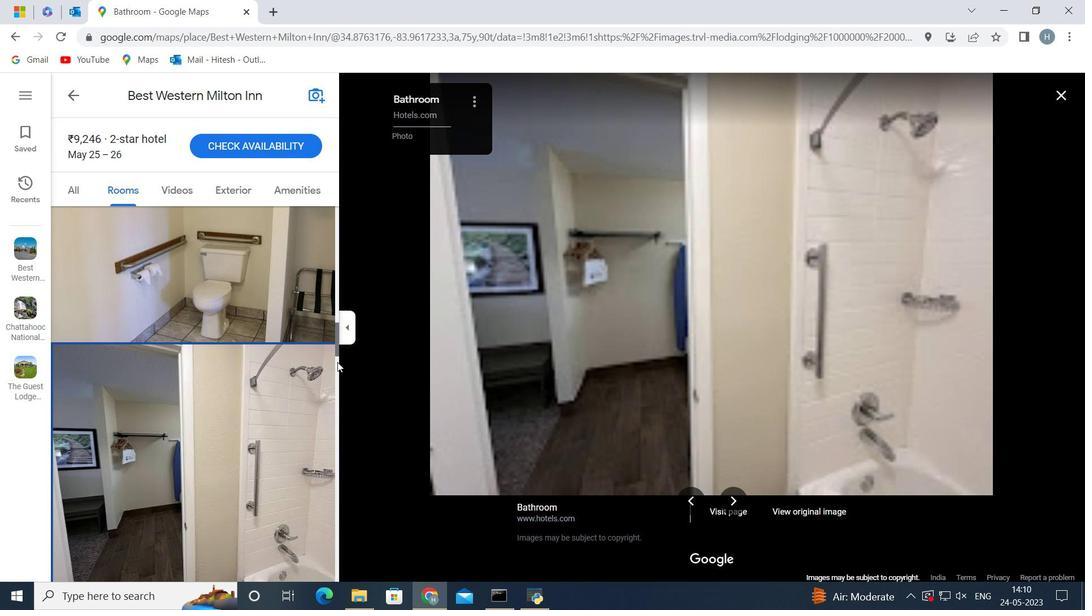 
Action: Mouse moved to (665, 406)
Screenshot: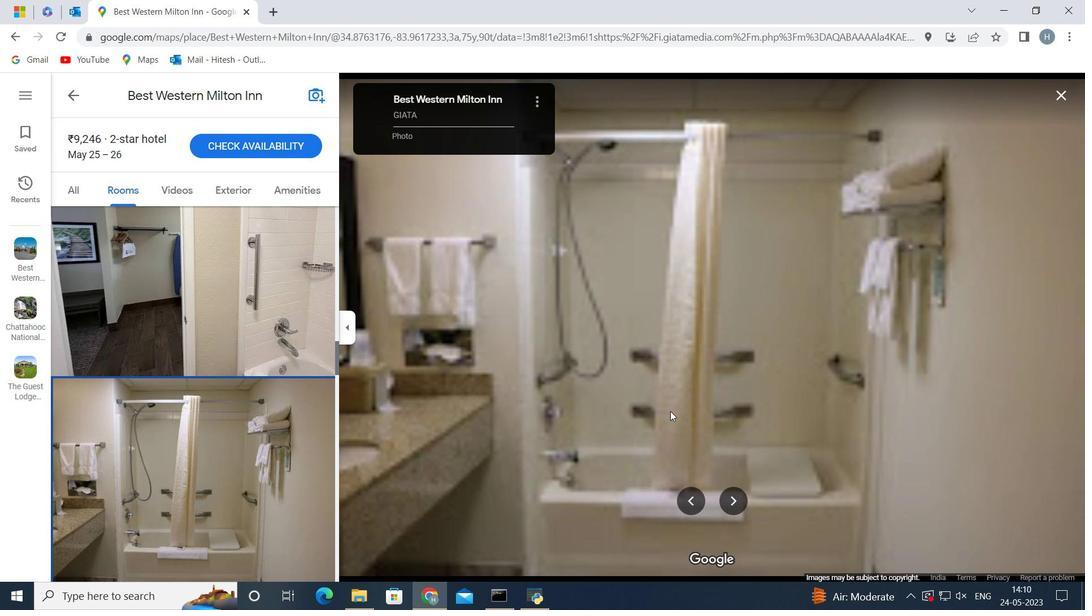 
Action: Mouse scrolled (665, 407) with delta (0, 0)
Screenshot: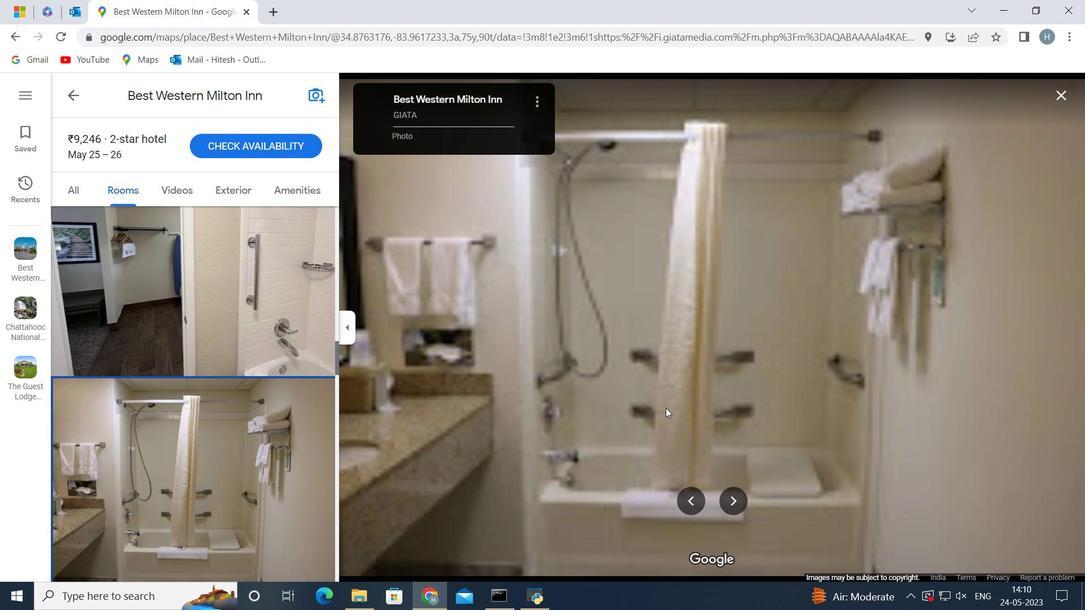 
Action: Mouse scrolled (665, 407) with delta (0, 0)
Screenshot: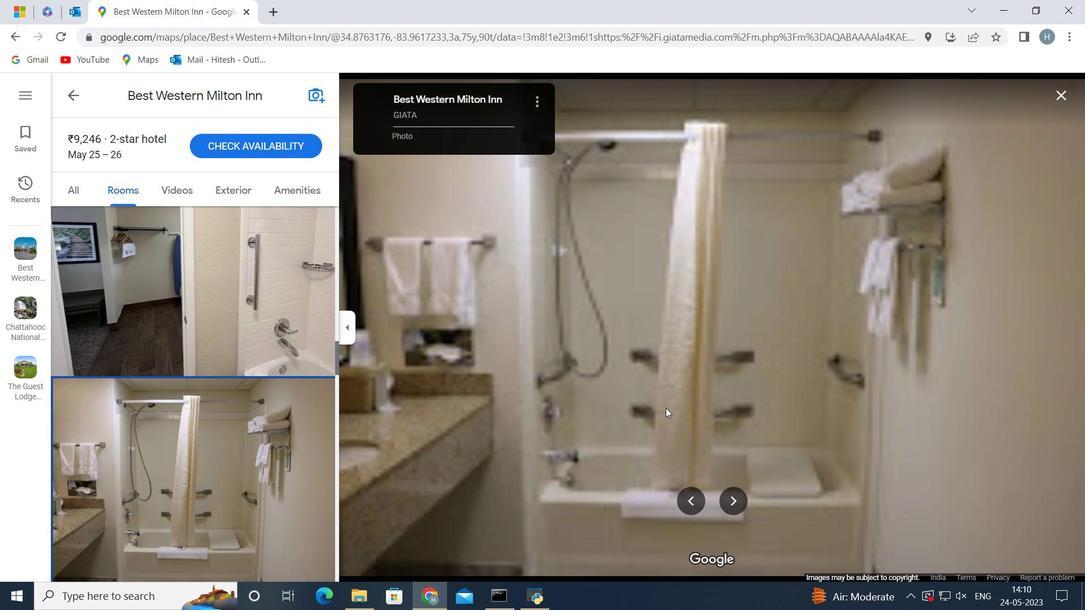 
Action: Mouse scrolled (665, 407) with delta (0, 0)
Screenshot: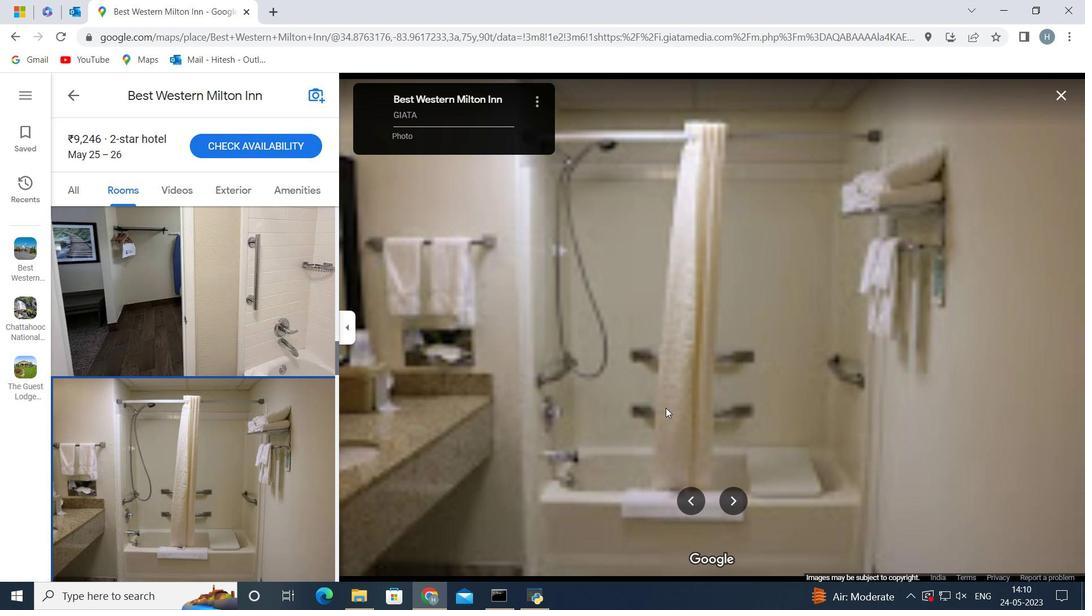 
Action: Mouse moved to (551, 351)
Screenshot: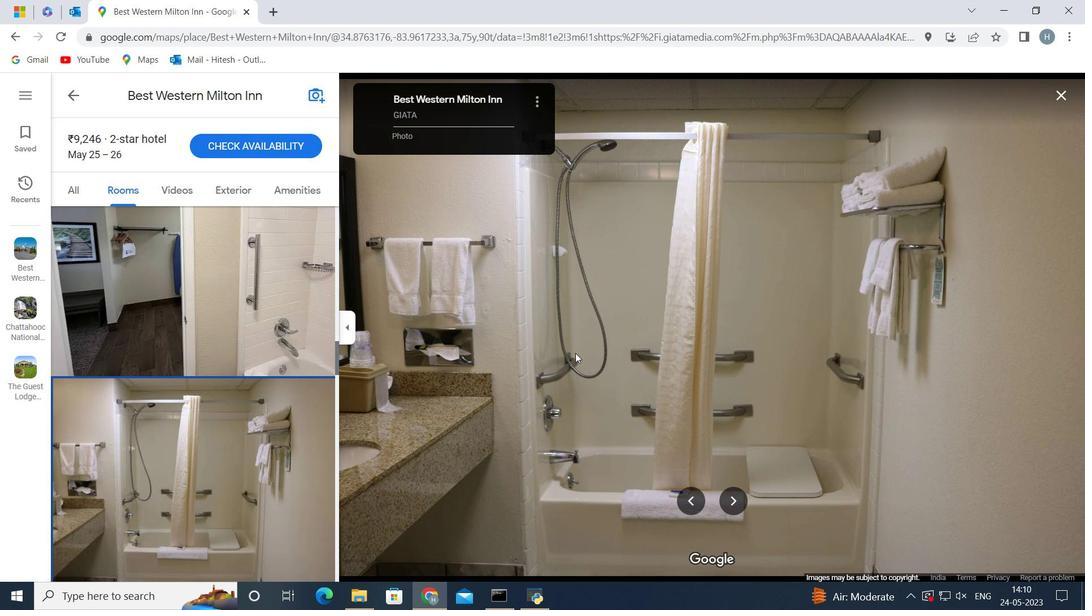 
Action: Mouse pressed left at (551, 351)
Screenshot: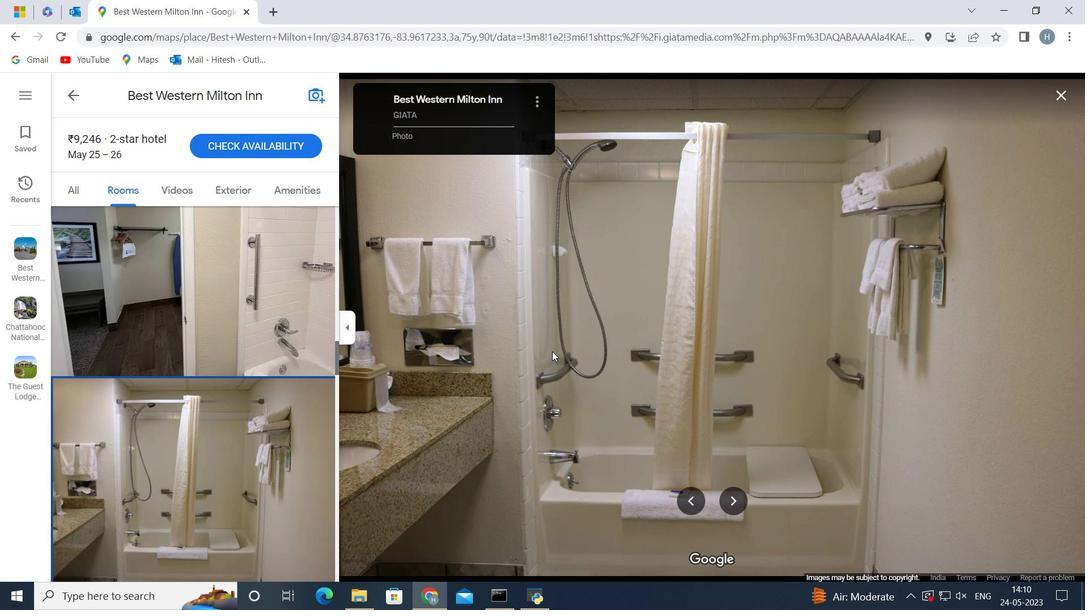 
Action: Mouse moved to (656, 358)
Screenshot: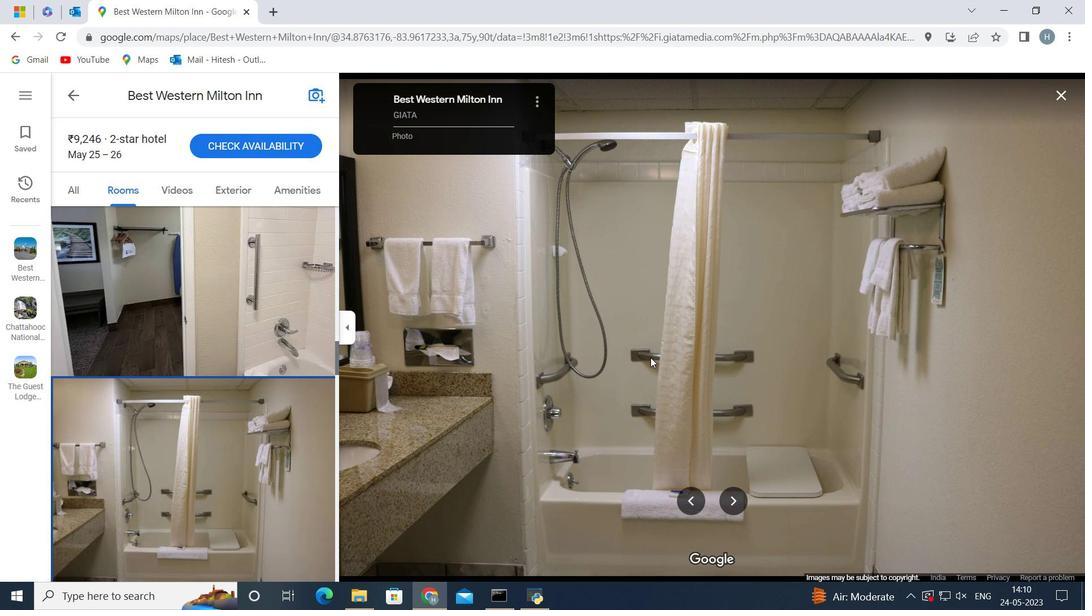 
Action: Mouse scrolled (656, 358) with delta (0, 0)
Screenshot: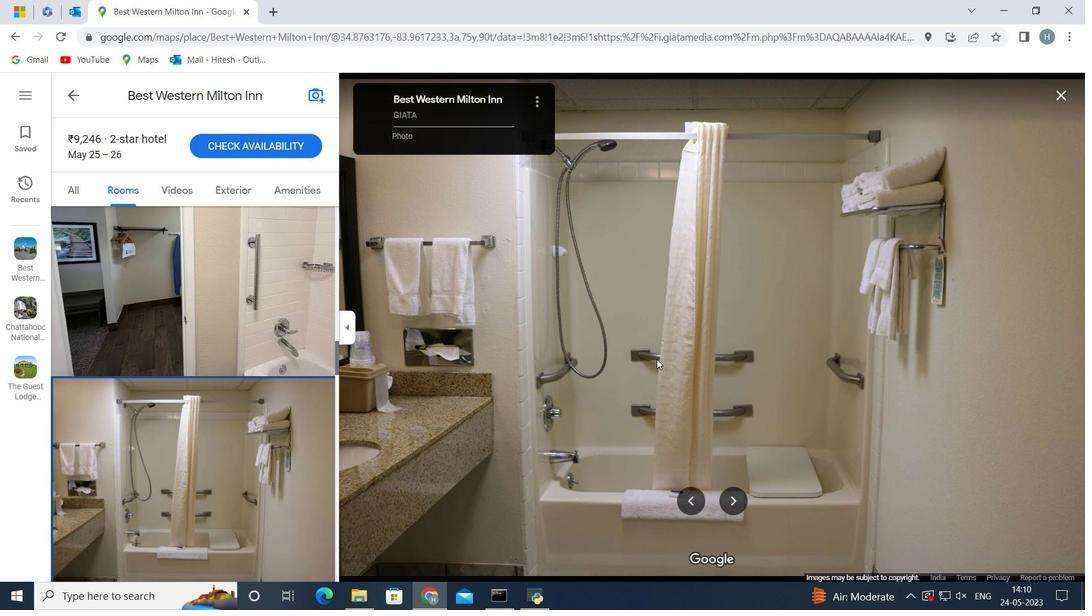 
Action: Mouse scrolled (656, 358) with delta (0, 0)
Screenshot: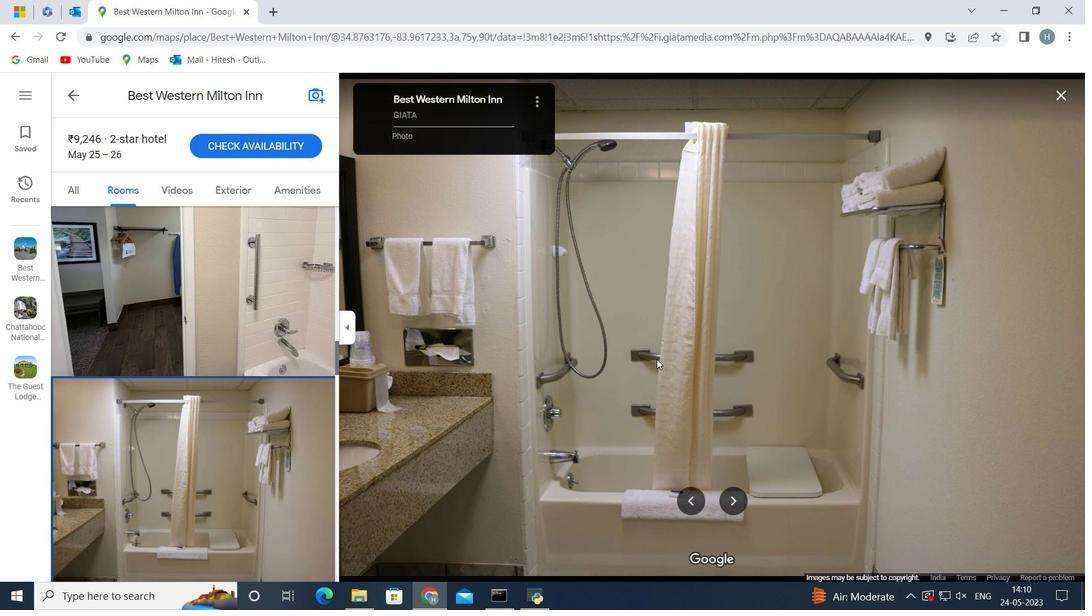 
Action: Mouse scrolled (656, 358) with delta (0, 0)
Screenshot: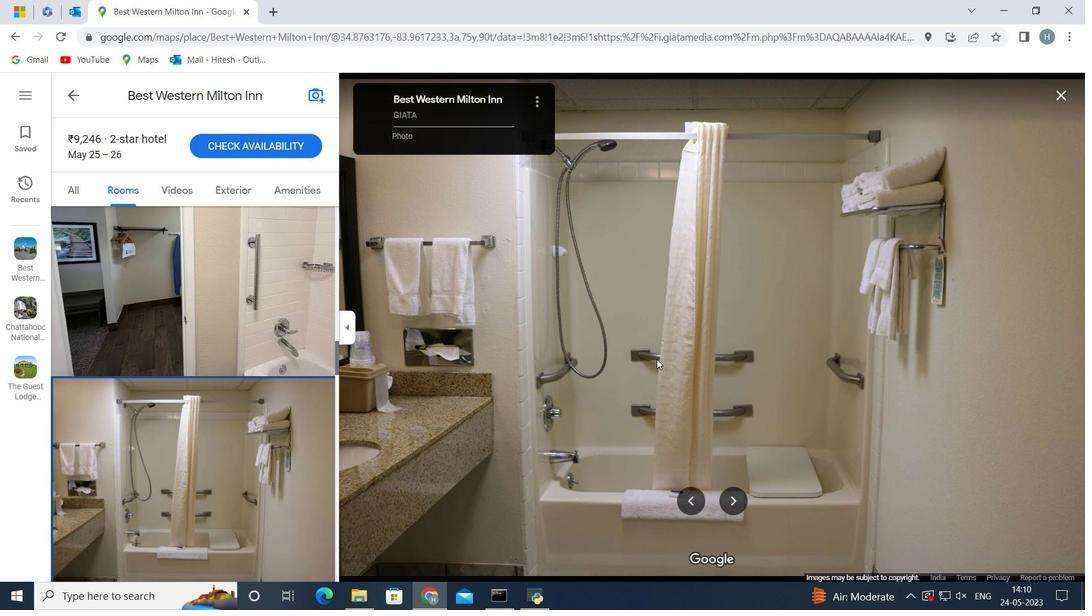 
Action: Mouse scrolled (656, 358) with delta (0, 0)
Screenshot: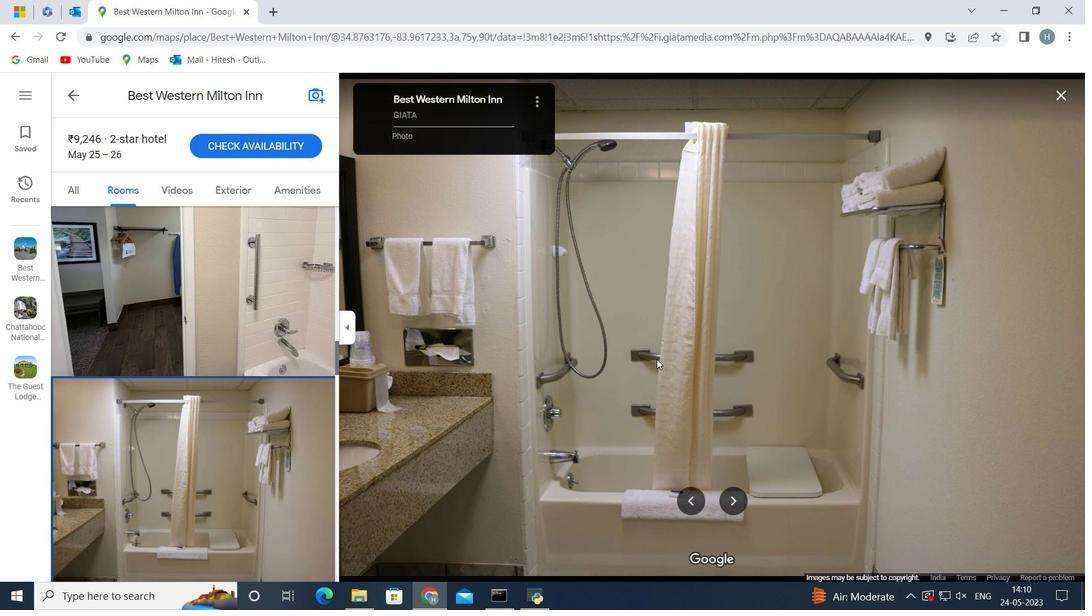 
Action: Key pressed <Key.right>
Screenshot: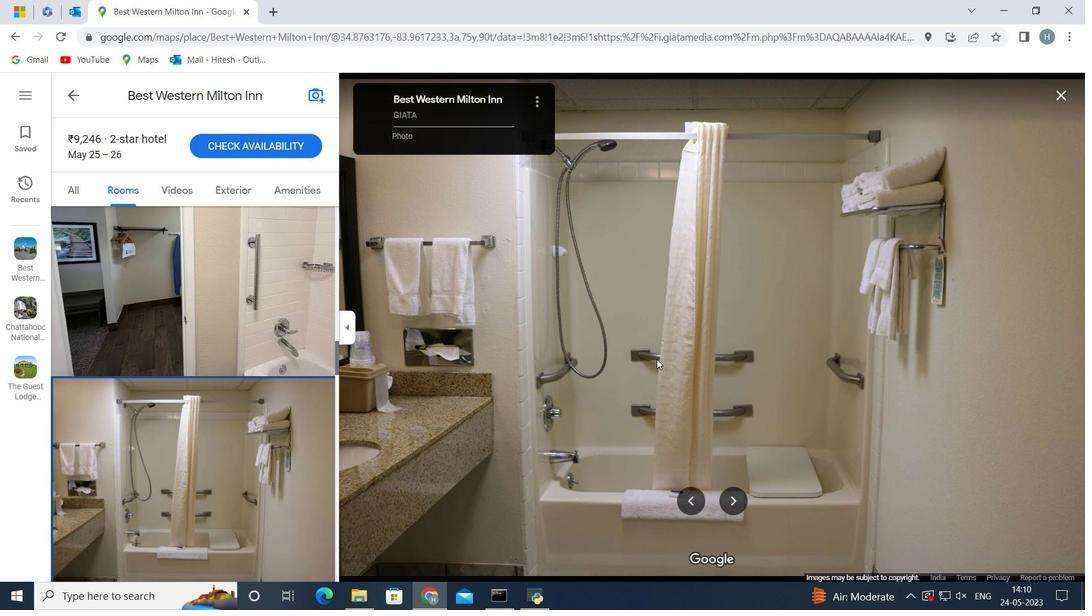 
Action: Mouse moved to (736, 491)
Screenshot: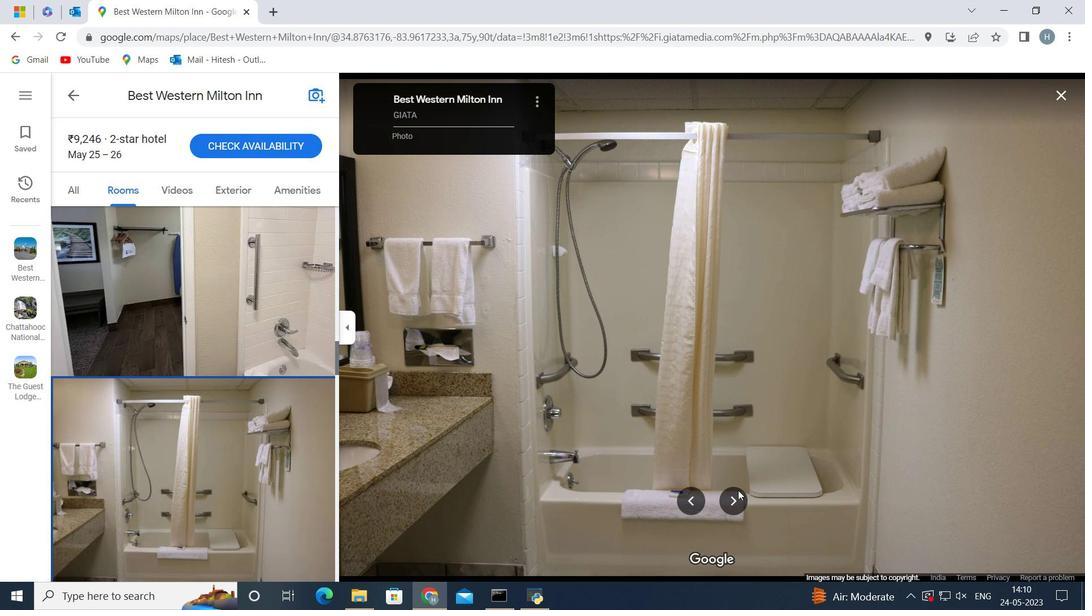 
Action: Mouse pressed left at (736, 491)
Screenshot: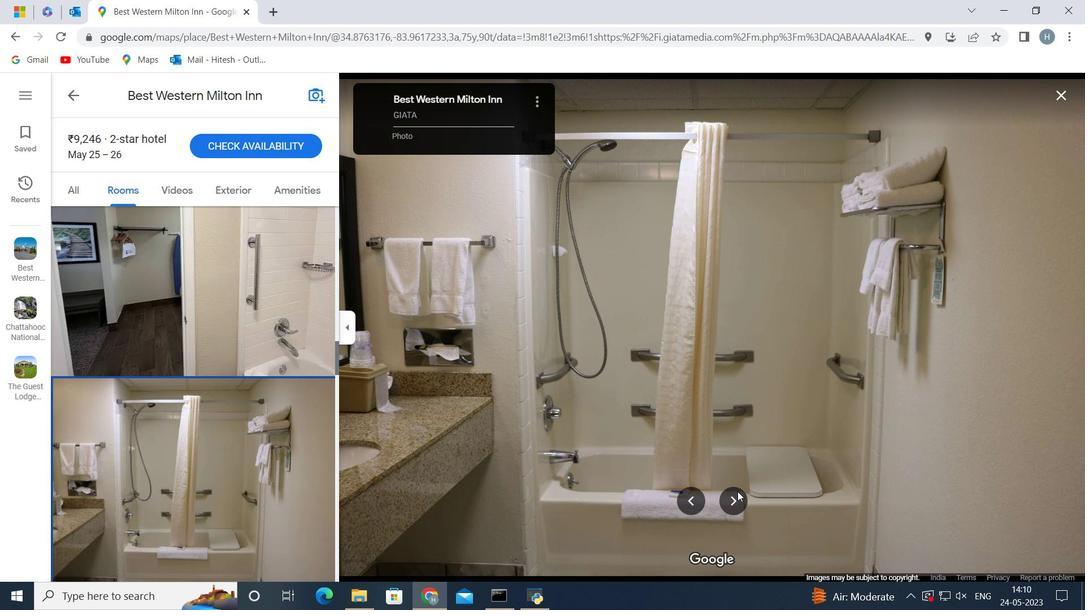 
Action: Mouse moved to (712, 239)
Screenshot: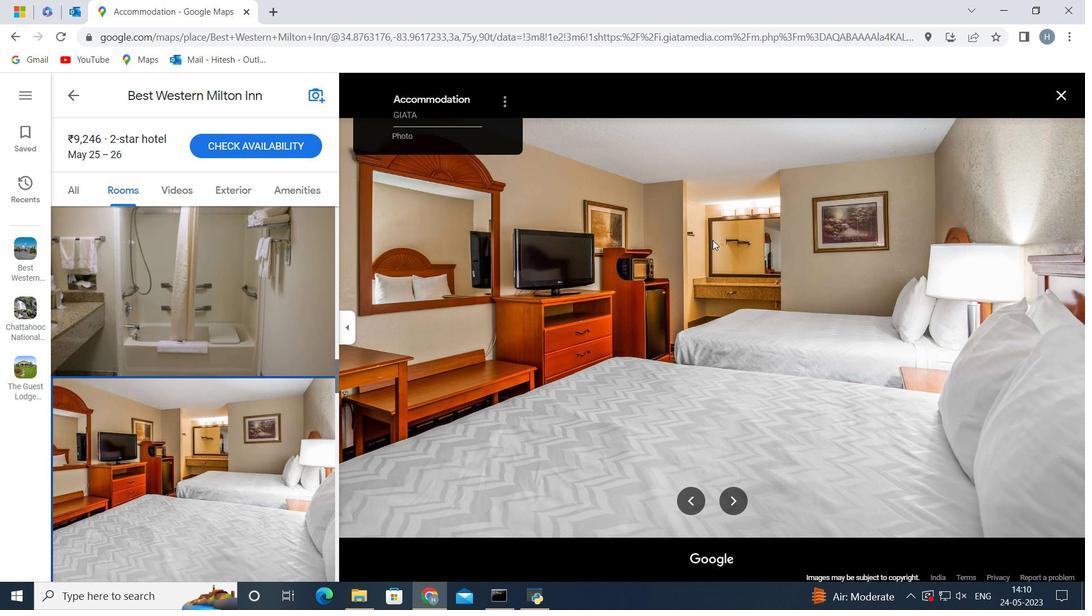
Action: Mouse scrolled (712, 239) with delta (0, 0)
Screenshot: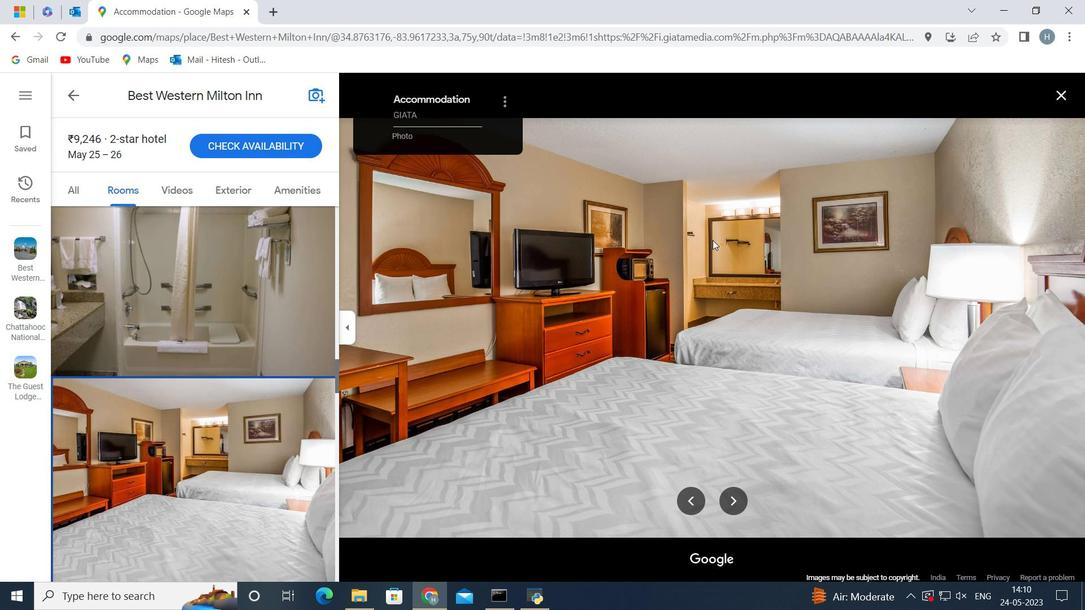
Action: Mouse scrolled (712, 239) with delta (0, 0)
Screenshot: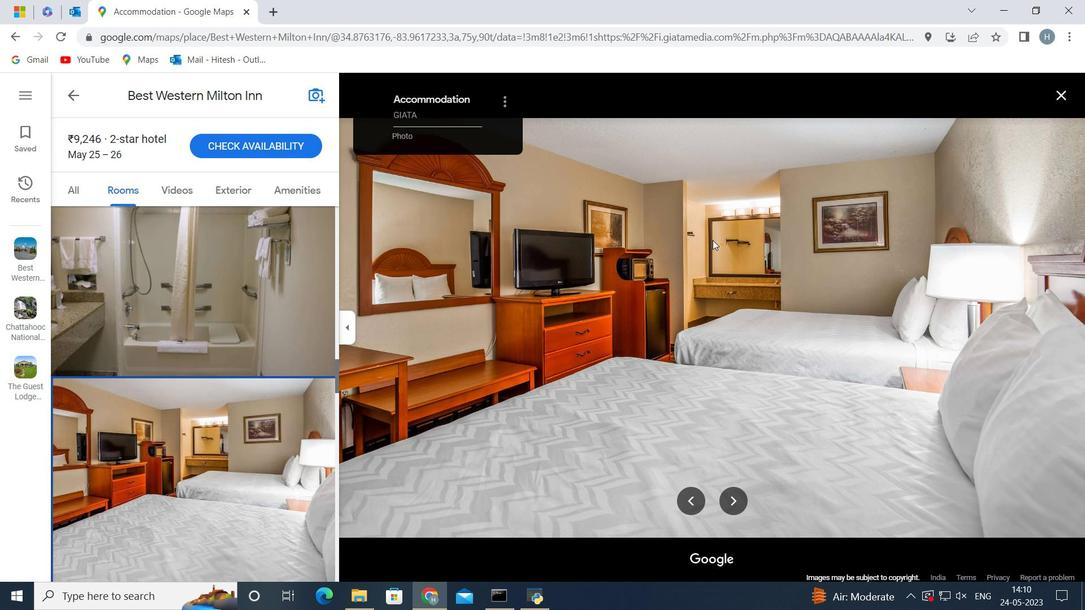 
Action: Mouse scrolled (712, 239) with delta (0, 0)
Screenshot: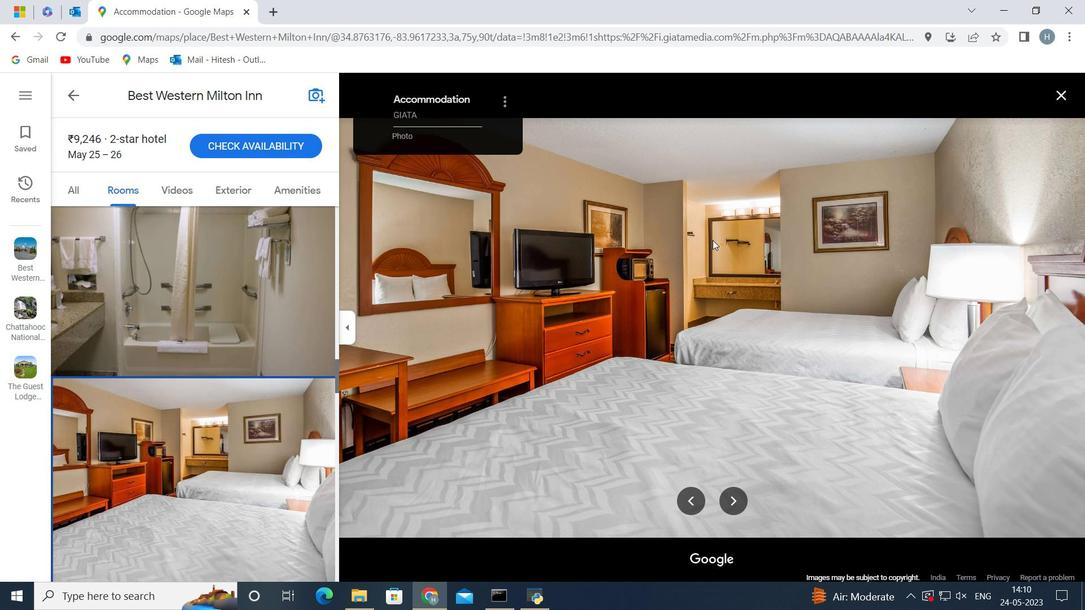 
Action: Mouse scrolled (712, 239) with delta (0, 0)
Screenshot: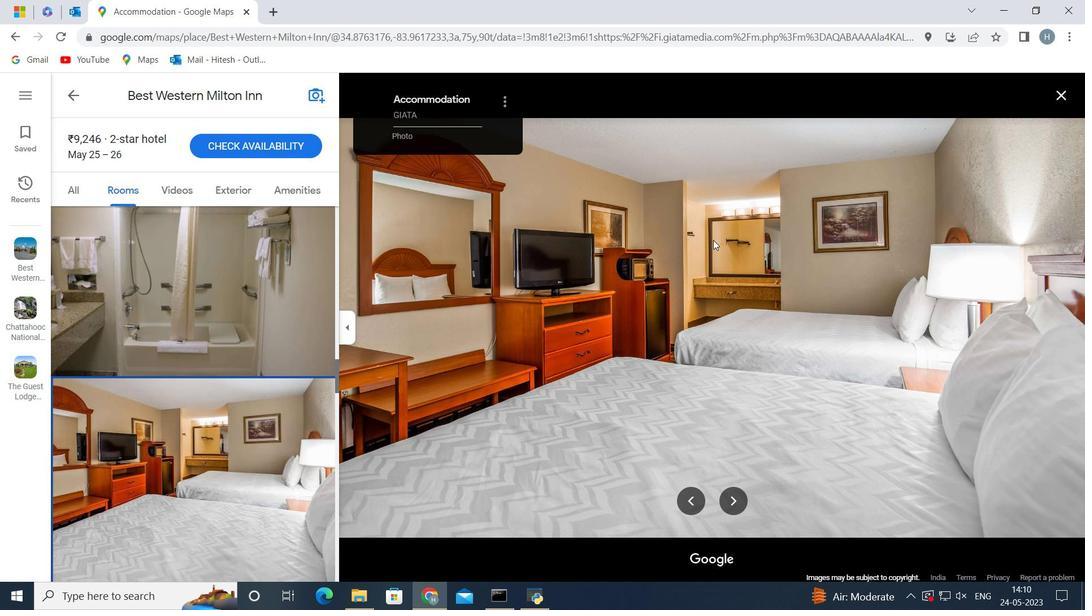 
Action: Mouse moved to (748, 309)
Screenshot: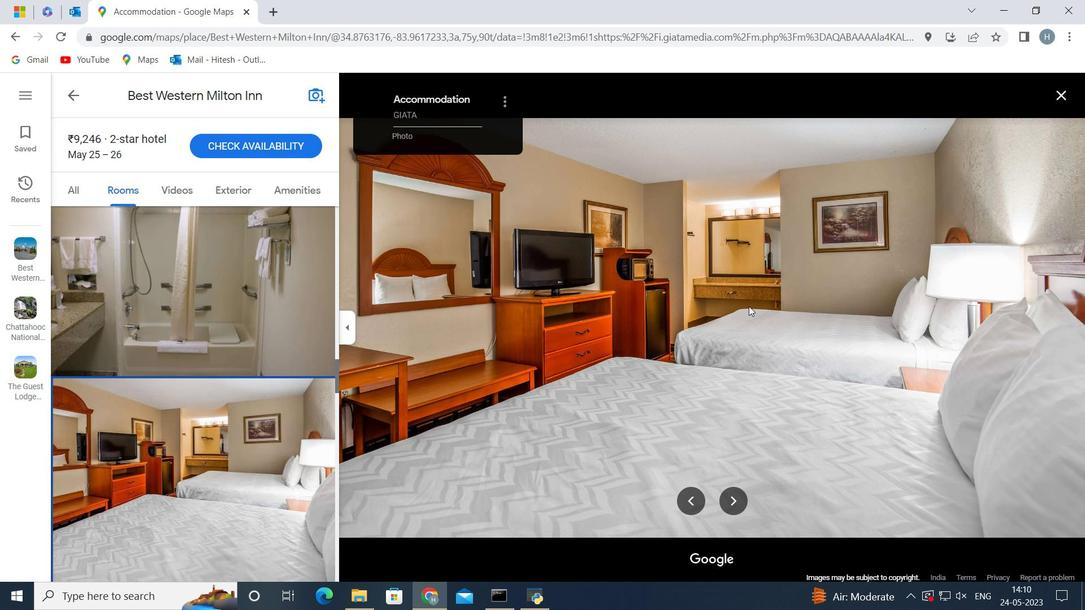 
Action: Key pressed <Key.right>
Screenshot: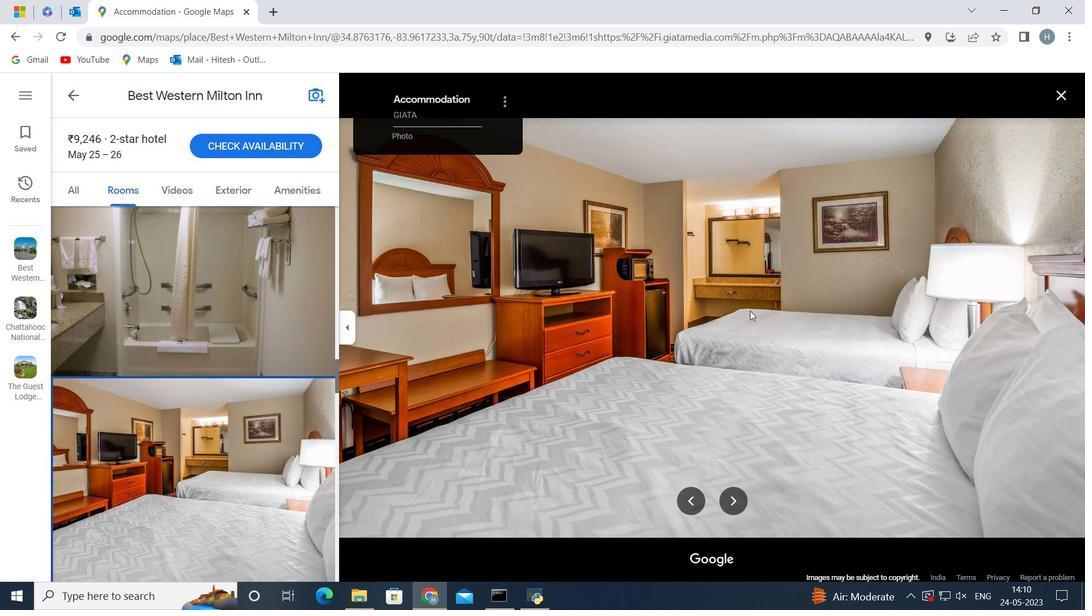 
Action: Mouse moved to (731, 492)
Screenshot: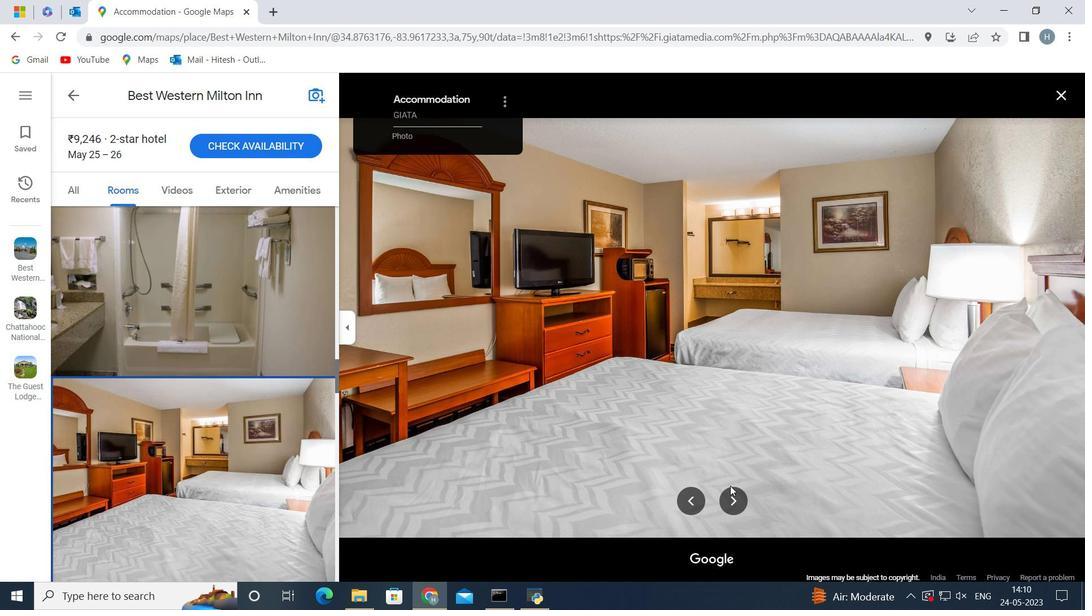 
Action: Mouse pressed left at (731, 492)
Screenshot: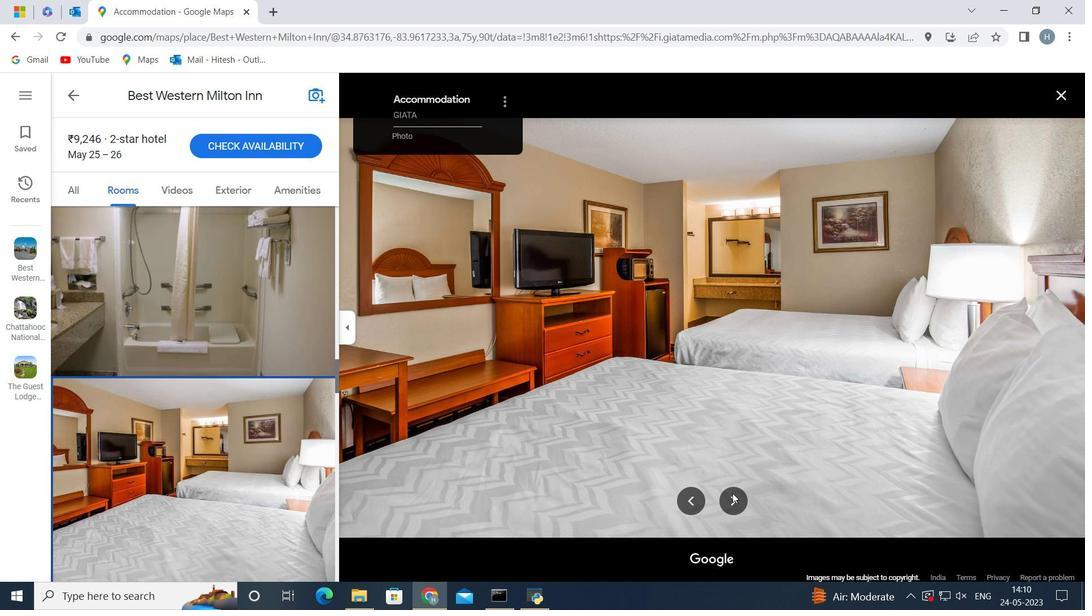 
Action: Key pressed <Key.right><Key.right><Key.right><Key.right><Key.right><Key.right><Key.right><Key.right><Key.right><Key.right><Key.right><Key.right><Key.right><Key.right><Key.right><Key.right><Key.right><Key.right><Key.right><Key.right><Key.right>
Screenshot: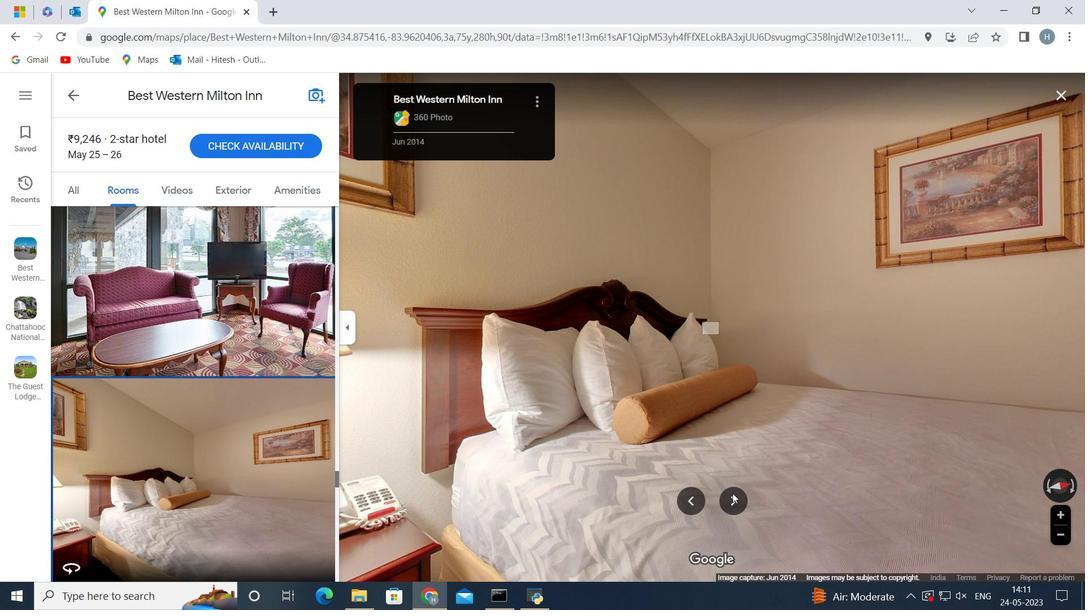 
Action: Mouse moved to (68, 358)
Screenshot: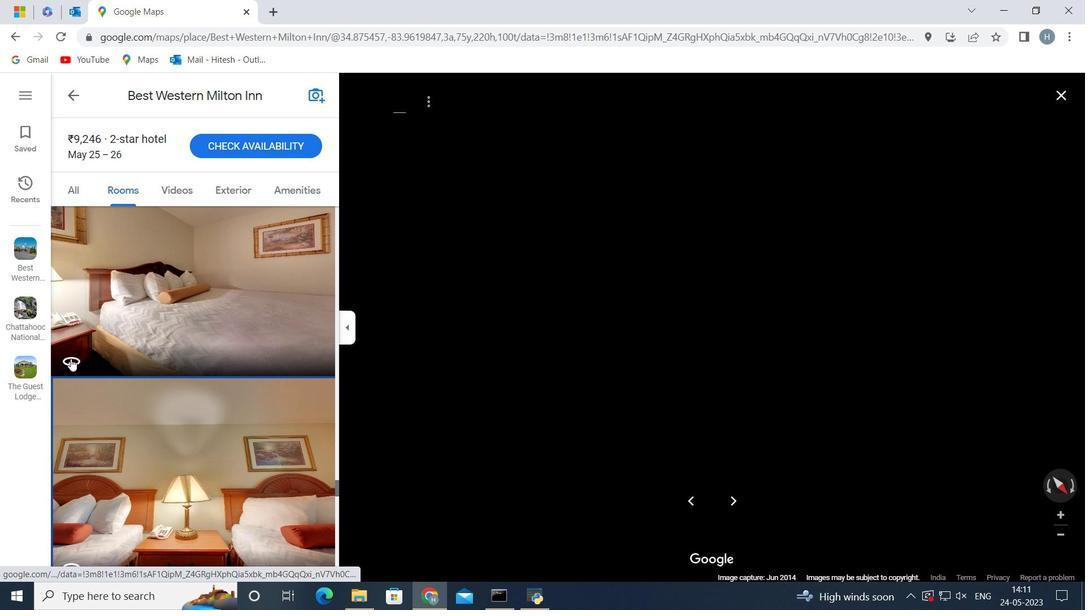 
Action: Mouse pressed left at (68, 358)
Screenshot: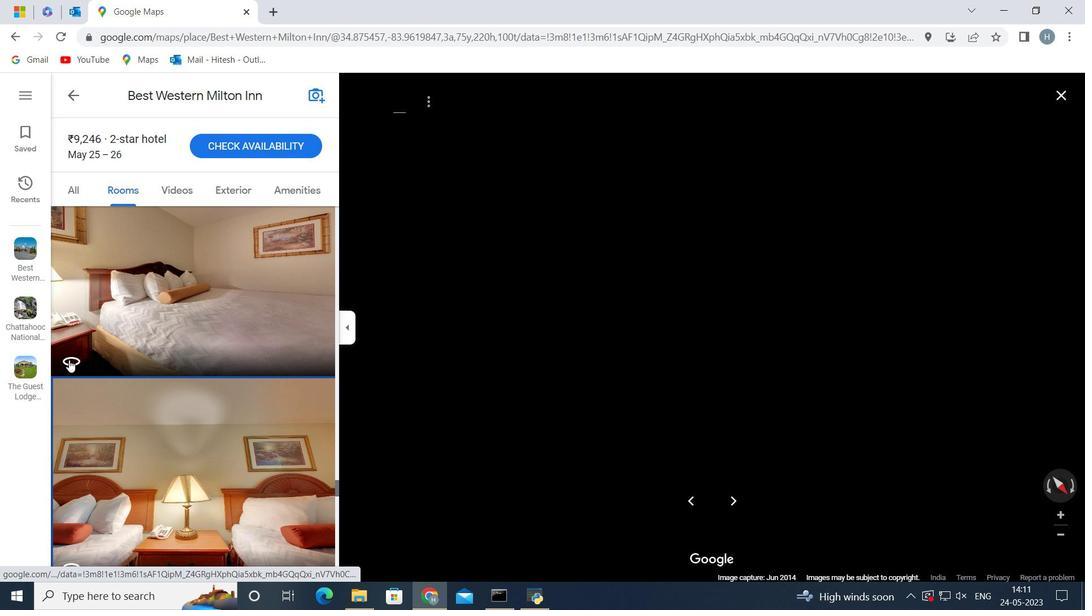 
Action: Mouse moved to (715, 455)
Screenshot: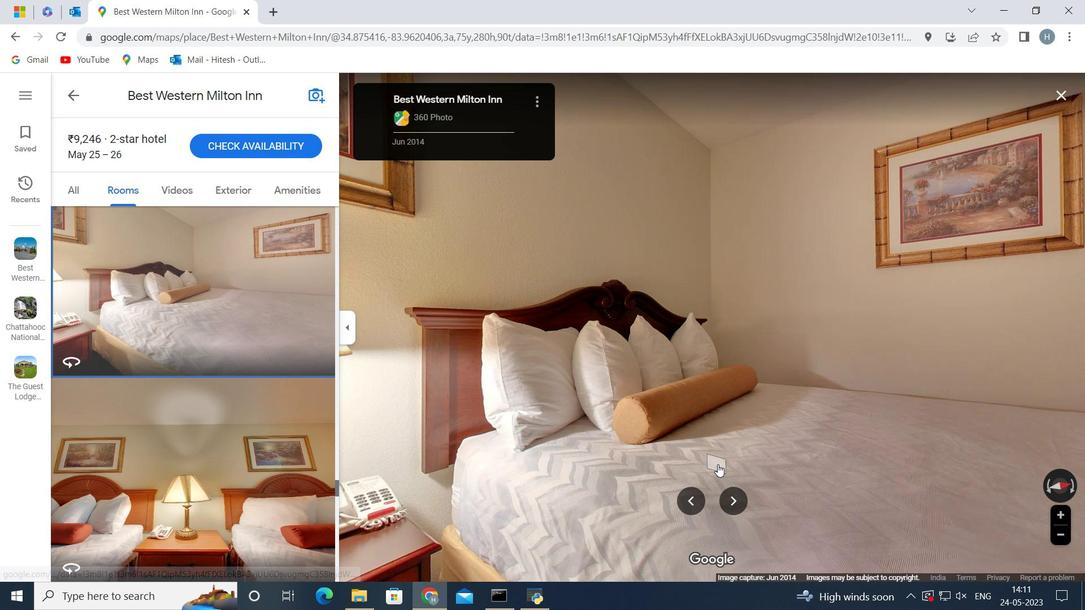 
Action: Mouse scrolled (715, 454) with delta (0, 0)
Screenshot: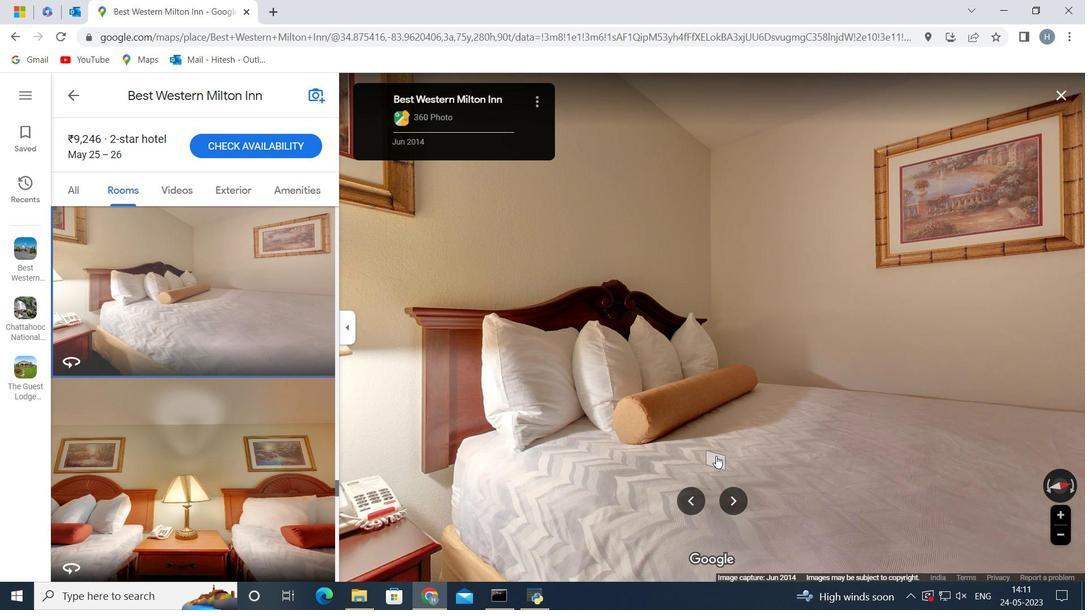 
Action: Mouse moved to (894, 382)
Screenshot: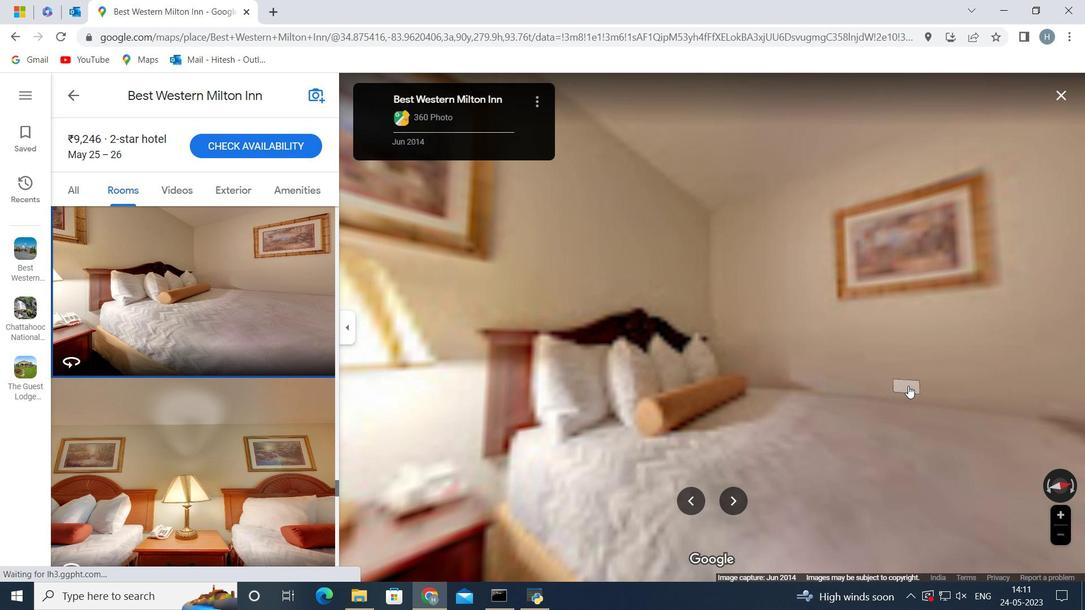 
Action: Mouse scrolled (894, 381) with delta (0, 0)
Screenshot: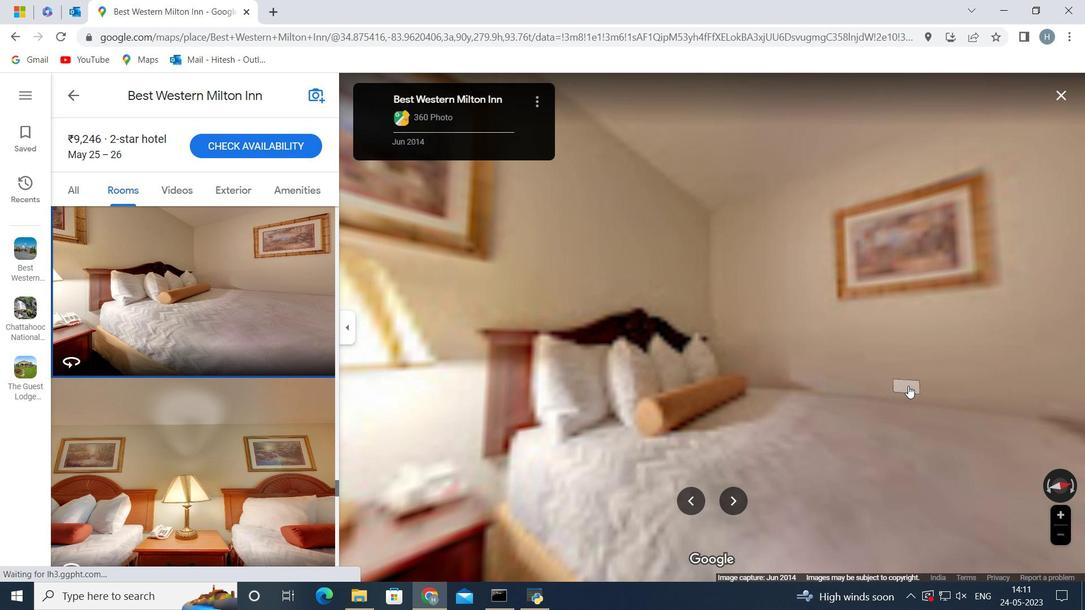 
Action: Mouse scrolled (894, 381) with delta (0, 0)
Screenshot: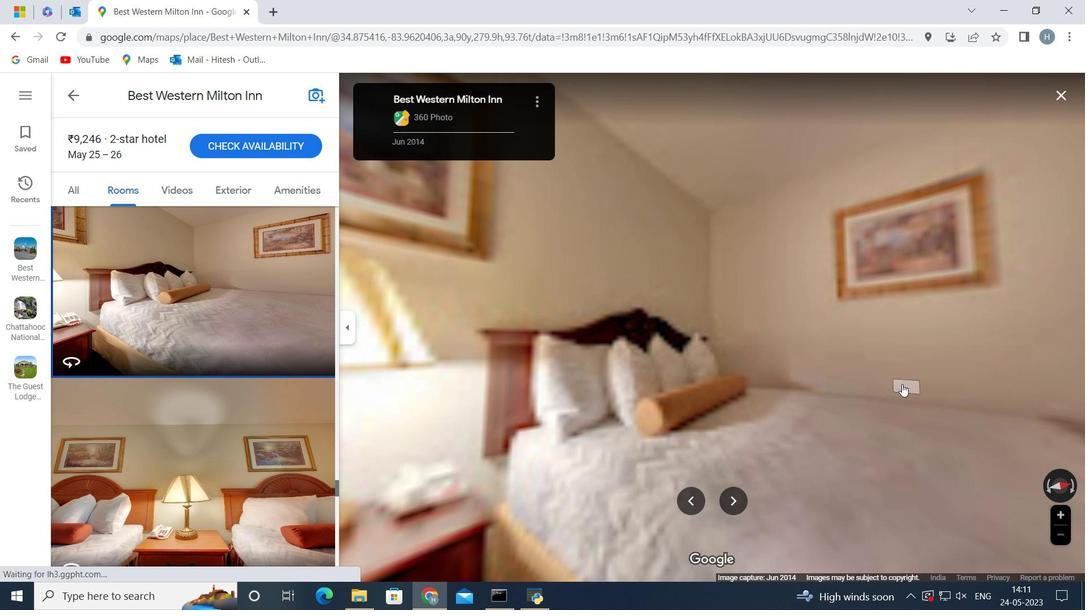 
Action: Mouse scrolled (894, 381) with delta (0, 0)
Screenshot: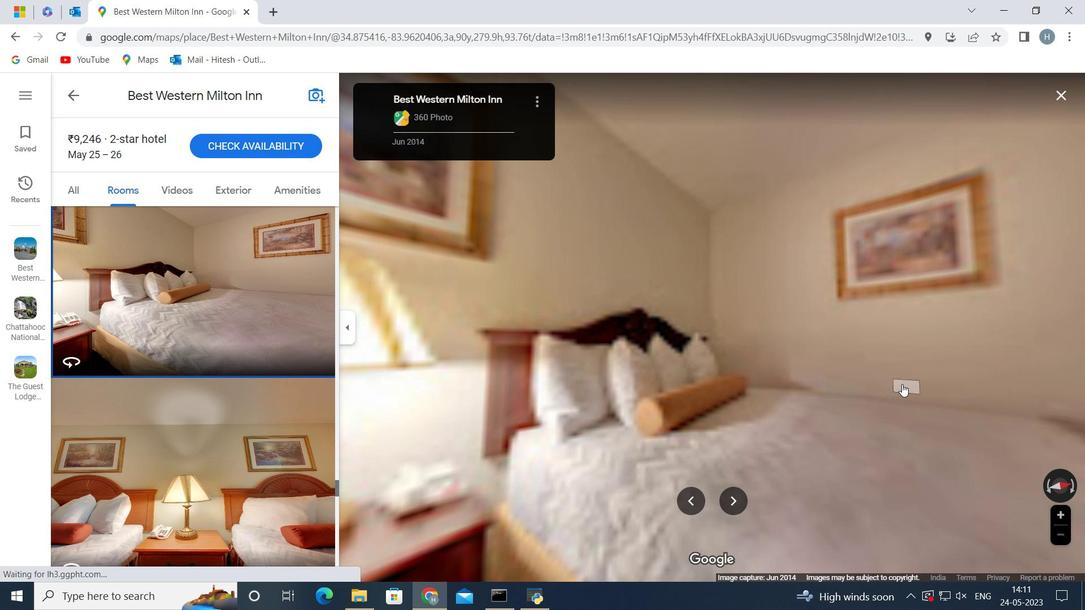 
Action: Mouse moved to (794, 386)
Screenshot: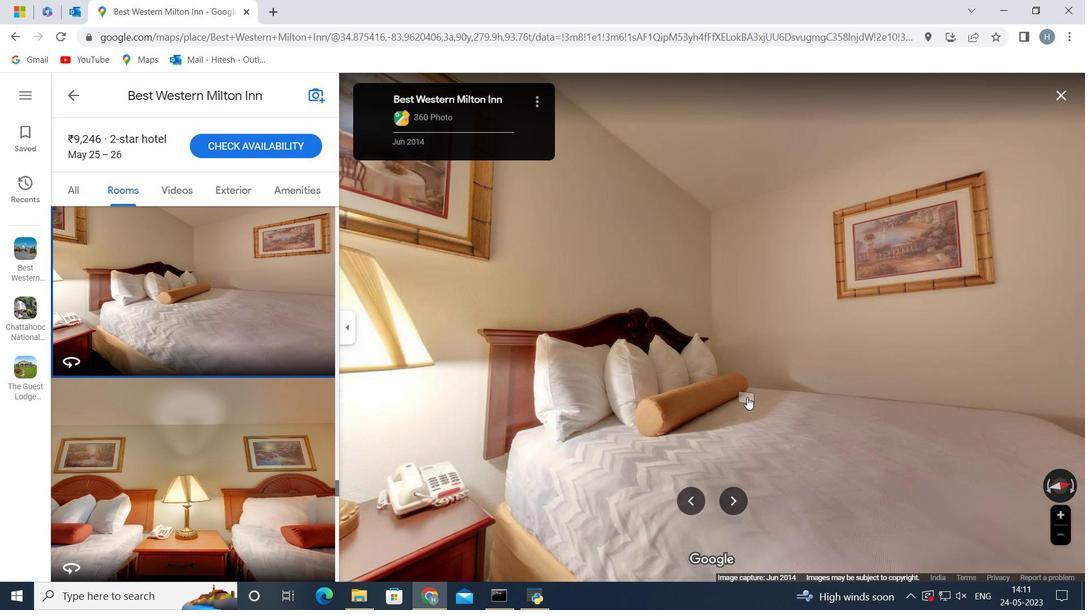 
Action: Mouse pressed left at (684, 395)
Screenshot: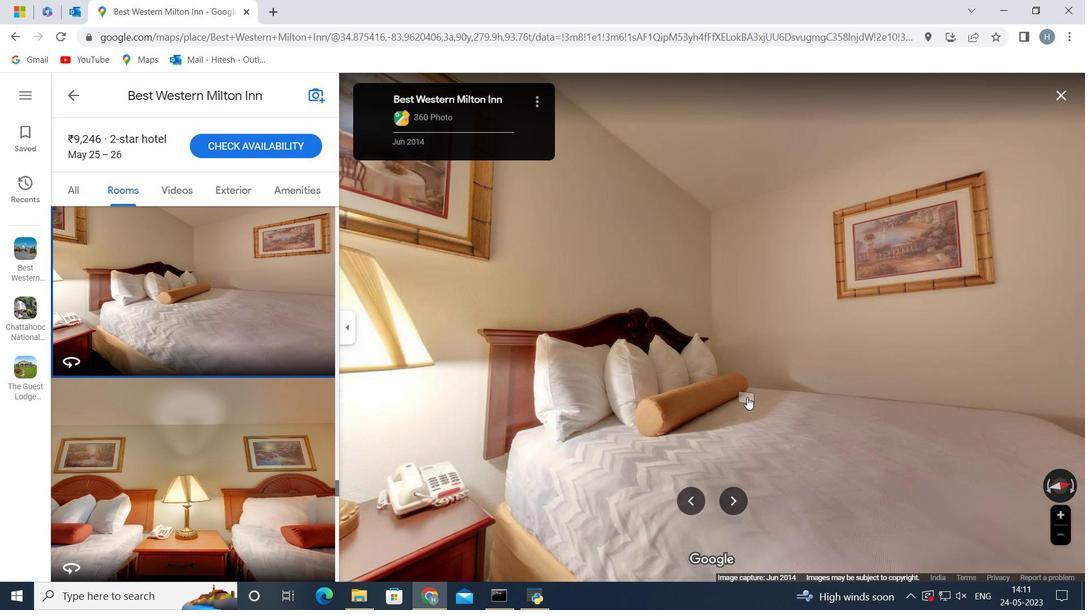 
Action: Mouse moved to (676, 408)
Screenshot: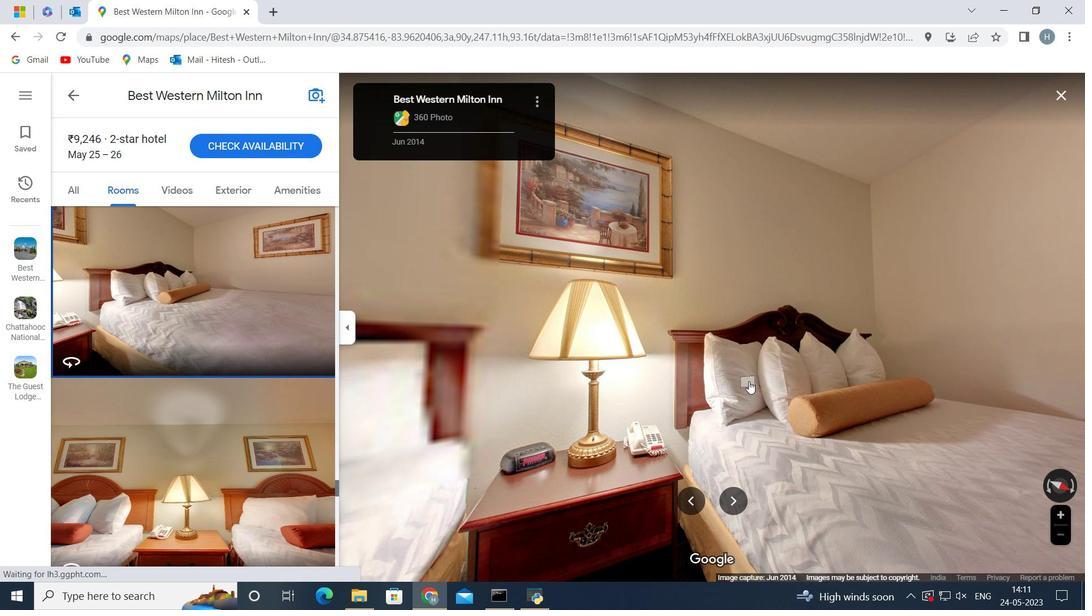 
Action: Mouse pressed left at (676, 408)
Screenshot: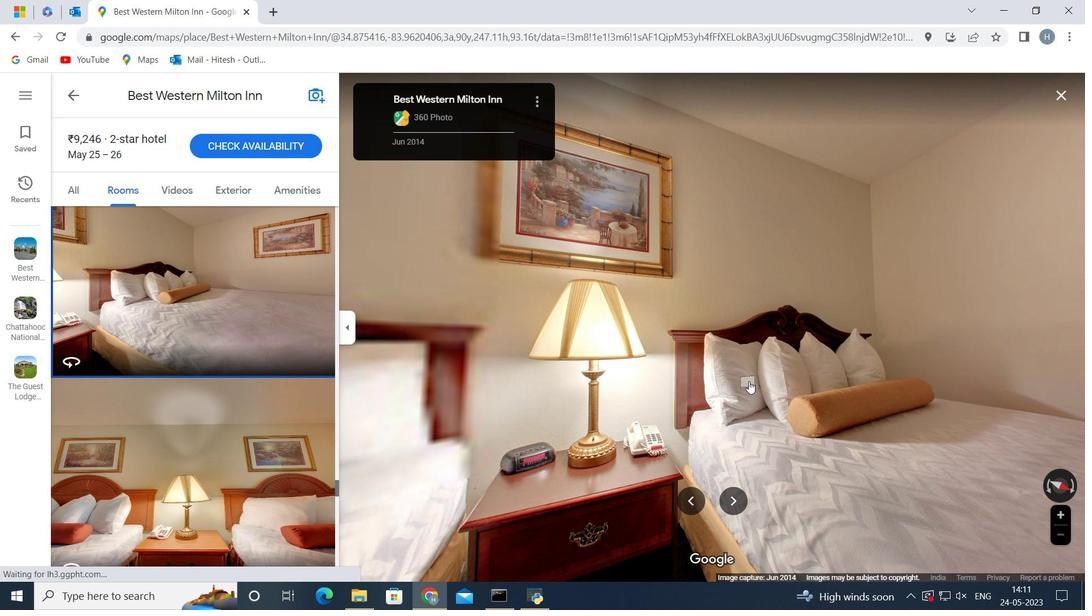 
Action: Mouse moved to (692, 408)
Screenshot: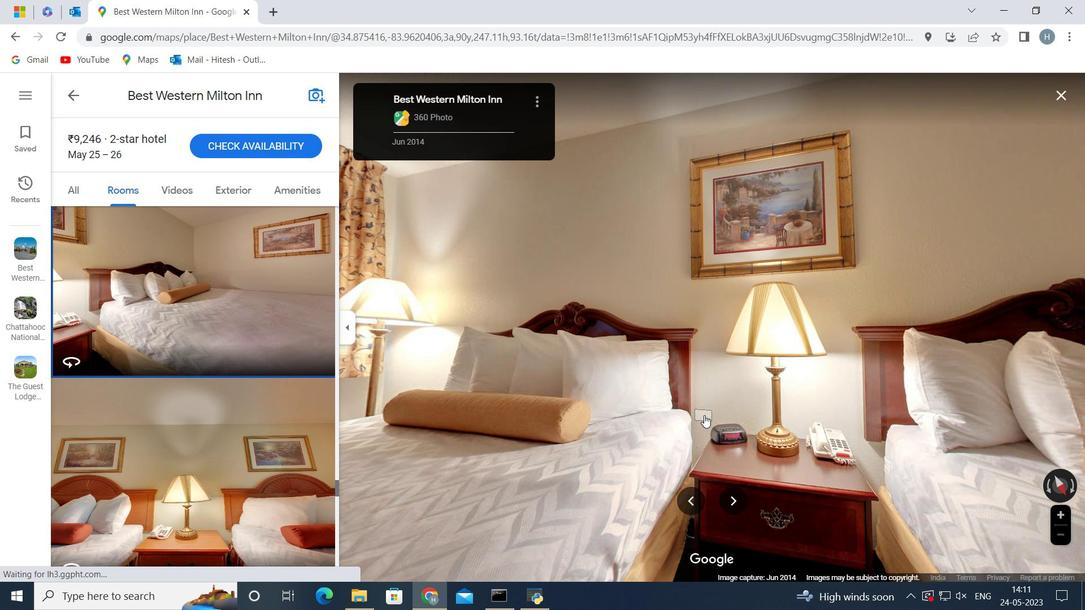 
Action: Mouse pressed left at (692, 408)
Screenshot: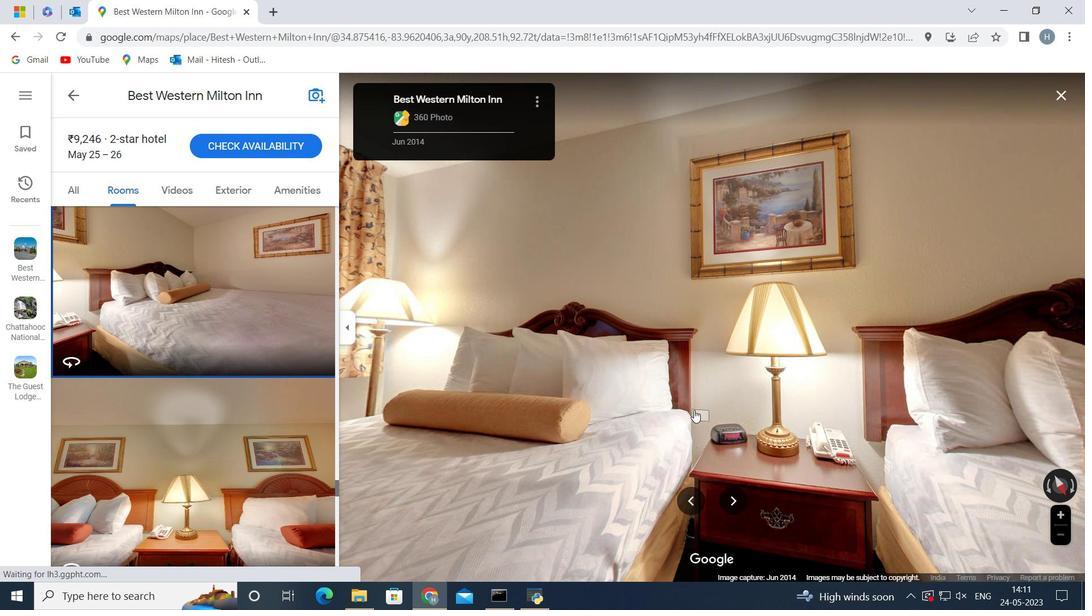 
Action: Mouse moved to (804, 391)
Screenshot: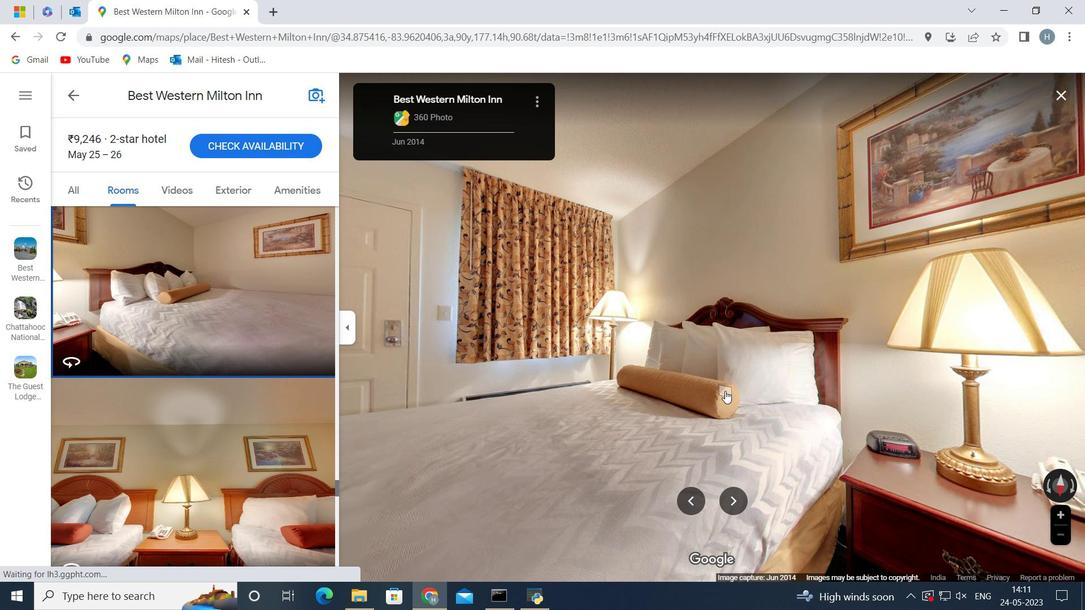 
Action: Mouse pressed left at (804, 391)
Screenshot: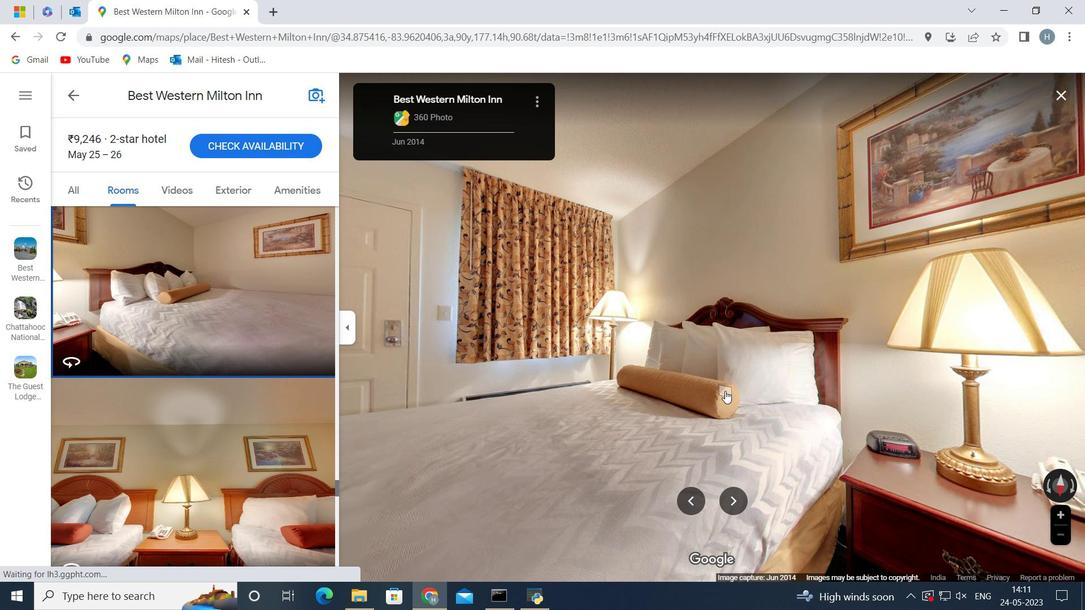 
Action: Mouse moved to (717, 383)
Screenshot: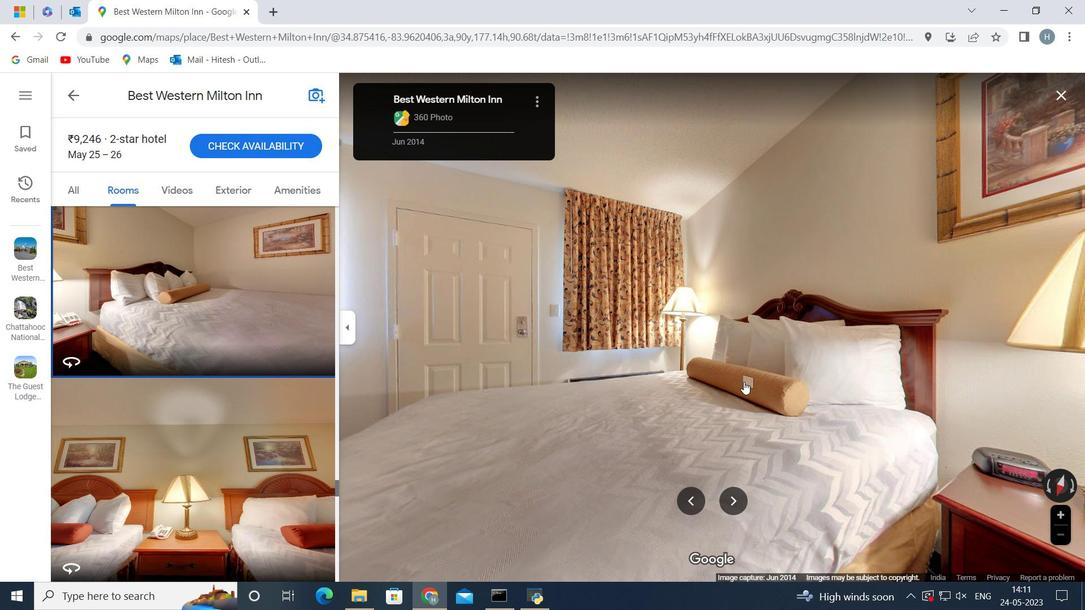 
Action: Mouse pressed left at (717, 383)
Screenshot: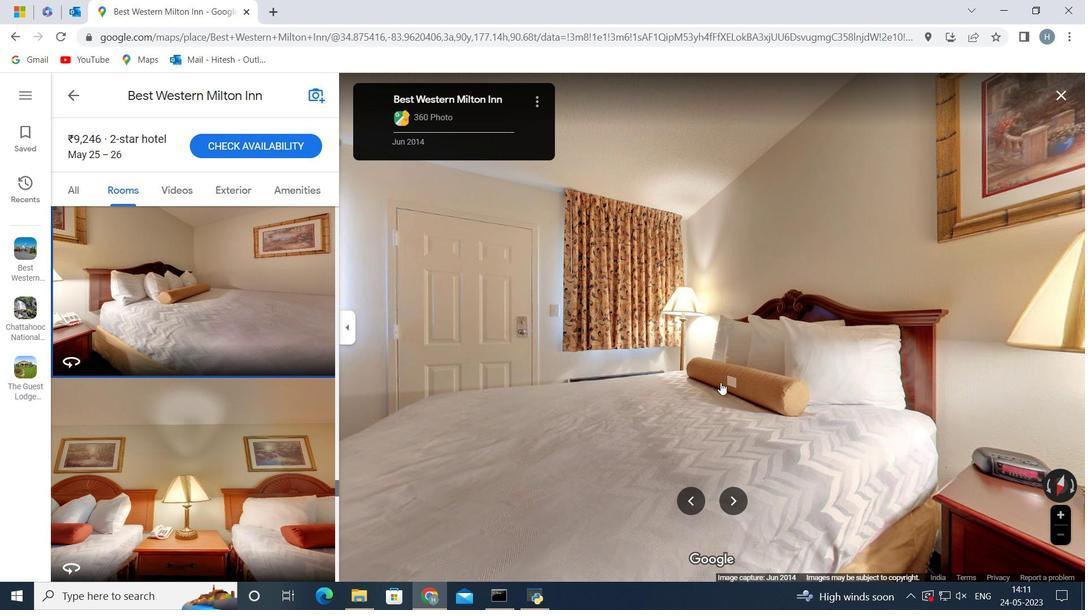 
Action: Mouse moved to (804, 430)
Screenshot: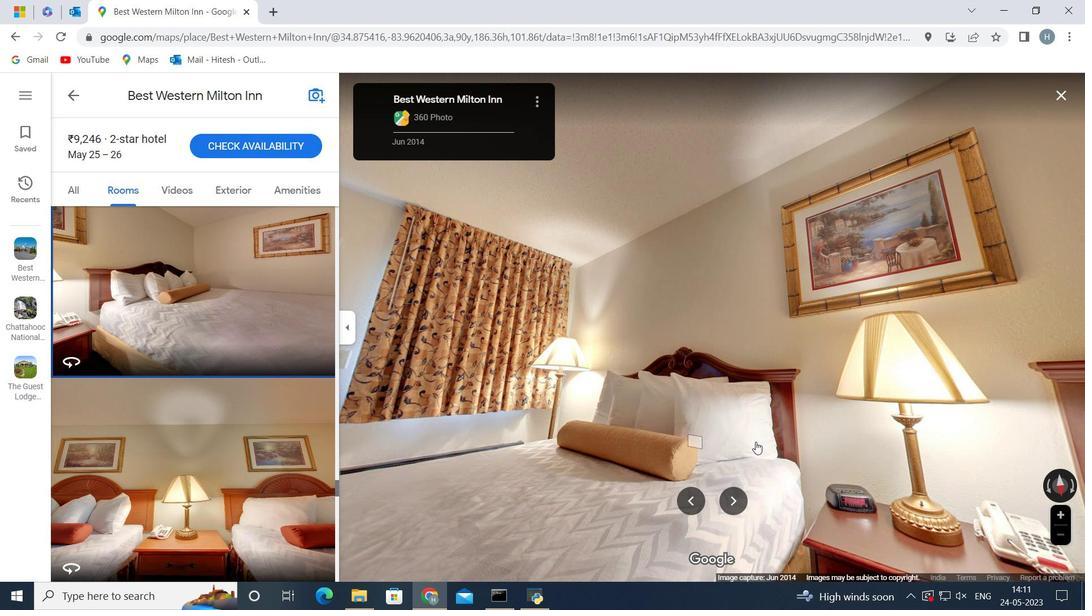 
Action: Mouse pressed left at (804, 430)
Screenshot: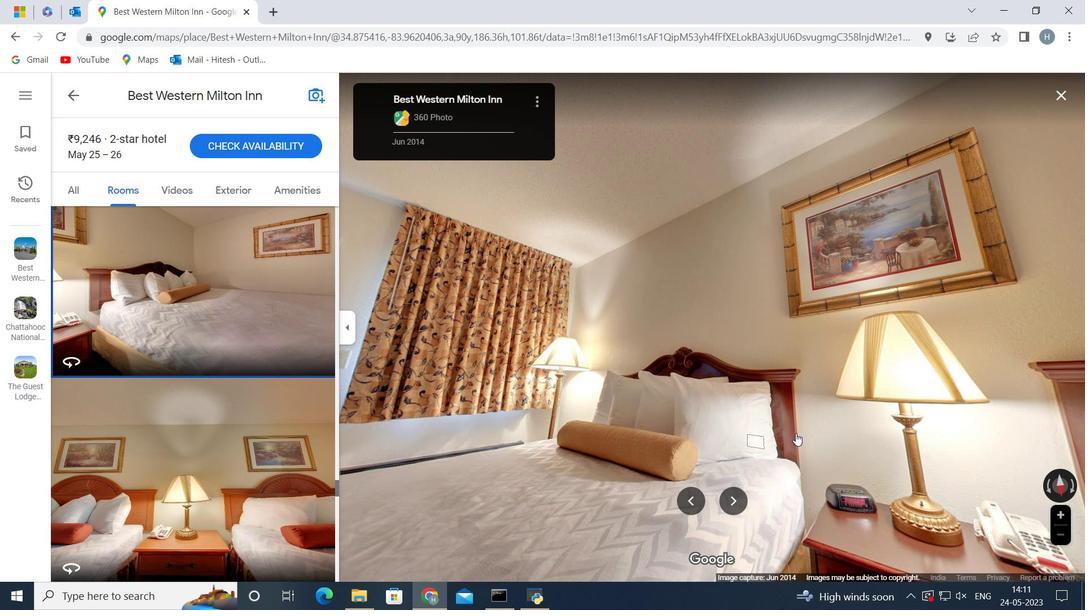 
Action: Mouse moved to (830, 405)
Screenshot: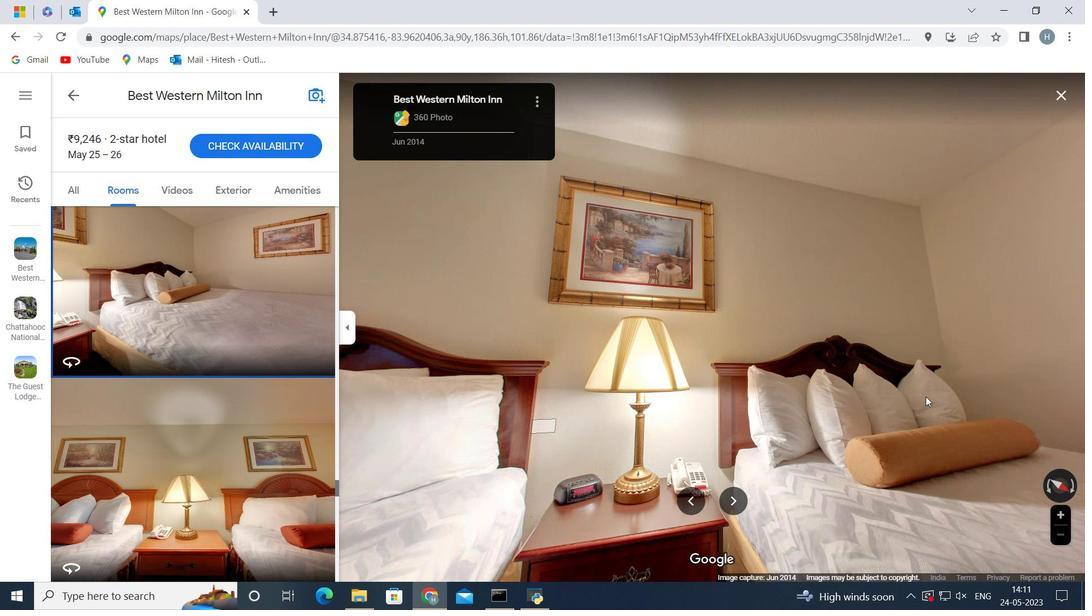 
Action: Mouse pressed left at (835, 405)
